 Task: Buy 4 Power Door Lock from Motors section under best seller category for shipping address: Kaylee Green, 1485 Vineyard Drive, Independence, Ohio 44131, Cell Number 4403901431. Pay from credit card ending with 7965, CVV 549
Action: Mouse moved to (42, 67)
Screenshot: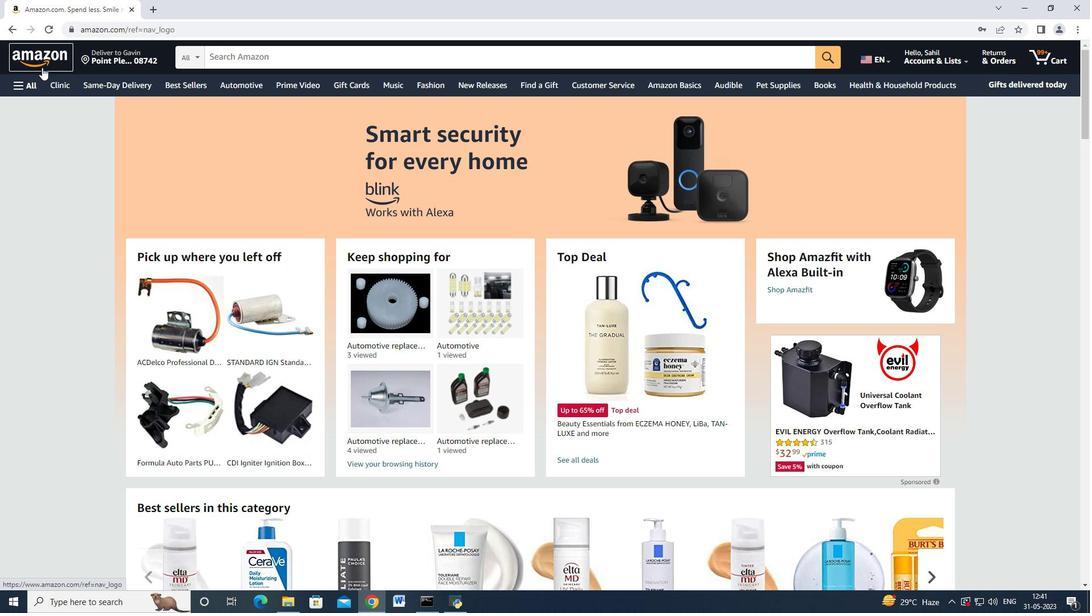 
Action: Mouse pressed left at (42, 67)
Screenshot: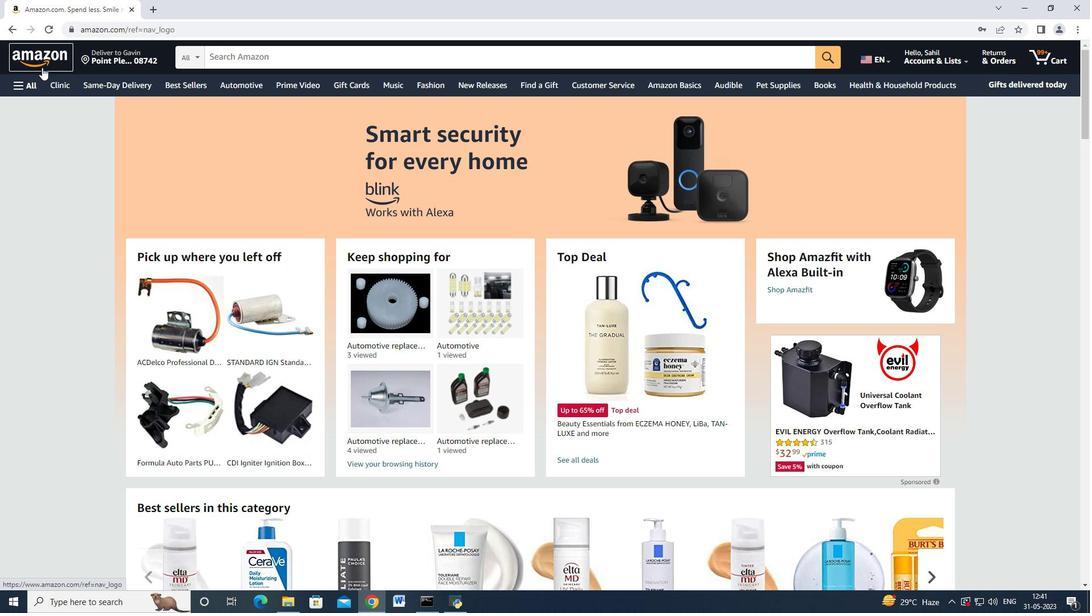 
Action: Mouse moved to (28, 88)
Screenshot: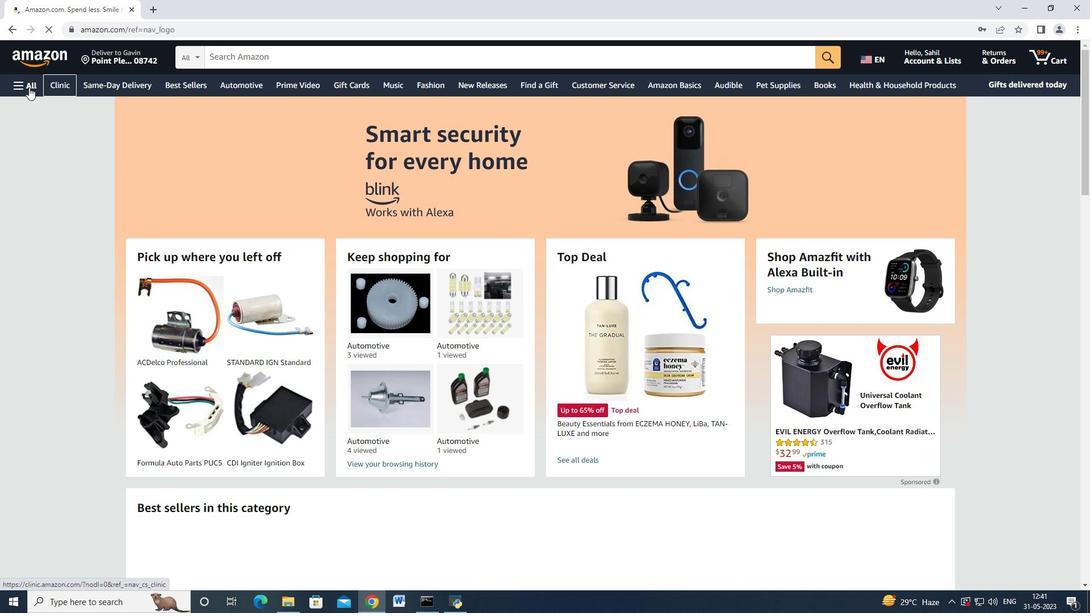 
Action: Mouse pressed left at (28, 88)
Screenshot: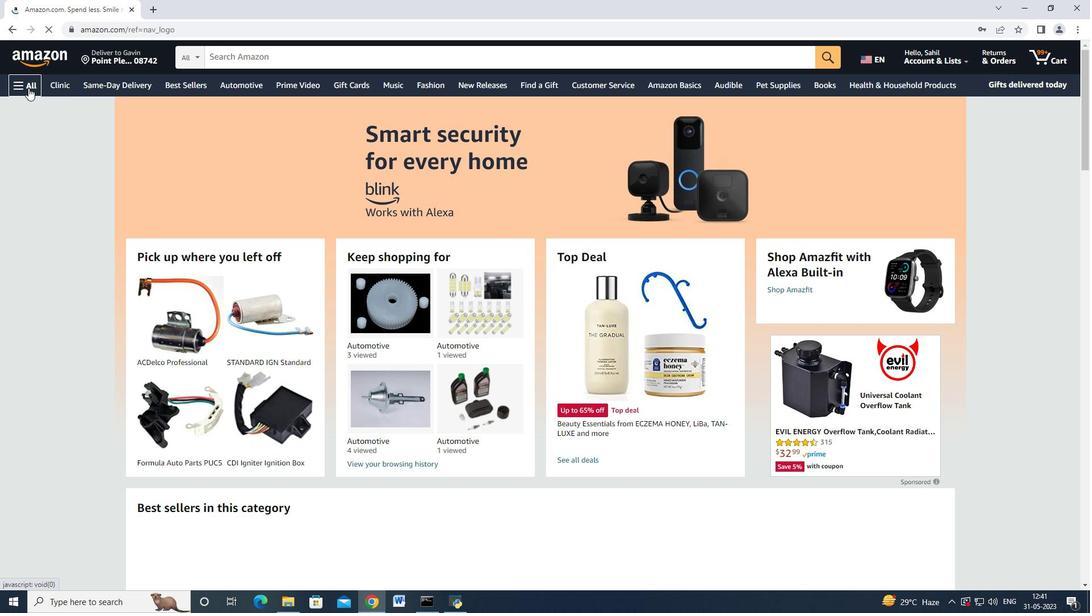 
Action: Mouse moved to (49, 158)
Screenshot: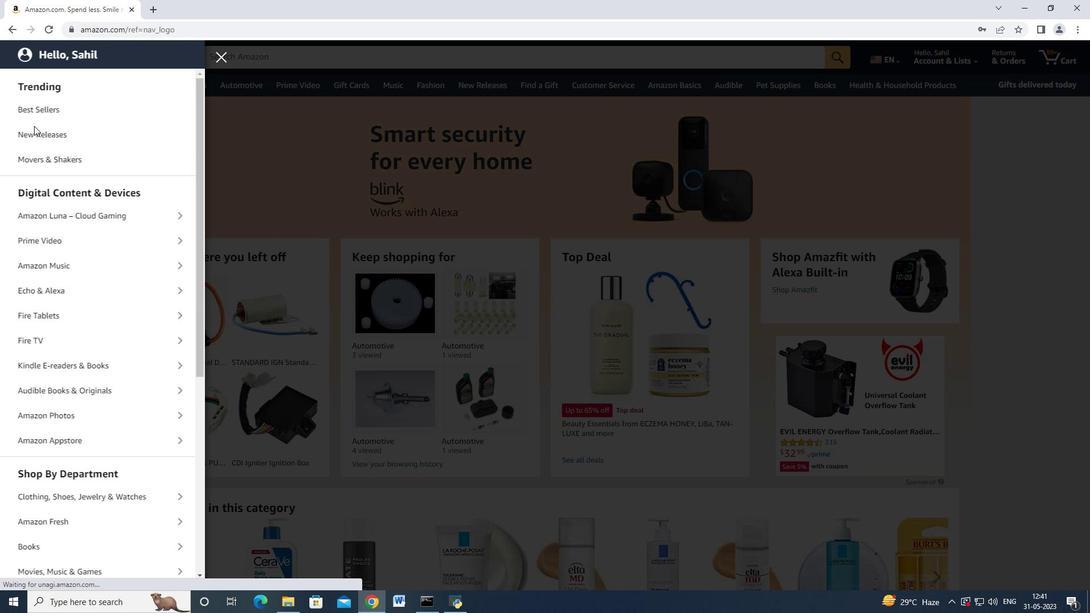 
Action: Mouse scrolled (49, 157) with delta (0, 0)
Screenshot: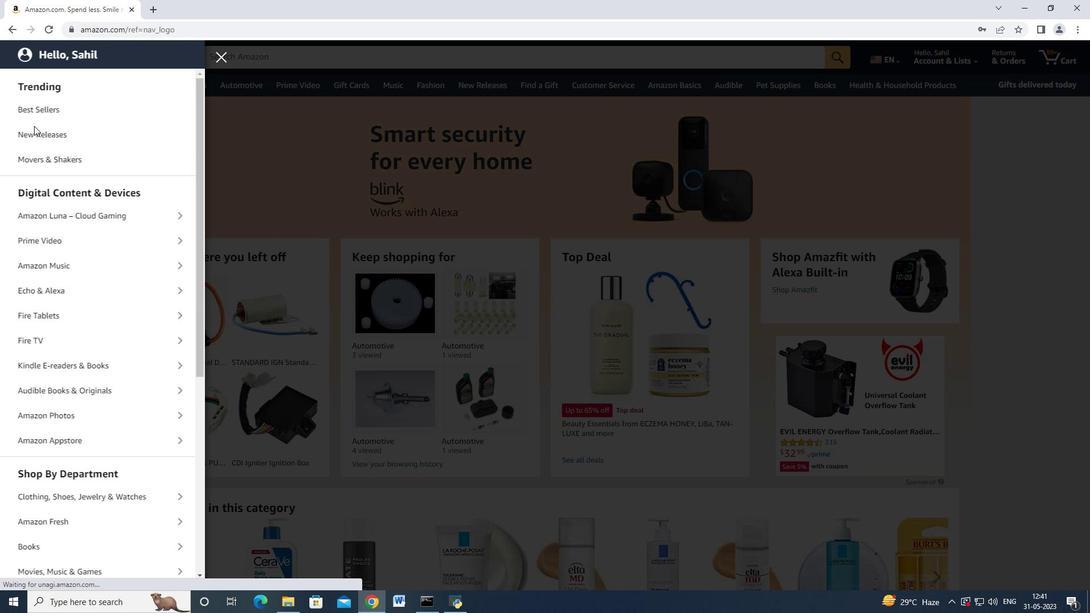 
Action: Mouse moved to (50, 159)
Screenshot: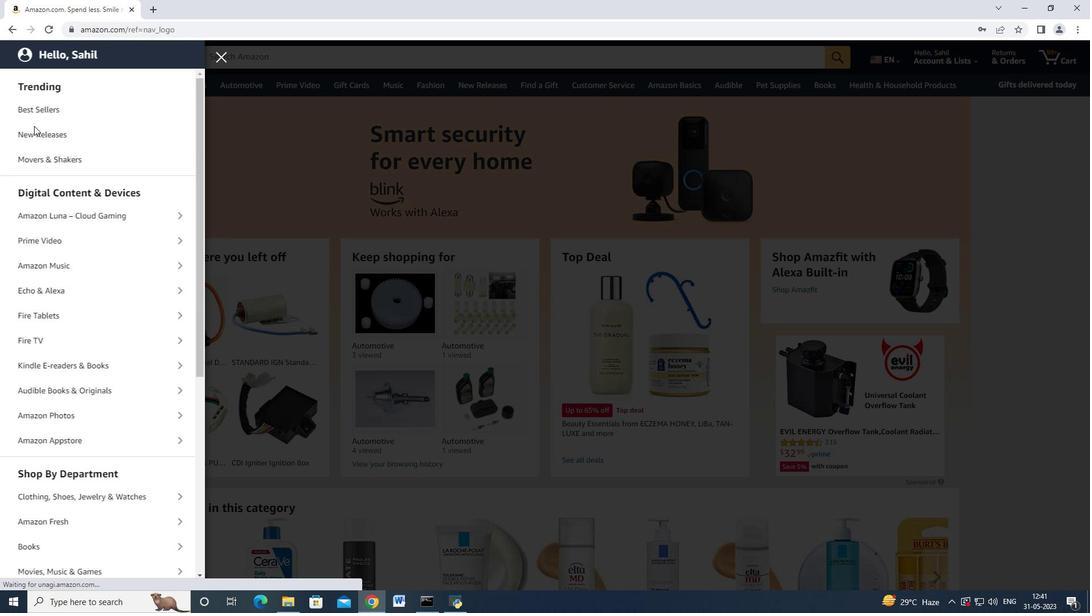 
Action: Mouse scrolled (50, 159) with delta (0, 0)
Screenshot: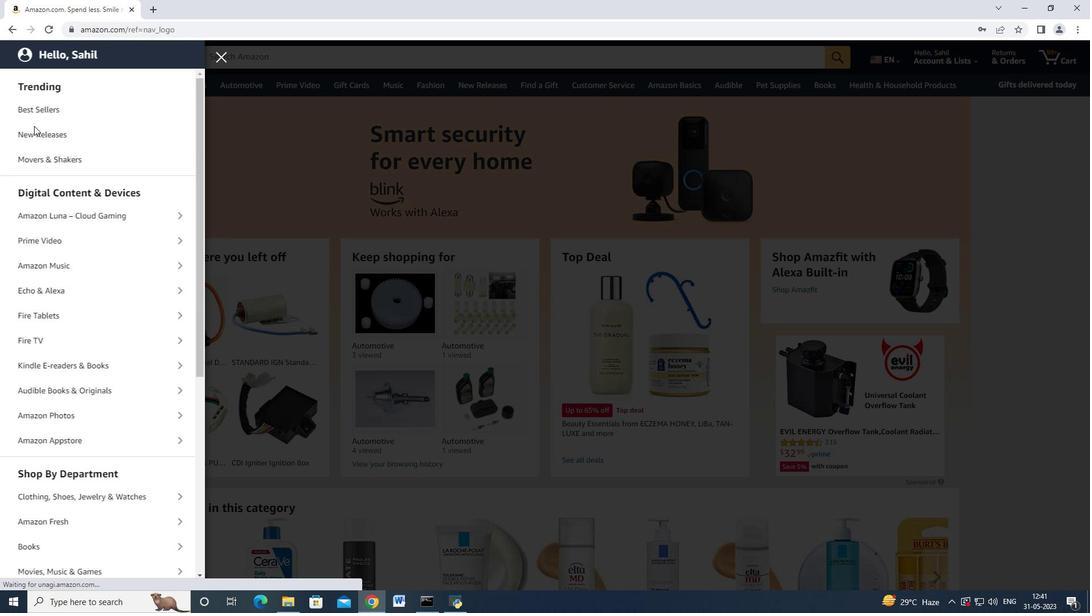 
Action: Mouse moved to (51, 161)
Screenshot: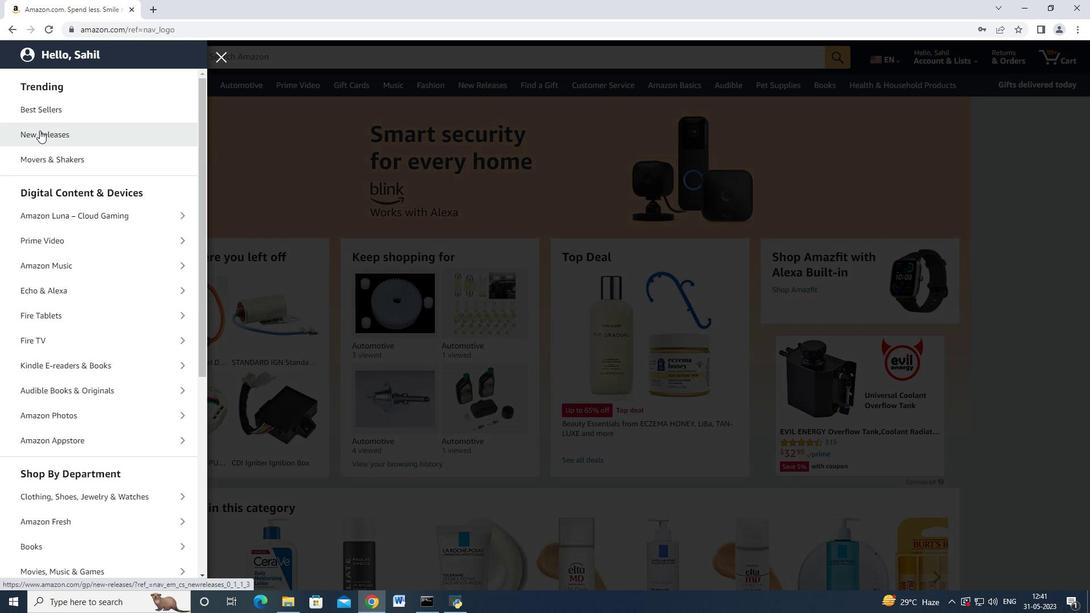 
Action: Mouse scrolled (51, 160) with delta (0, 0)
Screenshot: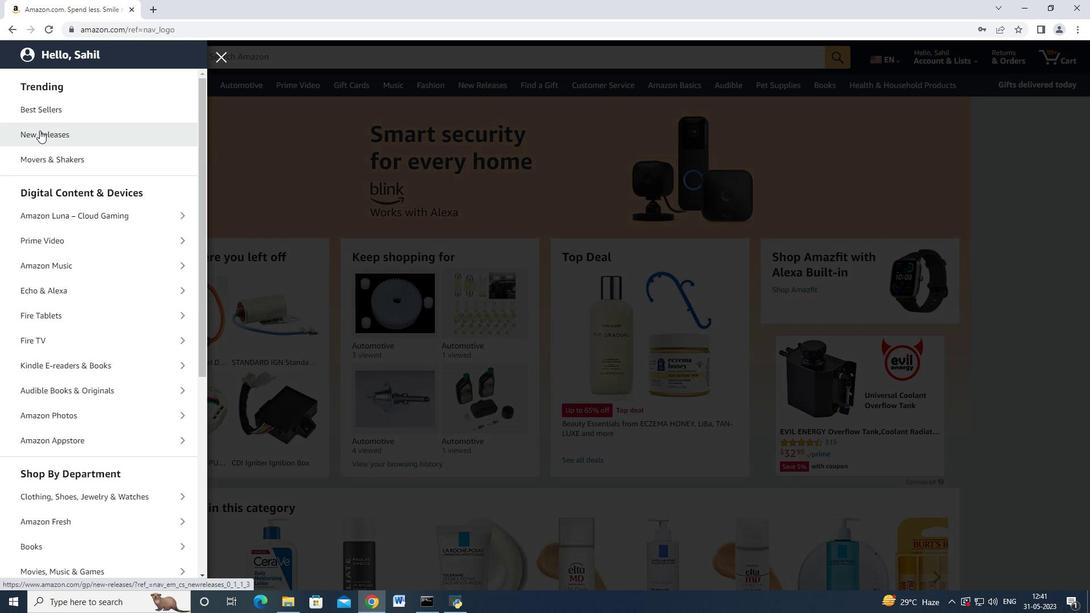 
Action: Mouse moved to (51, 161)
Screenshot: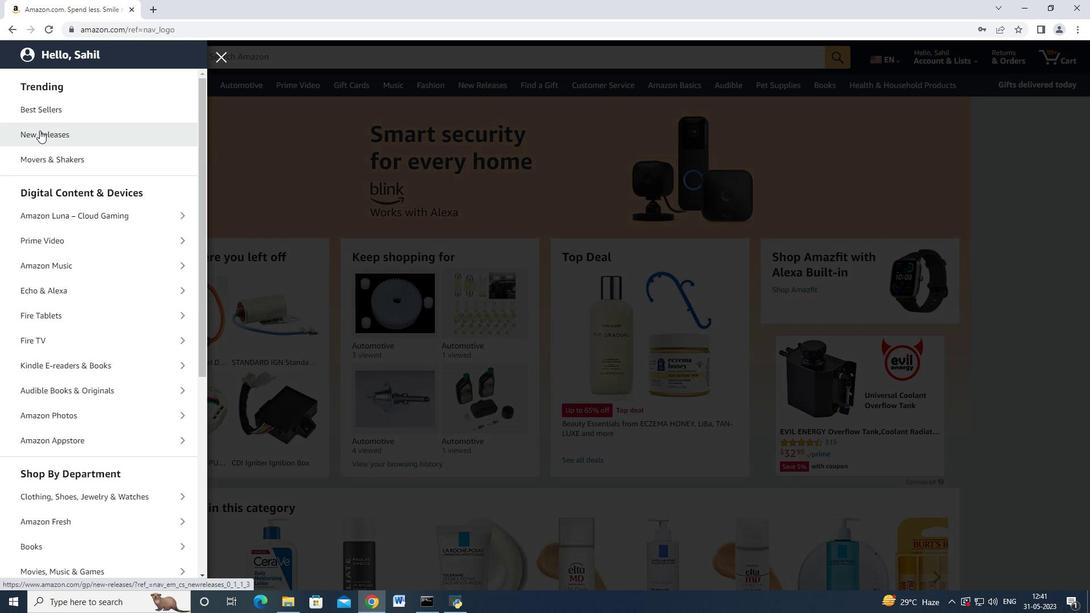 
Action: Mouse scrolled (51, 161) with delta (0, 0)
Screenshot: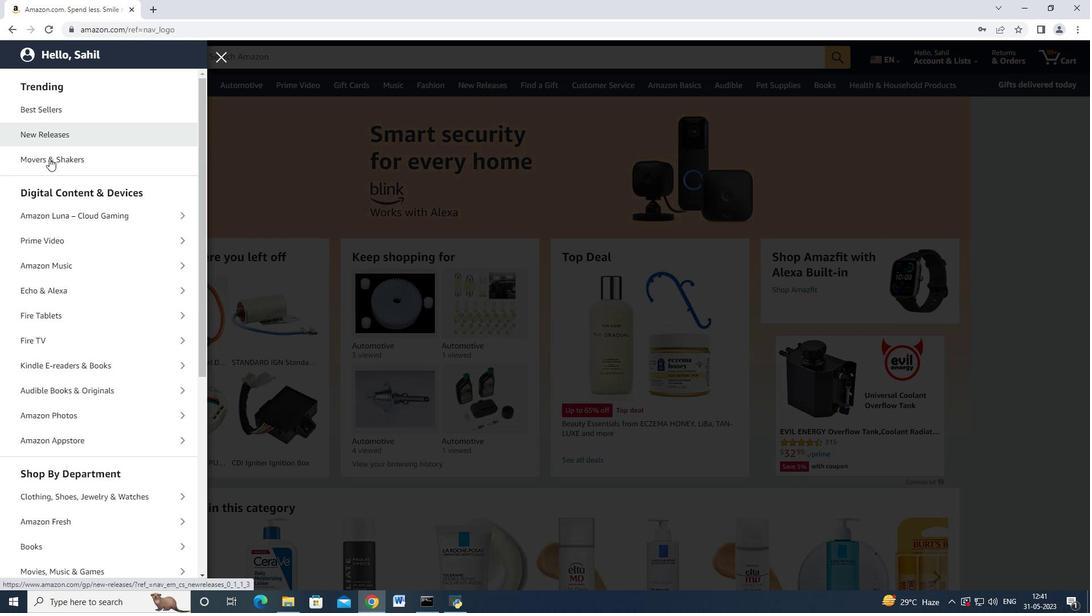 
Action: Mouse moved to (51, 161)
Screenshot: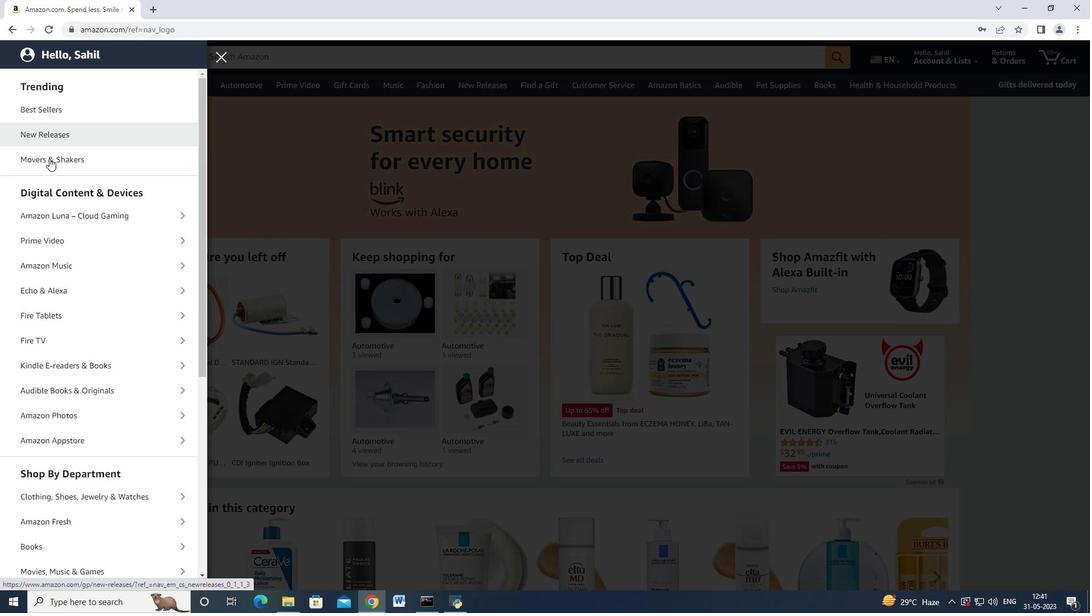 
Action: Mouse scrolled (51, 161) with delta (0, 0)
Screenshot: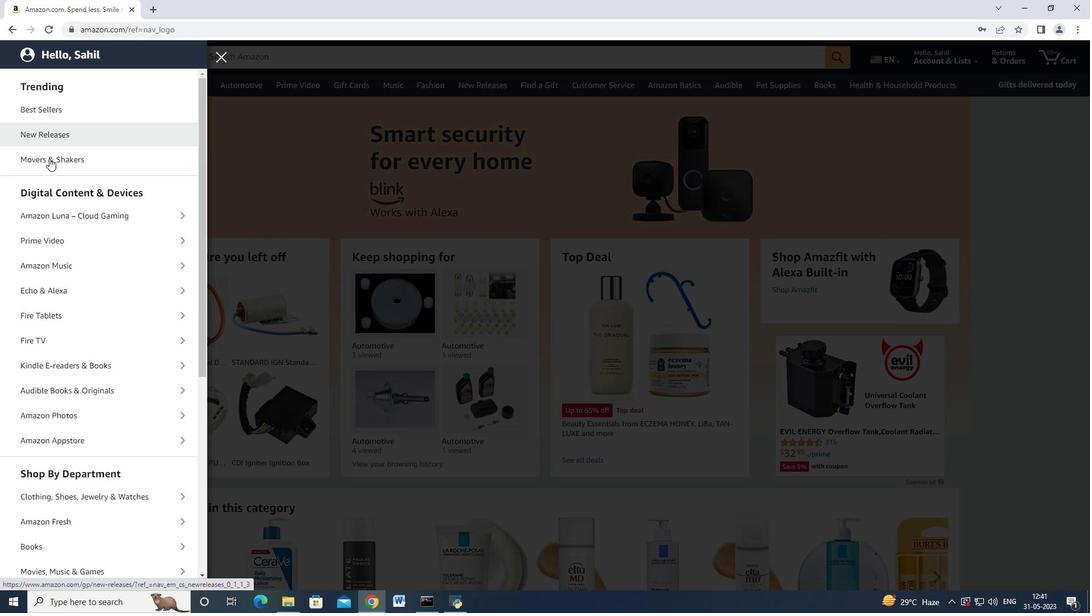 
Action: Mouse moved to (99, 338)
Screenshot: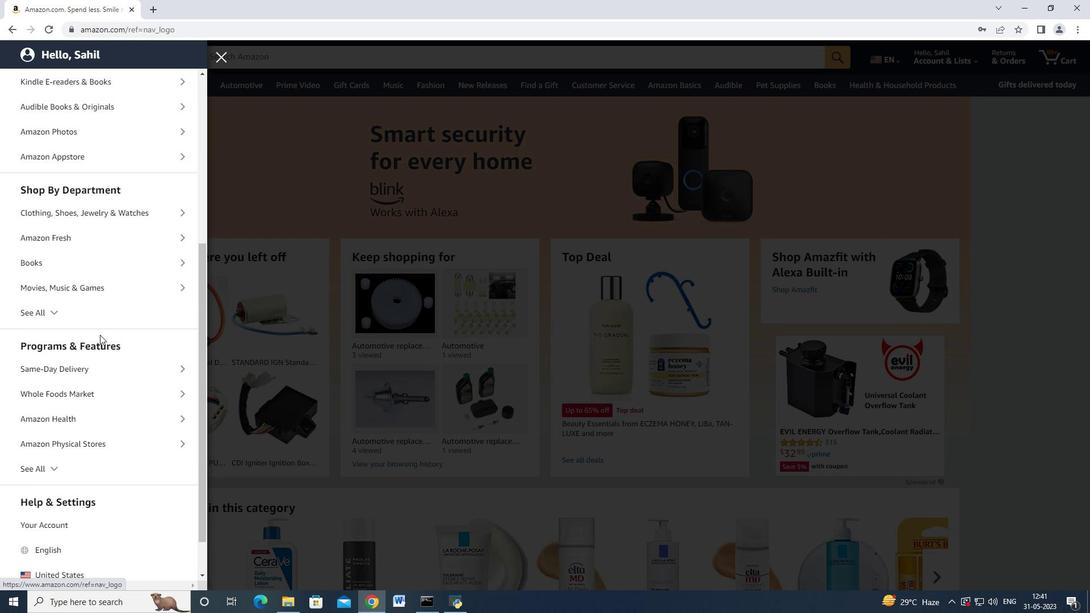 
Action: Mouse scrolled (99, 338) with delta (0, 0)
Screenshot: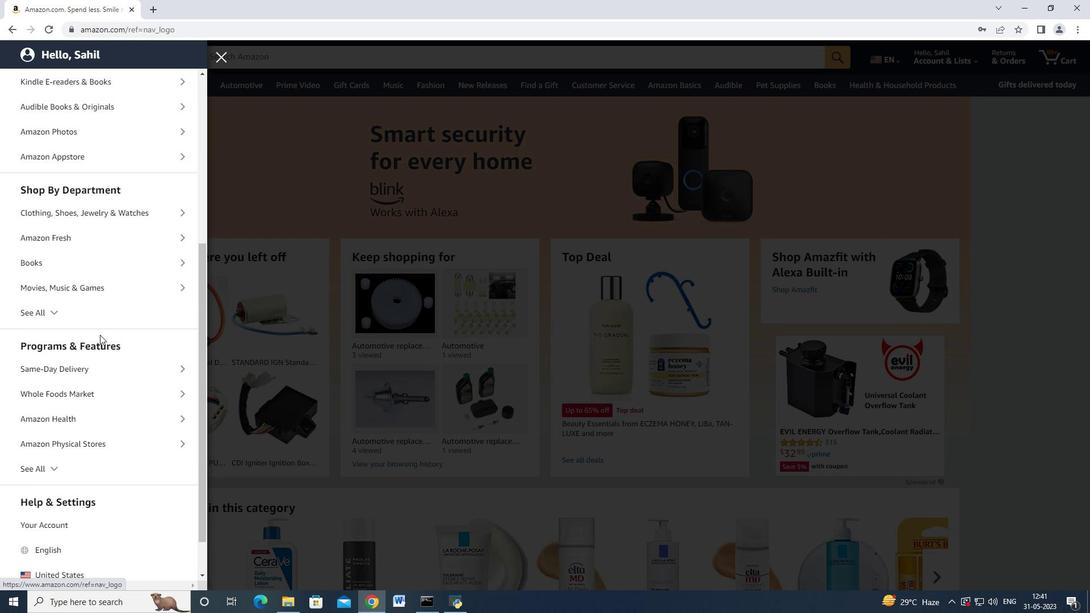 
Action: Mouse moved to (99, 339)
Screenshot: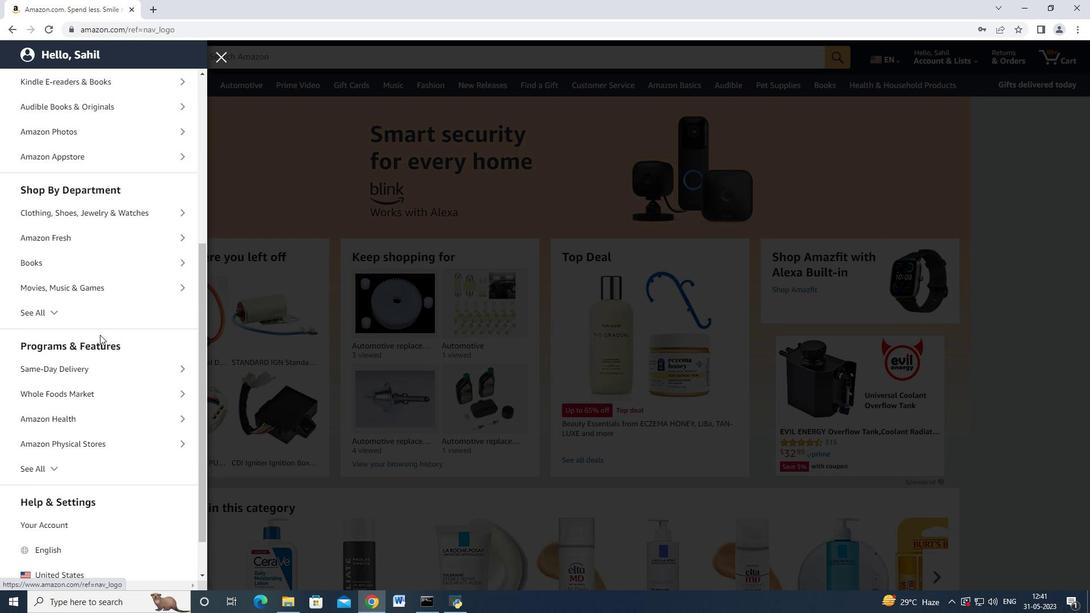 
Action: Mouse scrolled (99, 339) with delta (0, 0)
Screenshot: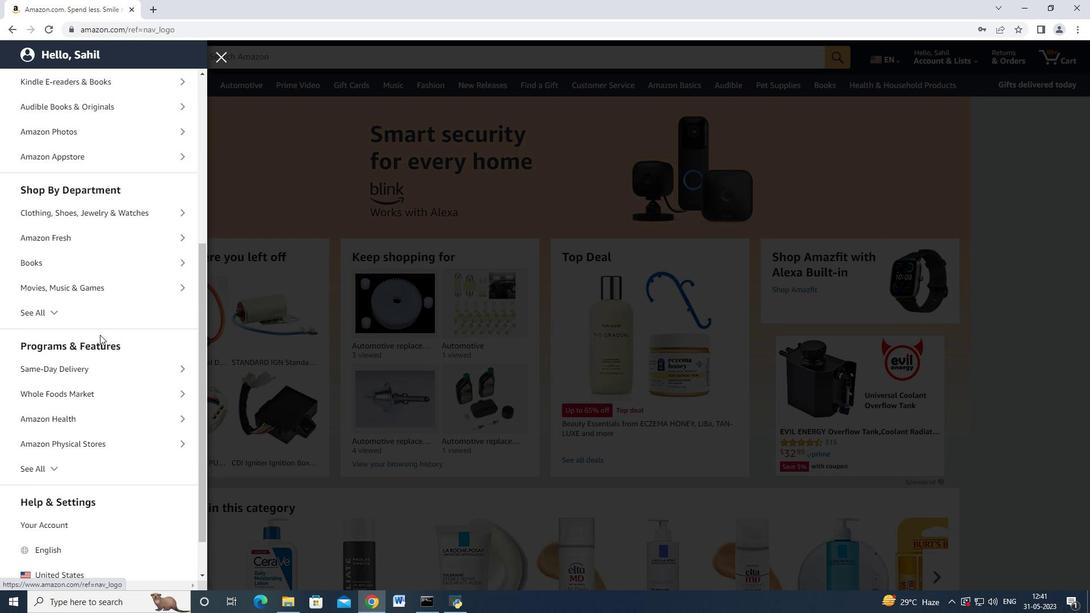 
Action: Mouse moved to (69, 255)
Screenshot: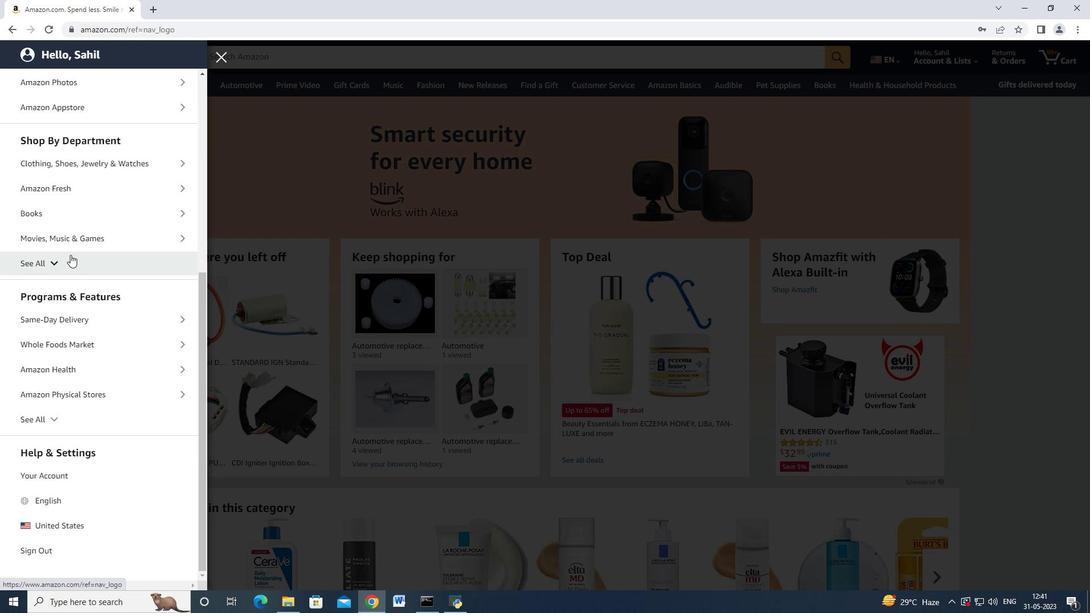 
Action: Mouse pressed left at (69, 255)
Screenshot: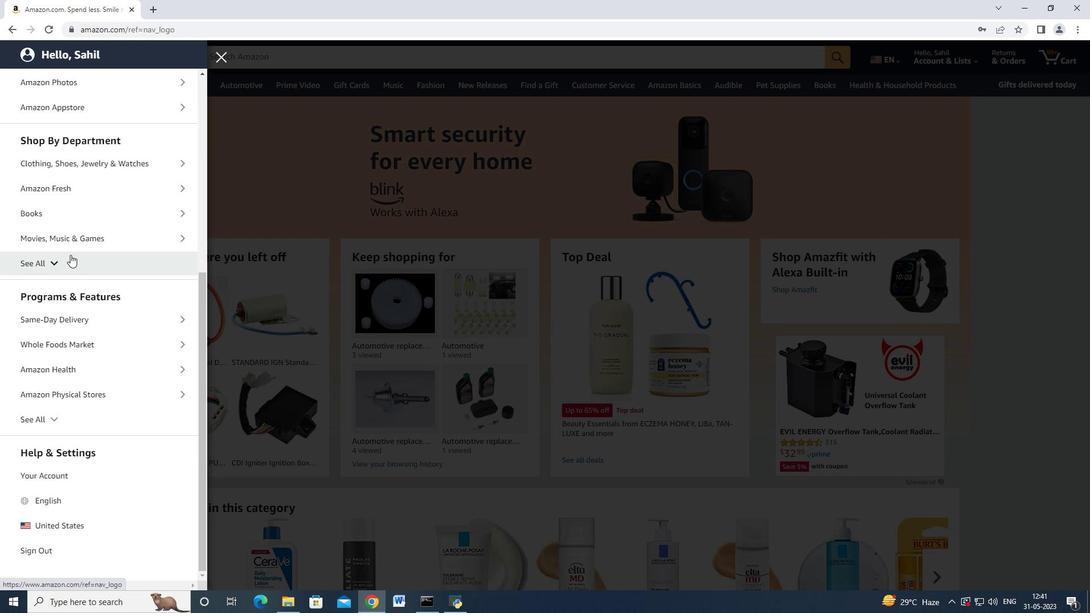 
Action: Mouse moved to (69, 256)
Screenshot: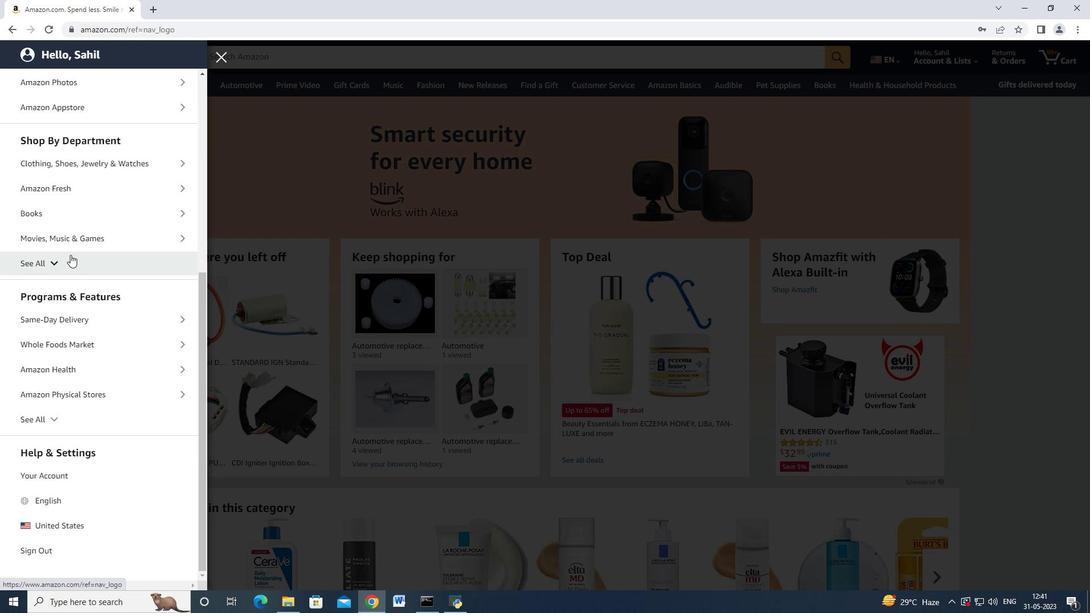 
Action: Mouse scrolled (69, 255) with delta (0, 0)
Screenshot: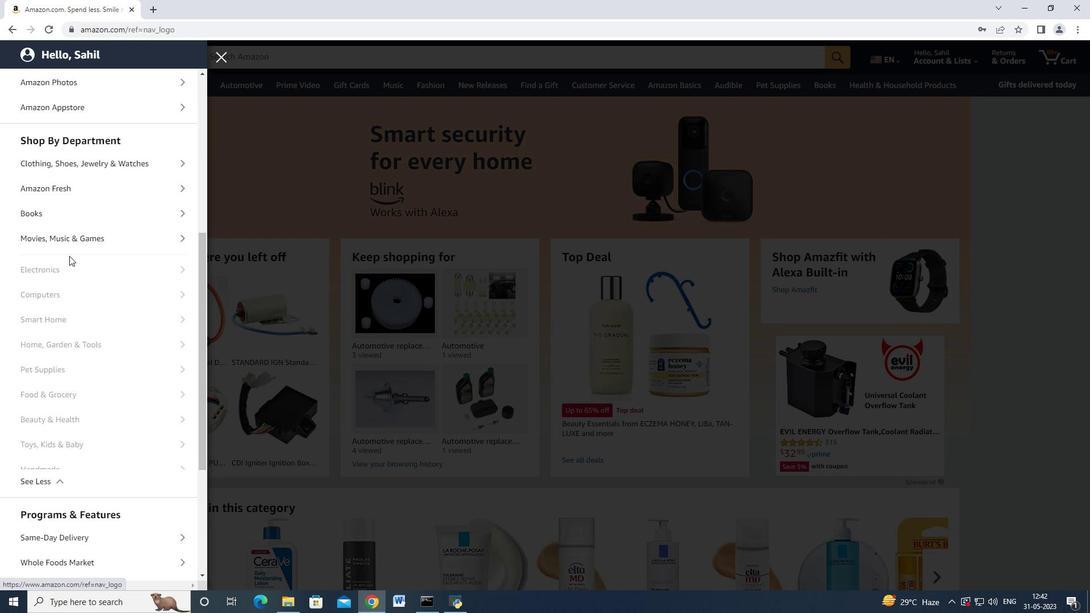 
Action: Mouse scrolled (69, 255) with delta (0, 0)
Screenshot: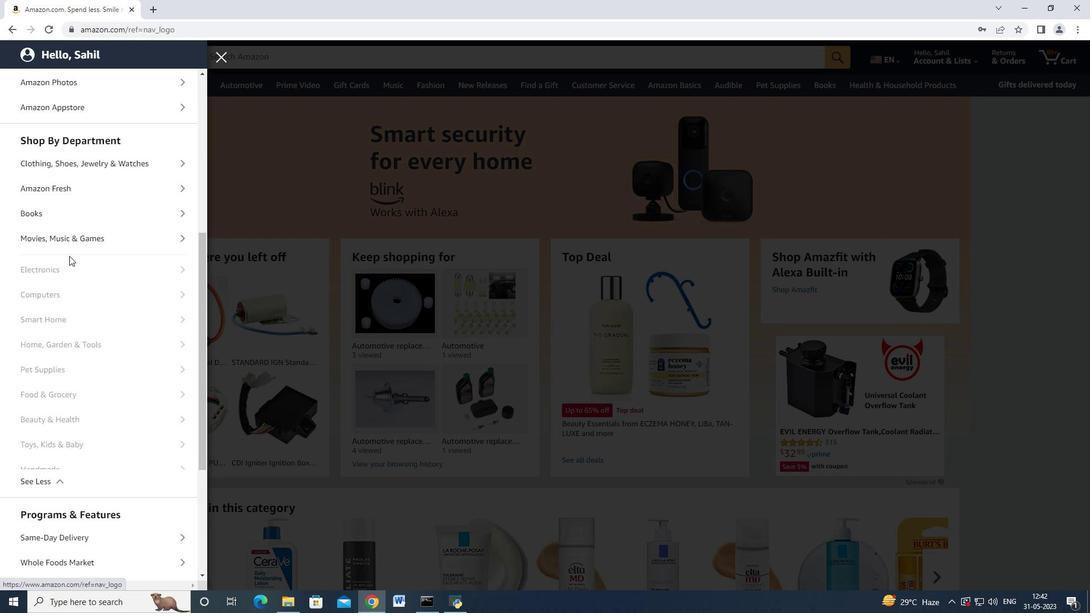 
Action: Mouse scrolled (69, 255) with delta (0, 0)
Screenshot: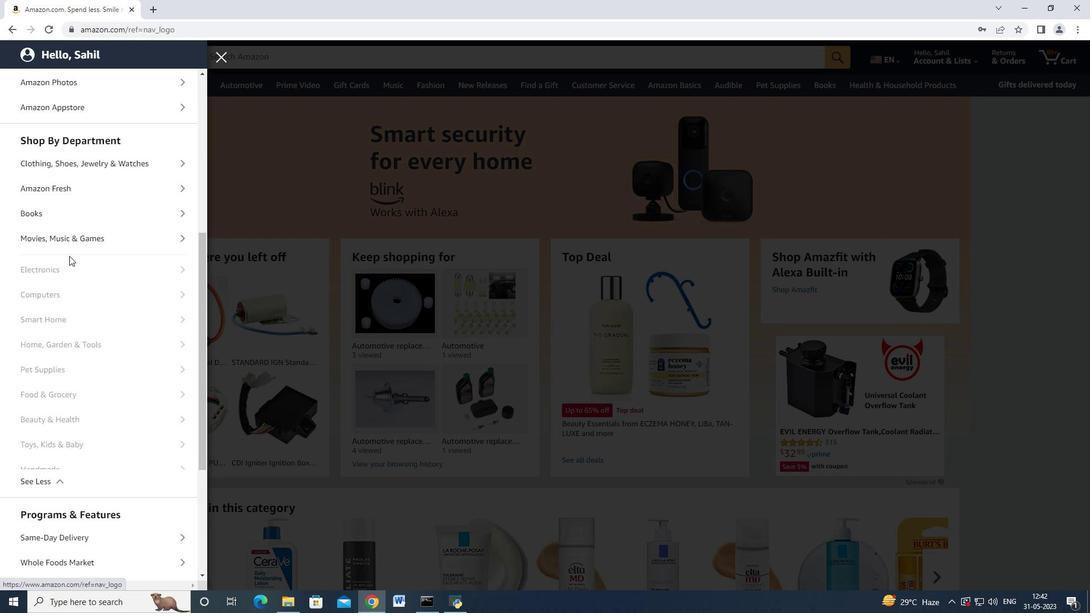 
Action: Mouse moved to (86, 385)
Screenshot: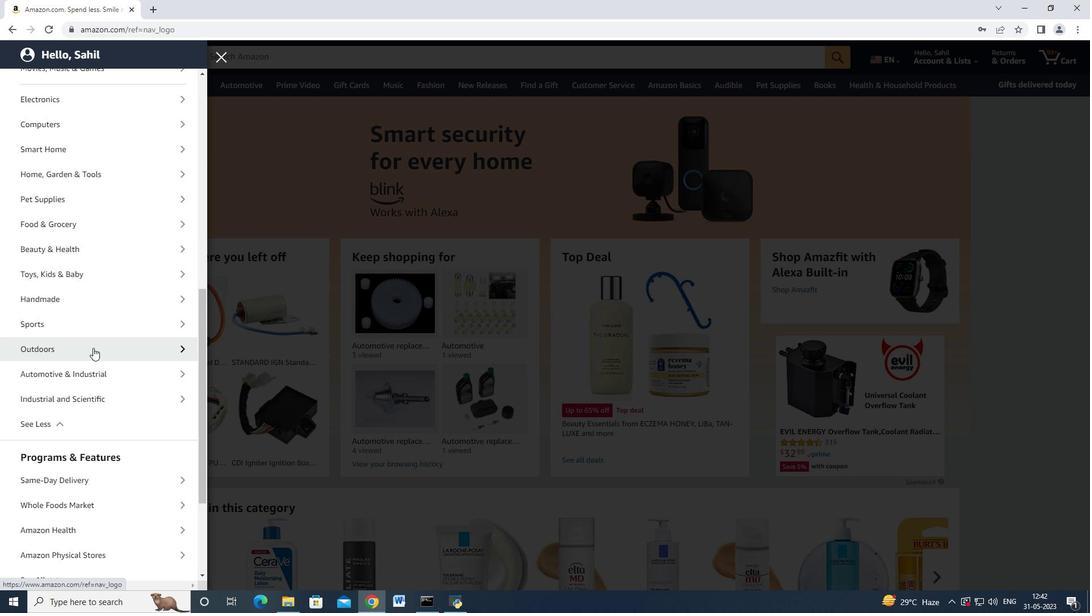 
Action: Mouse pressed left at (86, 385)
Screenshot: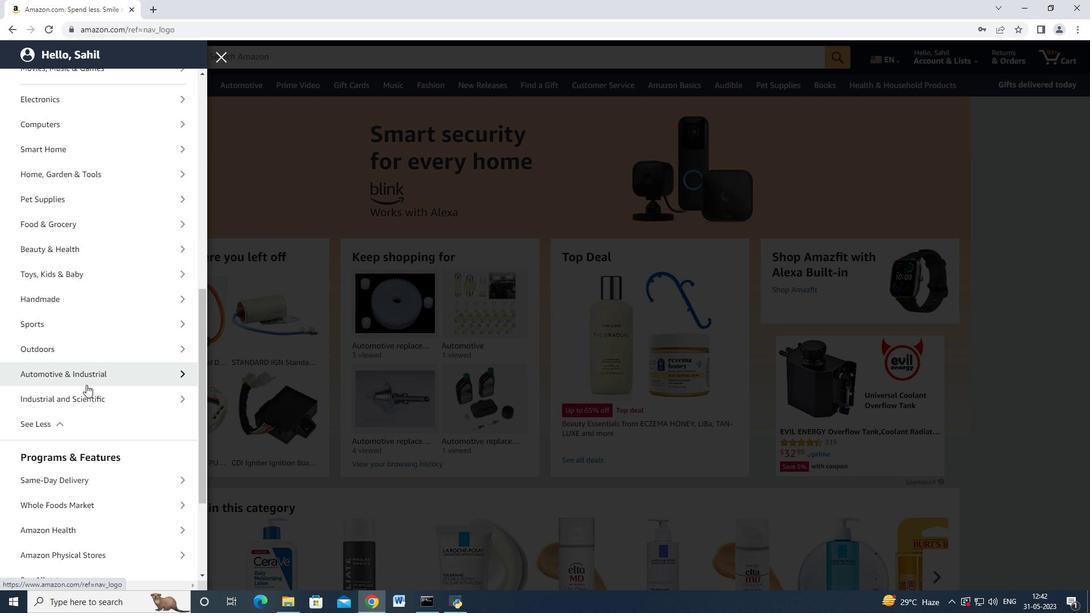
Action: Mouse moved to (88, 146)
Screenshot: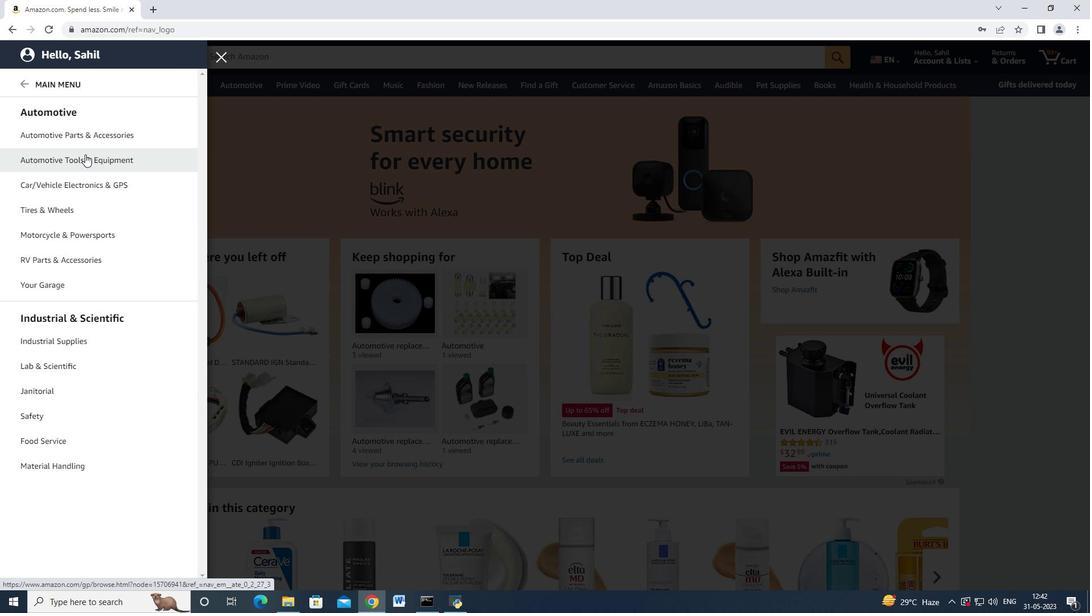 
Action: Mouse pressed left at (88, 146)
Screenshot: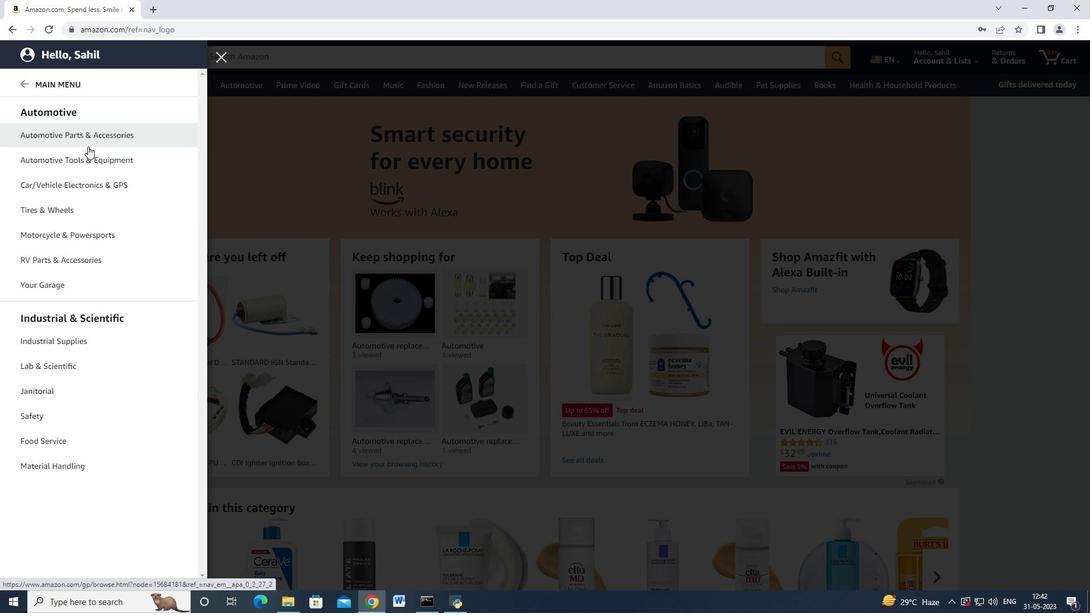 
Action: Mouse moved to (79, 148)
Screenshot: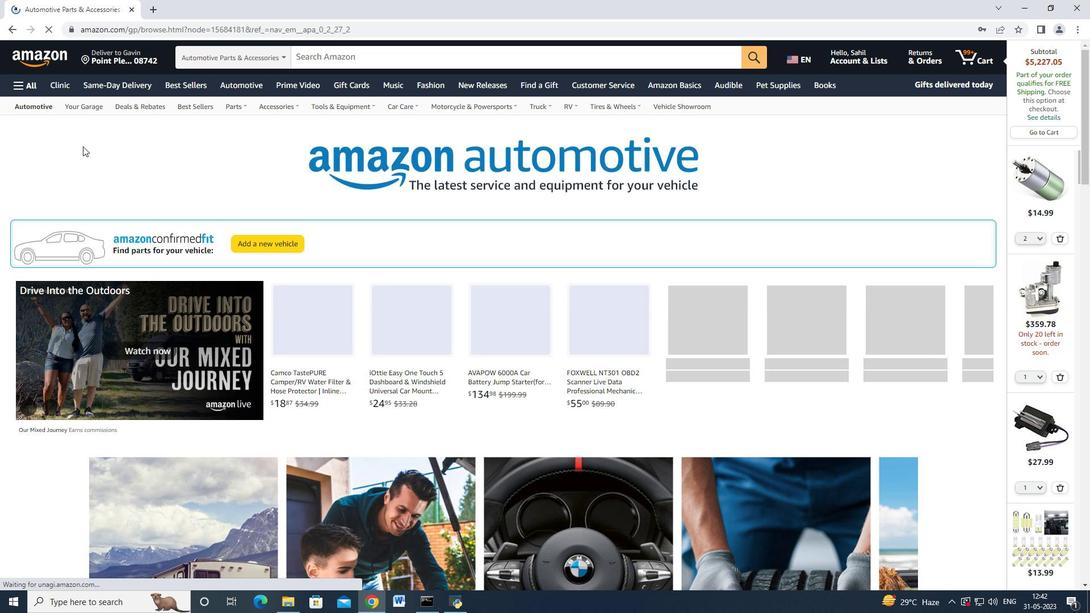 
Action: Mouse scrolled (79, 147) with delta (0, 0)
Screenshot: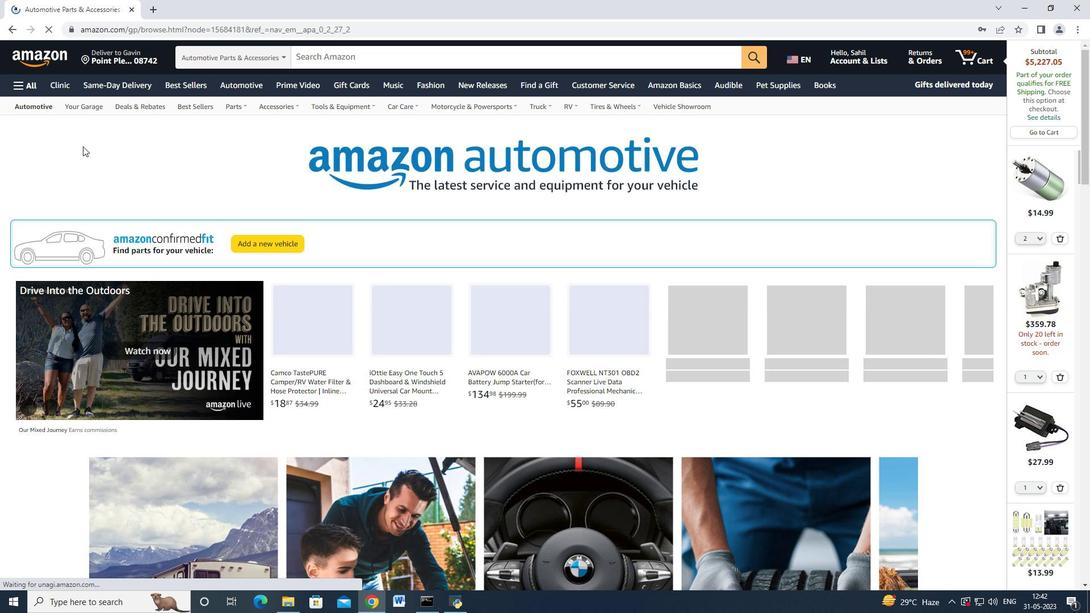 
Action: Mouse moved to (138, 136)
Screenshot: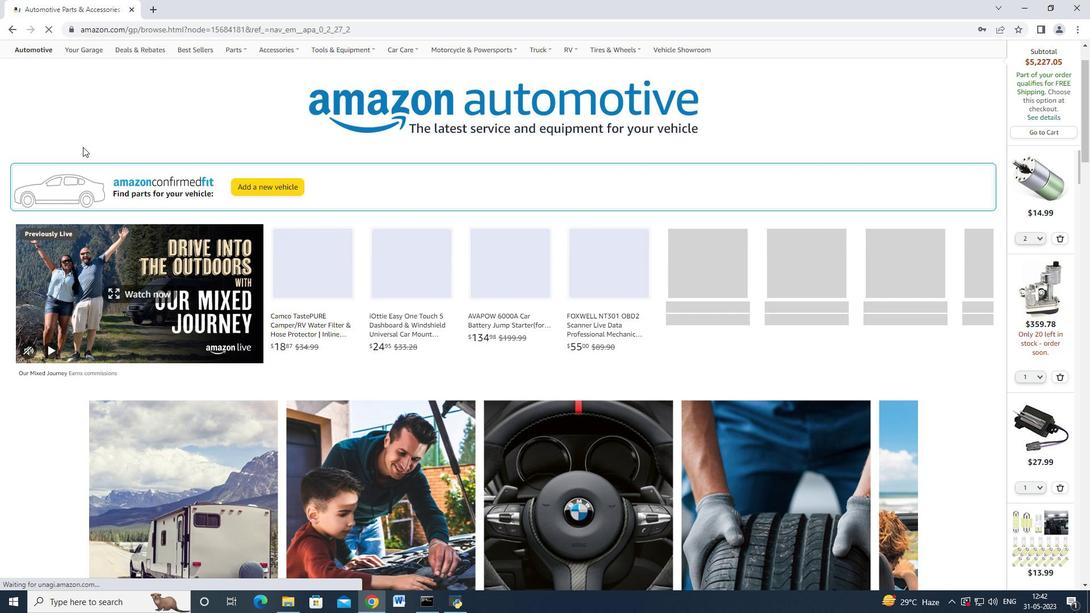 
Action: Mouse scrolled (138, 136) with delta (0, 0)
Screenshot: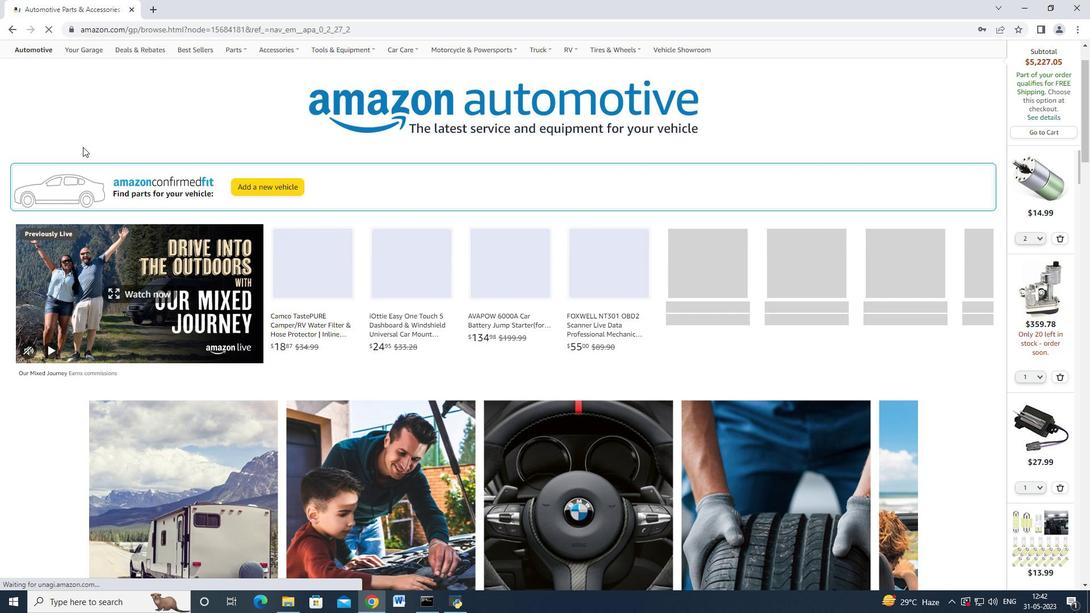 
Action: Mouse moved to (178, 103)
Screenshot: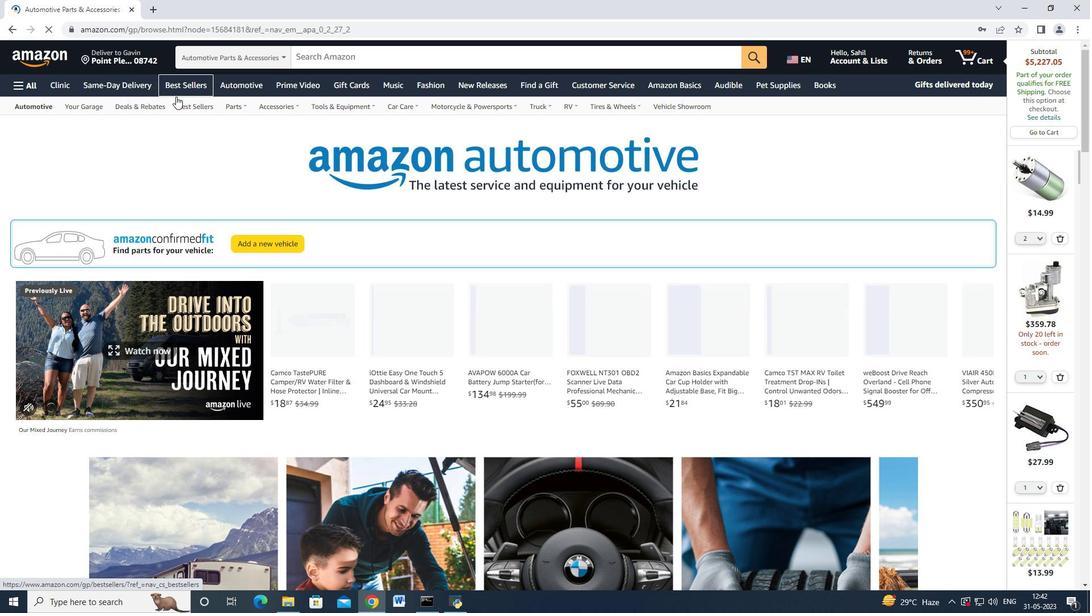 
Action: Mouse pressed left at (178, 103)
Screenshot: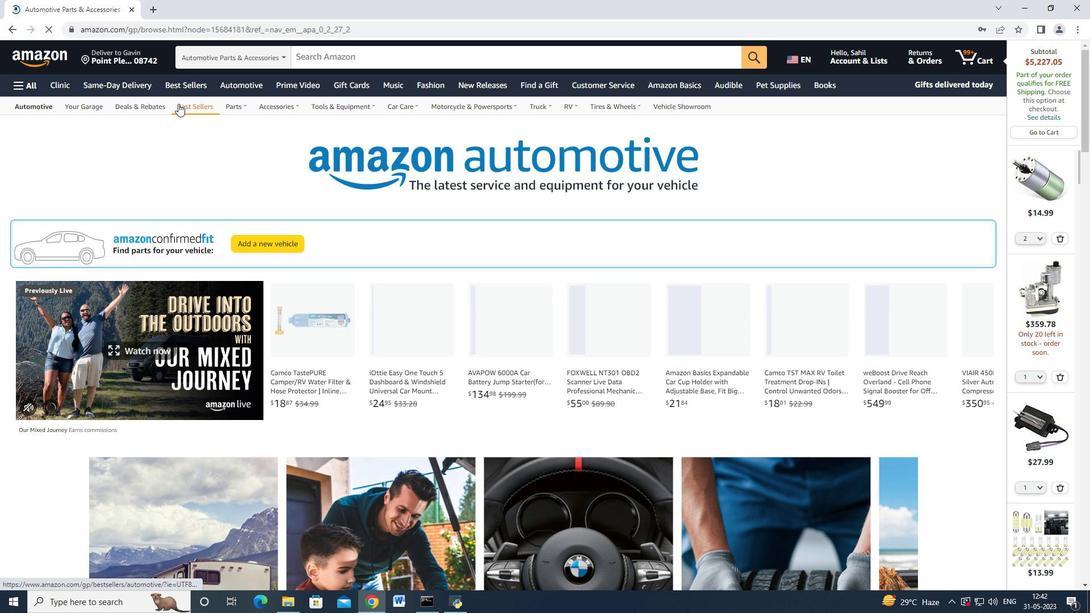 
Action: Mouse moved to (52, 360)
Screenshot: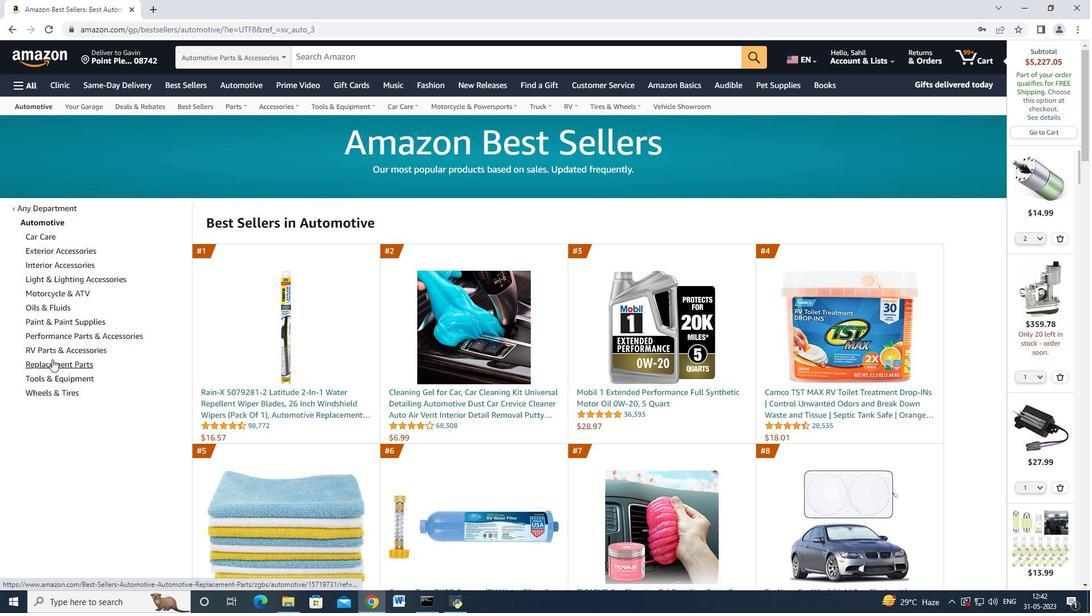 
Action: Mouse pressed left at (52, 360)
Screenshot: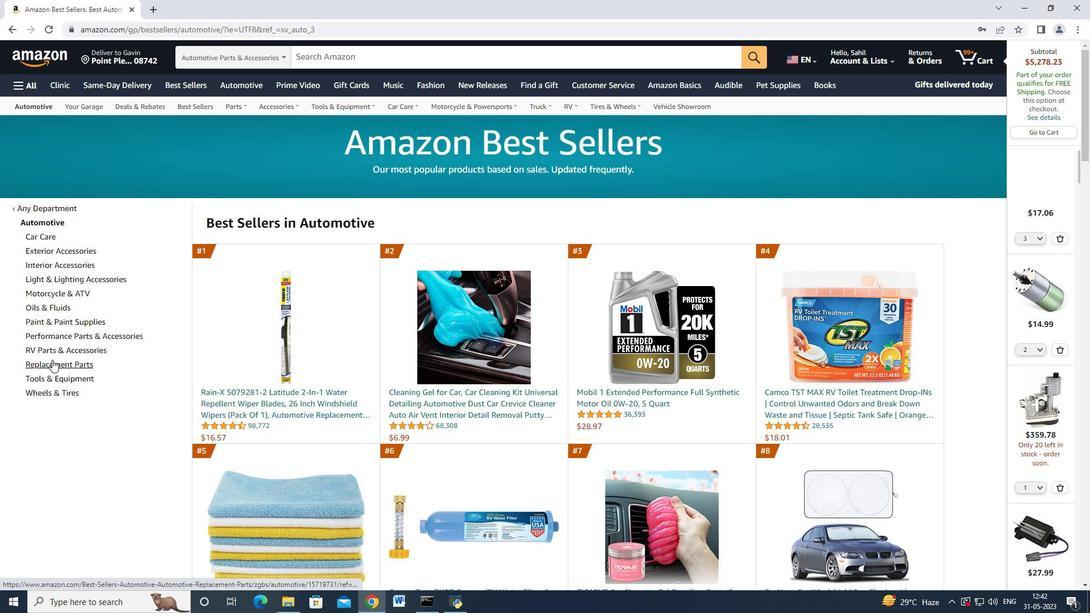
Action: Mouse moved to (114, 324)
Screenshot: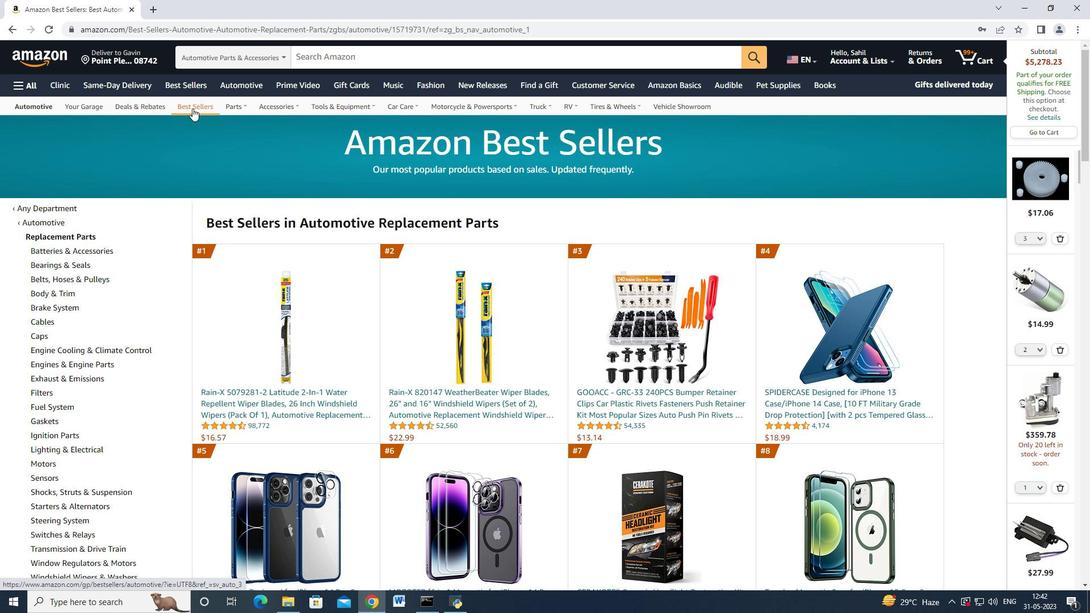 
Action: Mouse scrolled (114, 324) with delta (0, 0)
Screenshot: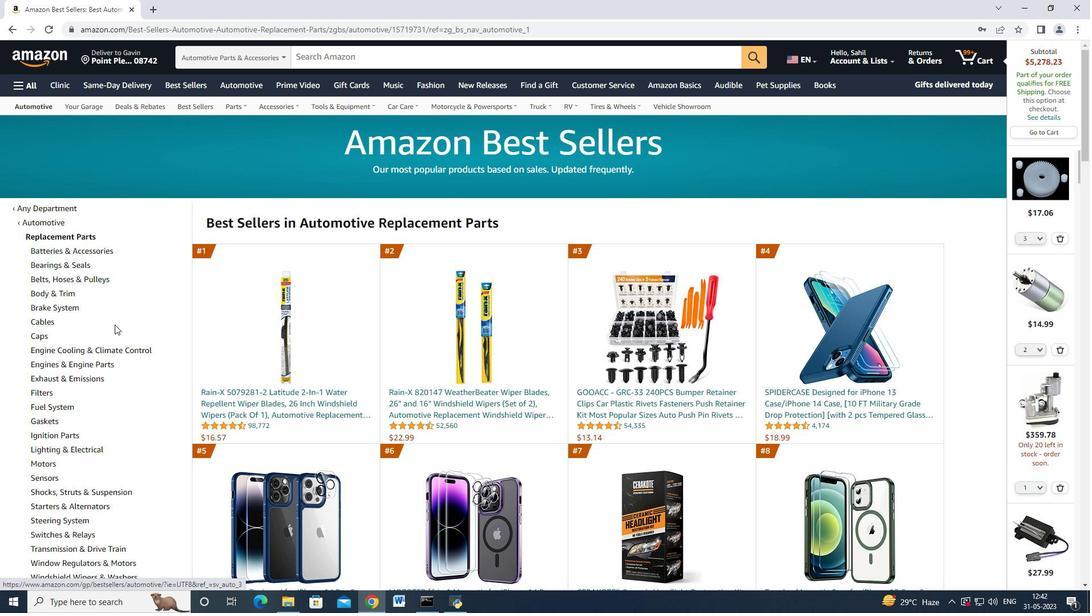 
Action: Mouse scrolled (114, 324) with delta (0, 0)
Screenshot: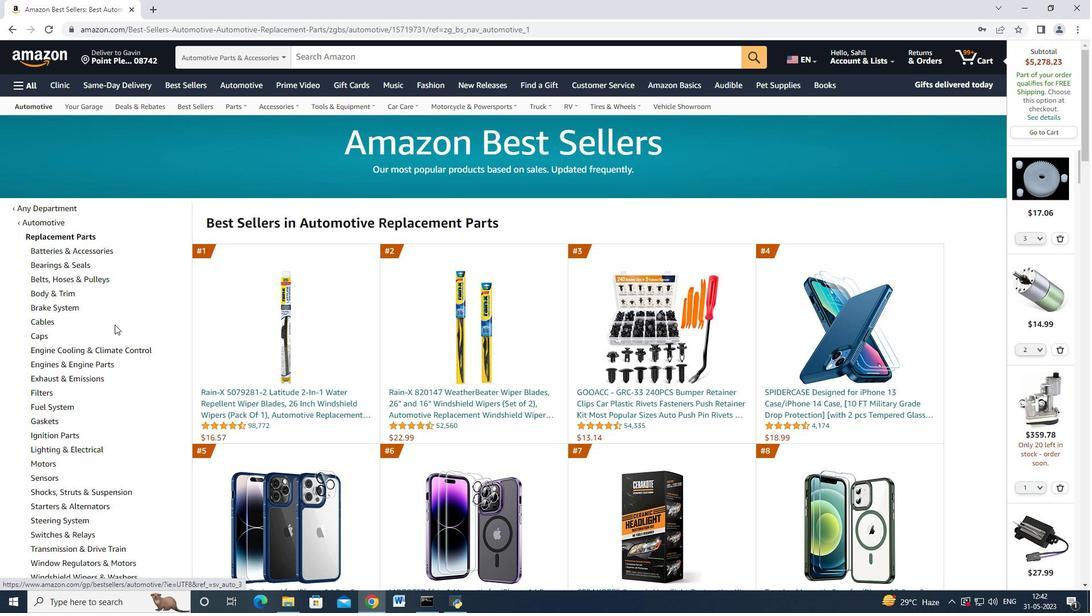 
Action: Mouse moved to (46, 348)
Screenshot: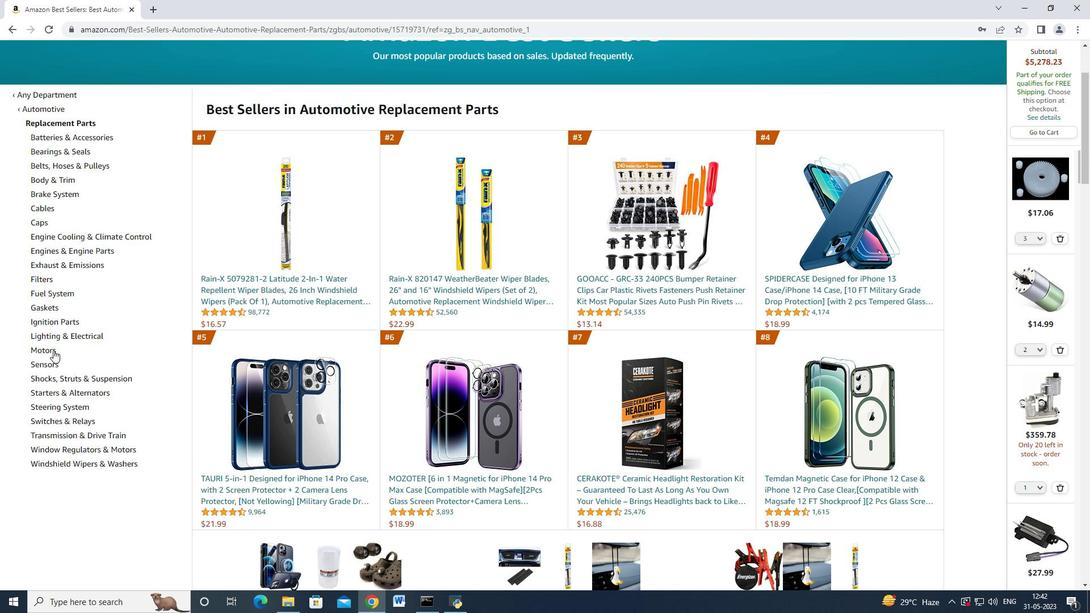
Action: Mouse pressed left at (46, 348)
Screenshot: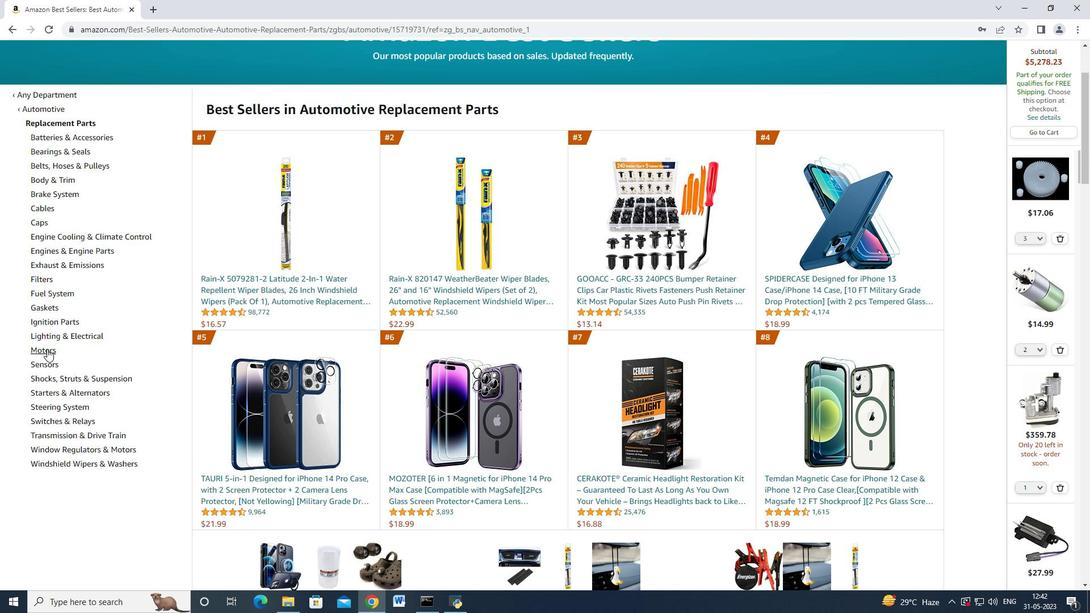 
Action: Mouse moved to (75, 324)
Screenshot: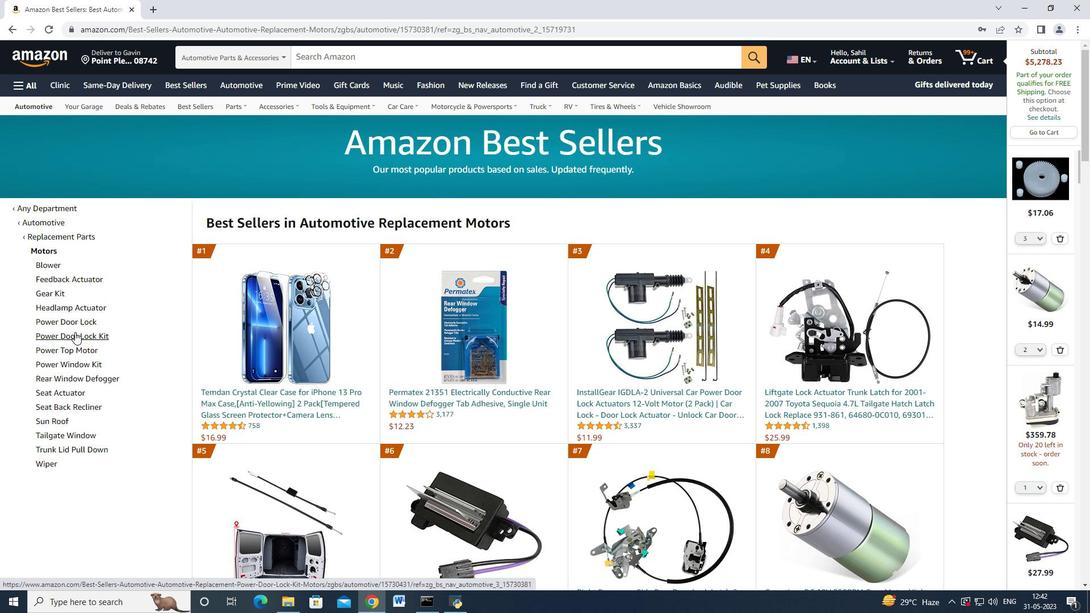 
Action: Mouse pressed left at (75, 324)
Screenshot: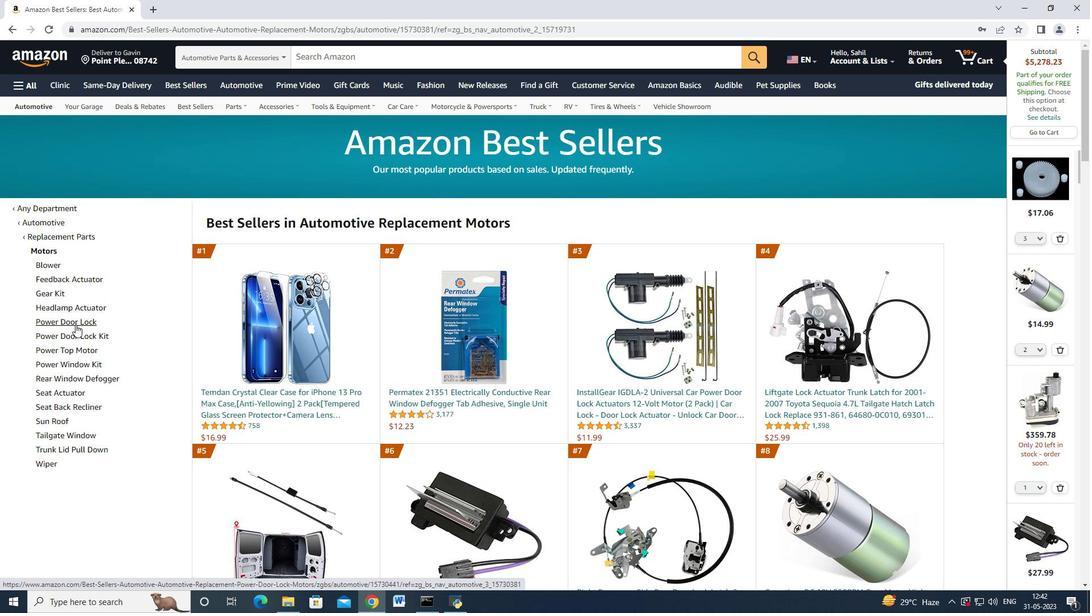 
Action: Mouse moved to (343, 393)
Screenshot: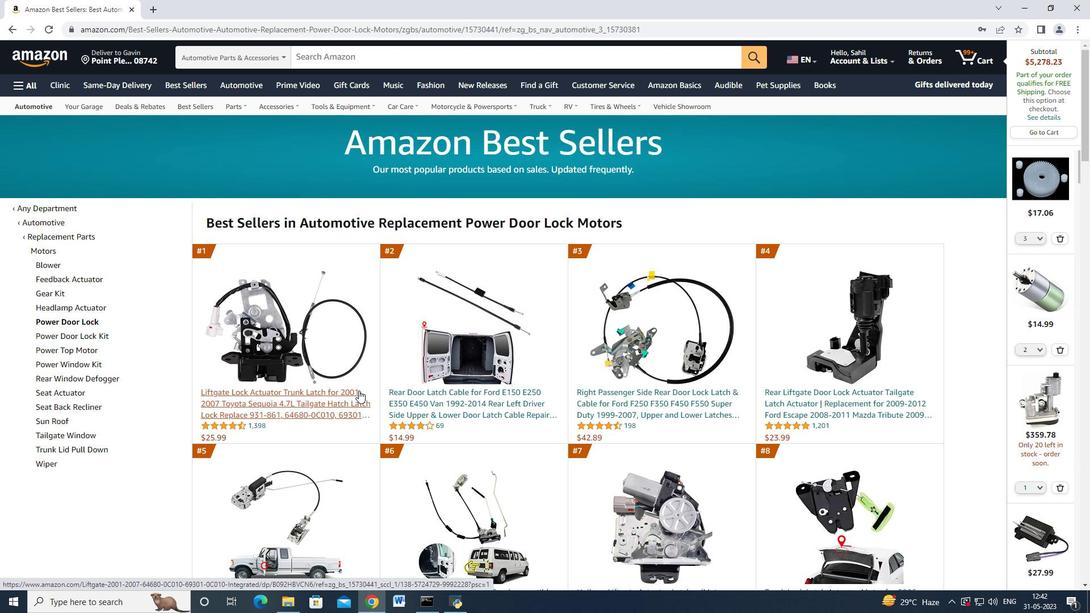 
Action: Mouse pressed left at (343, 393)
Screenshot: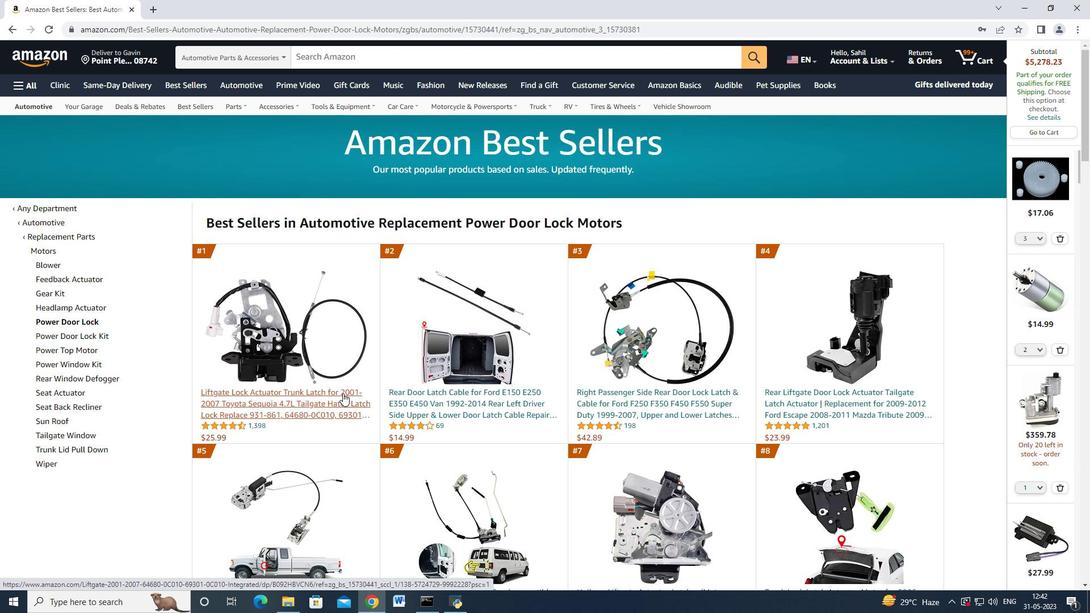 
Action: Mouse moved to (853, 328)
Screenshot: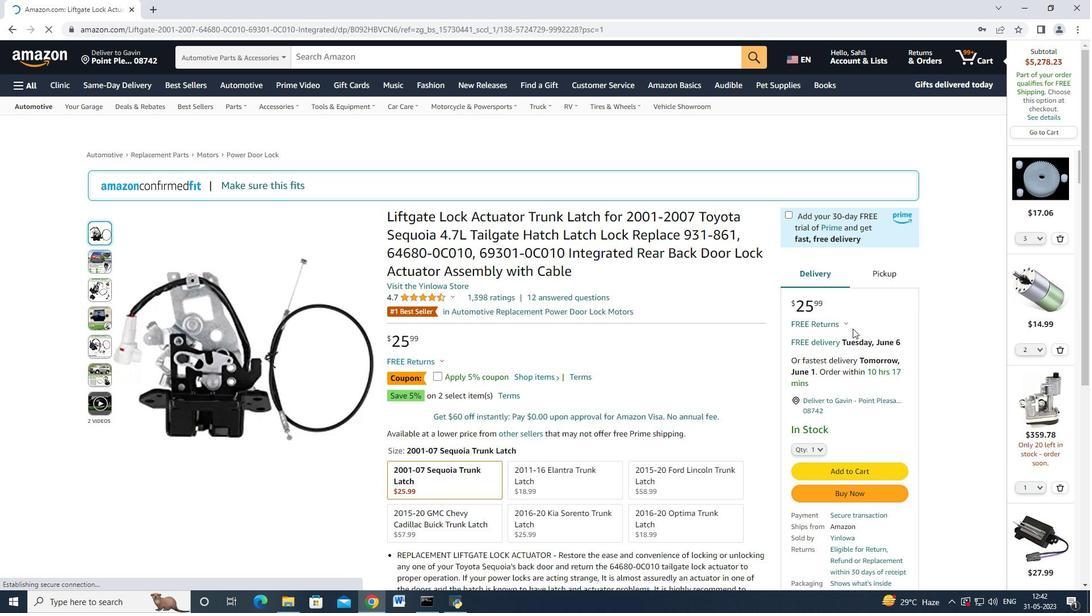 
Action: Mouse scrolled (853, 328) with delta (0, 0)
Screenshot: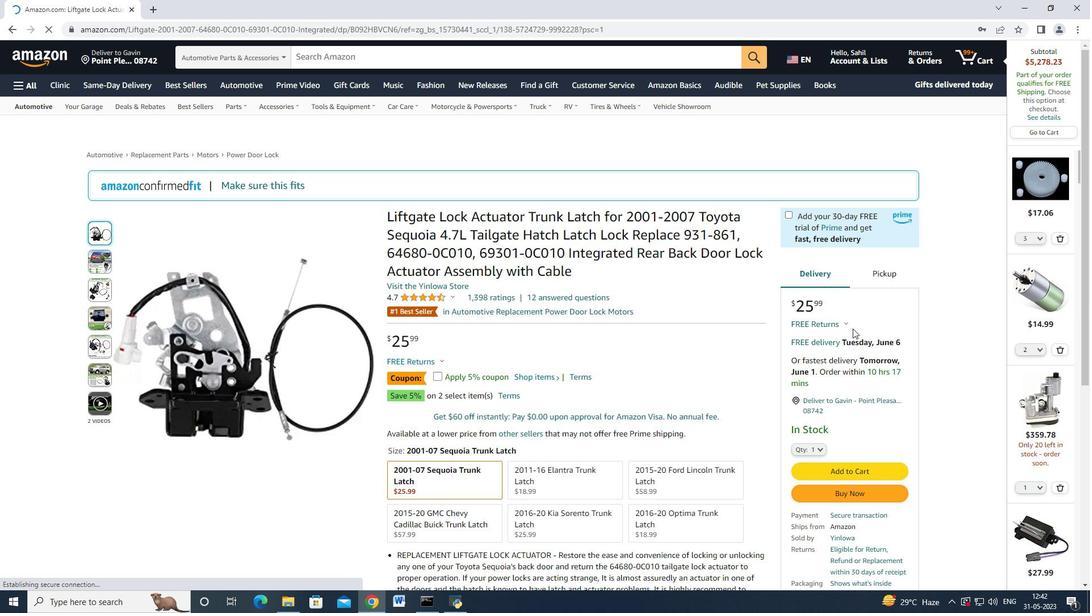 
Action: Mouse scrolled (853, 328) with delta (0, 0)
Screenshot: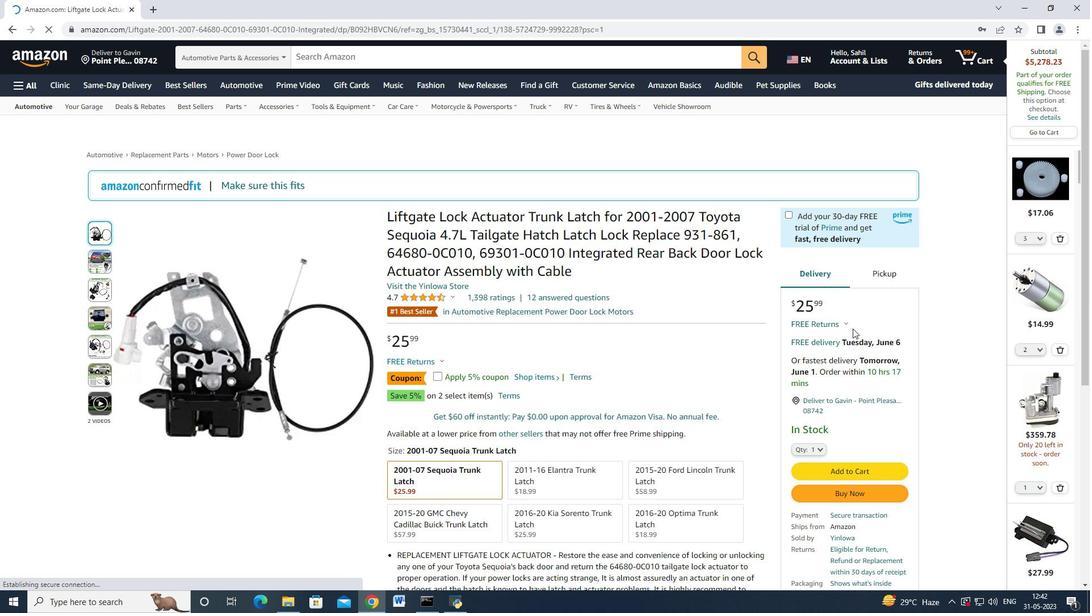 
Action: Mouse moved to (813, 334)
Screenshot: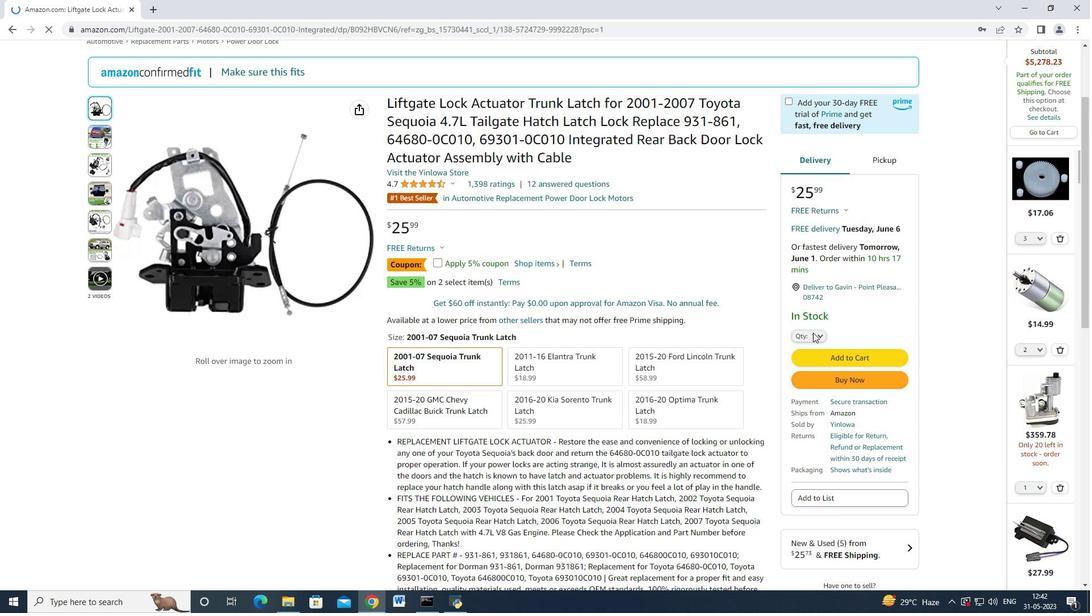 
Action: Mouse pressed left at (813, 334)
Screenshot: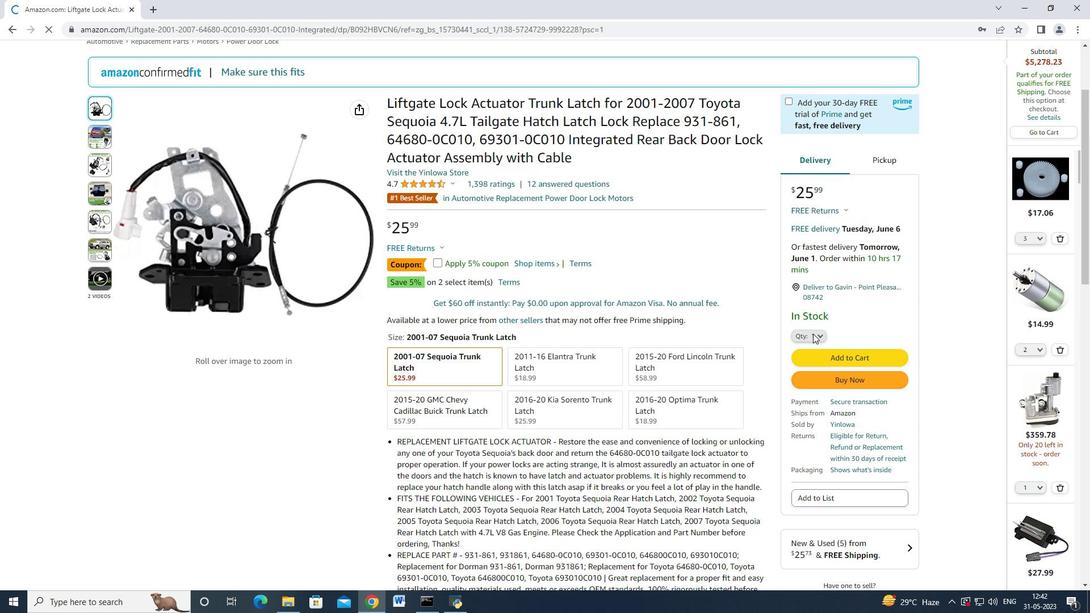 
Action: Mouse moved to (810, 110)
Screenshot: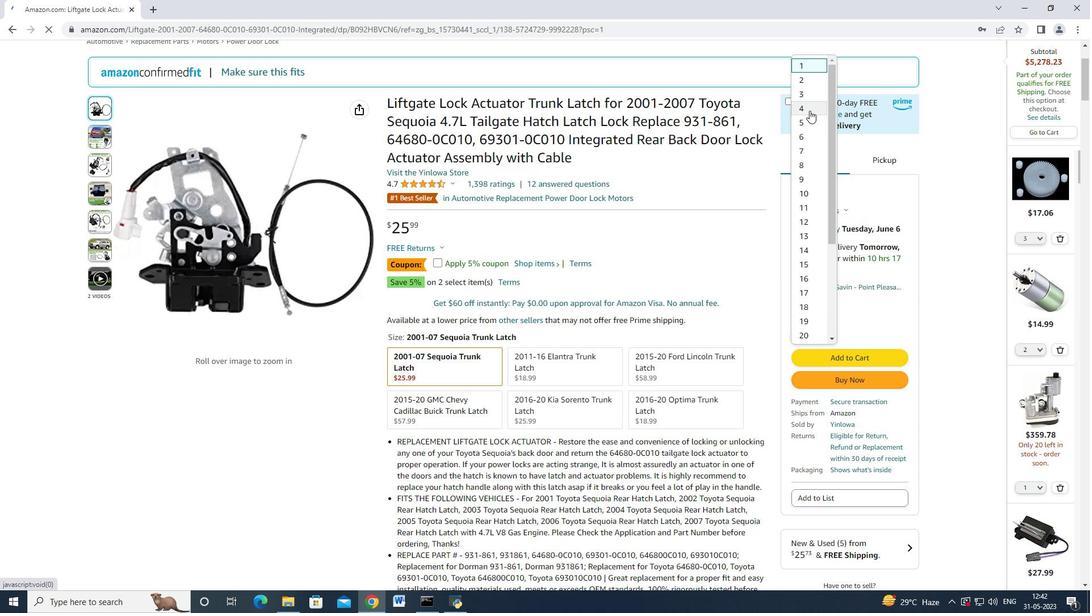 
Action: Mouse pressed left at (810, 110)
Screenshot: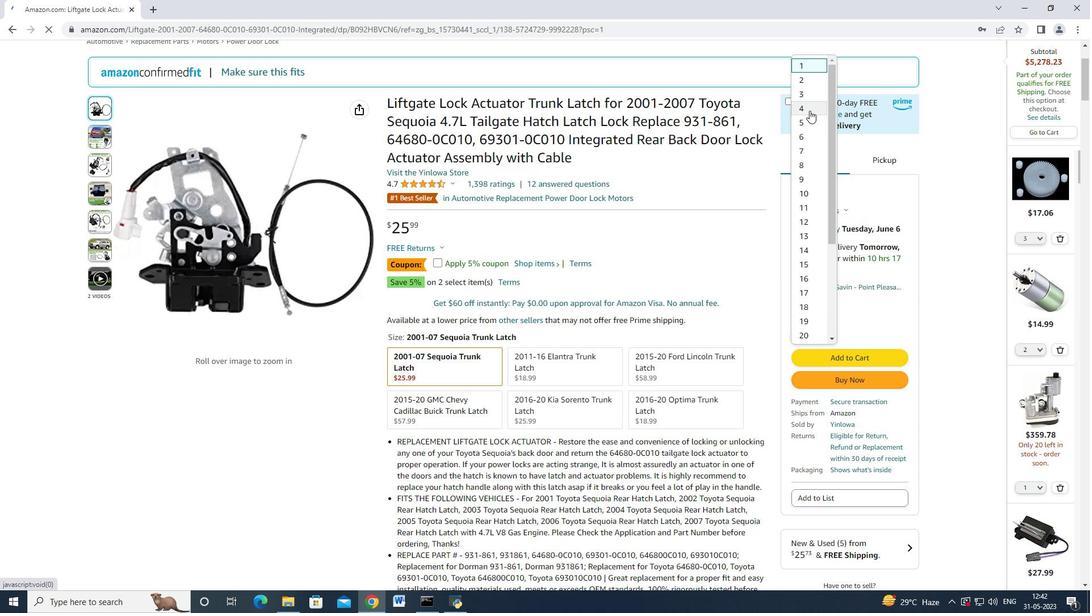 
Action: Mouse moved to (826, 381)
Screenshot: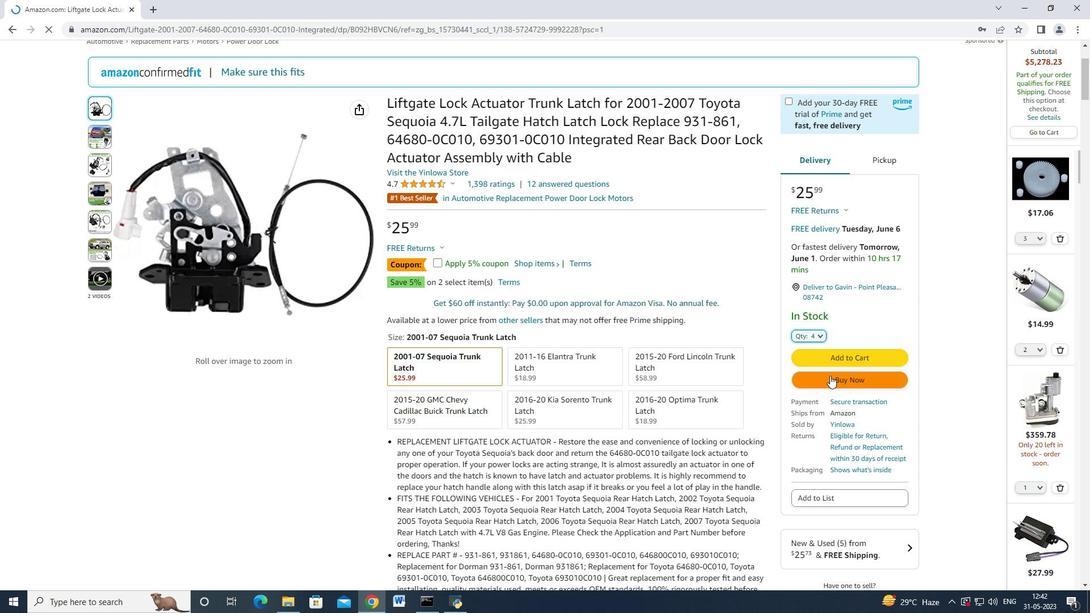 
Action: Mouse pressed left at (826, 381)
Screenshot: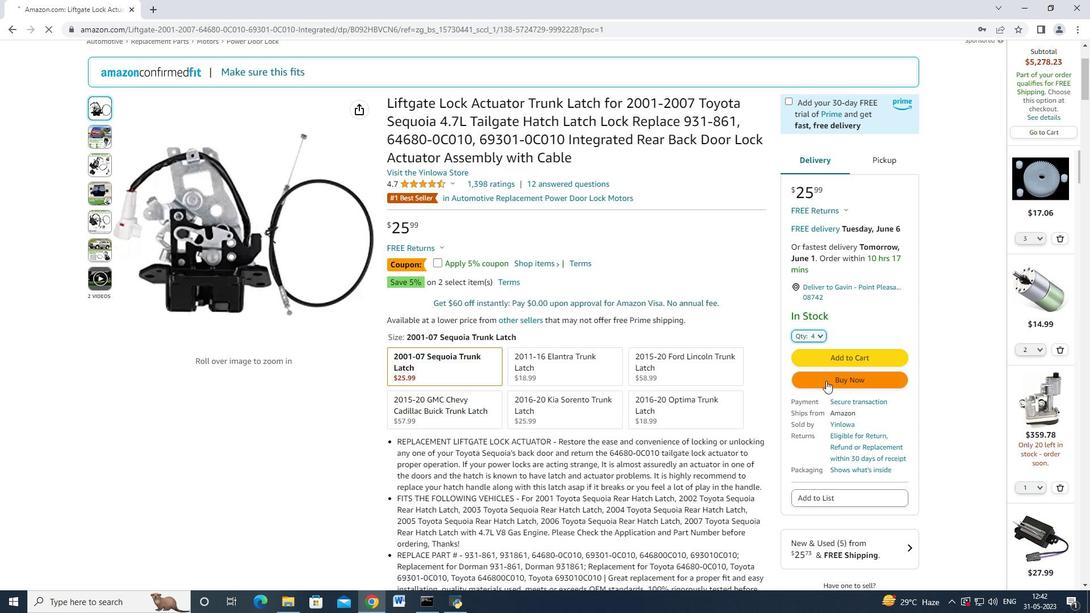 
Action: Mouse moved to (652, 97)
Screenshot: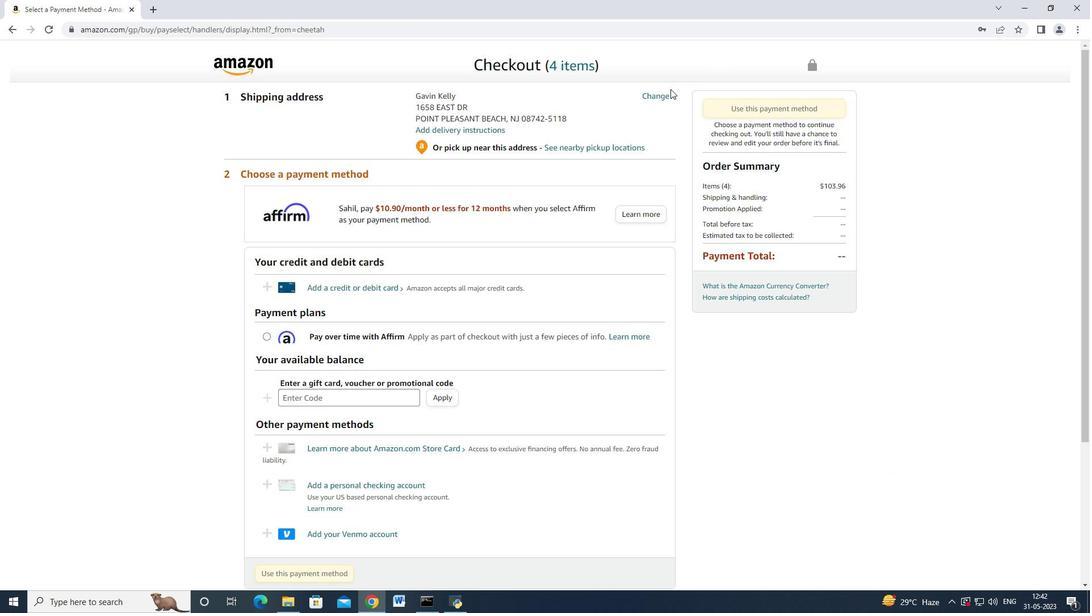 
Action: Mouse pressed left at (652, 97)
Screenshot: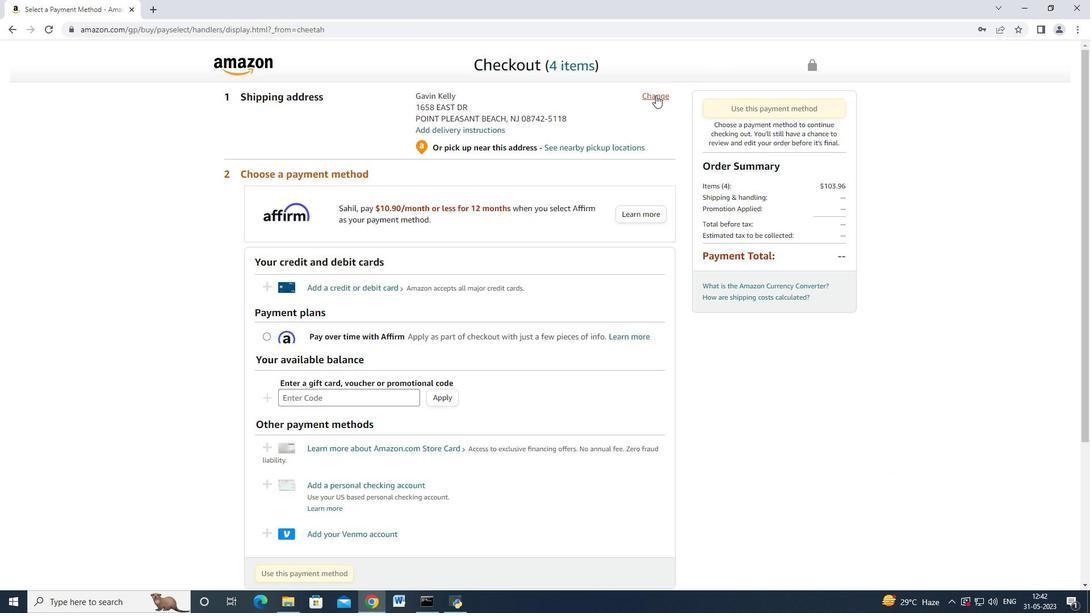
Action: Mouse moved to (547, 185)
Screenshot: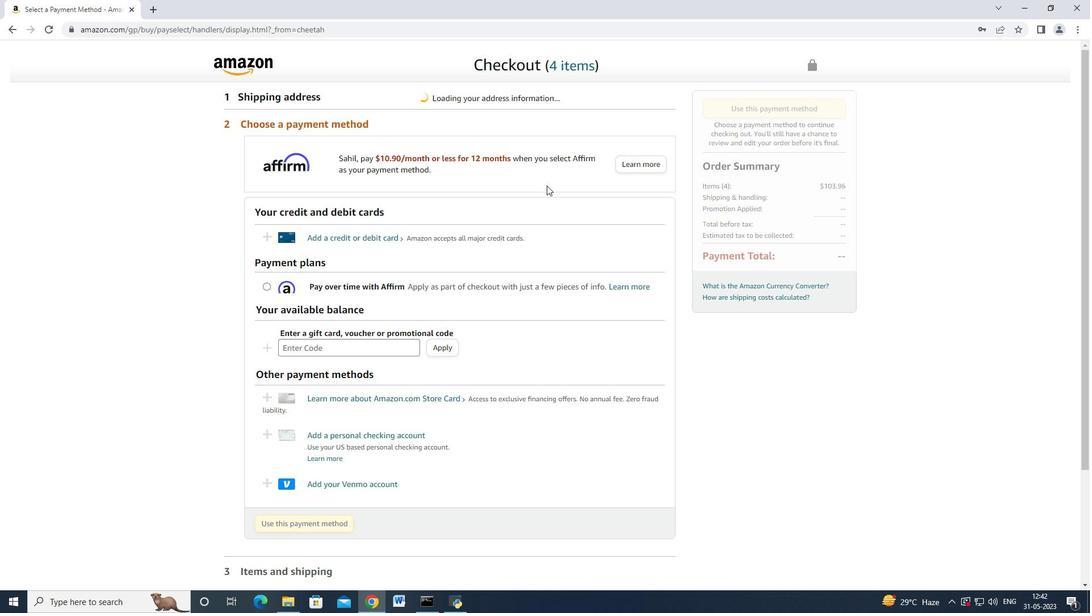 
Action: Mouse scrolled (547, 184) with delta (0, 0)
Screenshot: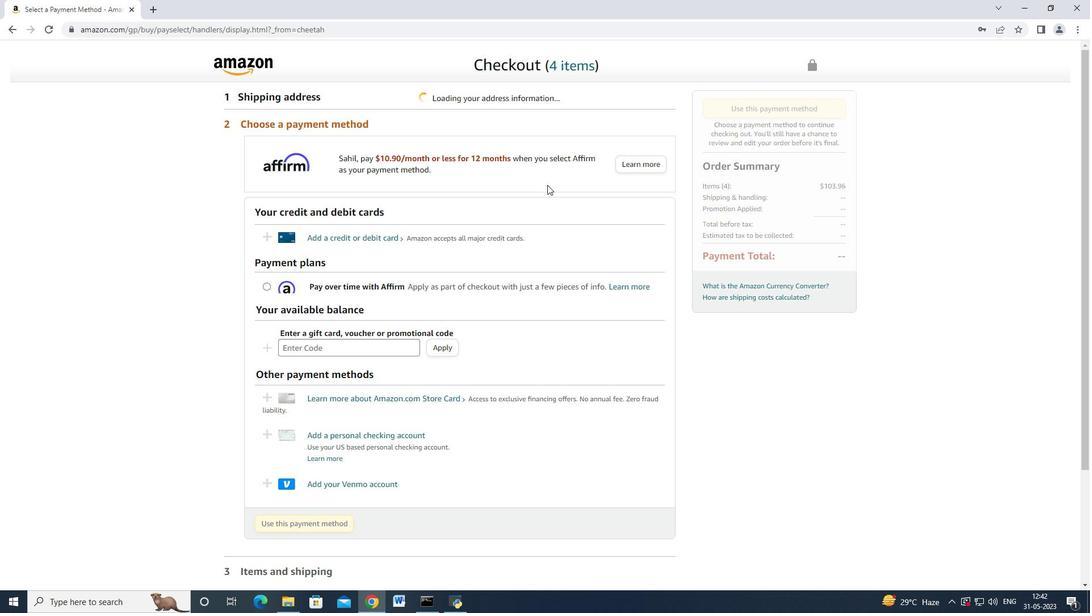 
Action: Mouse scrolled (547, 185) with delta (0, 0)
Screenshot: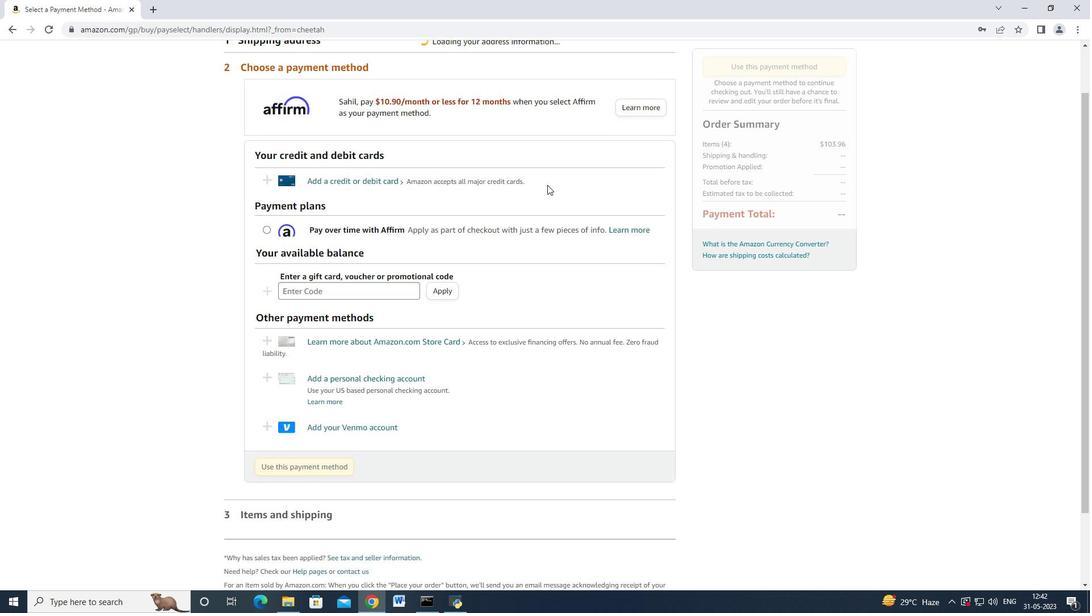 
Action: Mouse scrolled (547, 185) with delta (0, 0)
Screenshot: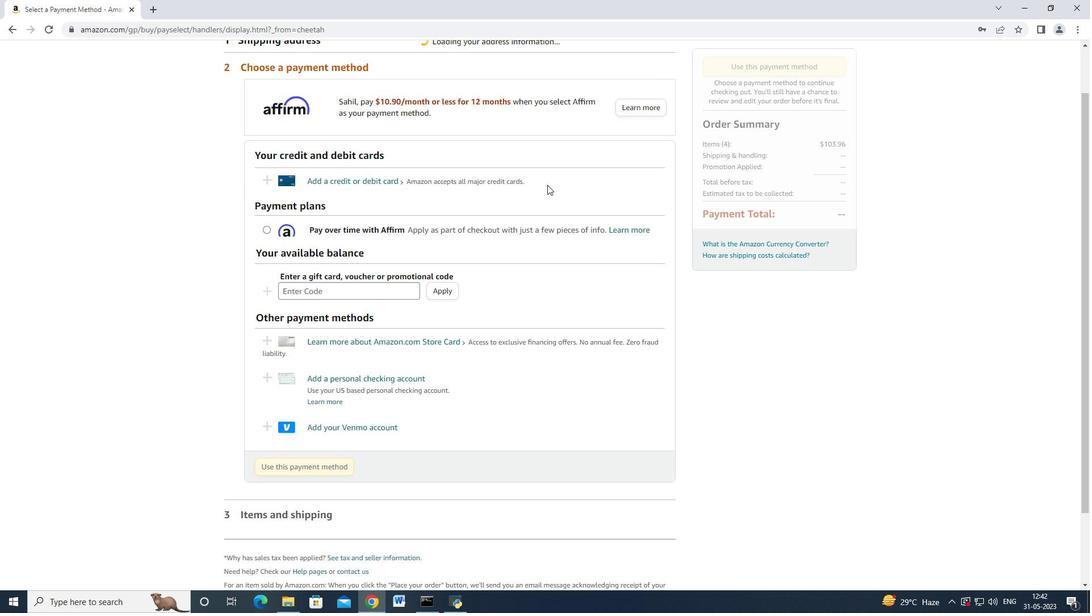 
Action: Mouse scrolled (547, 185) with delta (0, 0)
Screenshot: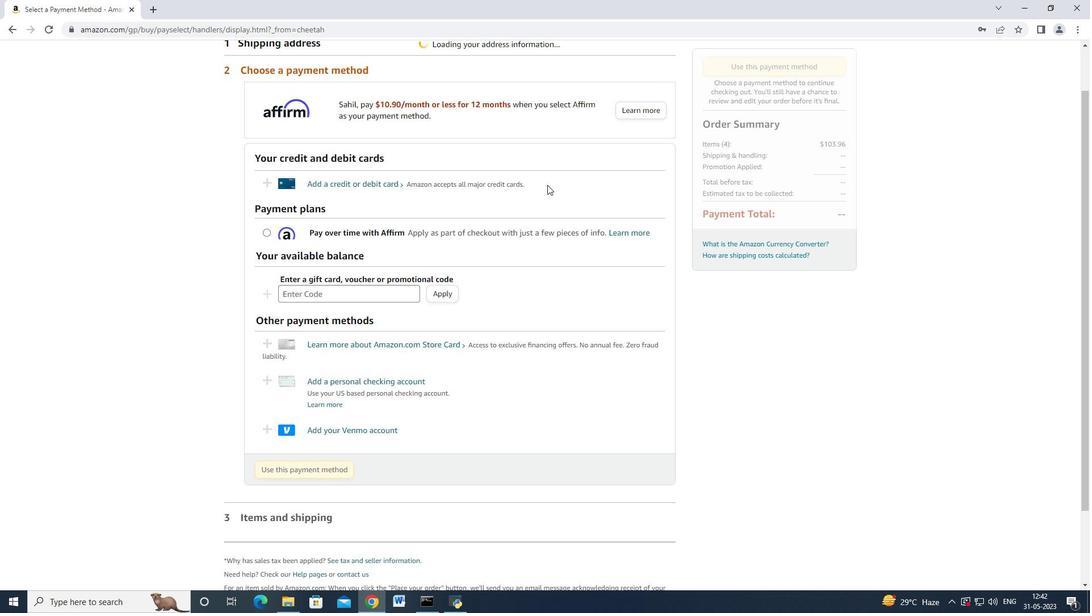 
Action: Mouse moved to (474, 220)
Screenshot: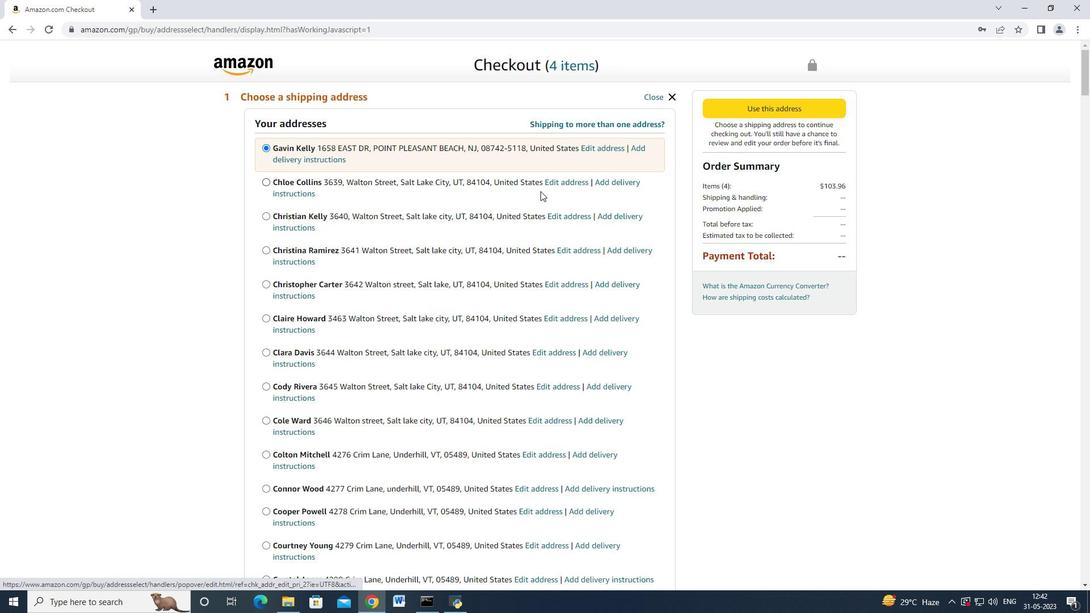 
Action: Mouse scrolled (517, 205) with delta (0, 0)
Screenshot: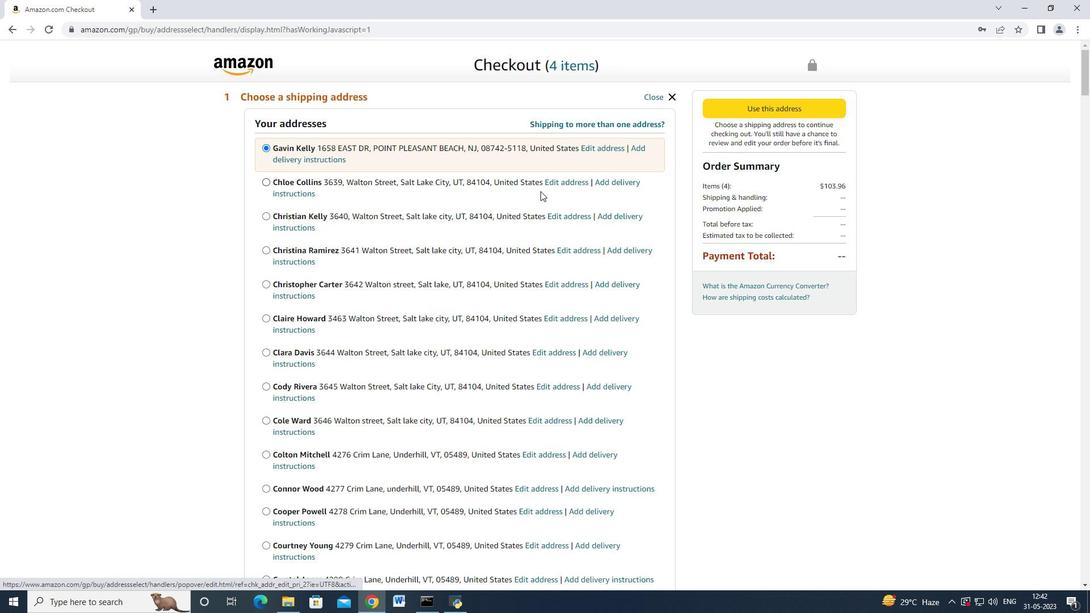 
Action: Mouse moved to (473, 220)
Screenshot: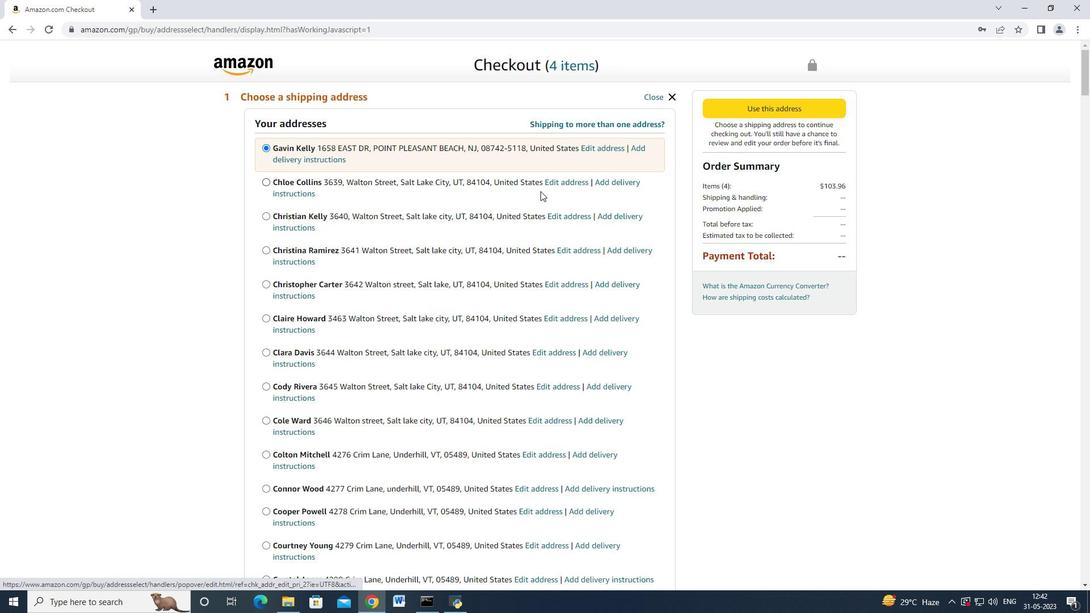 
Action: Mouse scrolled (493, 215) with delta (0, 0)
Screenshot: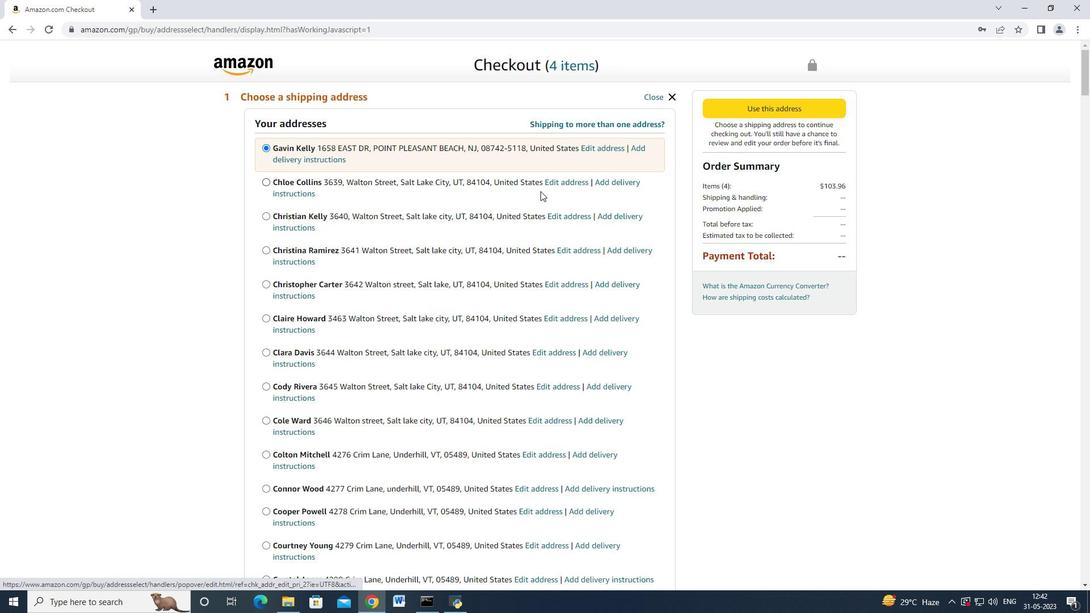 
Action: Mouse moved to (473, 220)
Screenshot: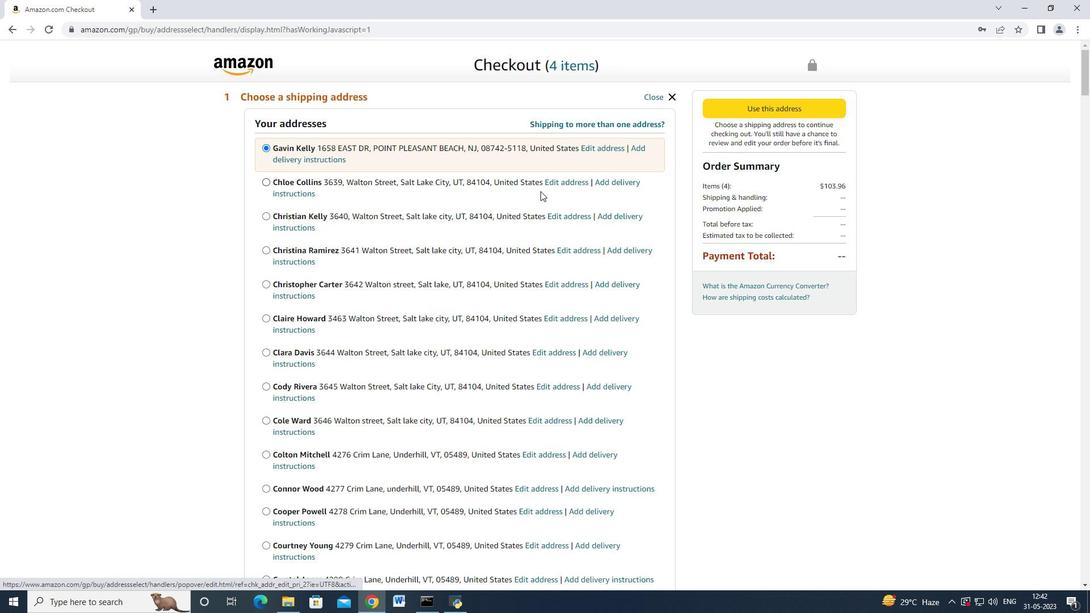 
Action: Mouse scrolled (485, 218) with delta (0, 0)
Screenshot: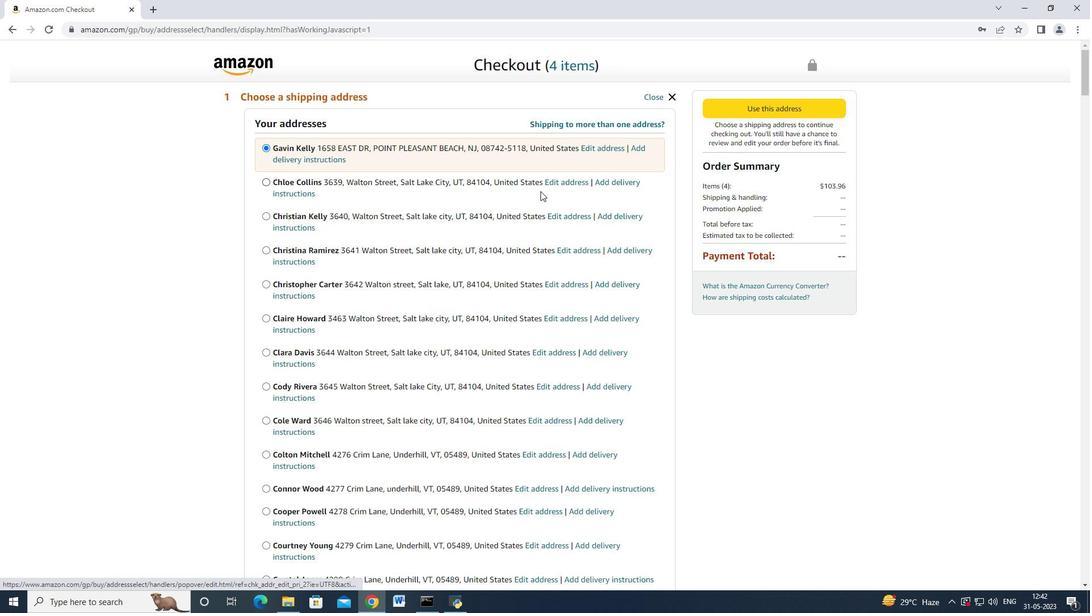 
Action: Mouse moved to (472, 219)
Screenshot: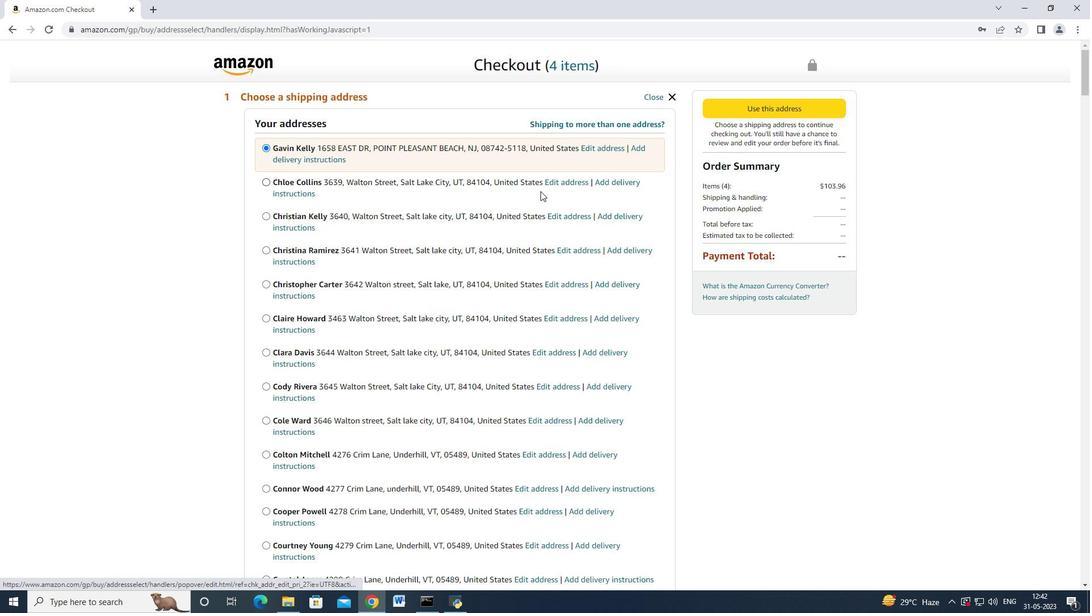 
Action: Mouse scrolled (476, 219) with delta (0, 0)
Screenshot: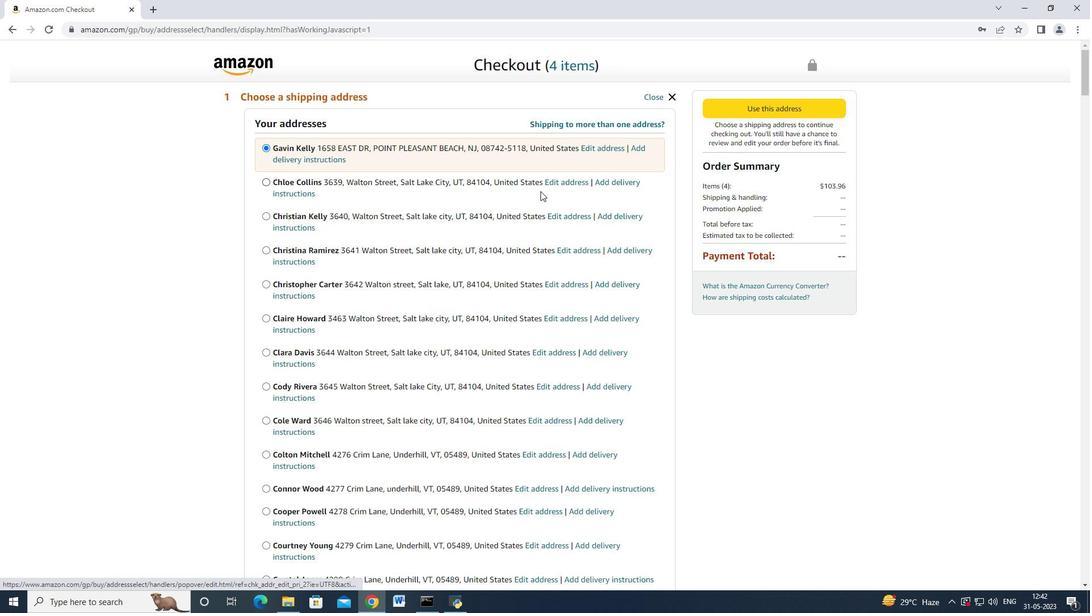 
Action: Mouse moved to (472, 219)
Screenshot: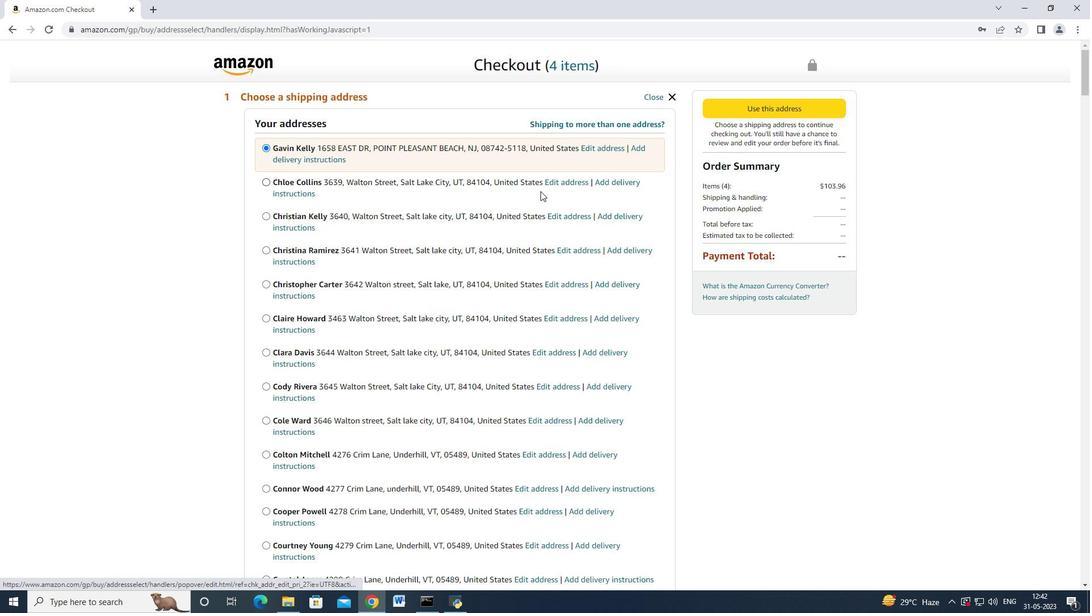 
Action: Mouse scrolled (474, 219) with delta (0, 0)
Screenshot: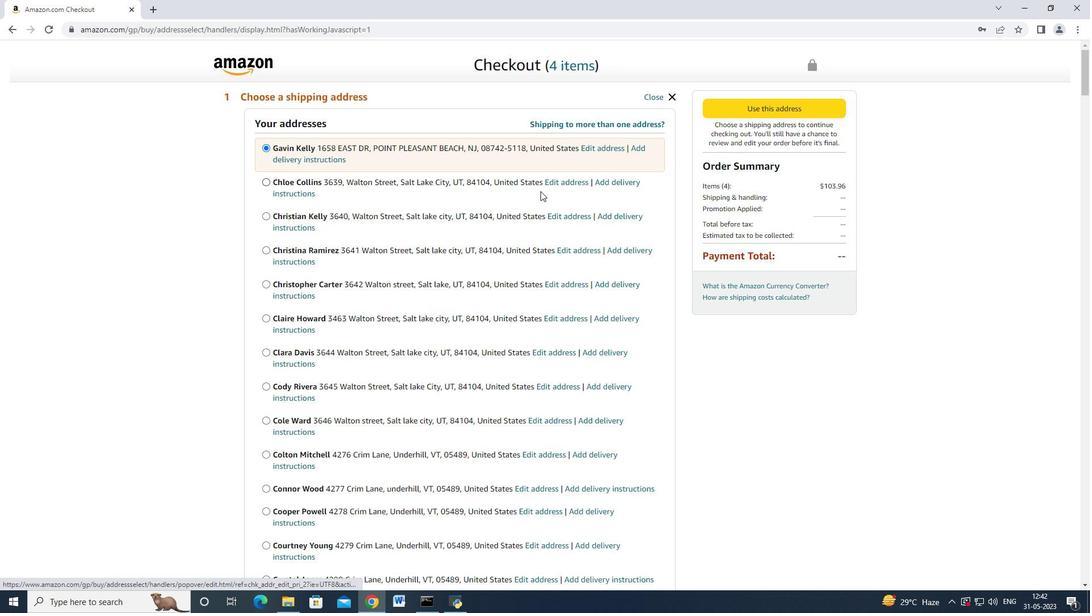 
Action: Mouse moved to (472, 218)
Screenshot: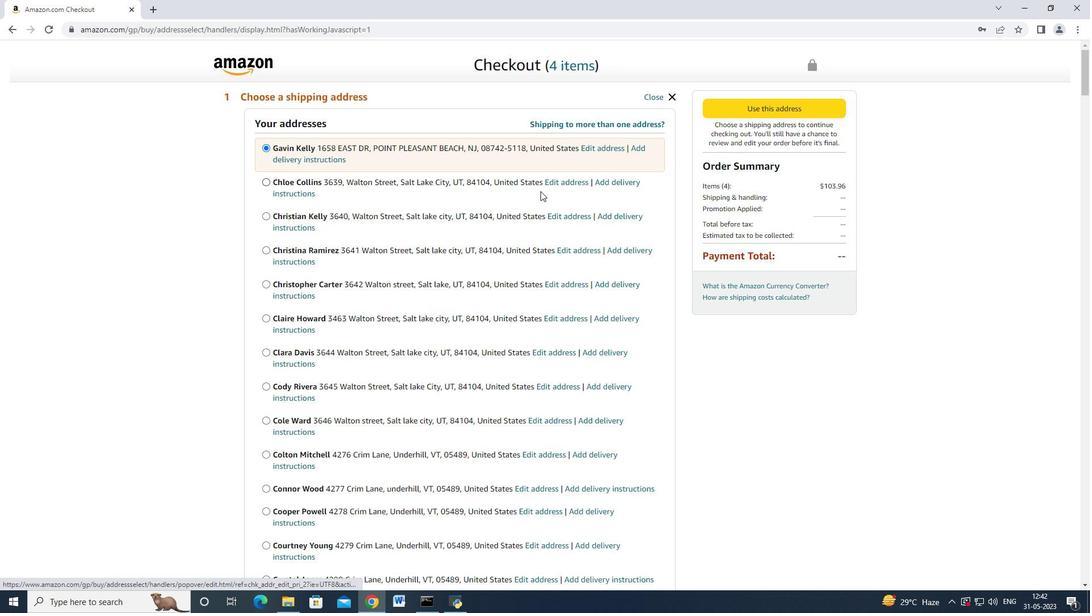 
Action: Mouse scrolled (473, 219) with delta (0, 0)
Screenshot: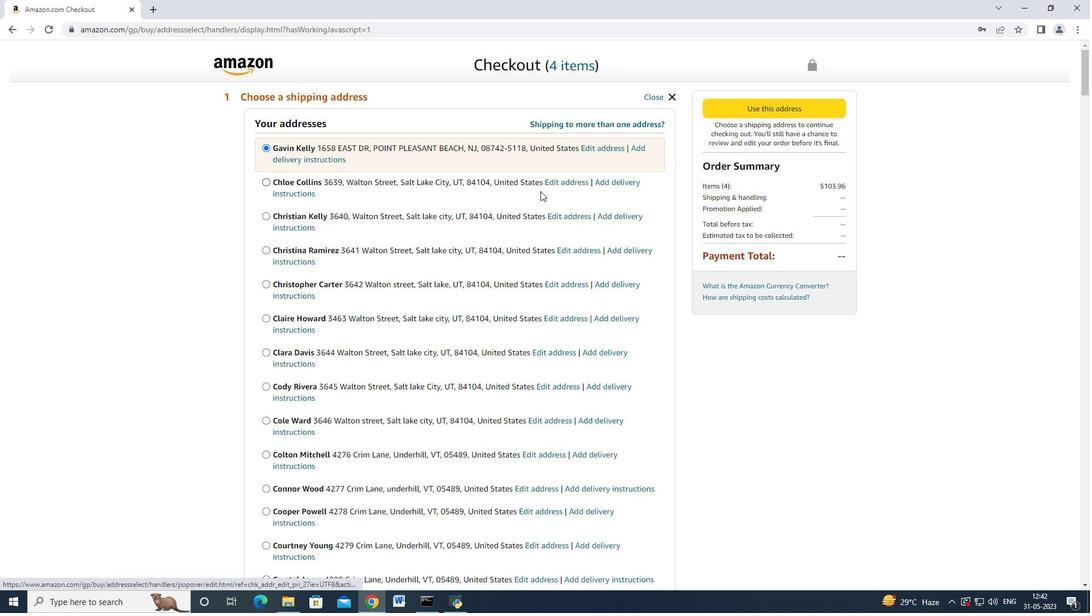
Action: Mouse scrolled (473, 219) with delta (0, 0)
Screenshot: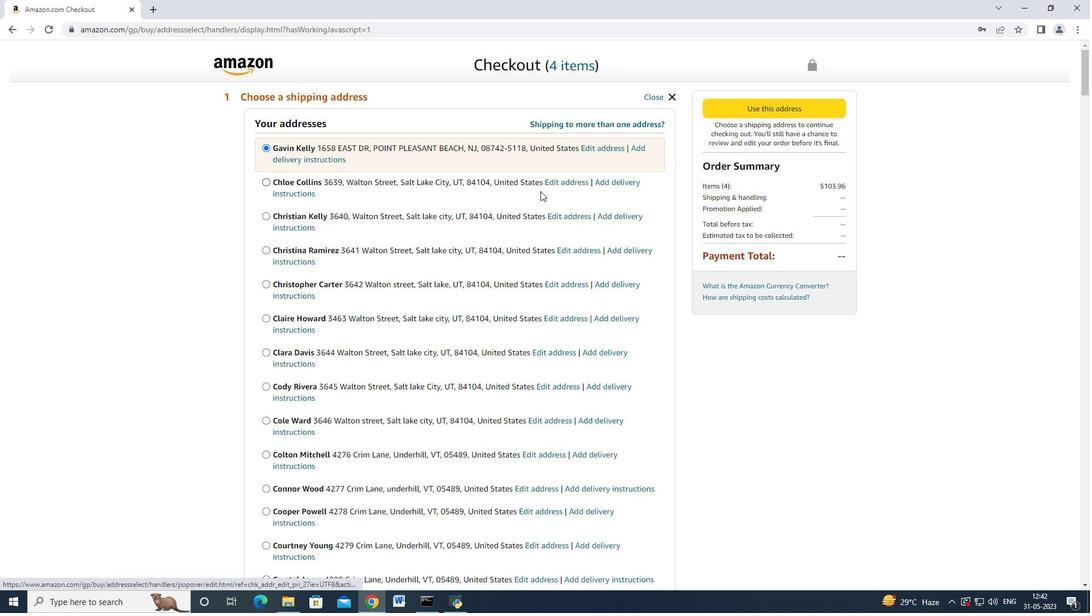 
Action: Mouse scrolled (472, 218) with delta (0, 0)
Screenshot: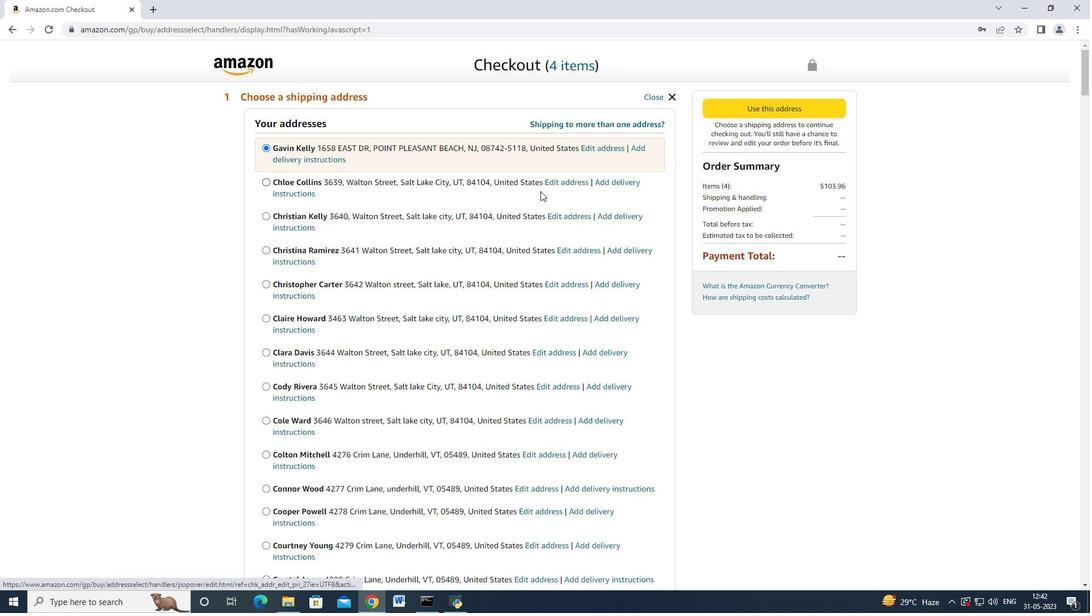 
Action: Mouse moved to (469, 221)
Screenshot: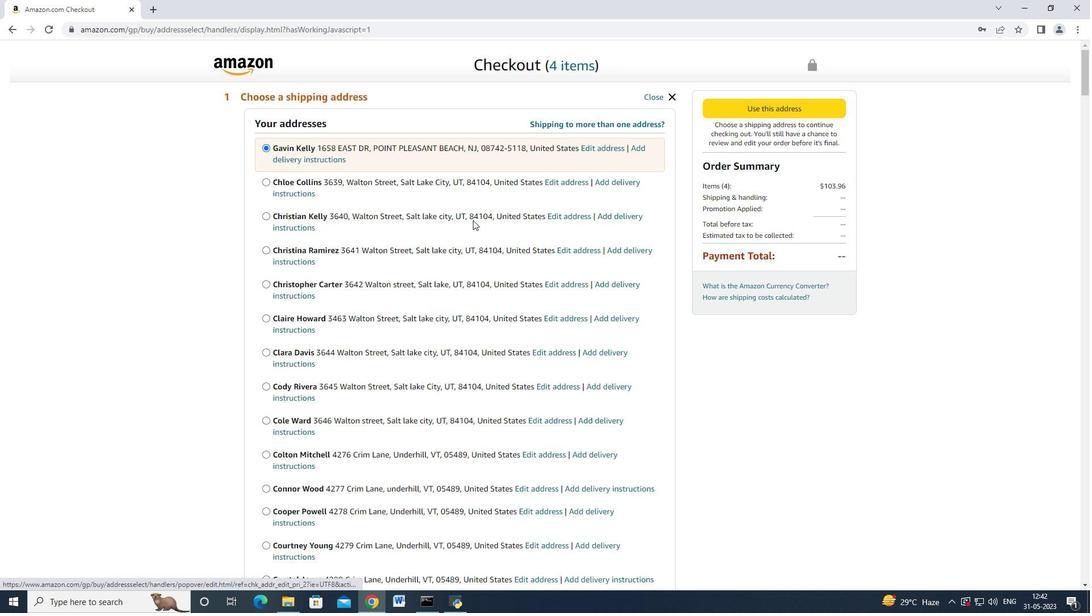
Action: Mouse scrolled (469, 220) with delta (0, 0)
Screenshot: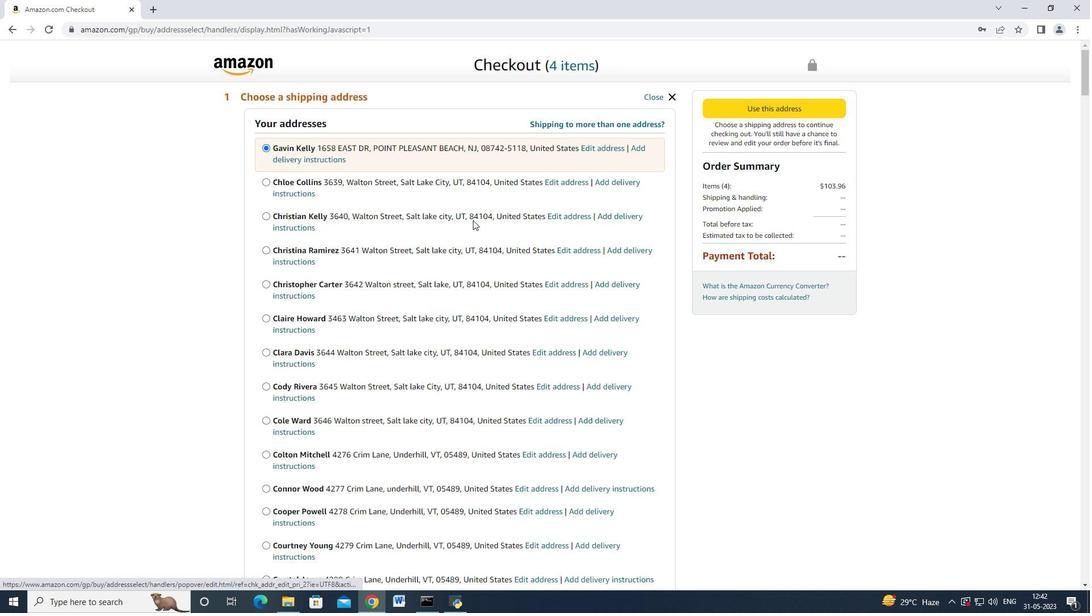 
Action: Mouse moved to (467, 222)
Screenshot: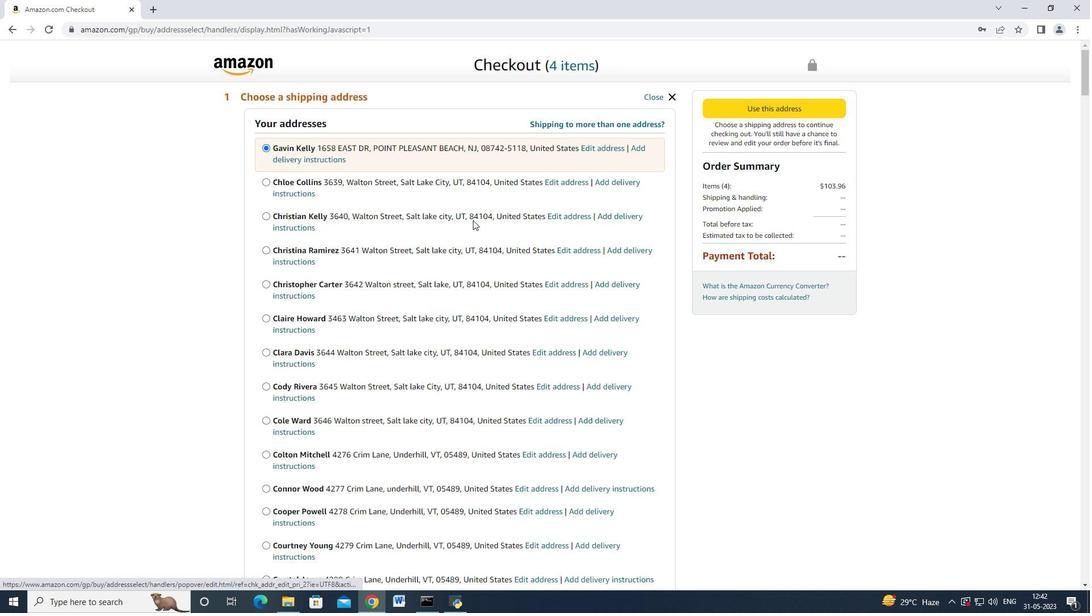 
Action: Mouse scrolled (467, 222) with delta (0, 0)
Screenshot: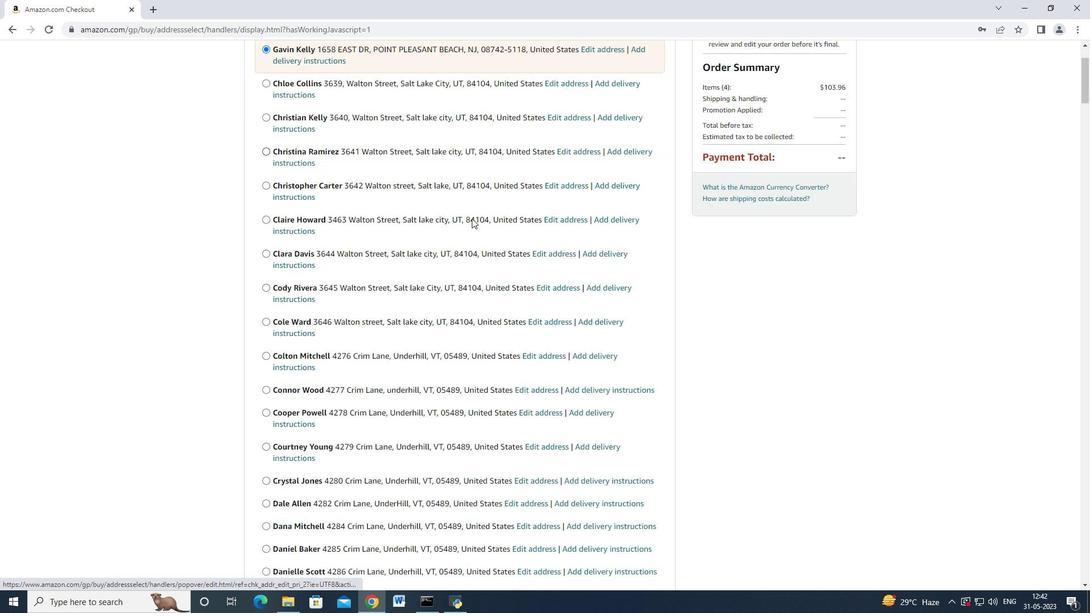 
Action: Mouse moved to (467, 222)
Screenshot: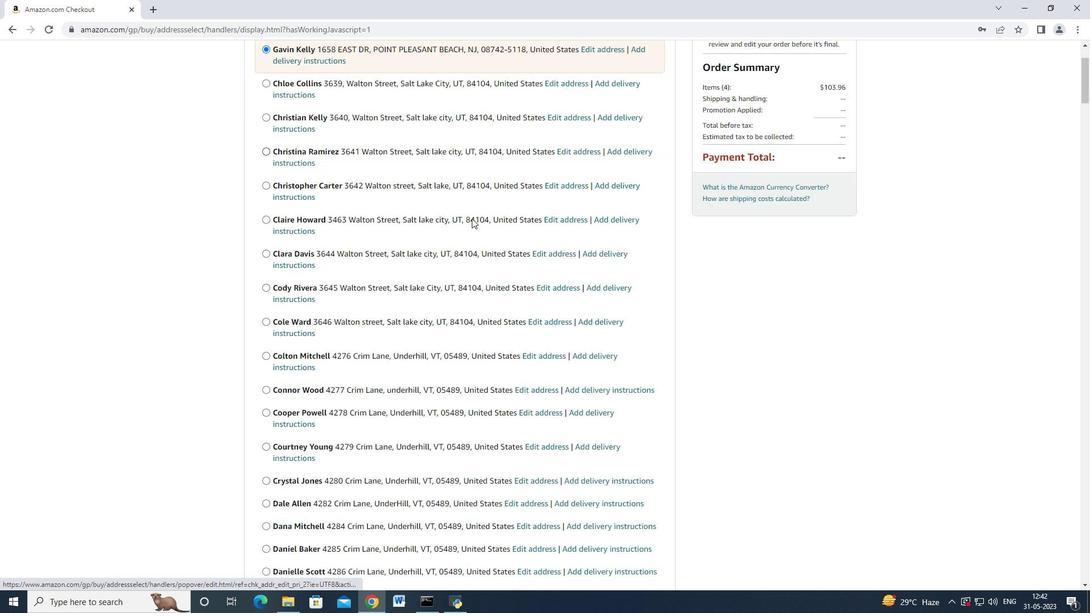 
Action: Mouse scrolled (467, 222) with delta (0, 0)
Screenshot: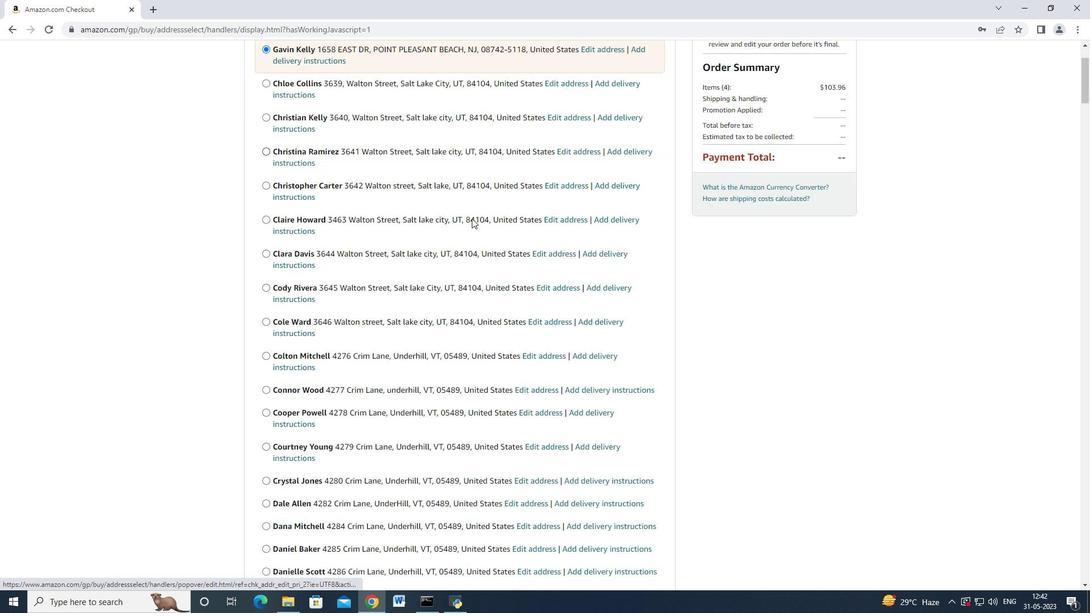 
Action: Mouse scrolled (467, 222) with delta (0, 0)
Screenshot: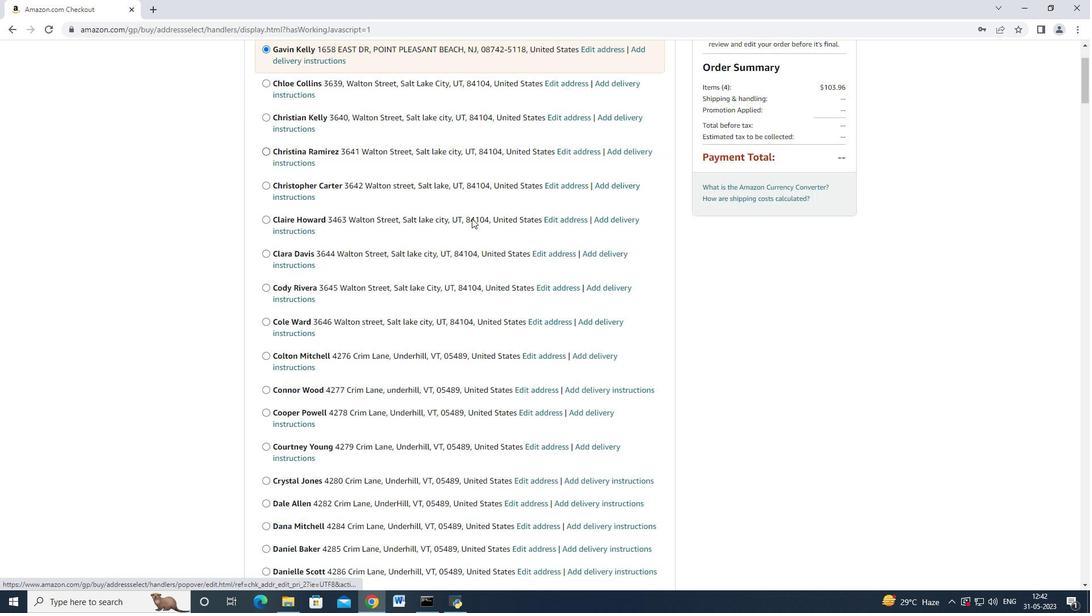 
Action: Mouse scrolled (467, 222) with delta (0, 0)
Screenshot: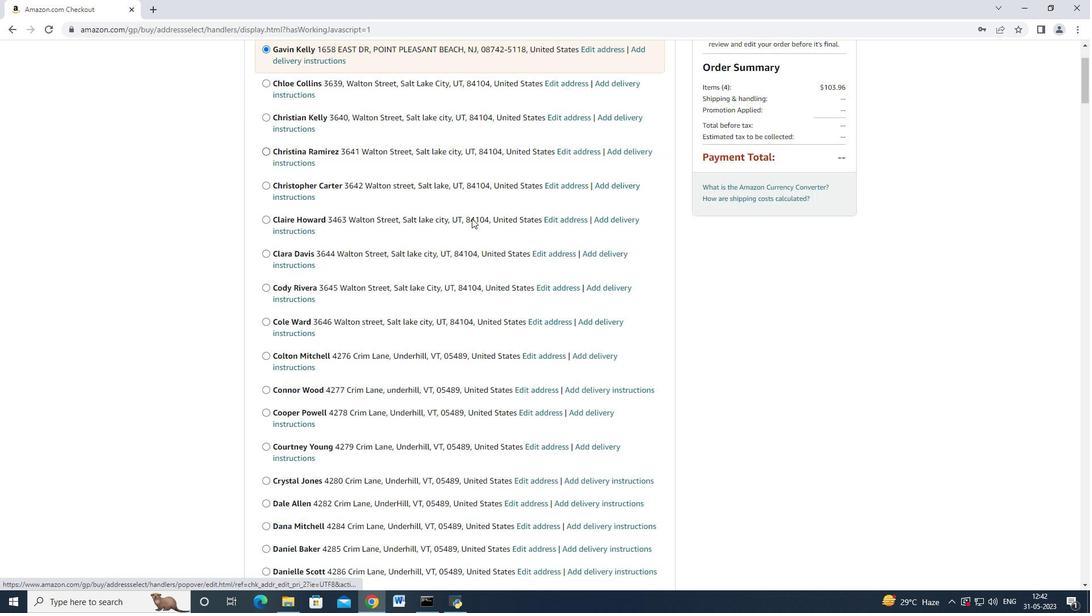 
Action: Mouse scrolled (467, 222) with delta (0, 0)
Screenshot: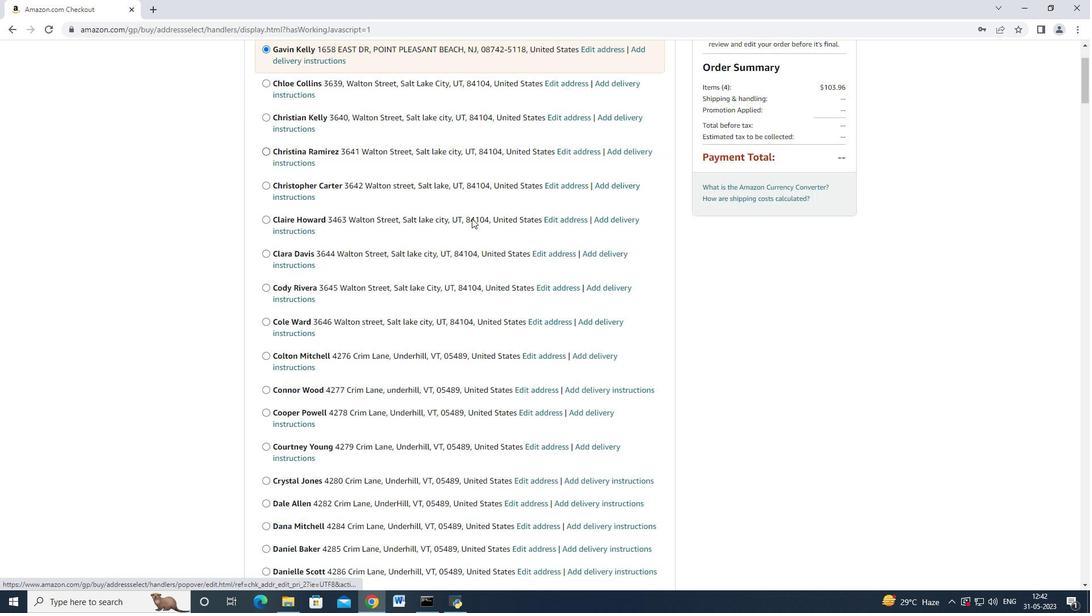 
Action: Mouse moved to (467, 222)
Screenshot: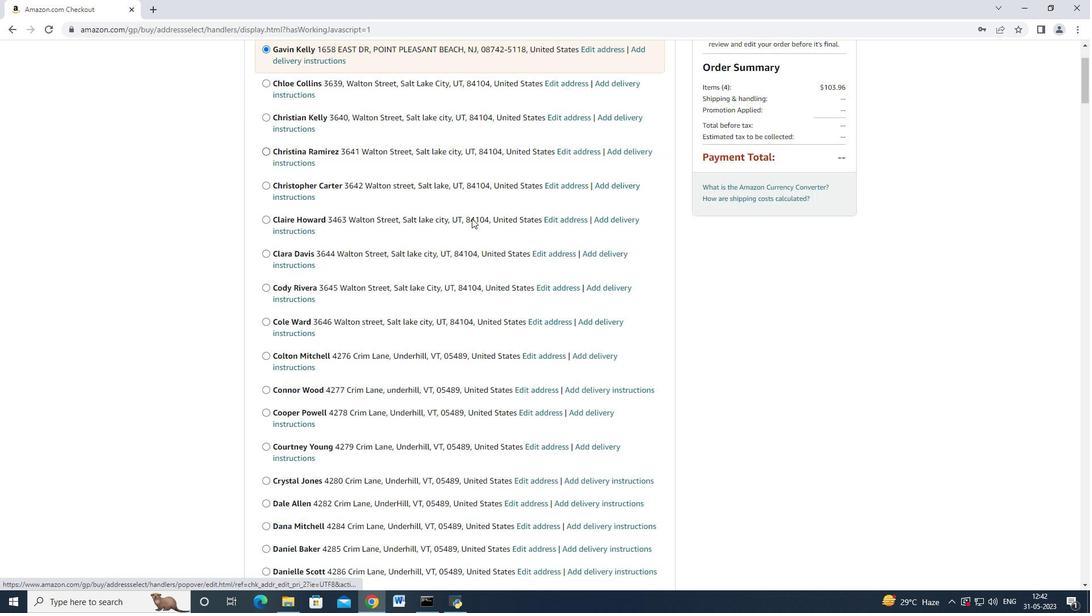 
Action: Mouse scrolled (467, 222) with delta (0, 0)
Screenshot: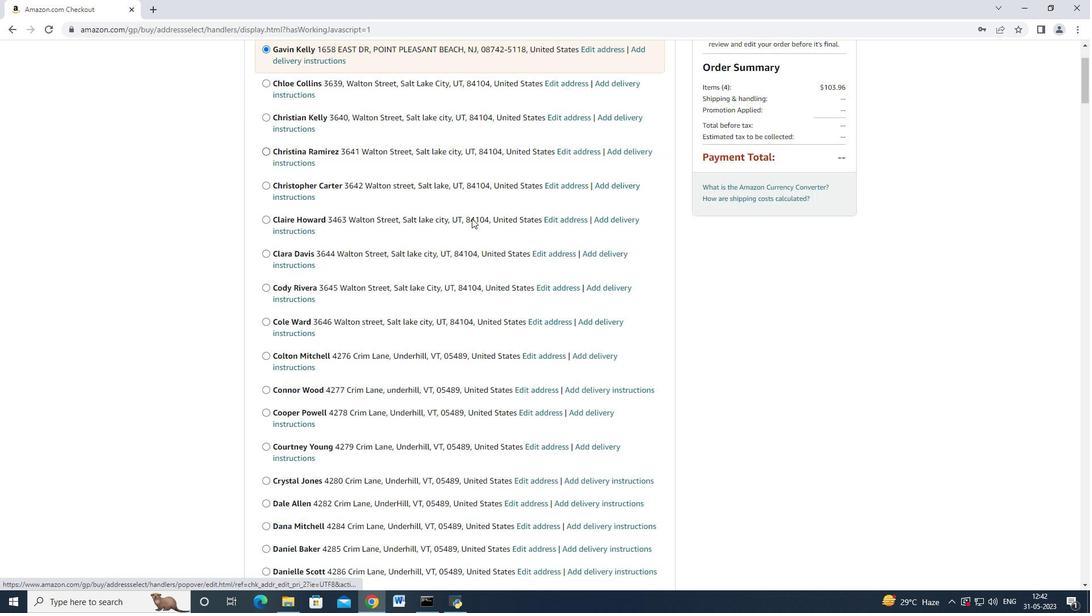 
Action: Mouse moved to (467, 222)
Screenshot: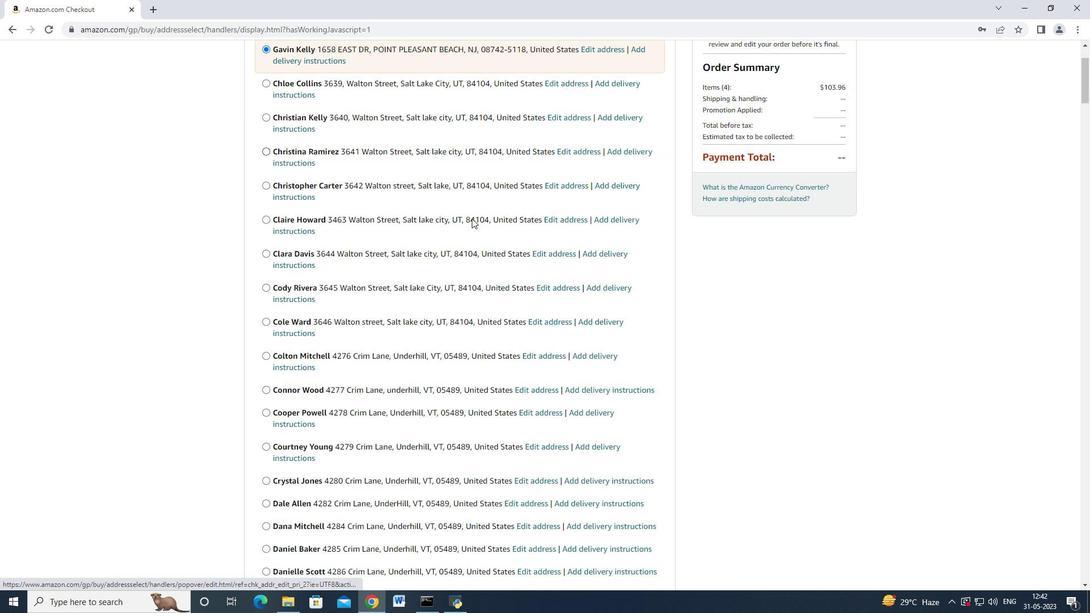 
Action: Mouse scrolled (467, 222) with delta (0, 0)
Screenshot: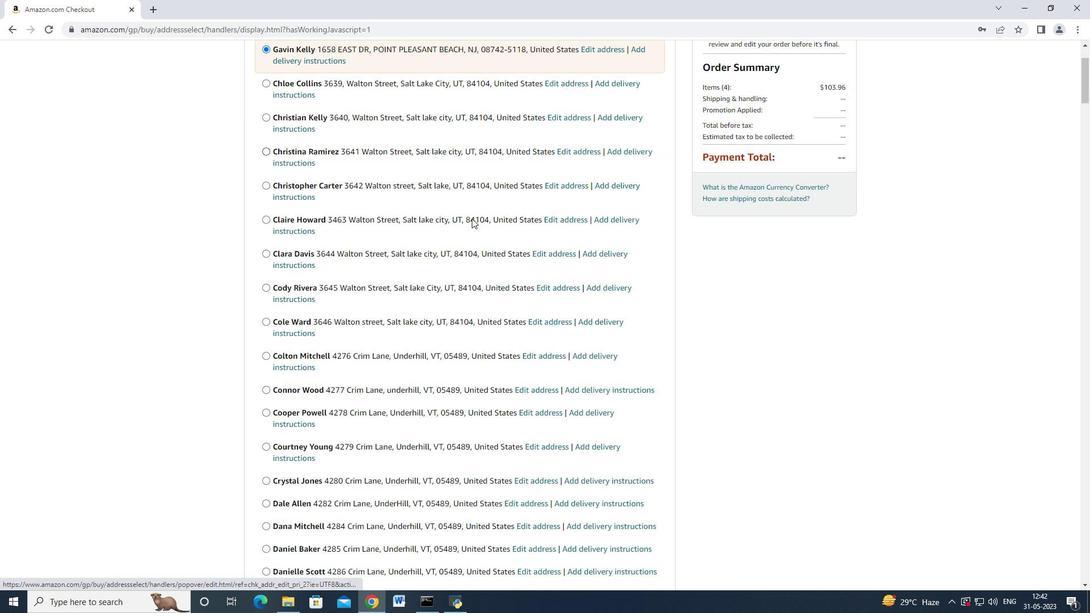 
Action: Mouse moved to (463, 223)
Screenshot: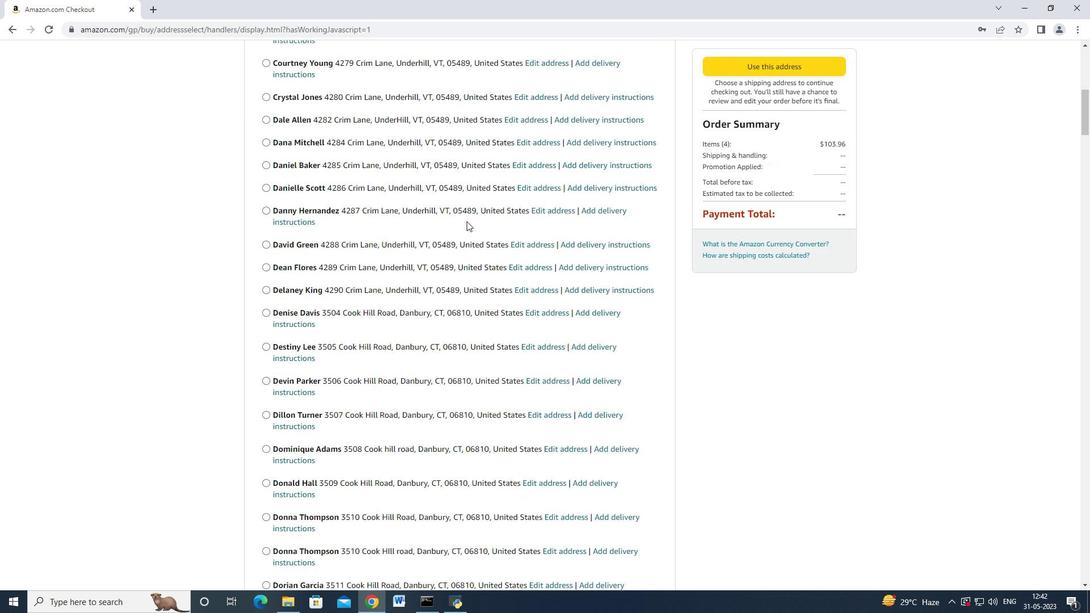 
Action: Mouse scrolled (463, 222) with delta (0, 0)
Screenshot: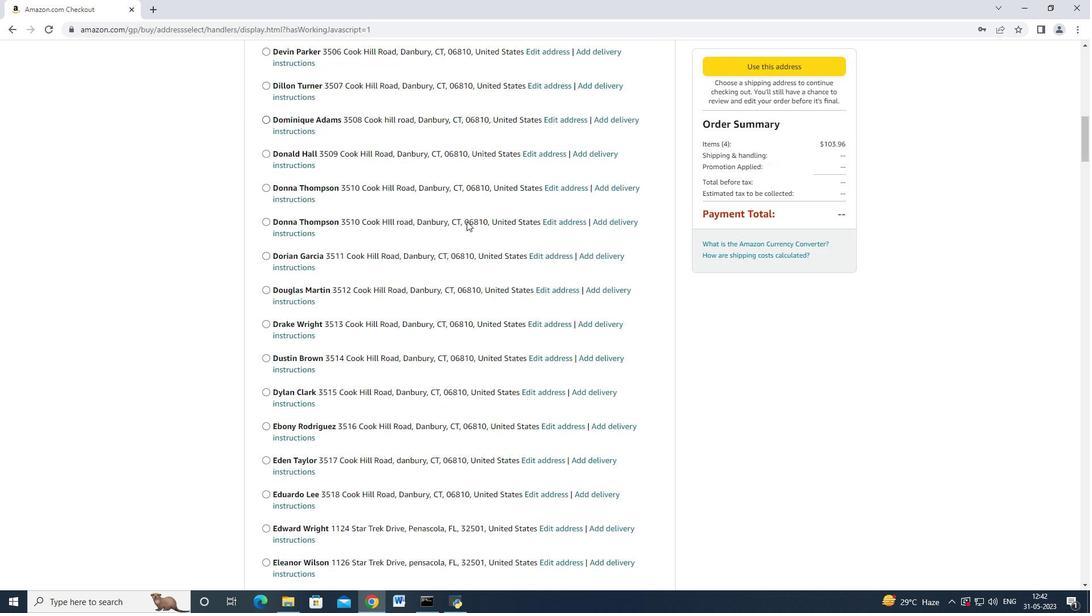 
Action: Mouse moved to (460, 224)
Screenshot: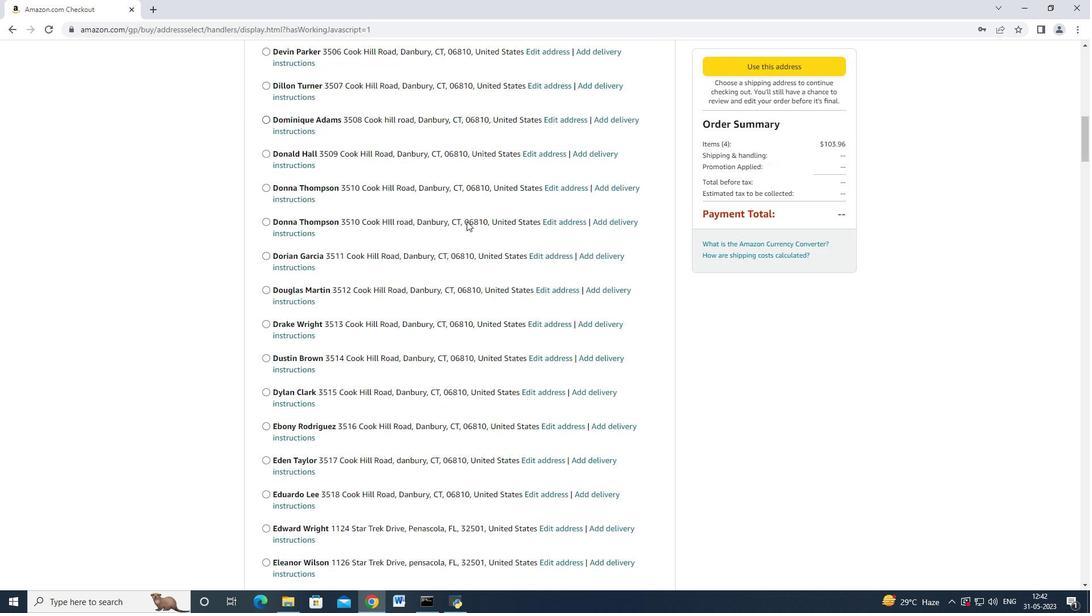
Action: Mouse scrolled (460, 223) with delta (0, 0)
Screenshot: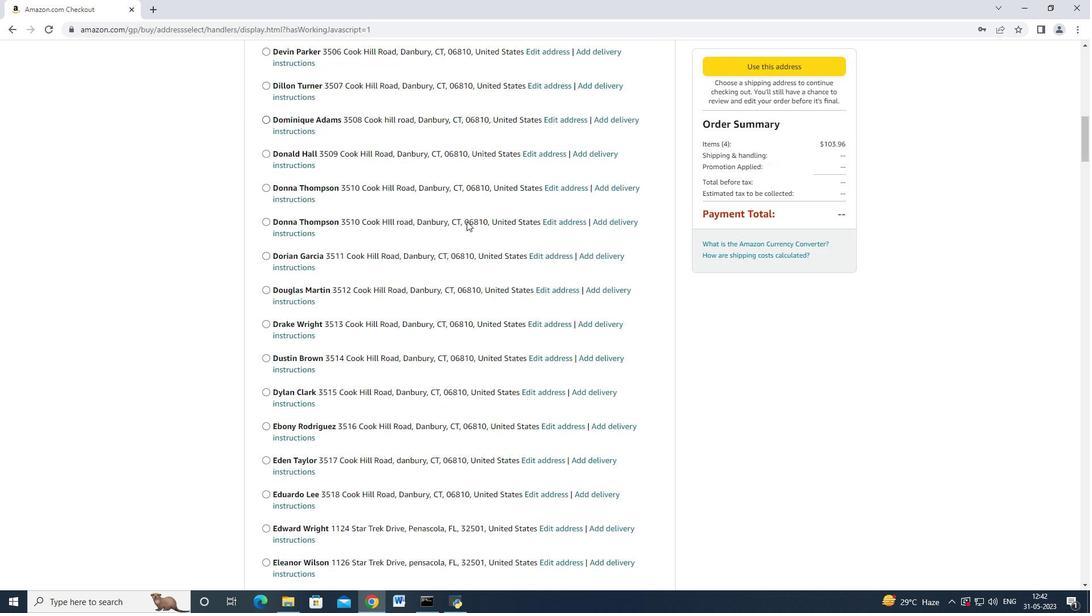 
Action: Mouse moved to (460, 224)
Screenshot: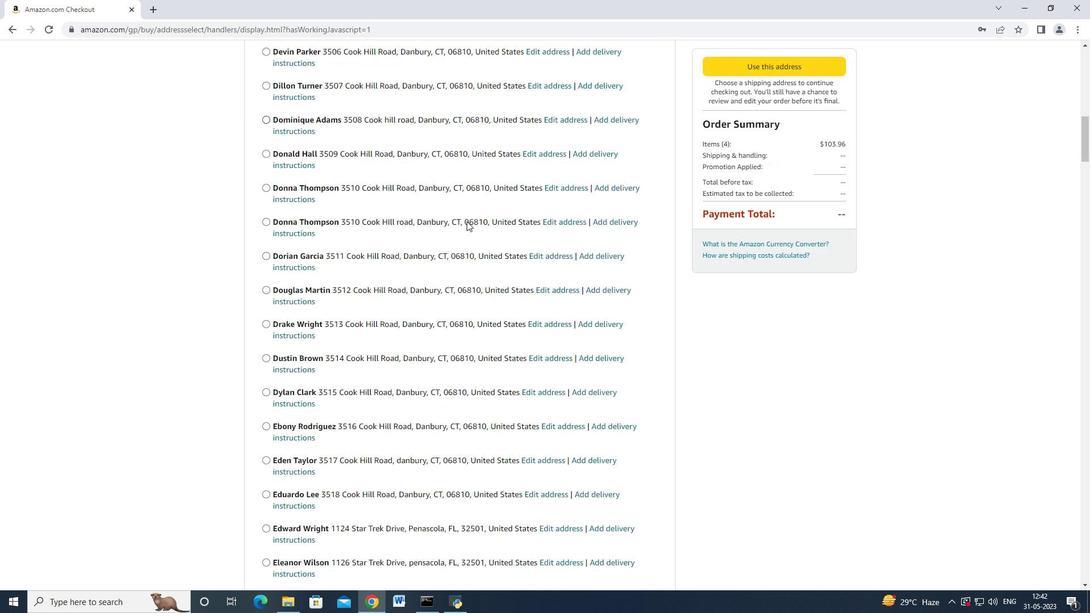 
Action: Mouse scrolled (460, 224) with delta (0, 0)
Screenshot: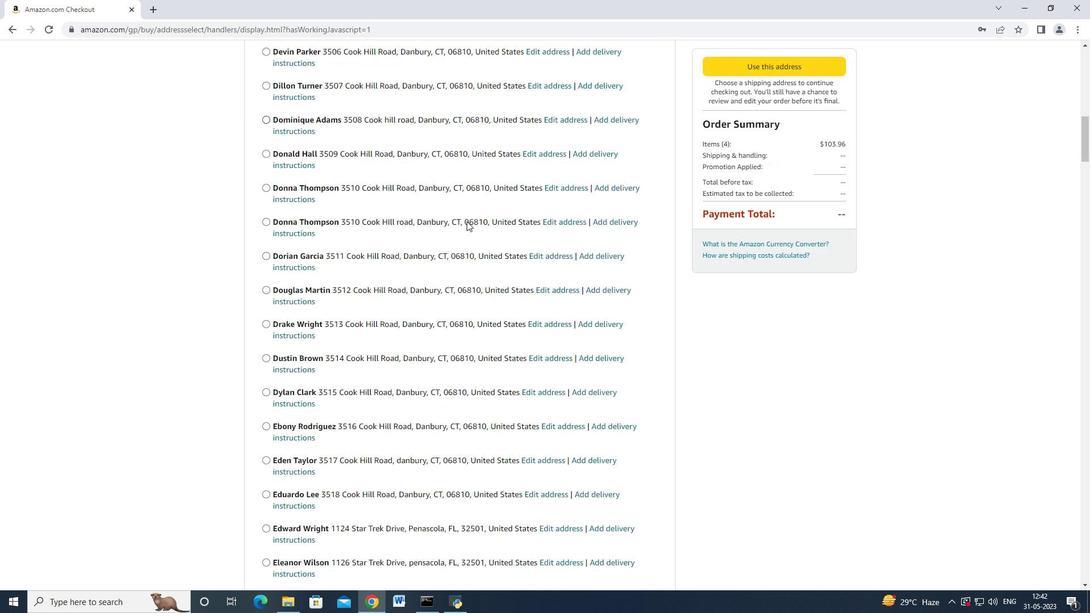 
Action: Mouse scrolled (460, 224) with delta (0, 0)
Screenshot: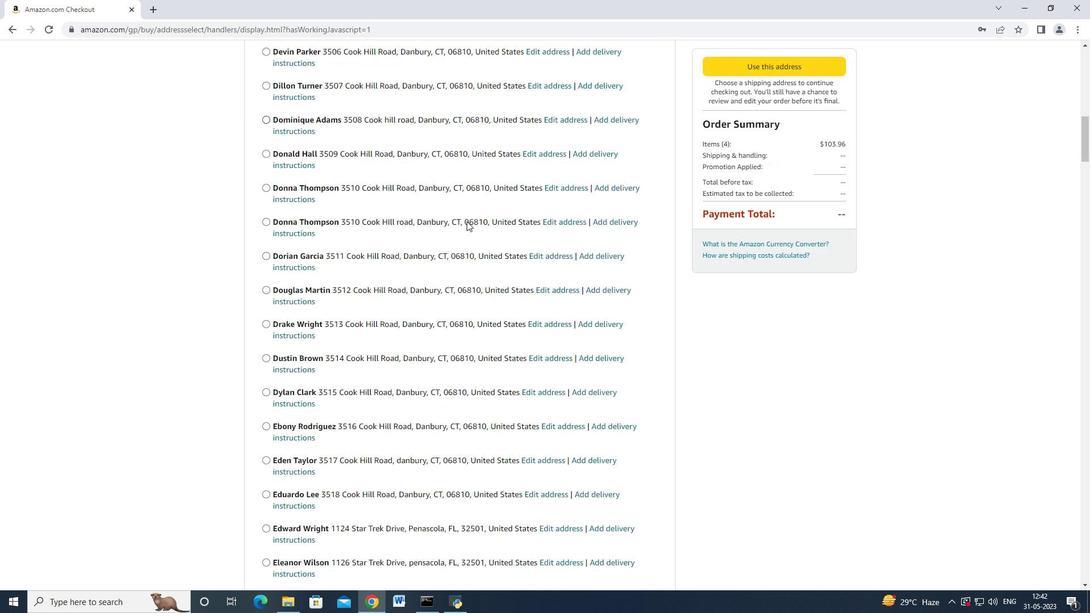 
Action: Mouse scrolled (460, 224) with delta (0, 0)
Screenshot: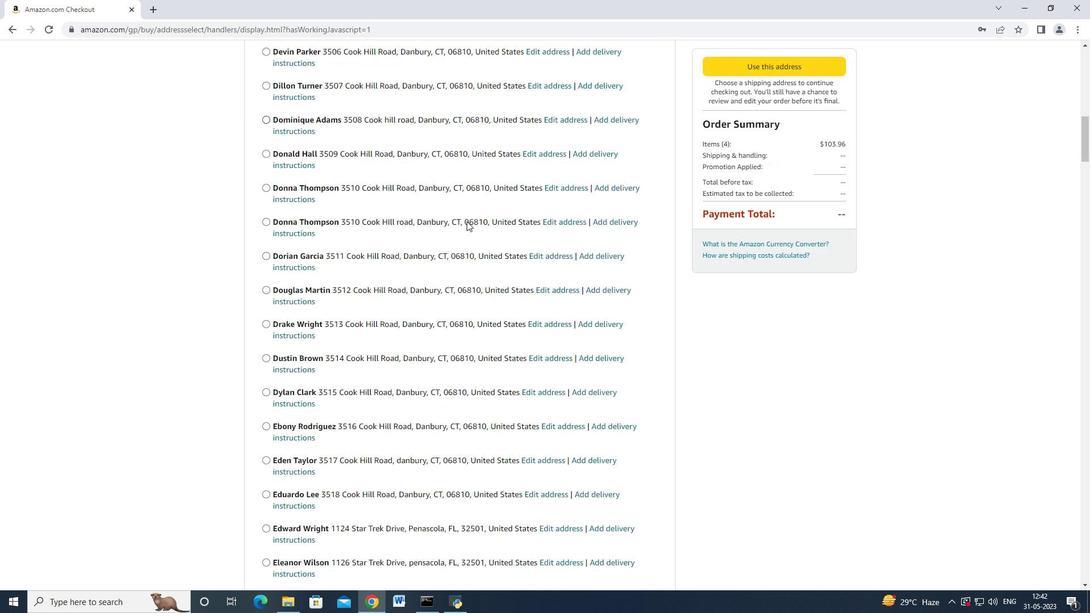 
Action: Mouse moved to (460, 223)
Screenshot: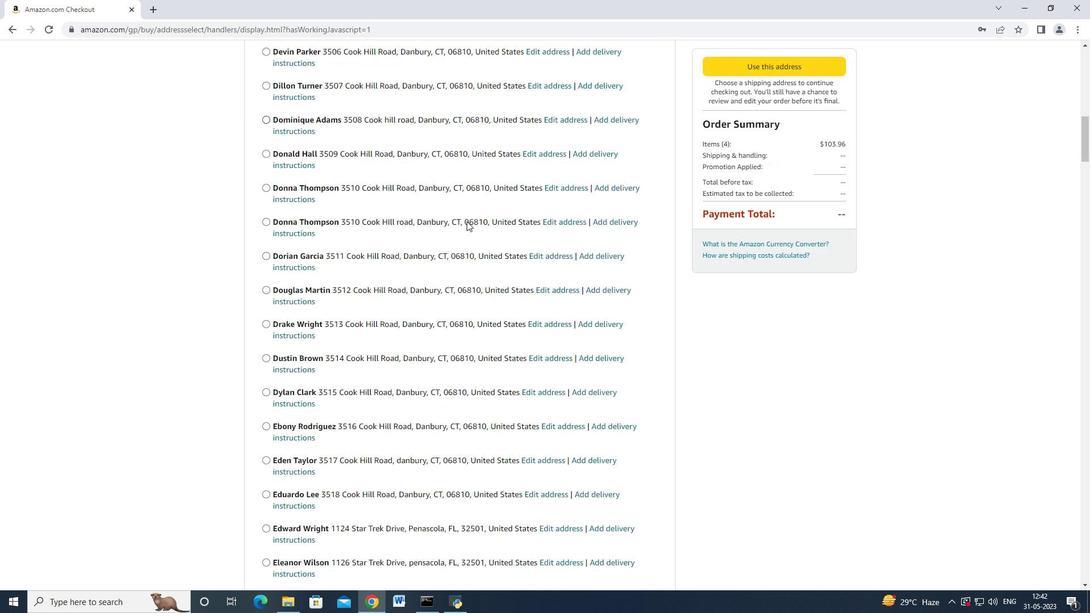 
Action: Mouse scrolled (460, 224) with delta (0, 0)
Screenshot: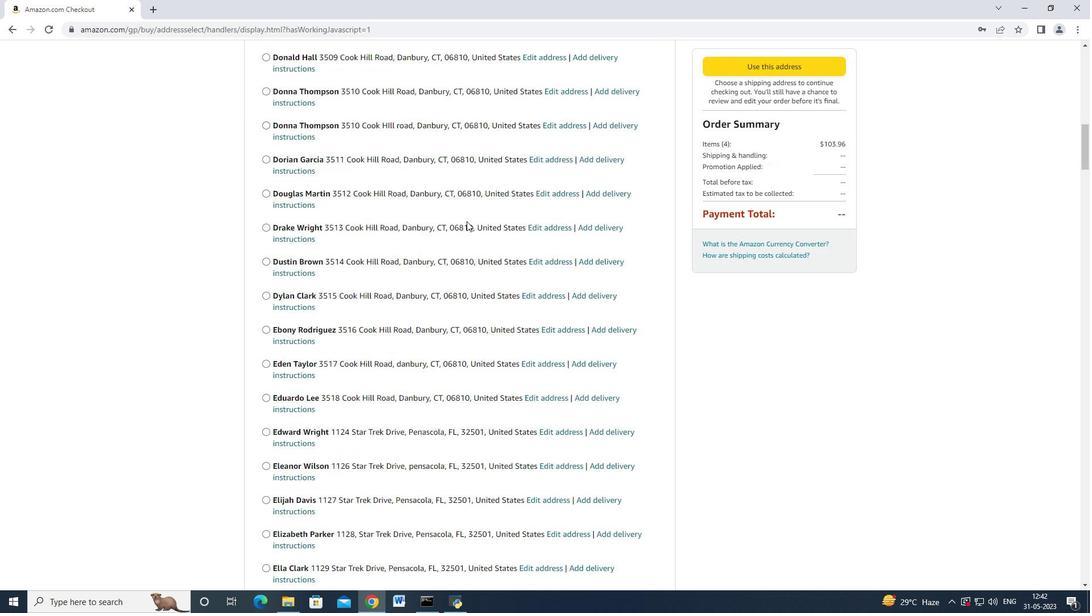 
Action: Mouse moved to (460, 223)
Screenshot: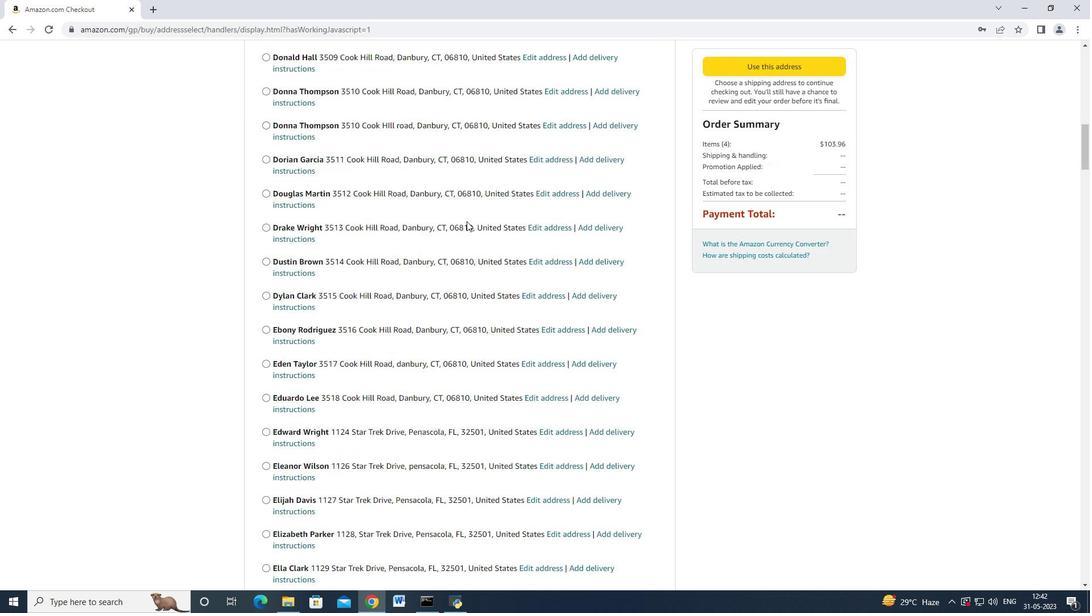 
Action: Mouse scrolled (460, 223) with delta (0, 0)
Screenshot: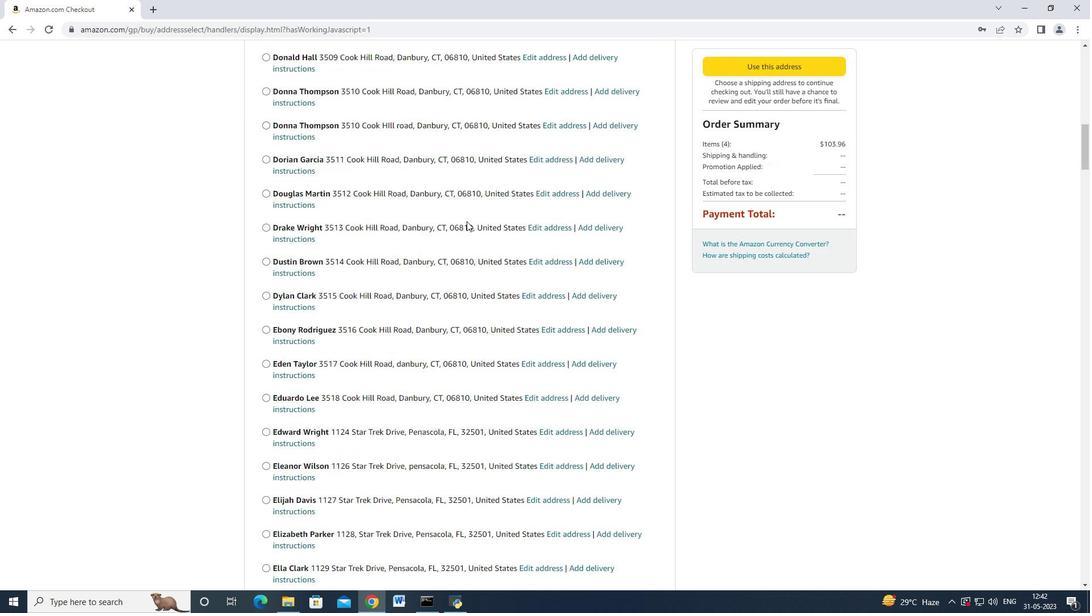 
Action: Mouse moved to (460, 222)
Screenshot: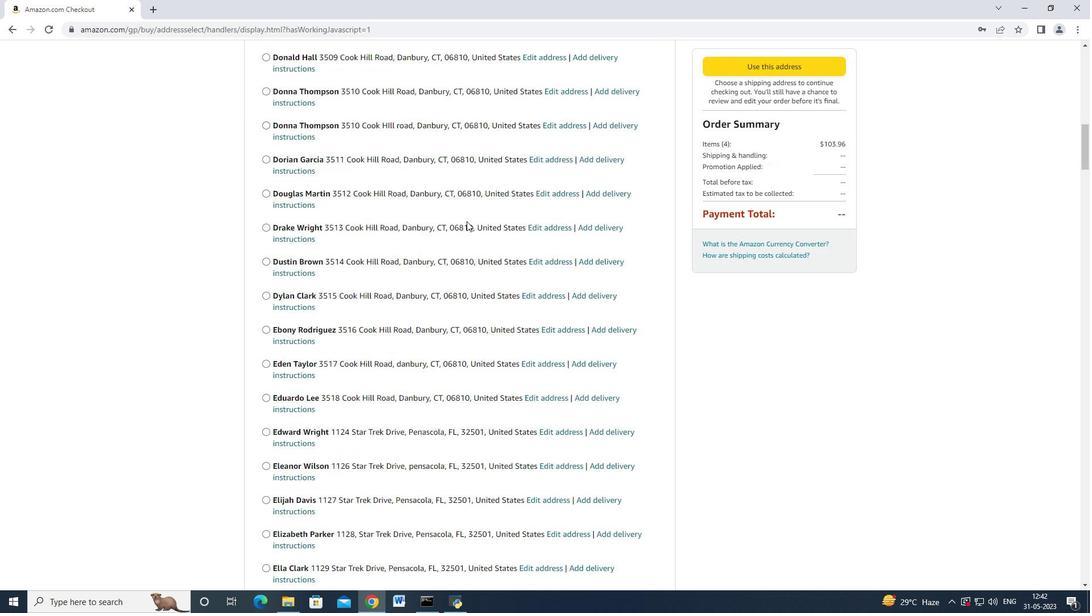 
Action: Mouse scrolled (460, 222) with delta (0, 0)
Screenshot: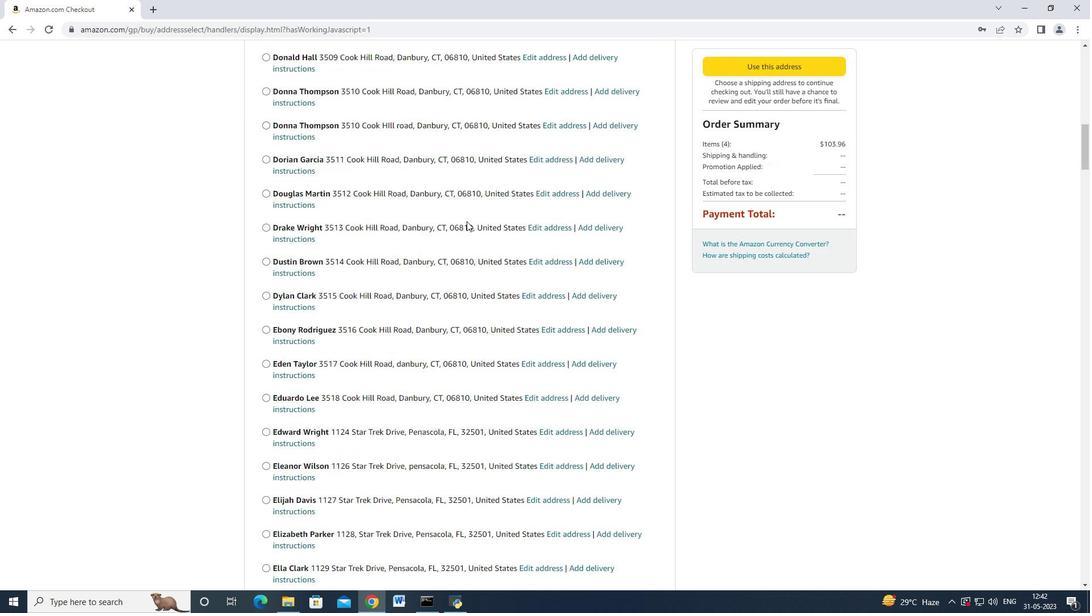 
Action: Mouse moved to (456, 226)
Screenshot: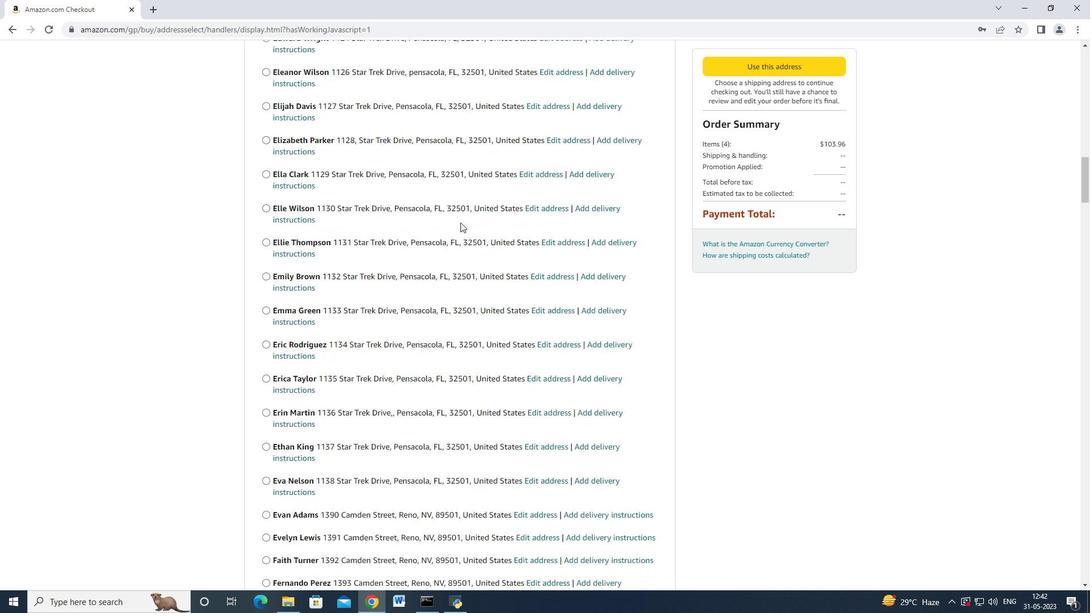 
Action: Mouse scrolled (457, 224) with delta (0, 0)
Screenshot: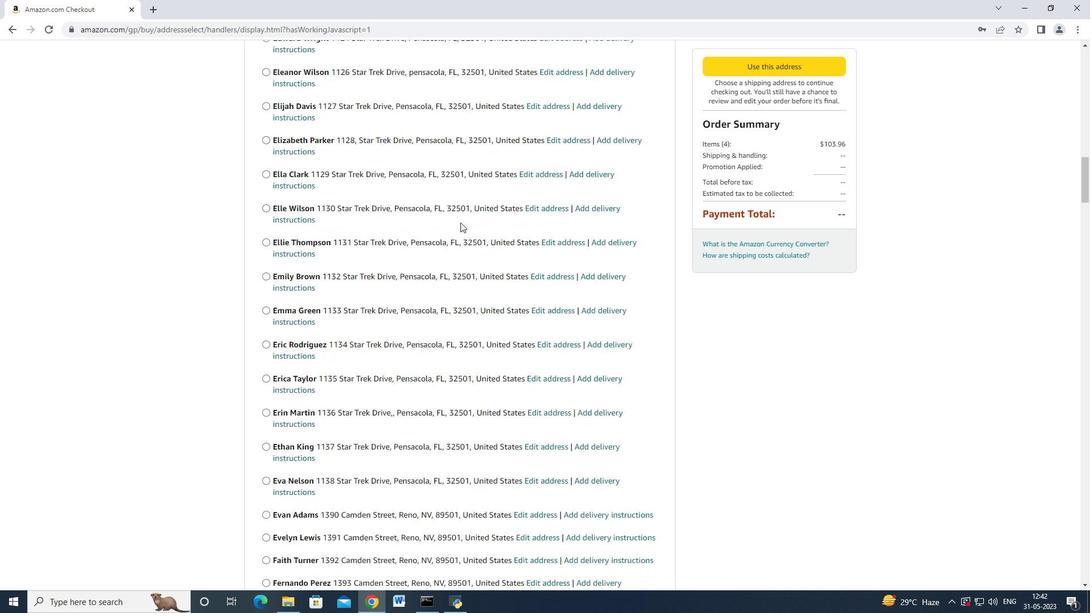 
Action: Mouse moved to (456, 226)
Screenshot: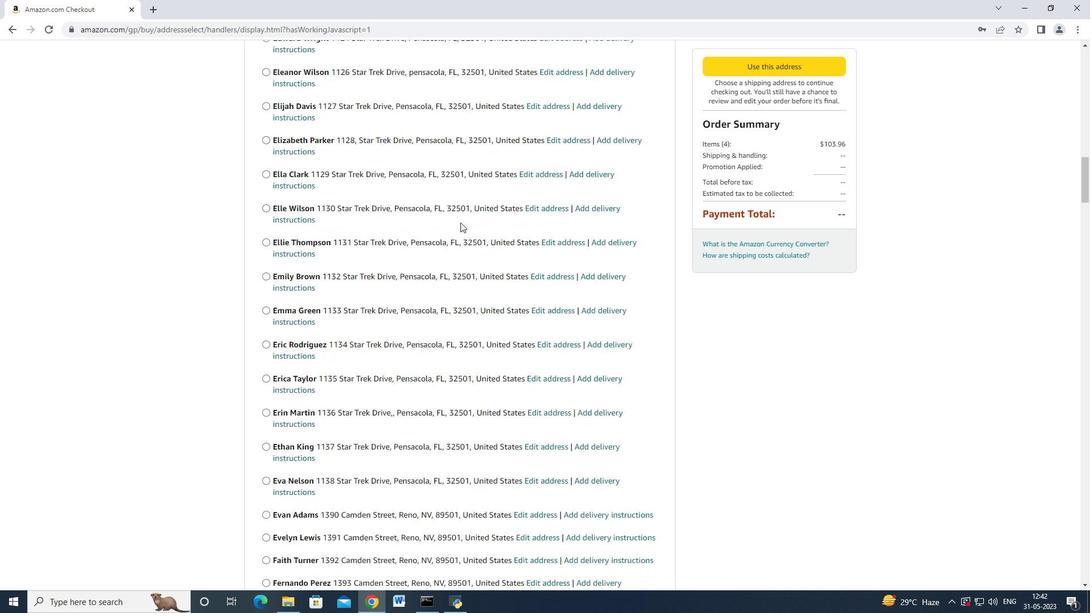 
Action: Mouse scrolled (456, 225) with delta (0, 0)
Screenshot: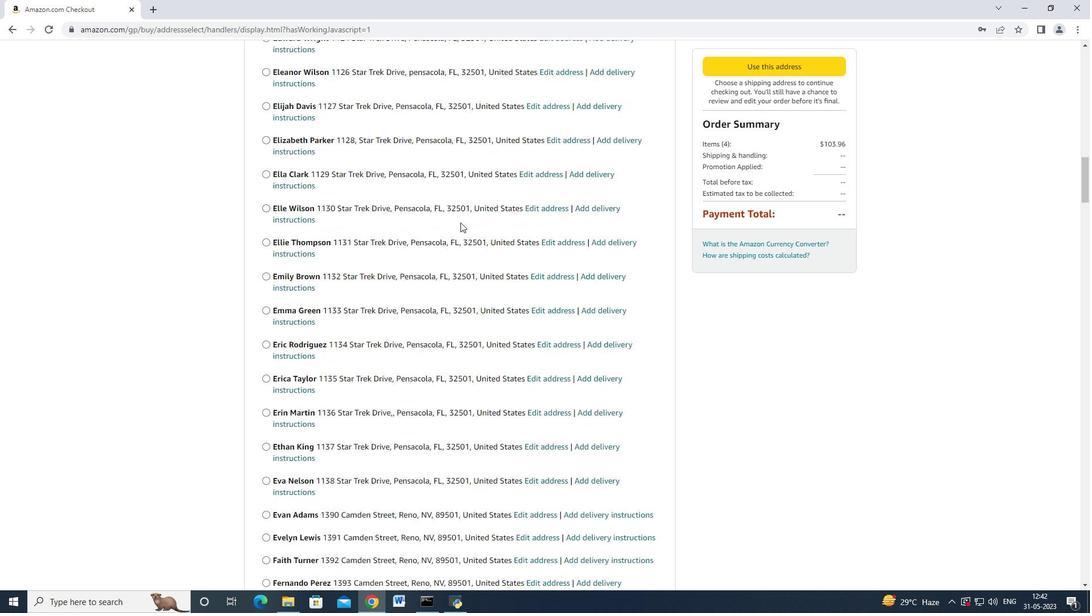 
Action: Mouse moved to (456, 226)
Screenshot: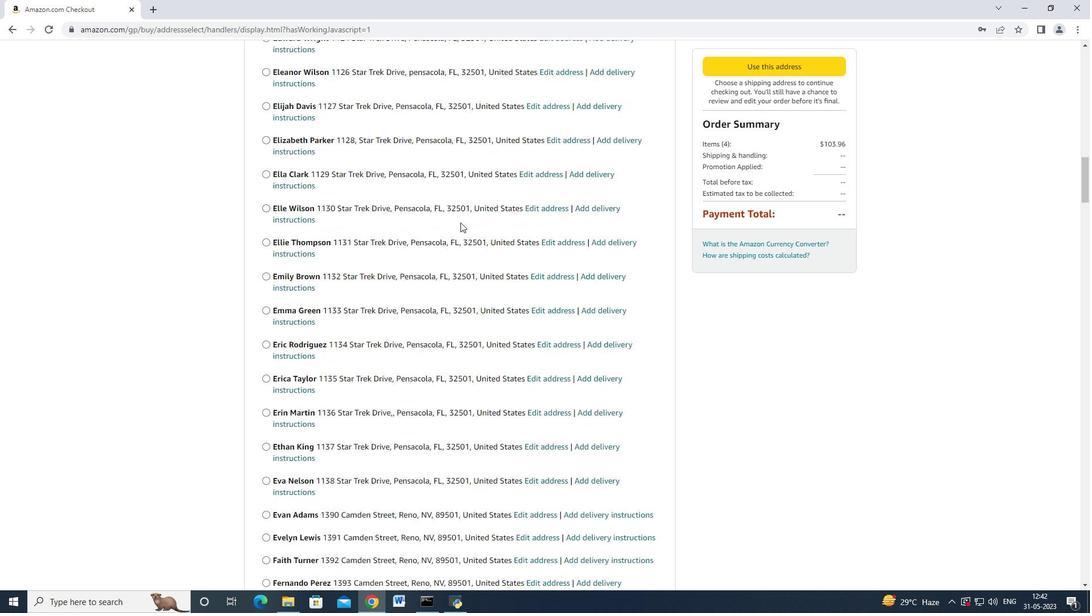 
Action: Mouse scrolled (456, 226) with delta (0, 0)
Screenshot: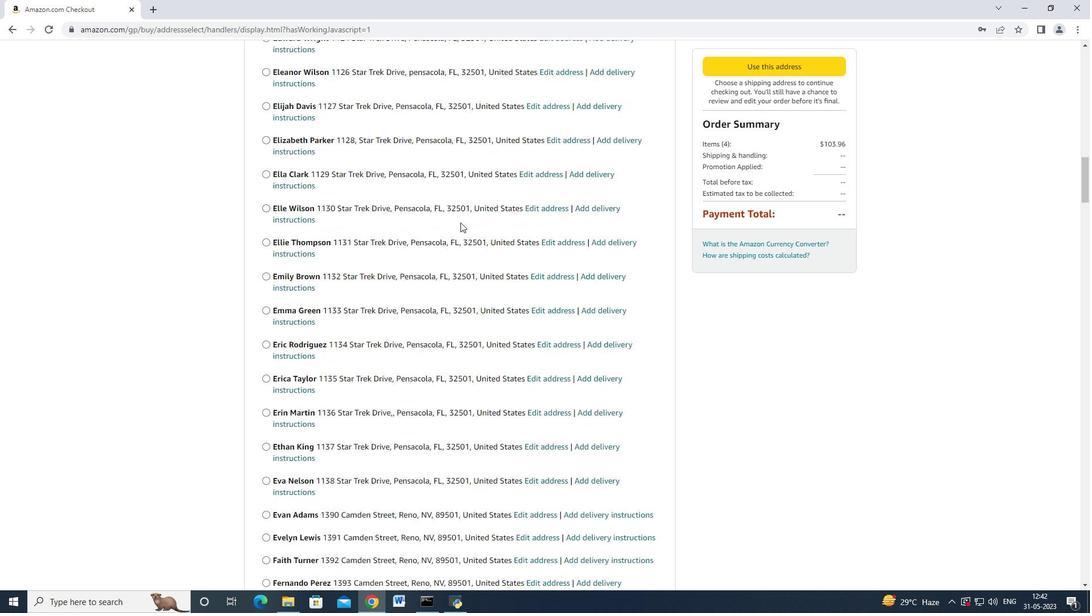 
Action: Mouse scrolled (456, 225) with delta (0, -1)
Screenshot: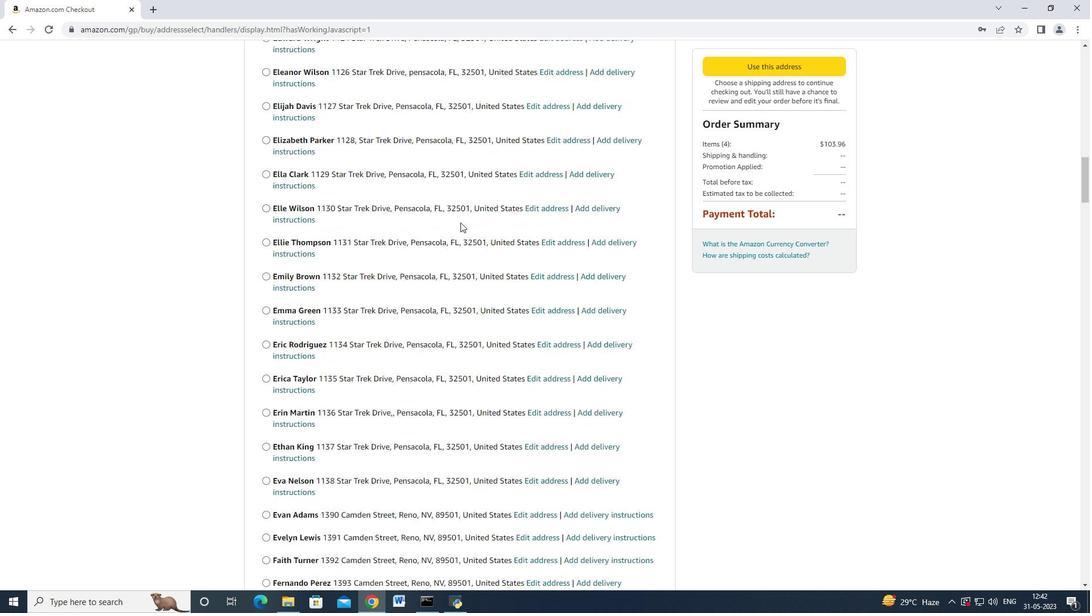 
Action: Mouse scrolled (456, 226) with delta (0, 0)
Screenshot: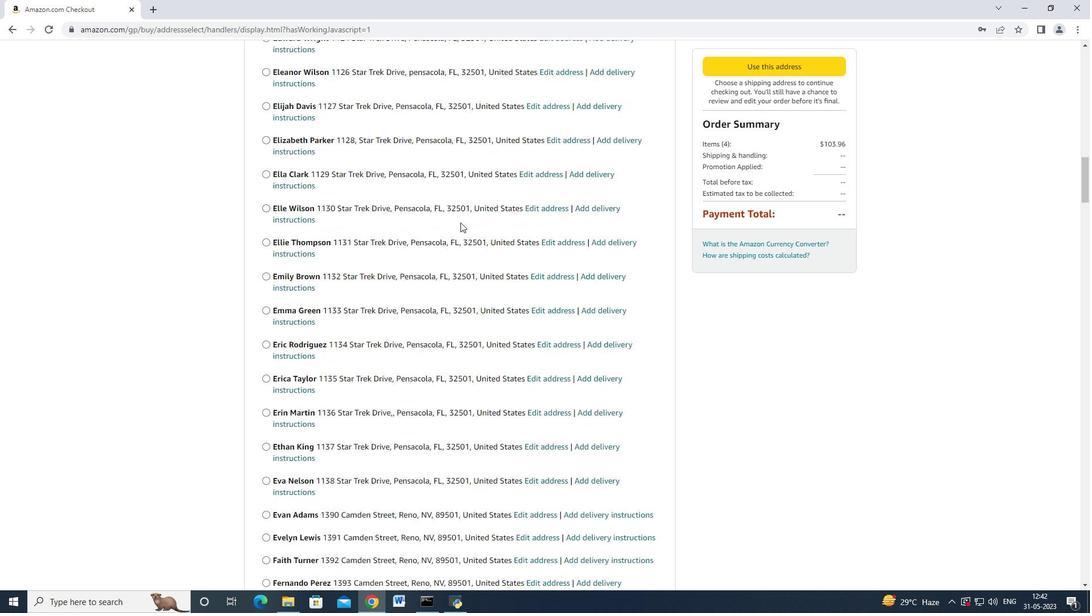 
Action: Mouse moved to (456, 223)
Screenshot: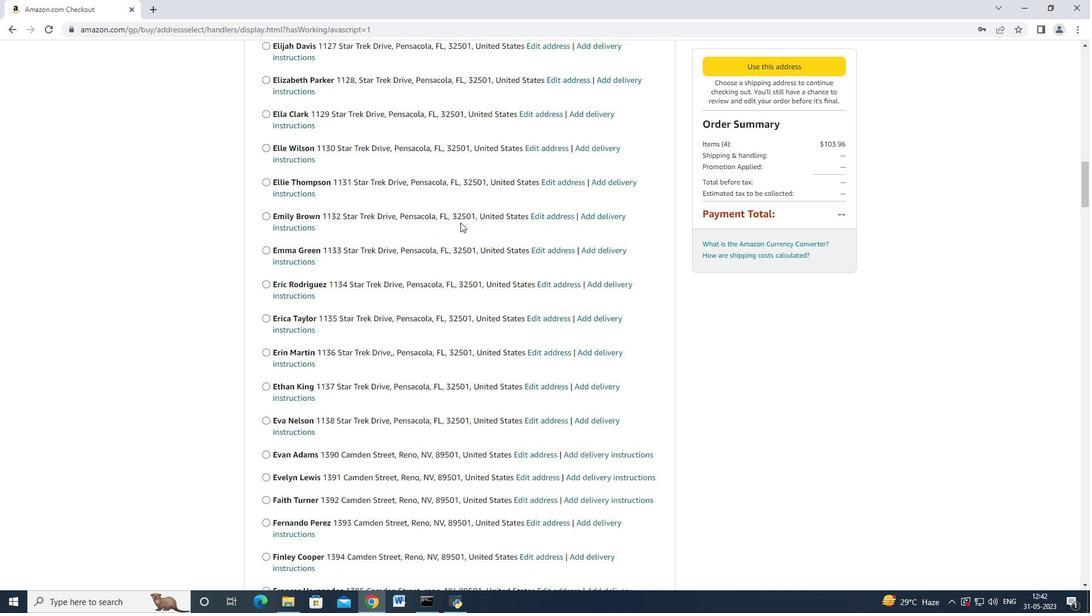 
Action: Mouse scrolled (456, 224) with delta (0, 0)
Screenshot: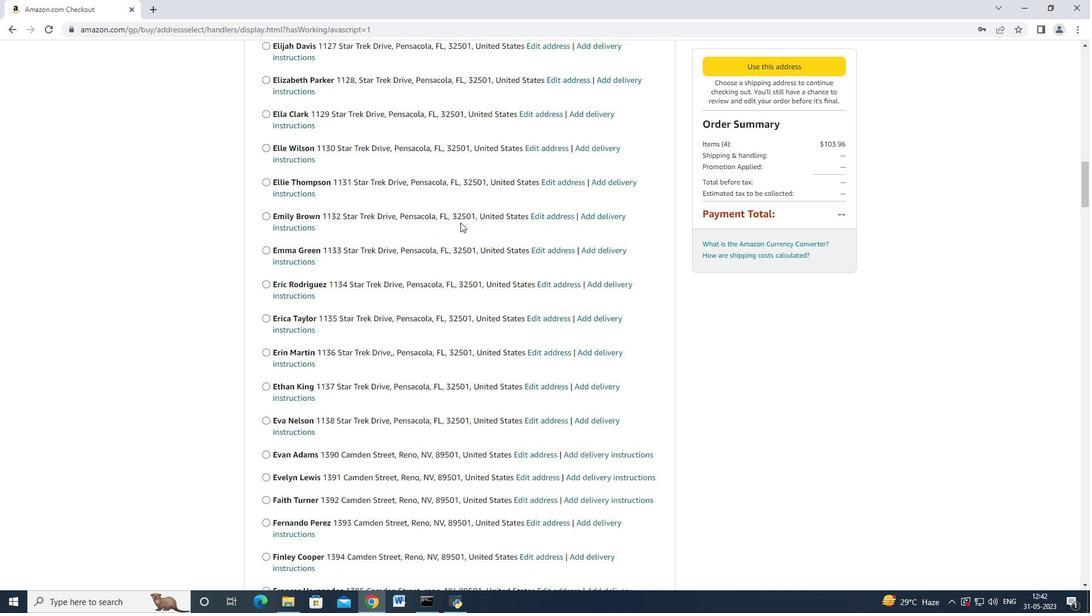 
Action: Mouse moved to (456, 222)
Screenshot: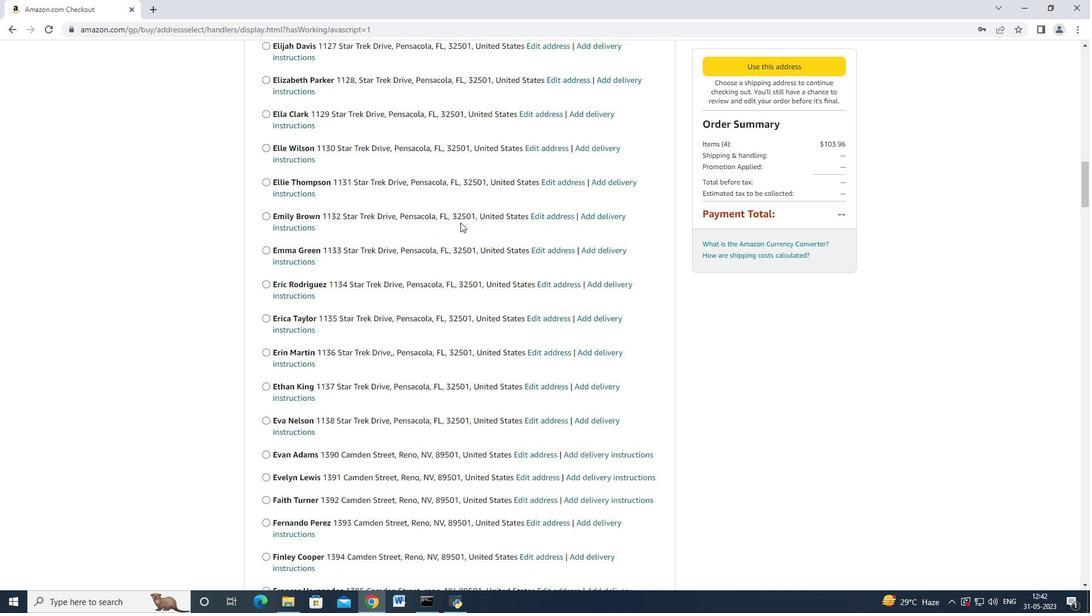 
Action: Mouse scrolled (456, 223) with delta (0, 0)
Screenshot: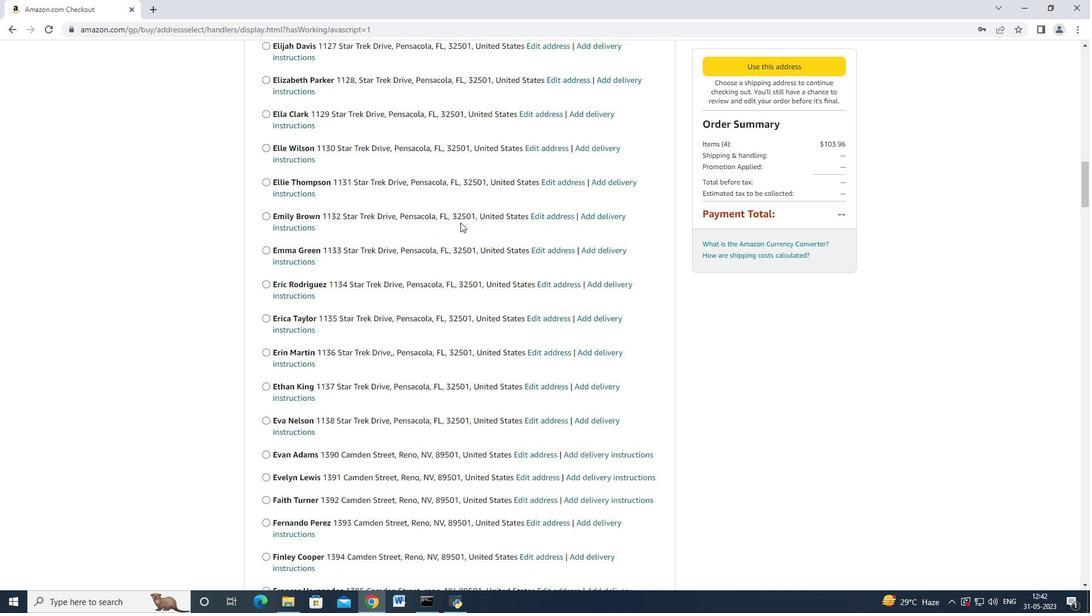 
Action: Mouse moved to (456, 222)
Screenshot: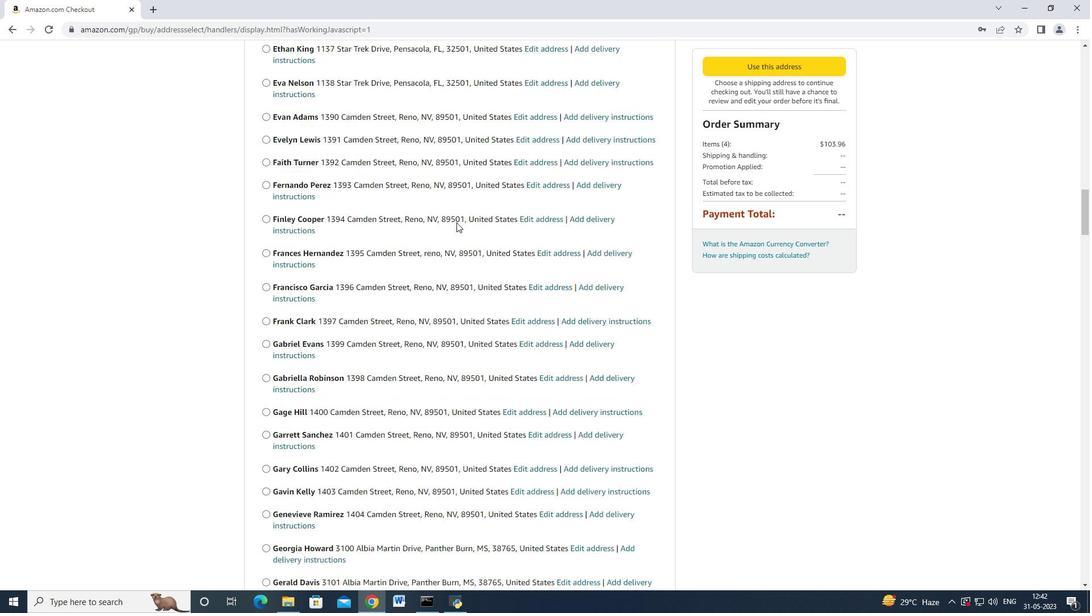 
Action: Mouse scrolled (456, 222) with delta (0, 0)
Screenshot: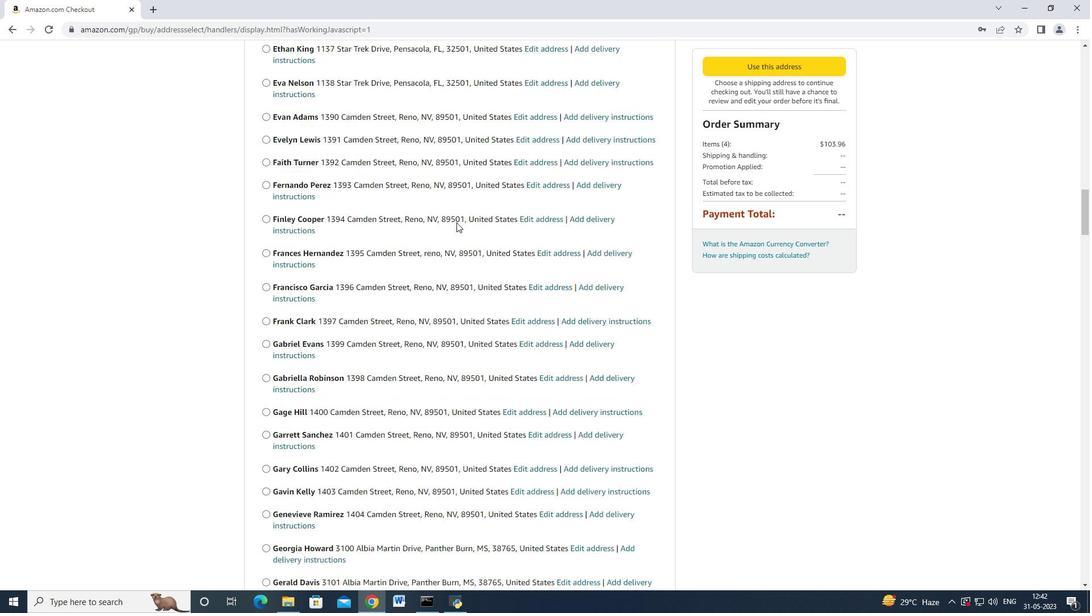 
Action: Mouse moved to (456, 223)
Screenshot: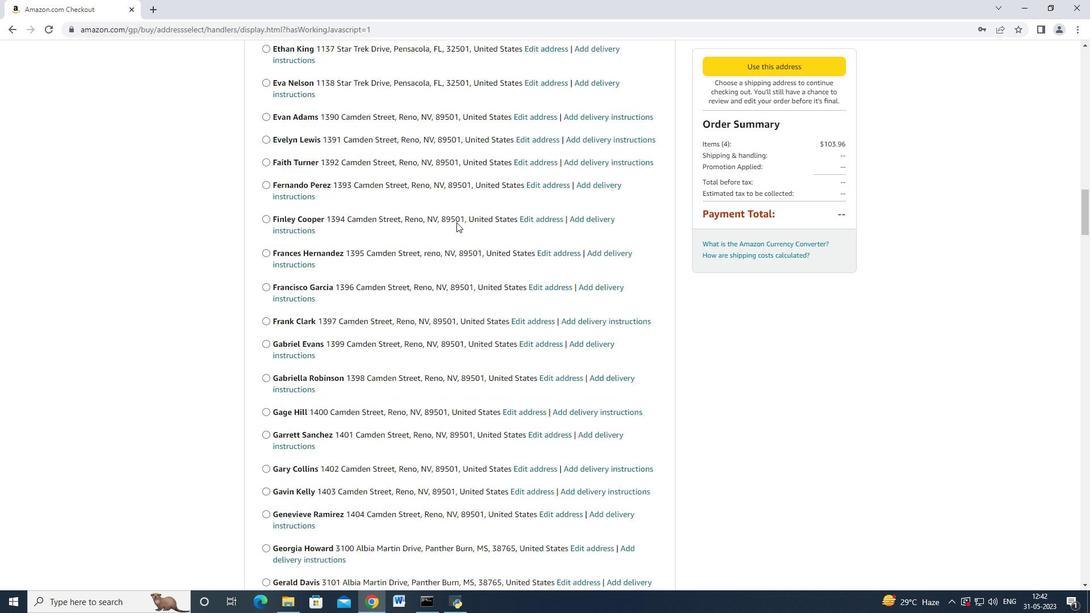 
Action: Mouse scrolled (456, 222) with delta (0, 0)
Screenshot: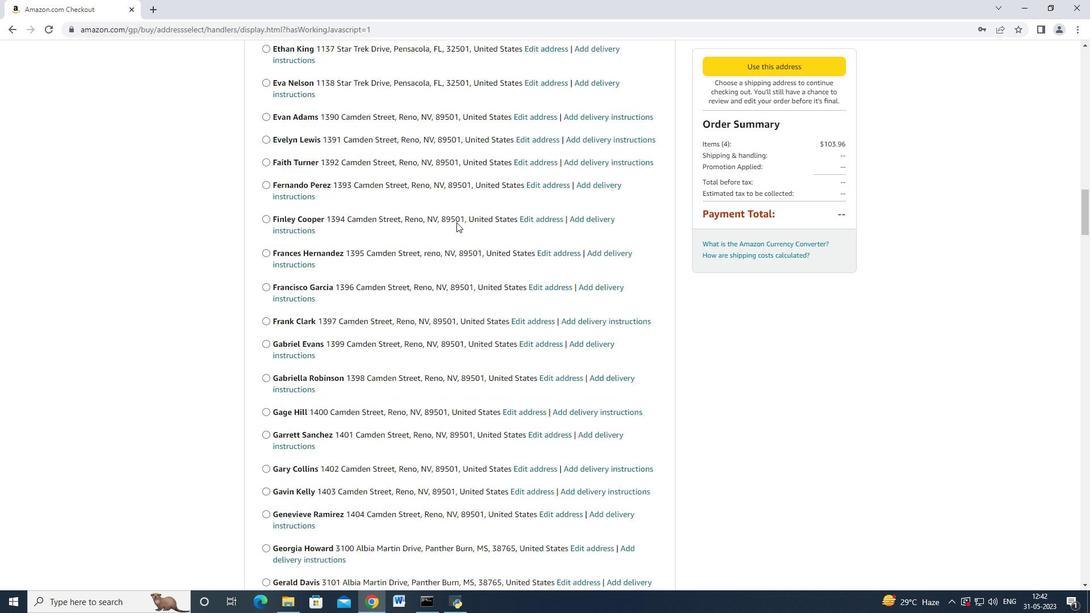 
Action: Mouse scrolled (456, 222) with delta (0, 0)
Screenshot: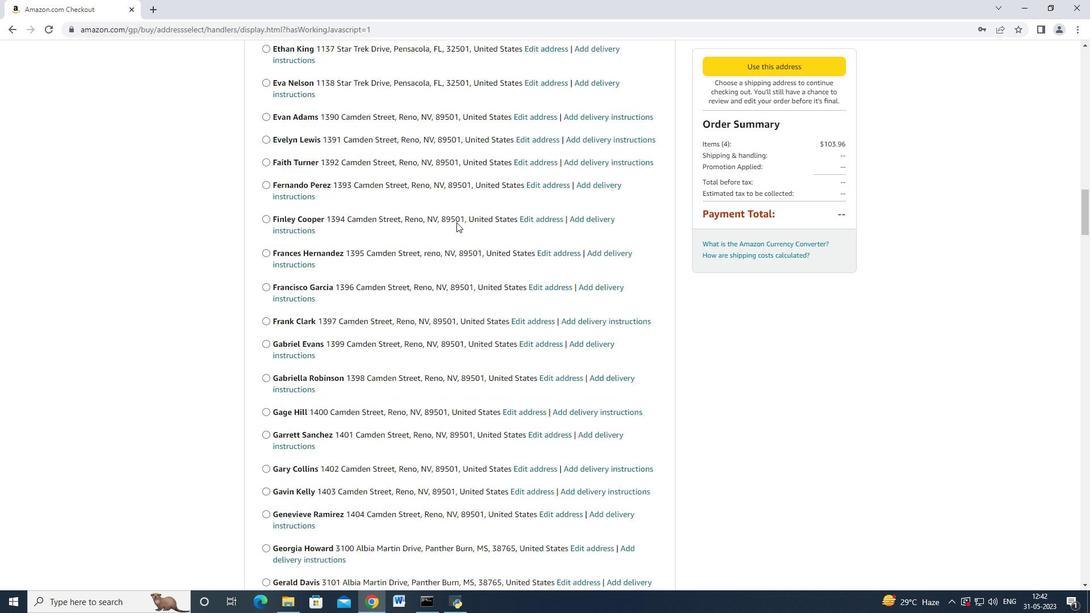 
Action: Mouse scrolled (456, 222) with delta (0, 0)
Screenshot: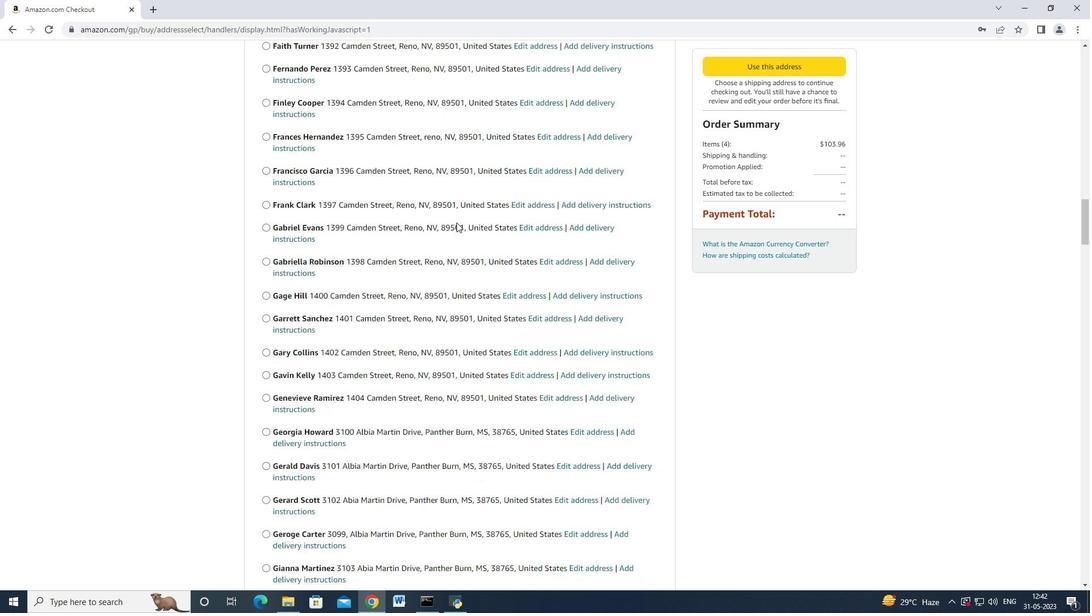 
Action: Mouse scrolled (456, 222) with delta (0, 0)
Screenshot: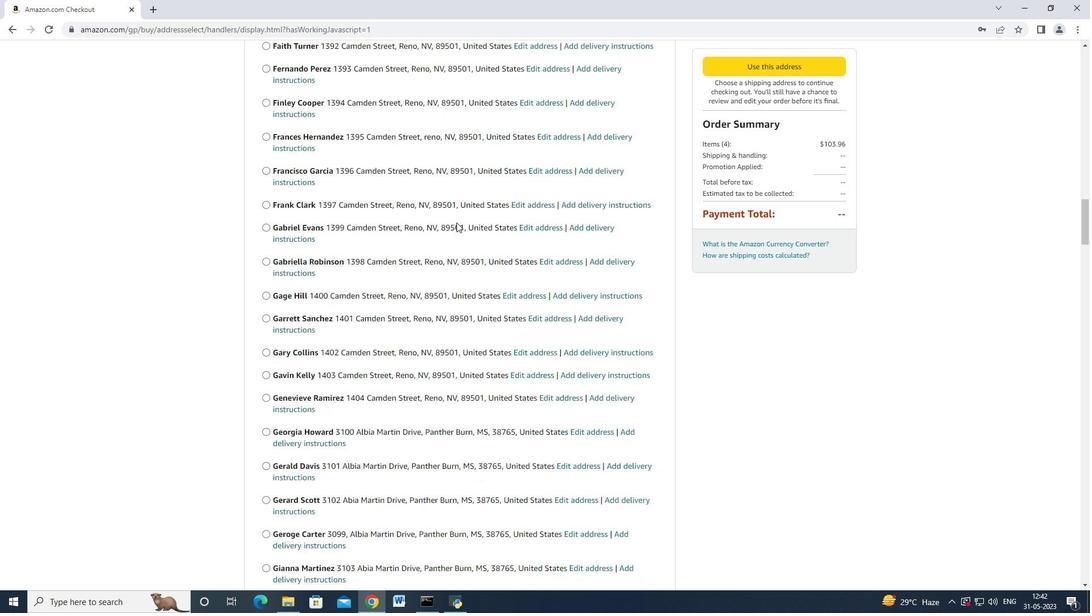 
Action: Mouse scrolled (456, 222) with delta (0, 0)
Screenshot: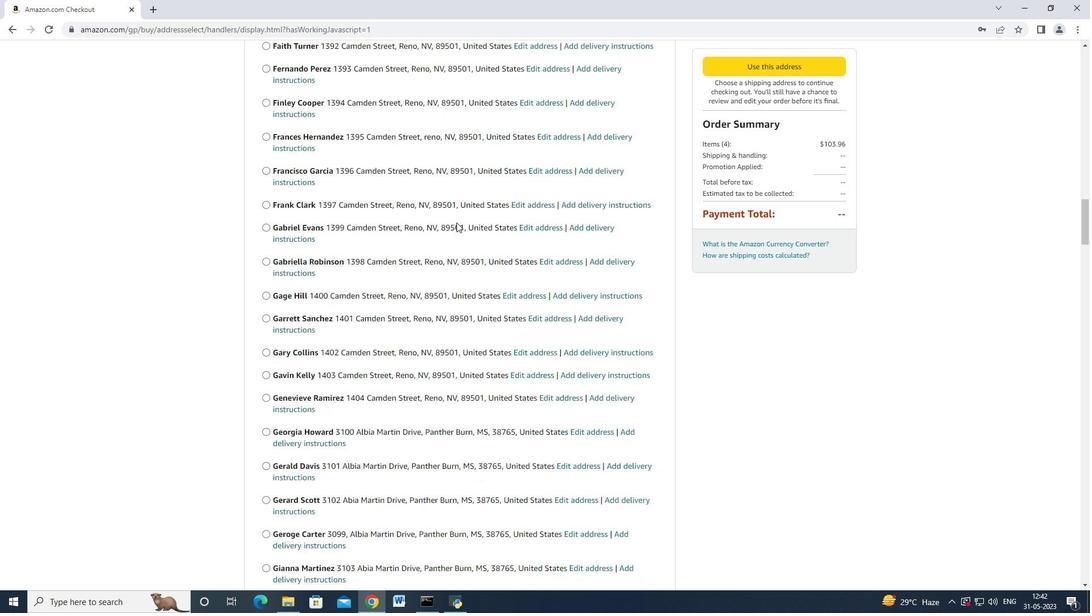 
Action: Mouse scrolled (456, 222) with delta (0, 0)
Screenshot: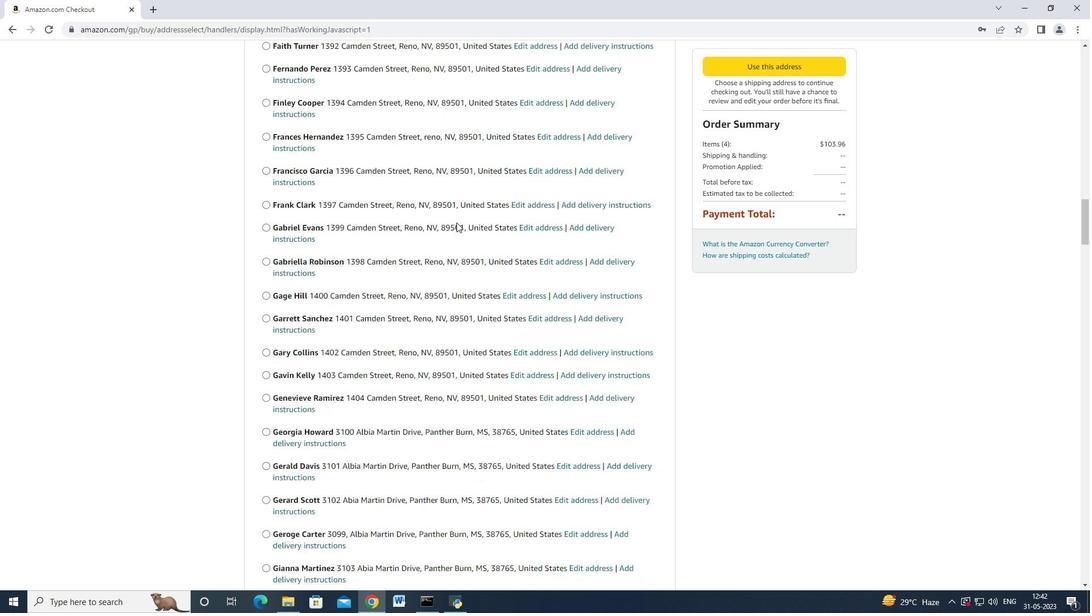 
Action: Mouse moved to (456, 222)
Screenshot: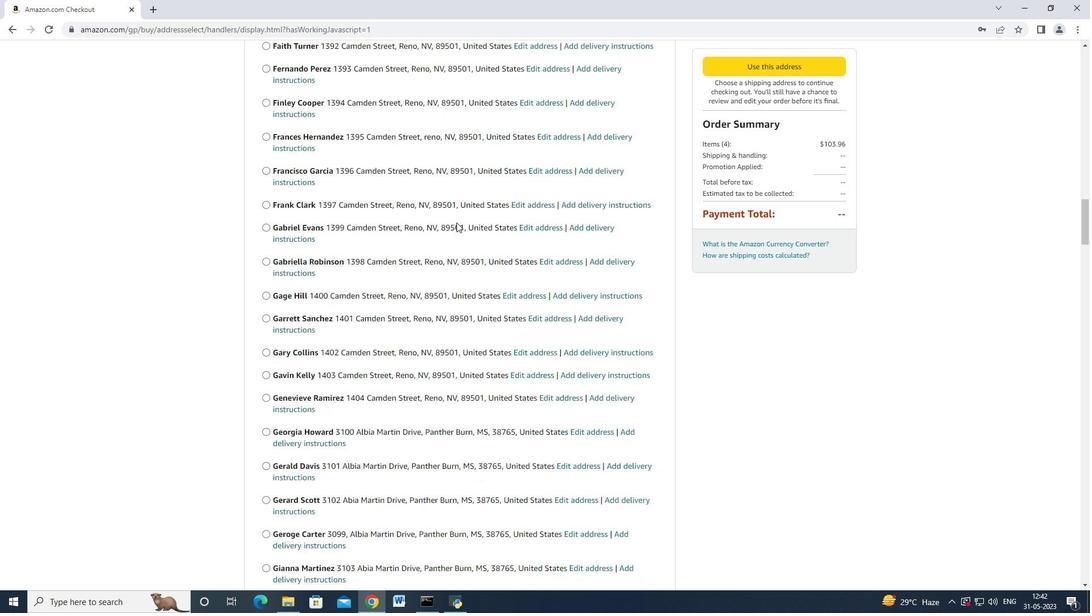 
Action: Mouse scrolled (456, 221) with delta (0, 0)
Screenshot: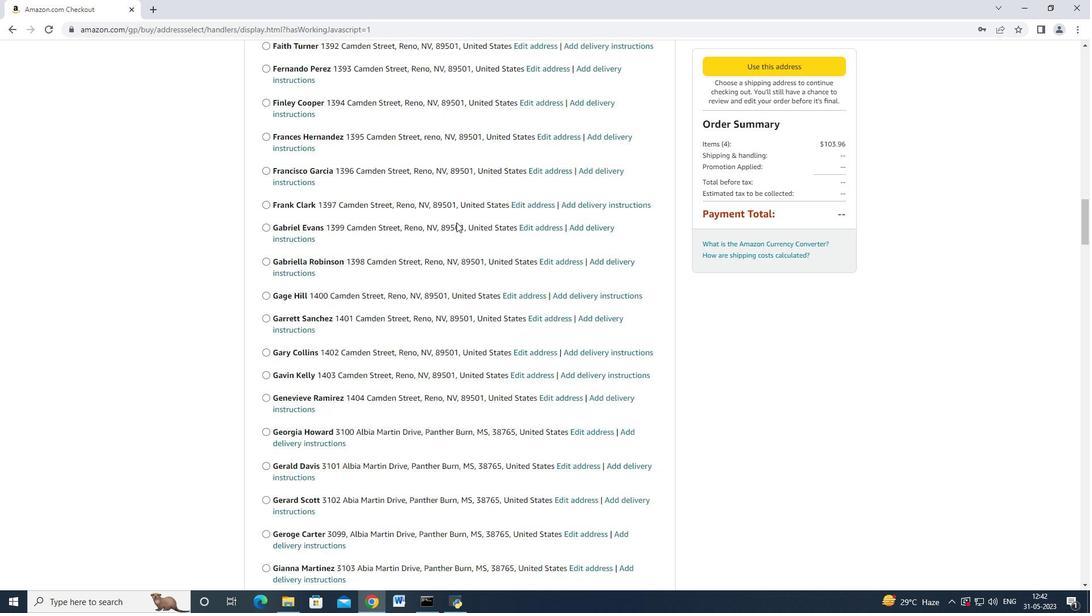 
Action: Mouse moved to (452, 223)
Screenshot: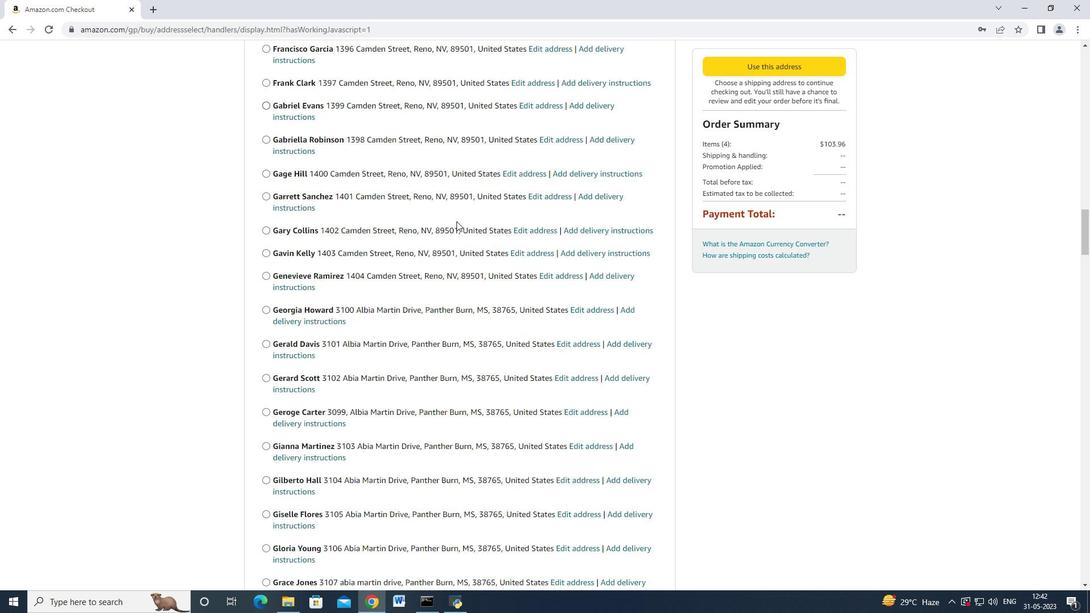 
Action: Mouse scrolled (453, 222) with delta (0, 0)
Screenshot: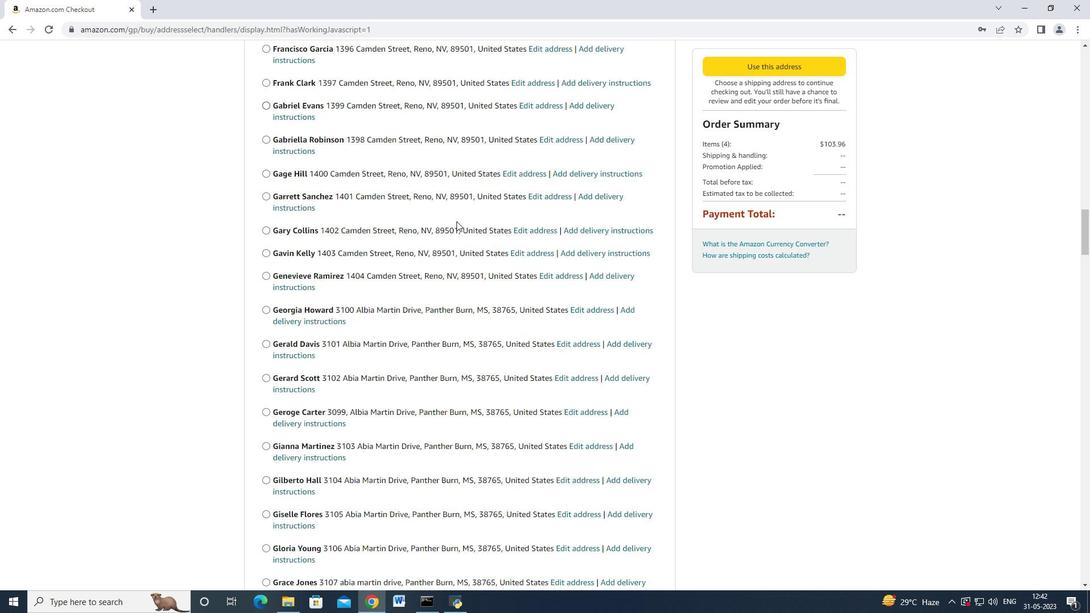 
Action: Mouse moved to (452, 223)
Screenshot: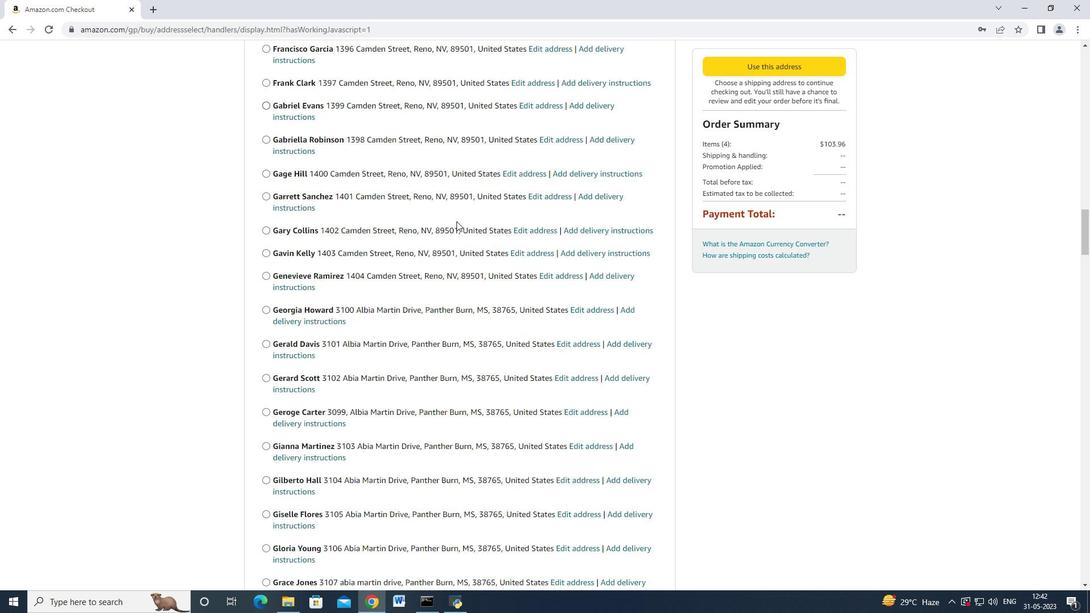 
Action: Mouse scrolled (452, 223) with delta (0, 0)
Screenshot: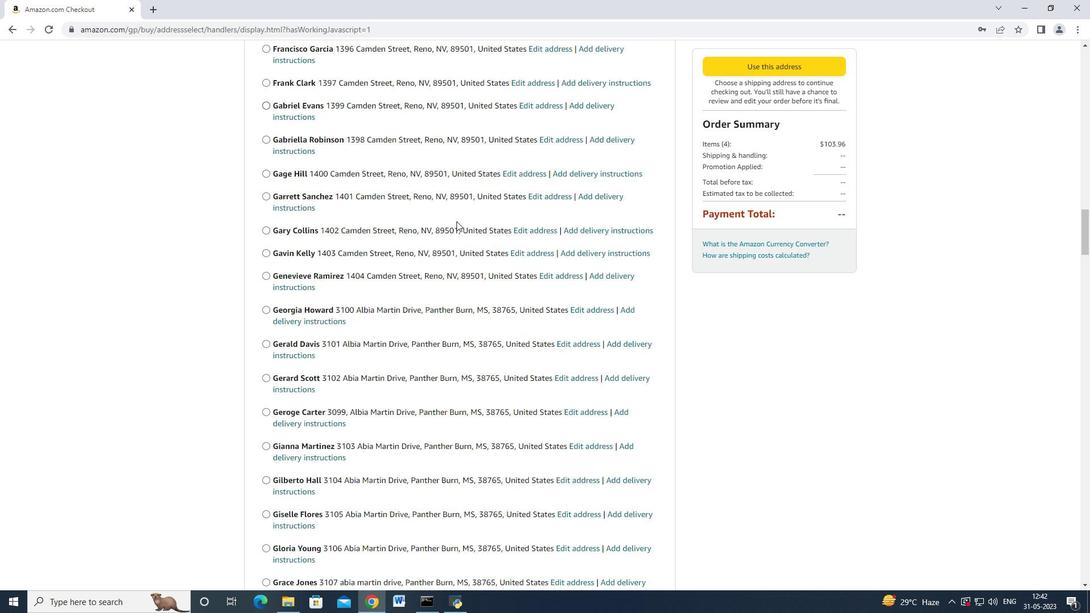 
Action: Mouse scrolled (452, 223) with delta (0, 0)
Screenshot: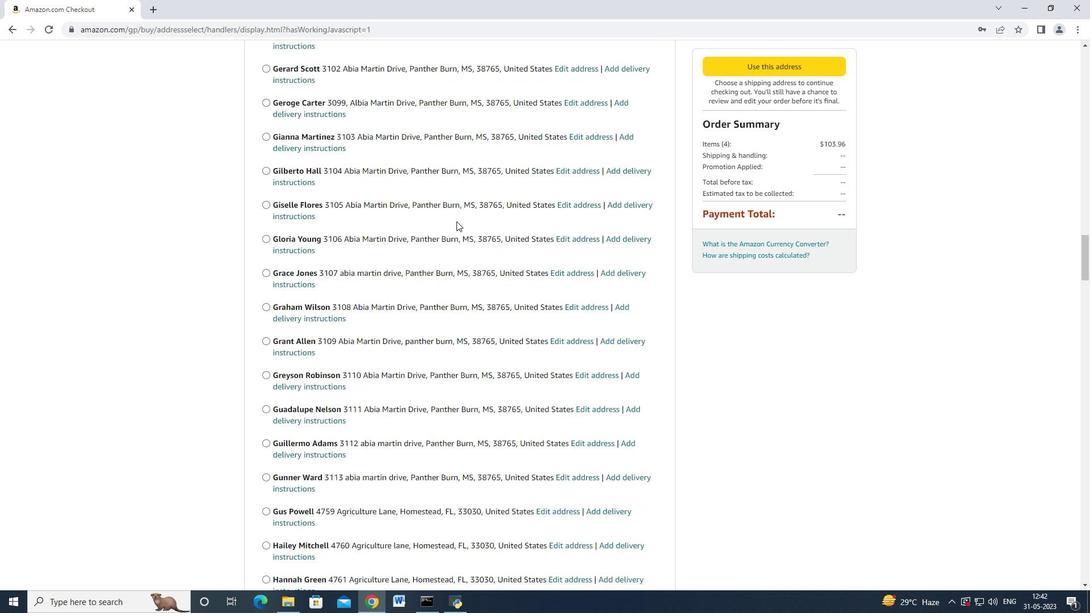 
Action: Mouse scrolled (452, 223) with delta (0, 0)
Screenshot: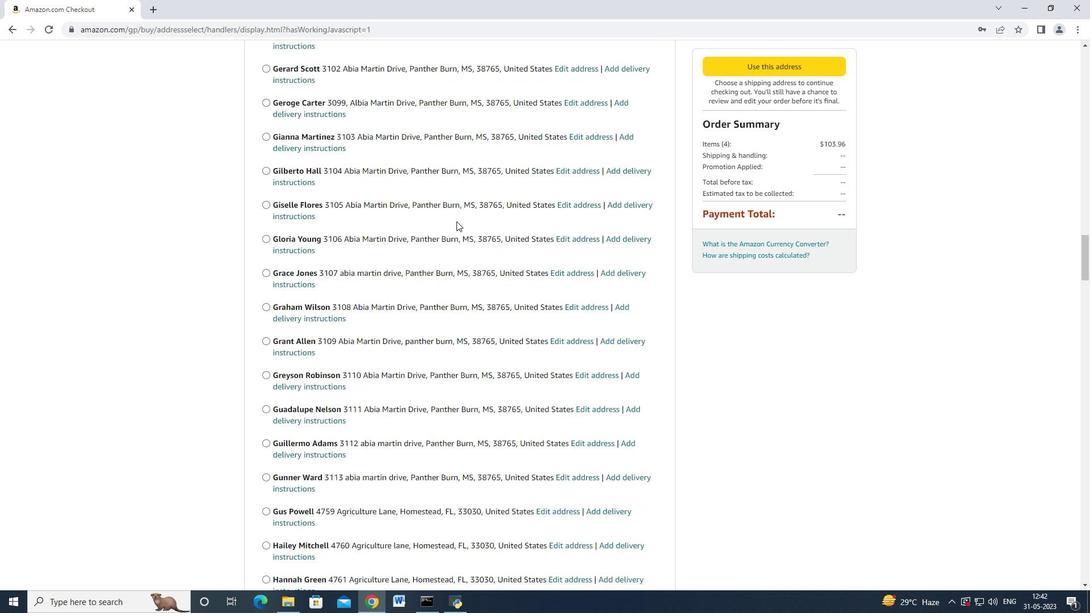 
Action: Mouse scrolled (452, 223) with delta (0, 0)
Screenshot: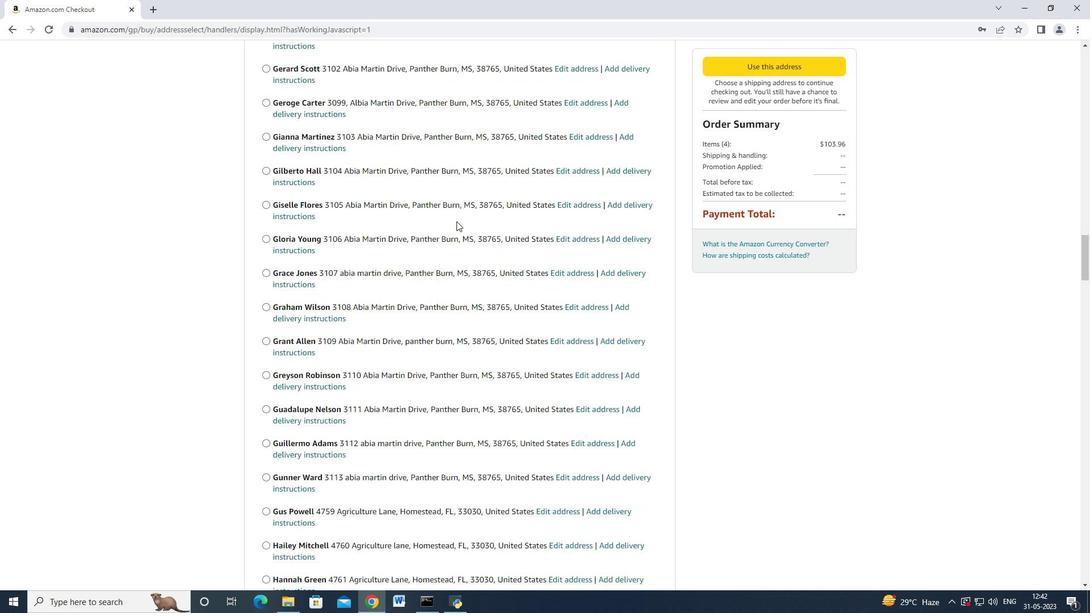 
Action: Mouse moved to (452, 223)
Screenshot: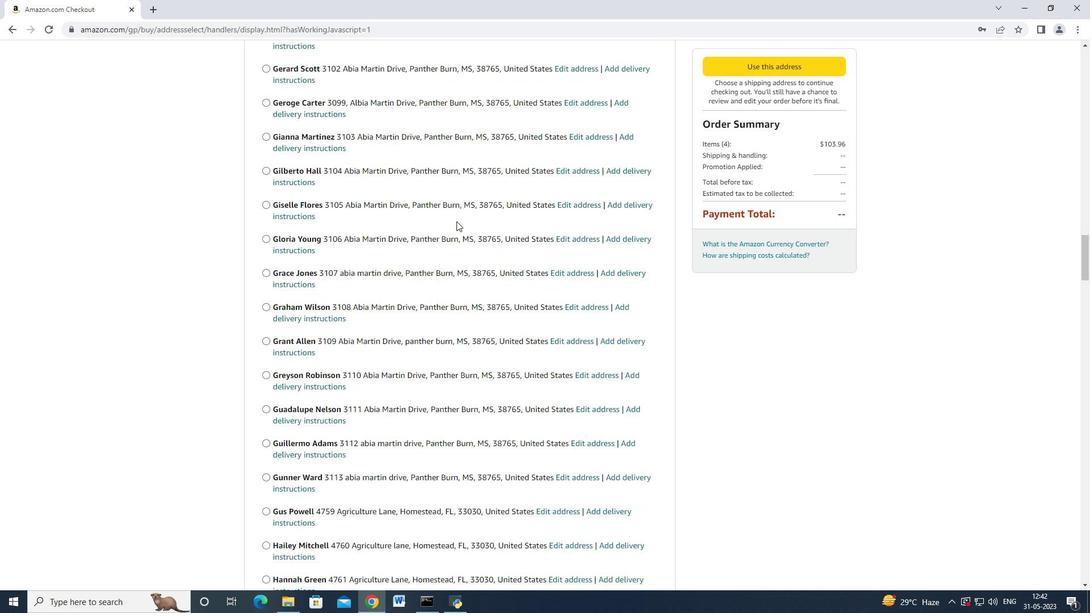 
Action: Mouse scrolled (452, 222) with delta (0, -1)
Screenshot: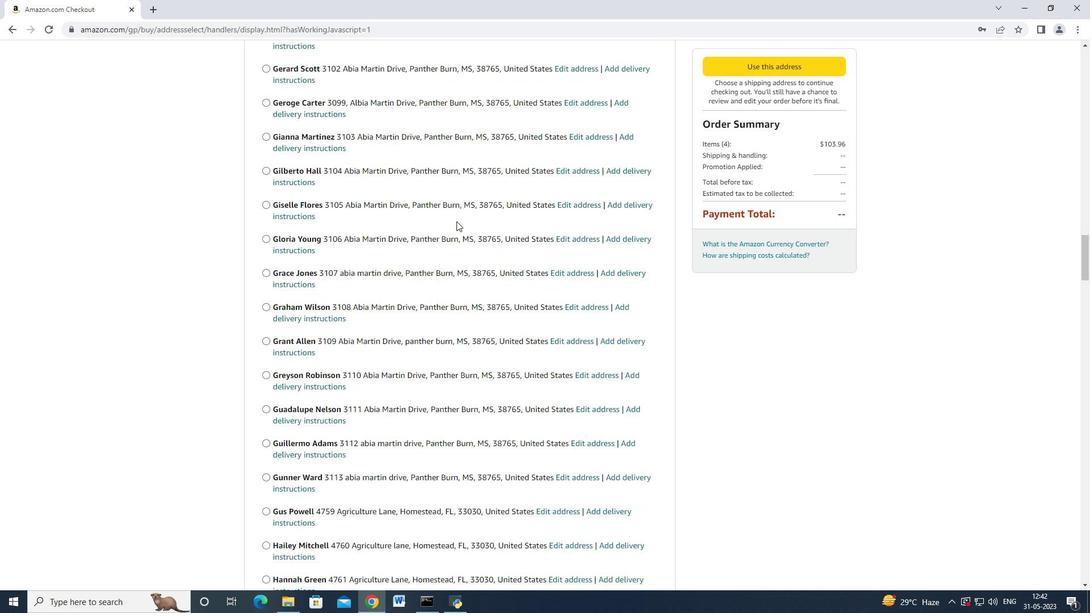 
Action: Mouse moved to (454, 221)
Screenshot: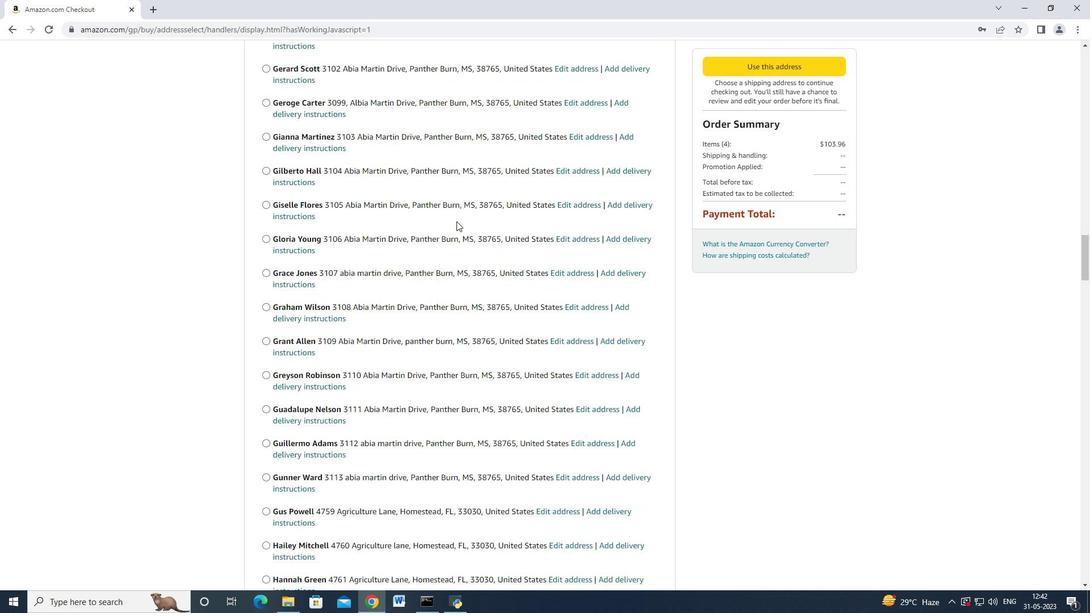 
Action: Mouse scrolled (454, 221) with delta (0, 0)
Screenshot: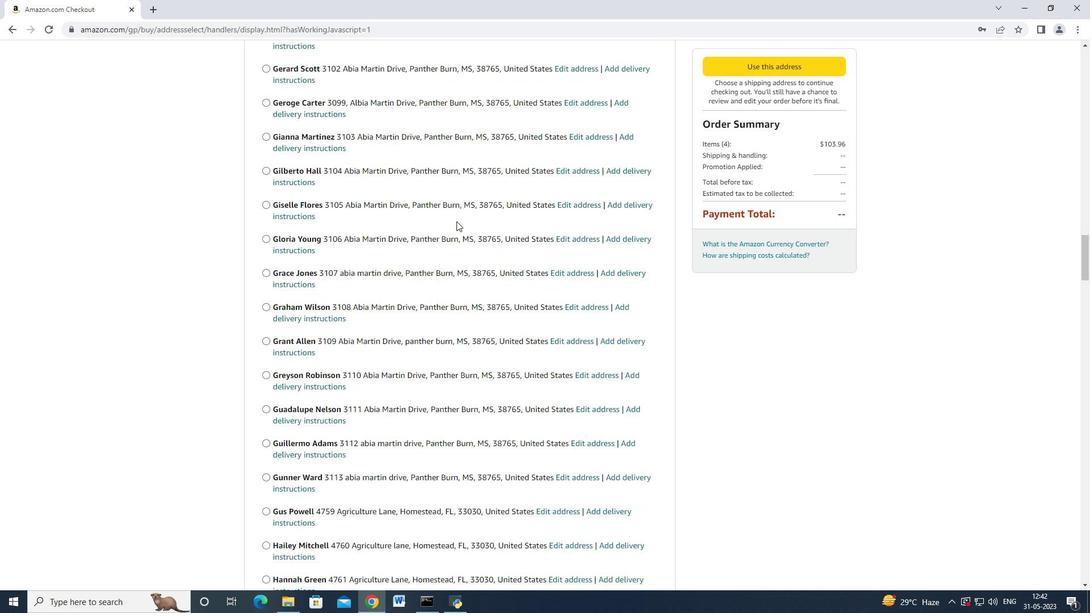 
Action: Mouse moved to (453, 222)
Screenshot: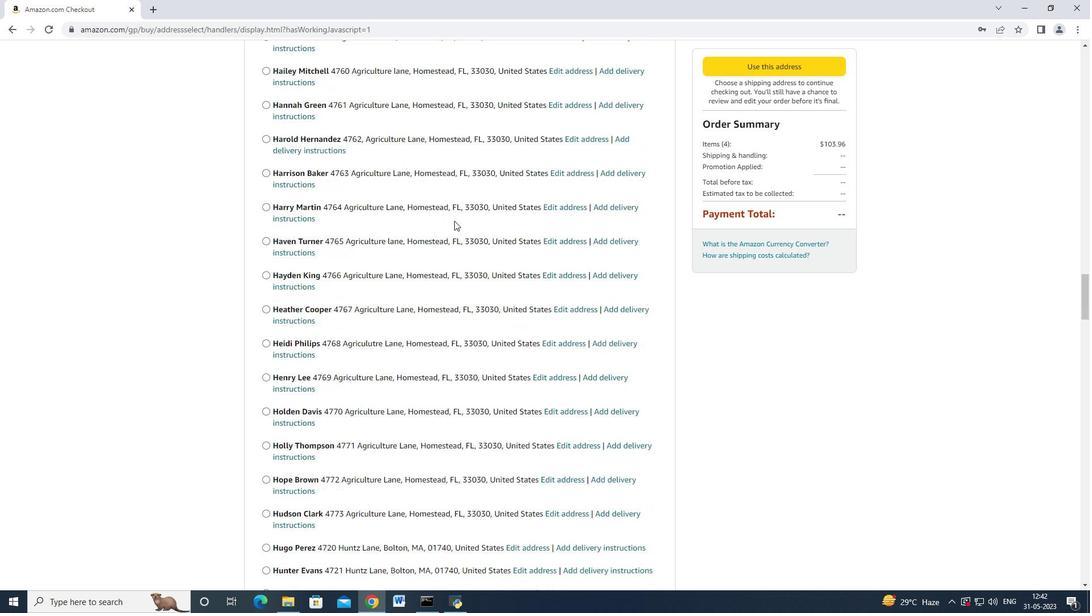 
Action: Mouse scrolled (453, 221) with delta (0, 0)
Screenshot: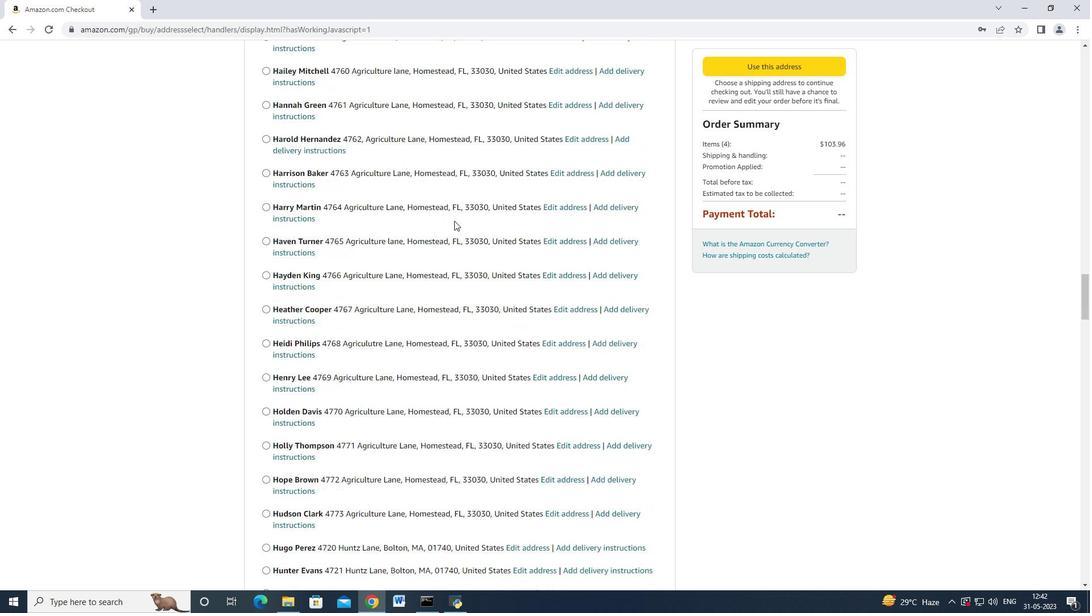 
Action: Mouse moved to (452, 223)
Screenshot: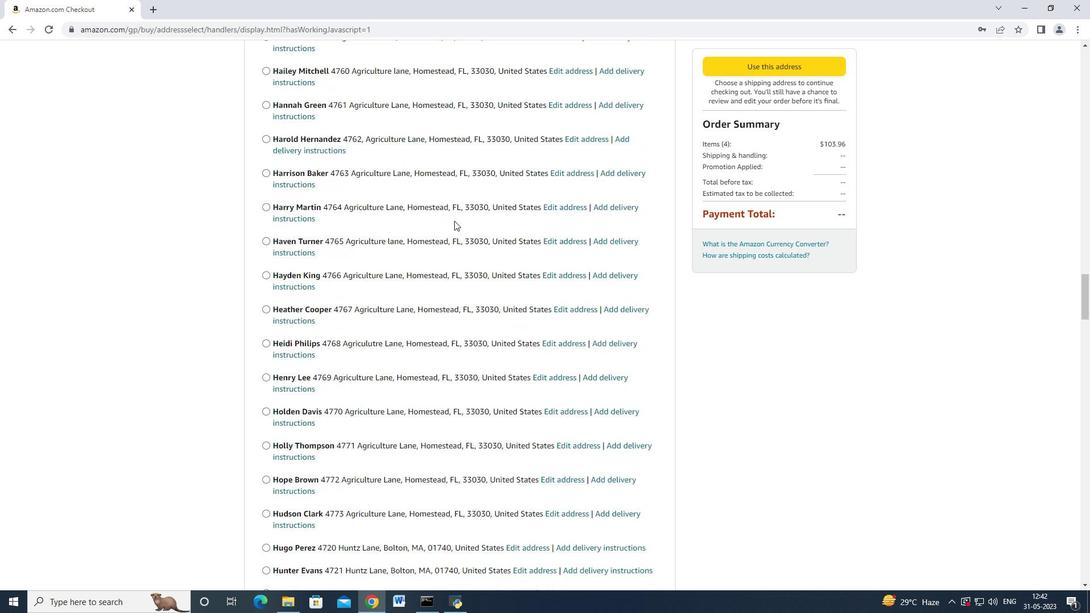 
Action: Mouse scrolled (452, 222) with delta (0, 0)
Screenshot: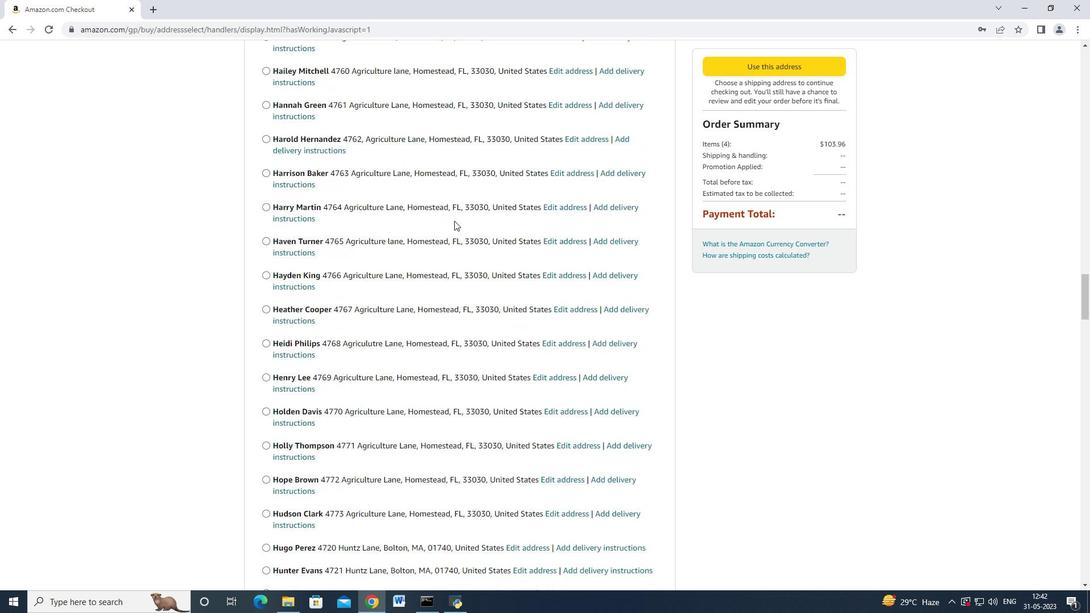 
Action: Mouse scrolled (452, 222) with delta (0, 0)
Screenshot: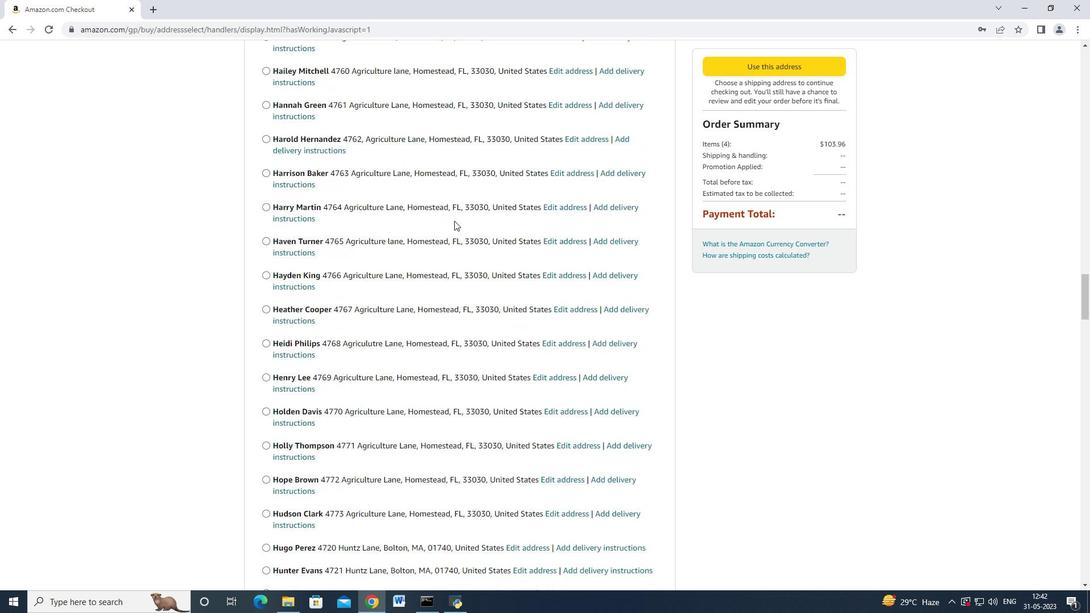 
Action: Mouse scrolled (452, 222) with delta (0, 0)
Screenshot: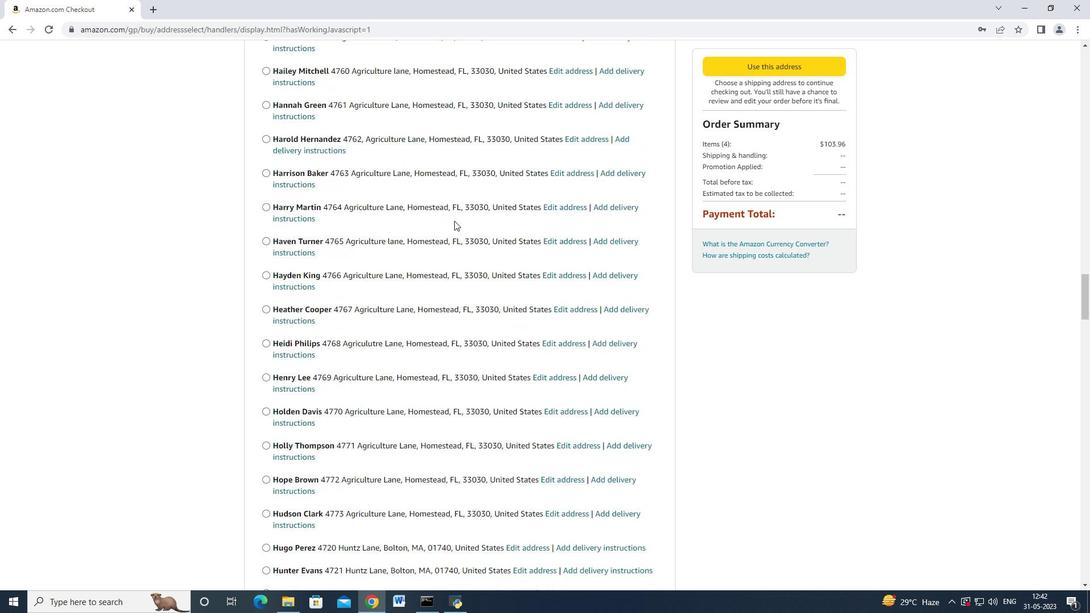 
Action: Mouse scrolled (452, 222) with delta (0, -1)
Screenshot: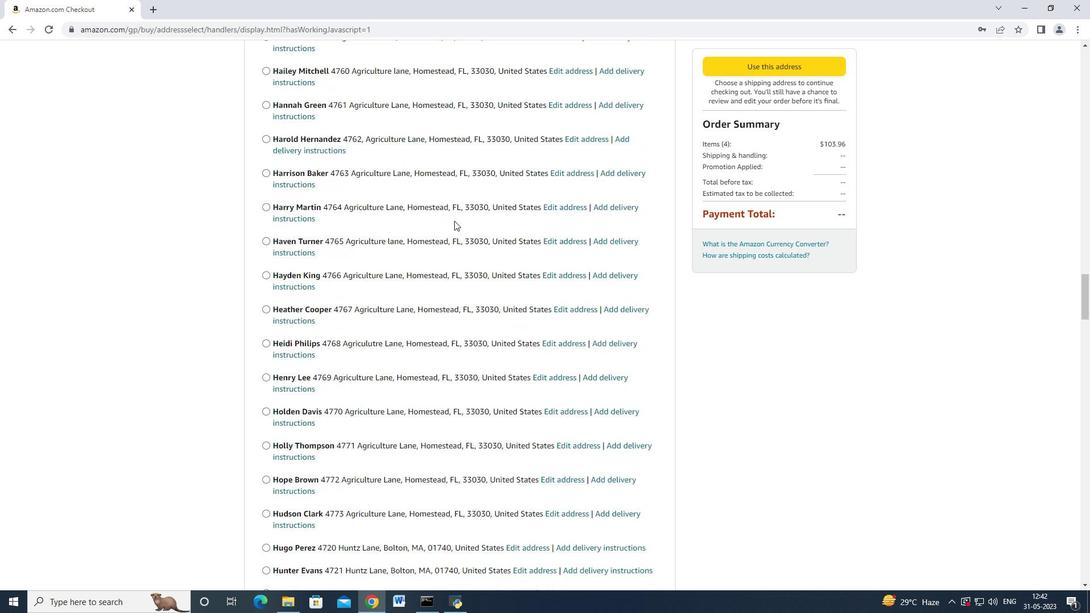 
Action: Mouse moved to (455, 219)
Screenshot: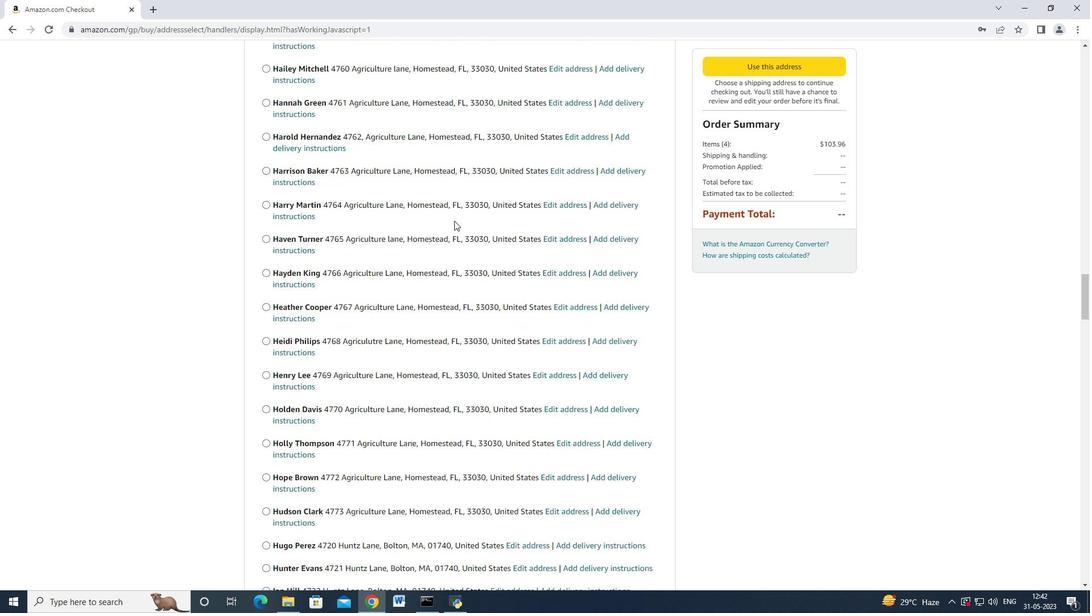
Action: Mouse scrolled (452, 221) with delta (0, 0)
Screenshot: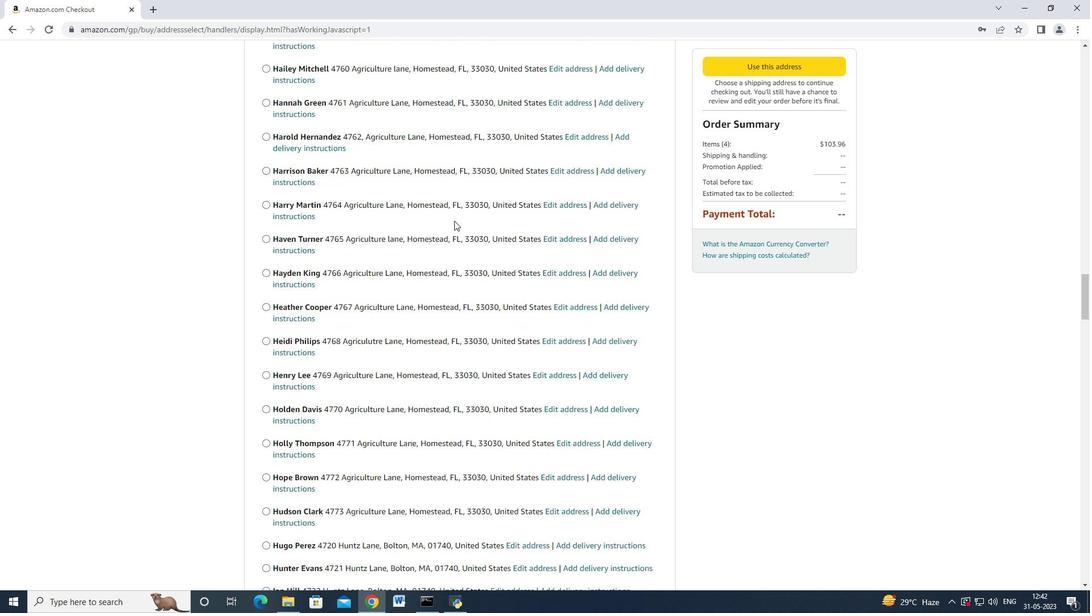 
Action: Mouse moved to (455, 218)
Screenshot: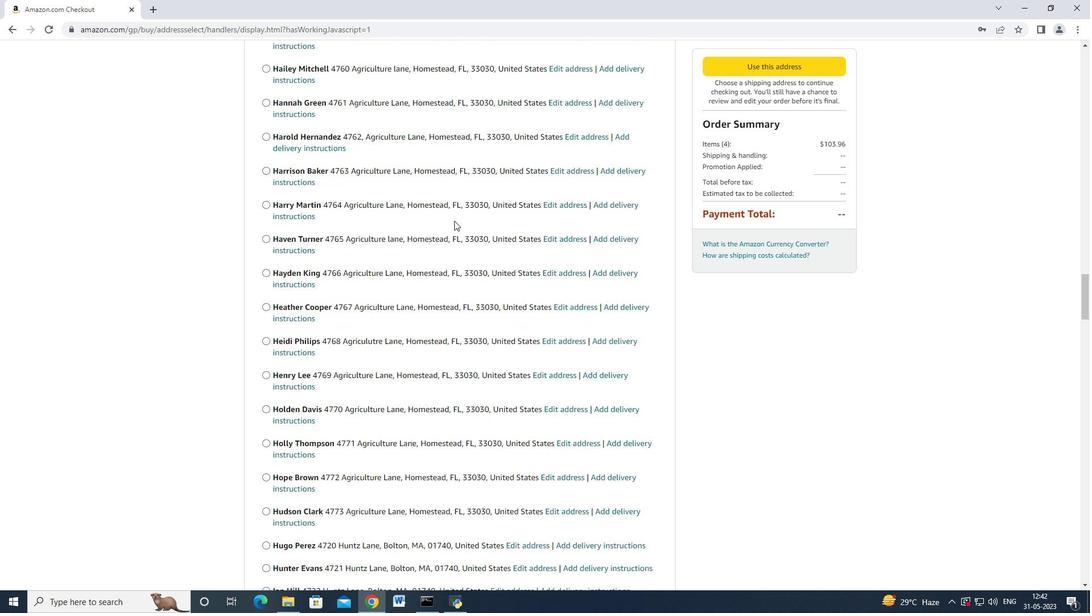 
Action: Mouse scrolled (455, 218) with delta (0, 0)
Screenshot: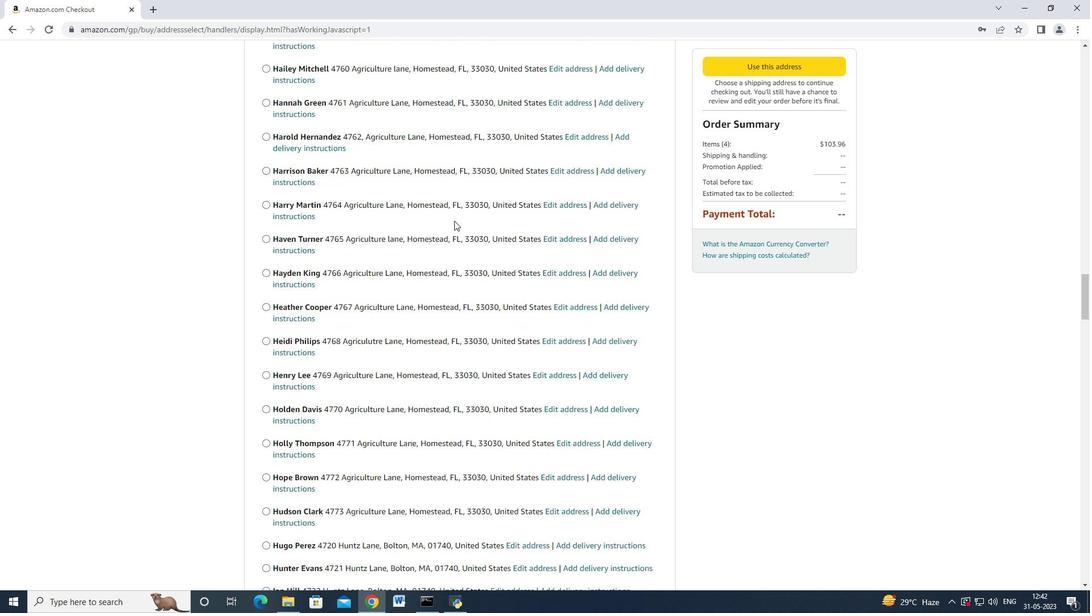 
Action: Mouse moved to (452, 220)
Screenshot: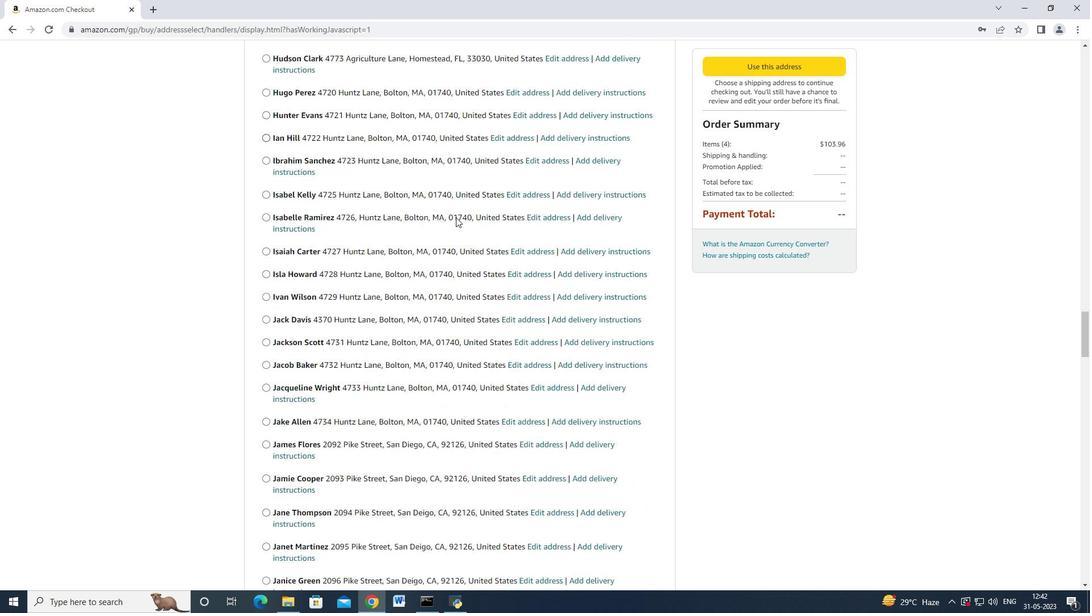 
Action: Mouse scrolled (452, 219) with delta (0, 0)
Screenshot: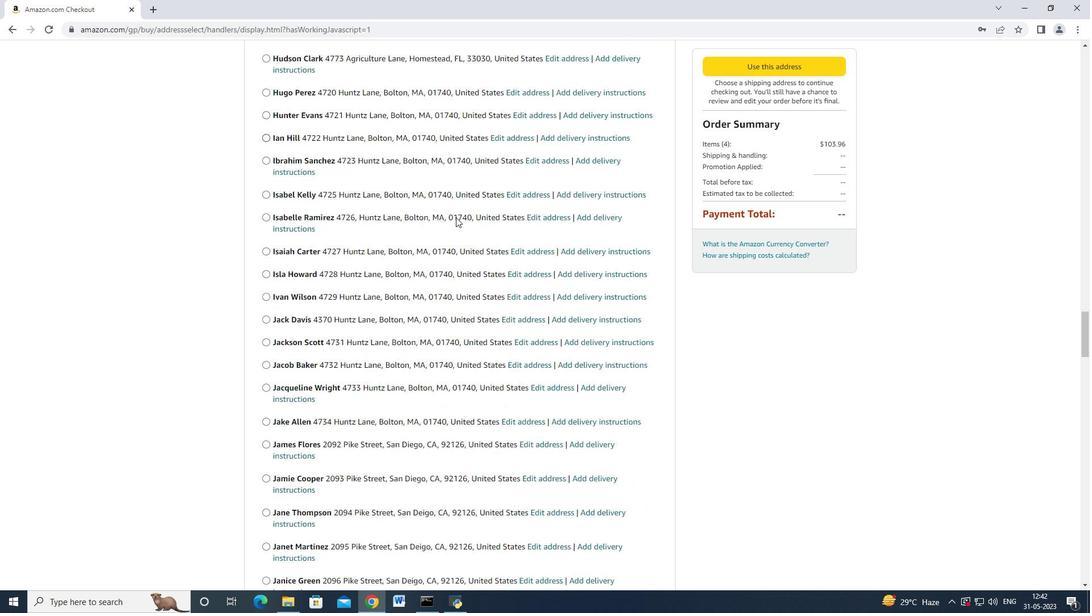 
Action: Mouse moved to (452, 221)
Screenshot: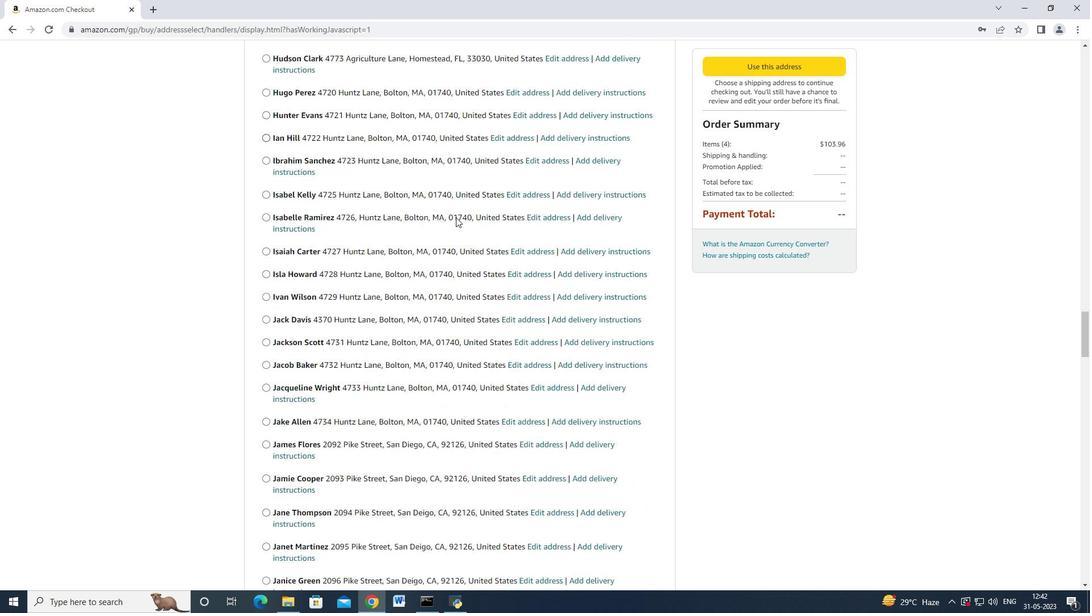 
Action: Mouse scrolled (452, 220) with delta (0, 0)
Screenshot: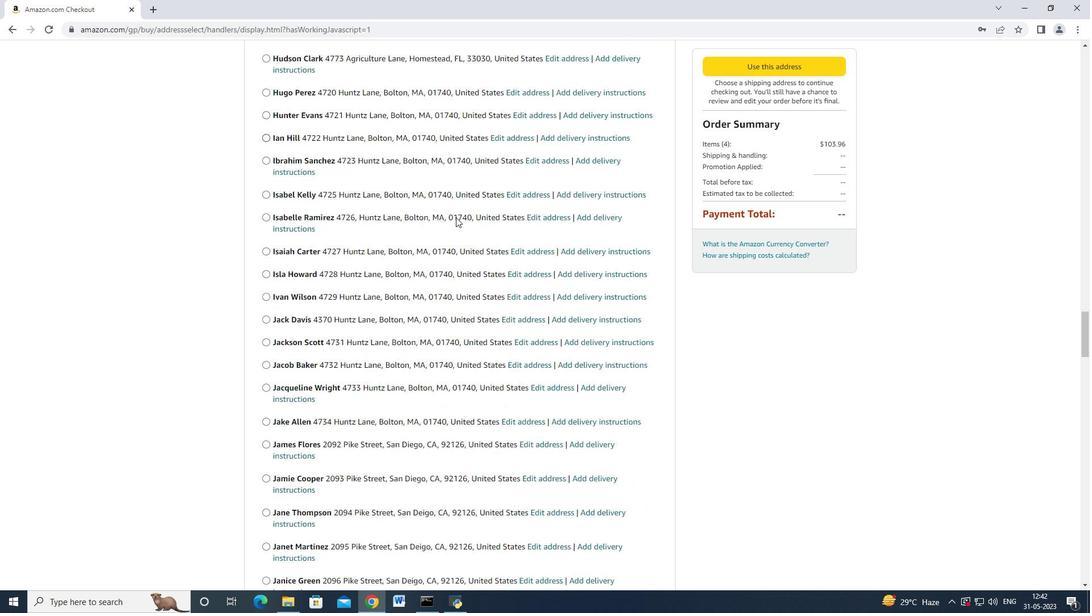 
Action: Mouse scrolled (452, 220) with delta (0, 0)
Screenshot: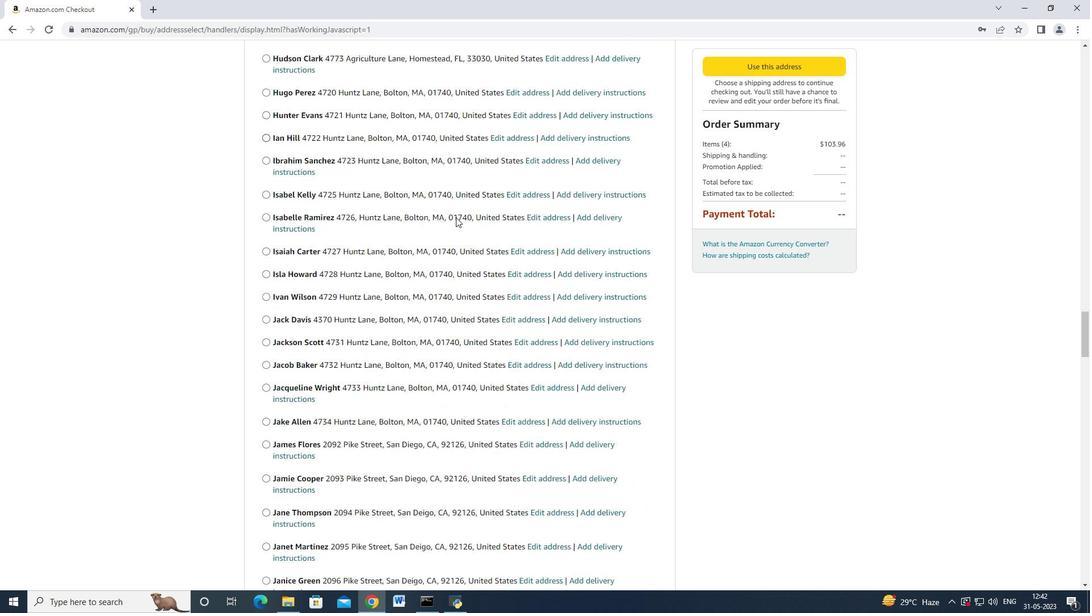 
Action: Mouse scrolled (452, 220) with delta (0, 0)
Screenshot: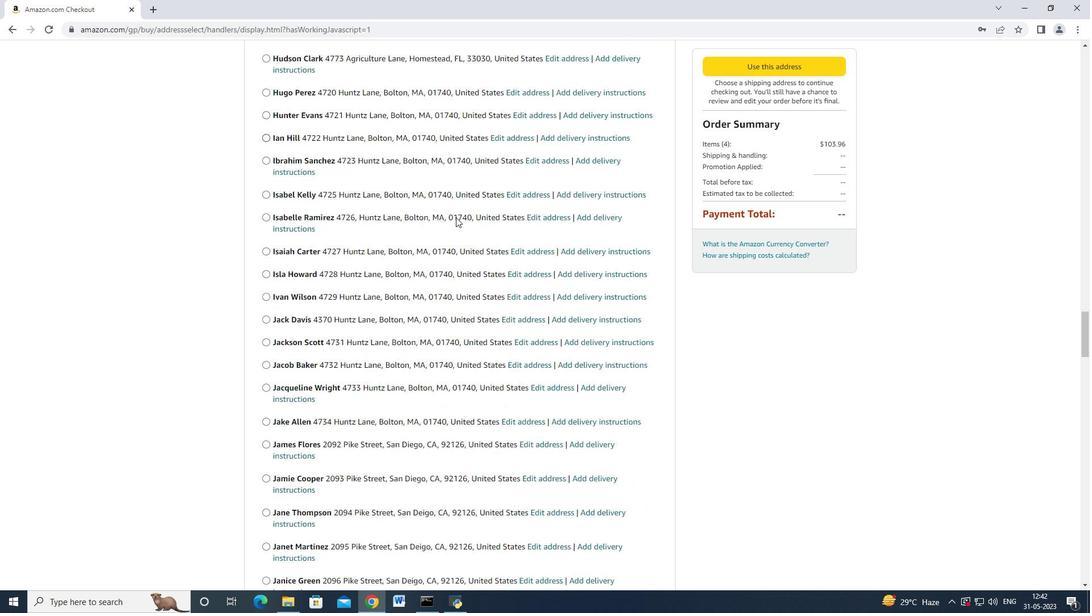 
Action: Mouse scrolled (452, 220) with delta (0, 0)
Screenshot: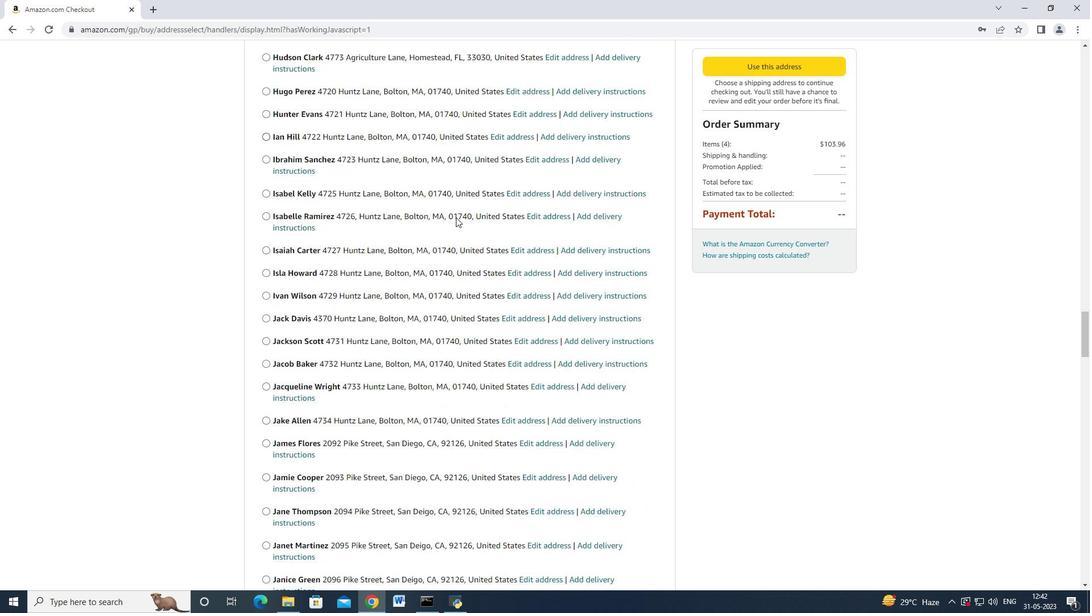 
Action: Mouse scrolled (452, 219) with delta (0, -1)
Screenshot: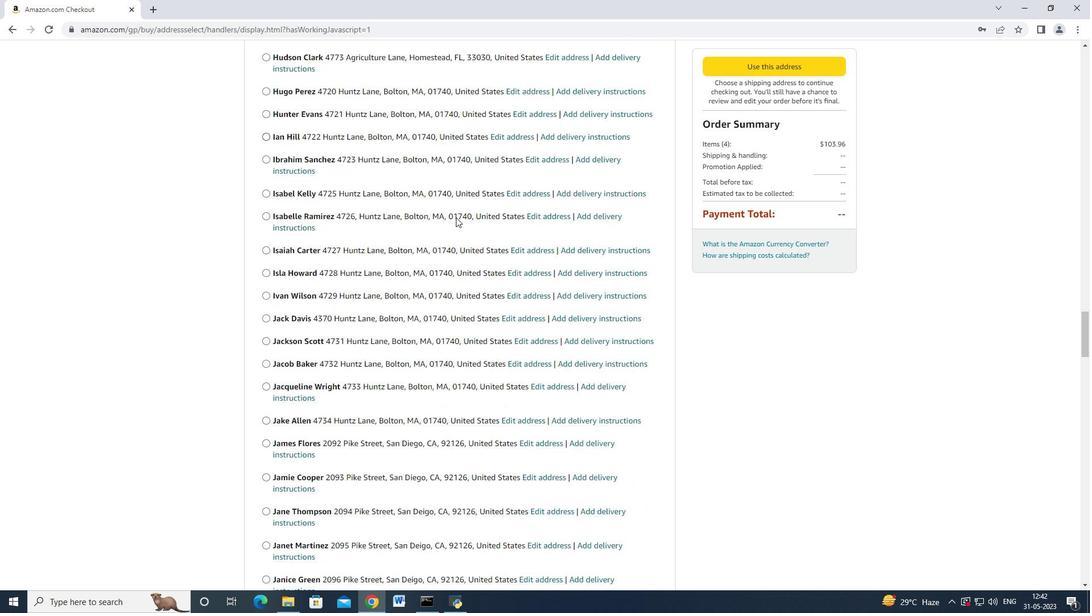 
Action: Mouse moved to (453, 219)
Screenshot: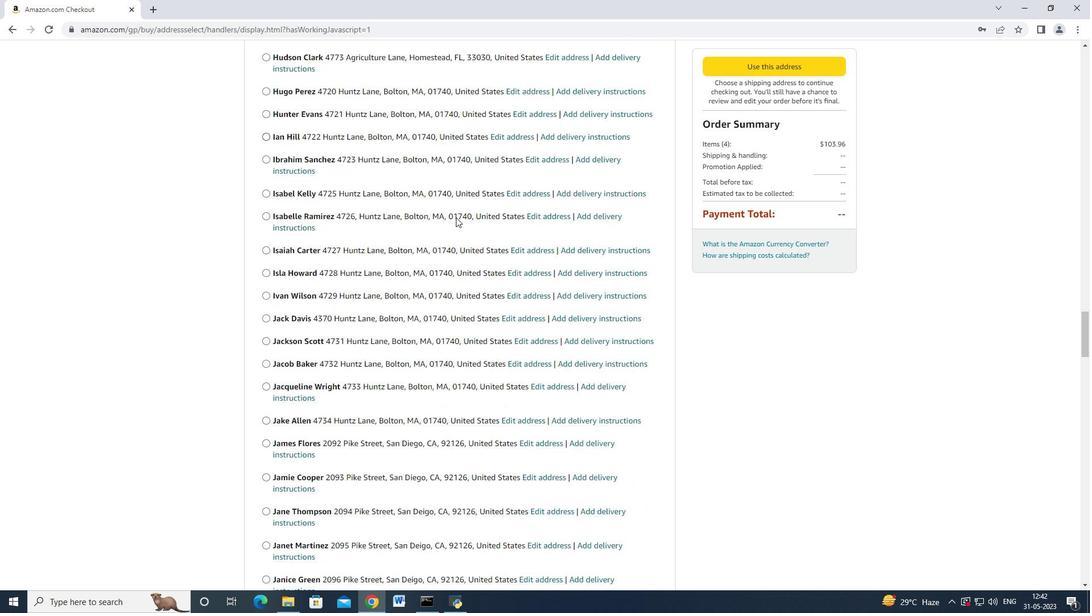 
Action: Mouse scrolled (453, 218) with delta (0, 0)
Screenshot: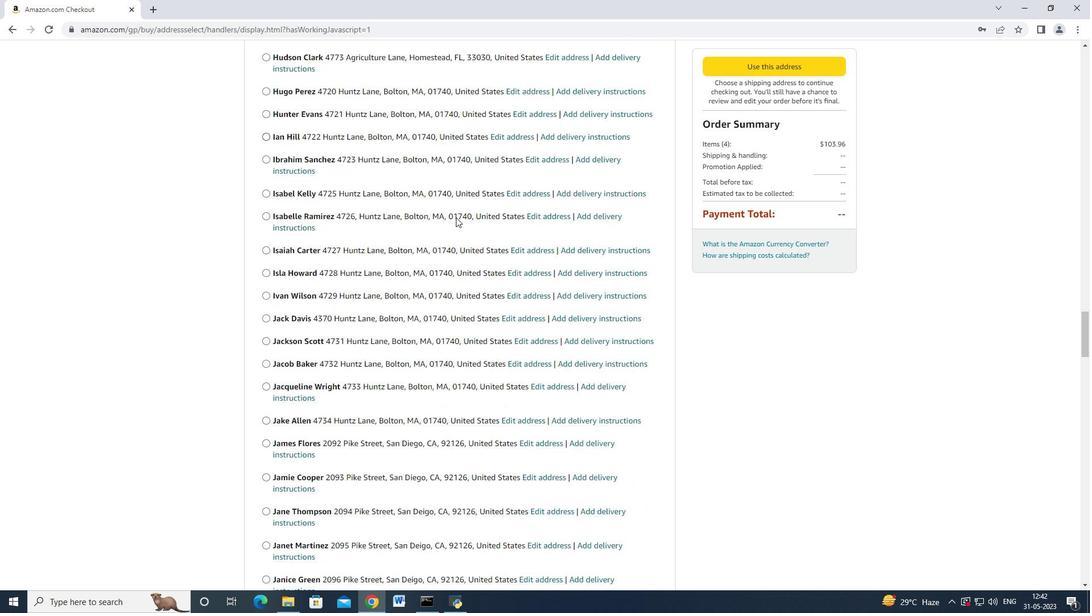
Action: Mouse moved to (452, 221)
Screenshot: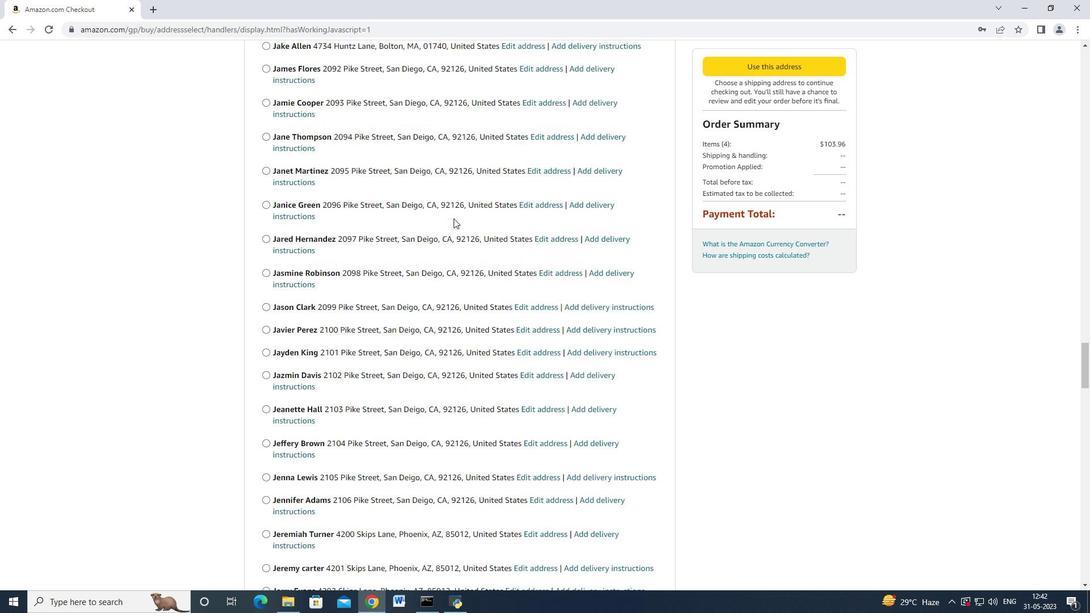 
Action: Mouse scrolled (452, 220) with delta (0, 0)
Screenshot: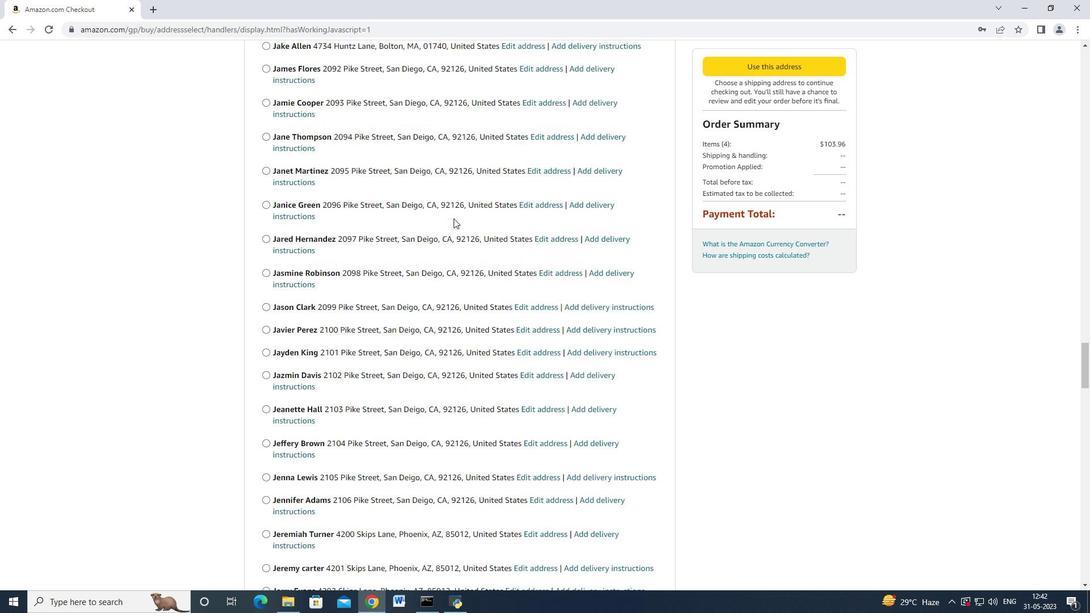 
Action: Mouse moved to (451, 221)
Screenshot: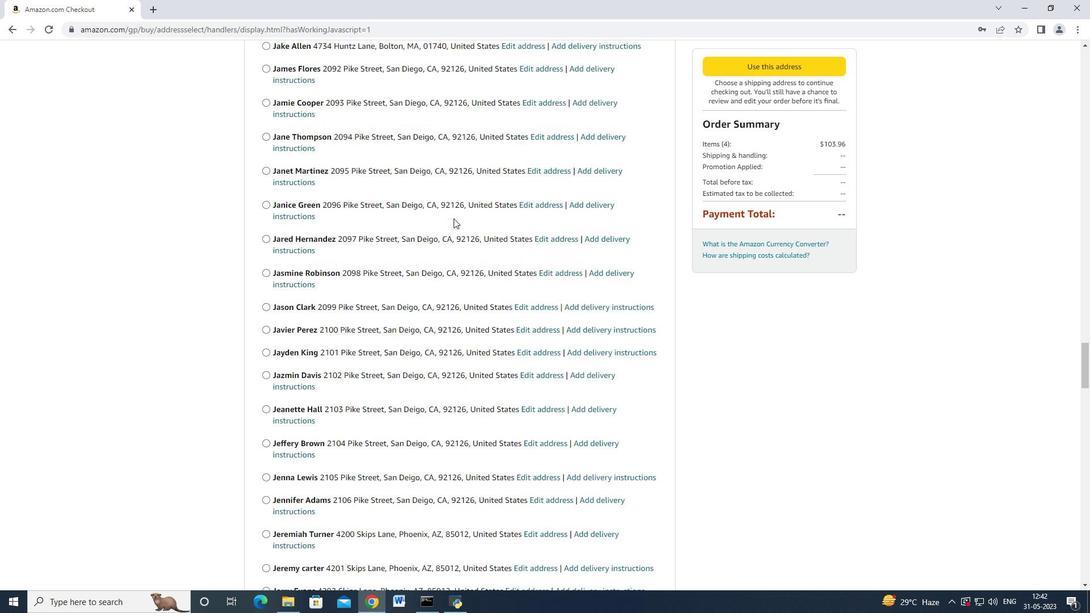 
Action: Mouse scrolled (451, 220) with delta (0, 0)
Screenshot: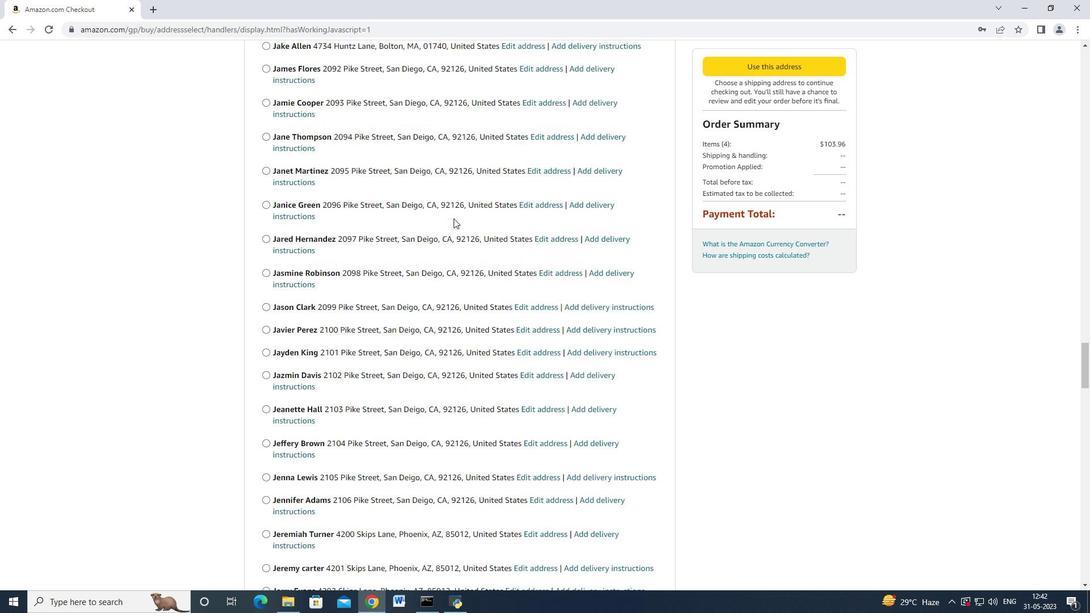 
Action: Mouse scrolled (451, 220) with delta (0, 0)
Screenshot: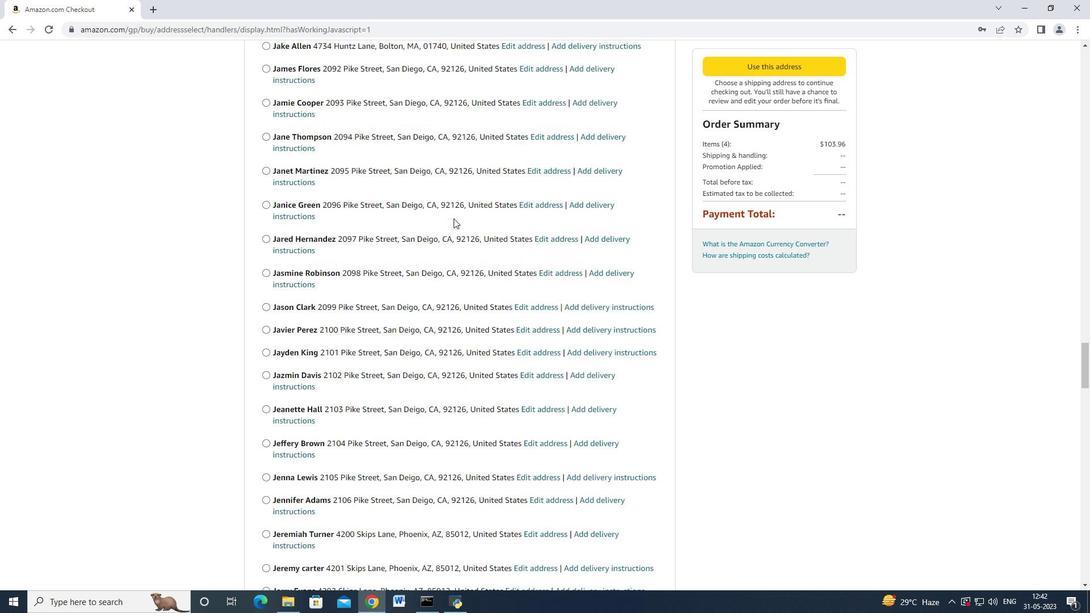 
Action: Mouse moved to (451, 221)
Screenshot: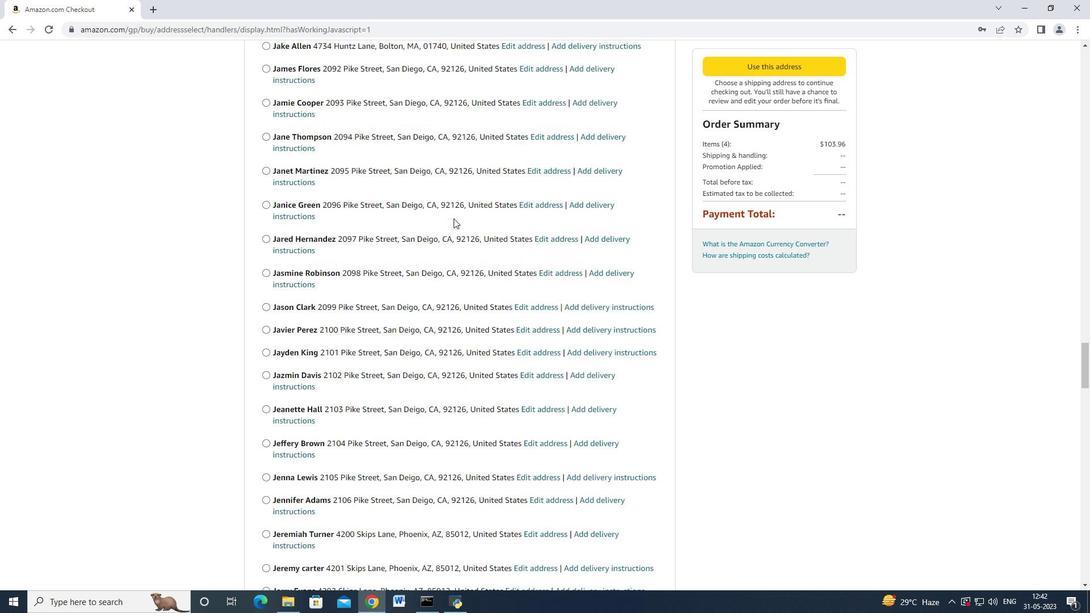 
Action: Mouse scrolled (451, 219) with delta (0, -1)
Screenshot: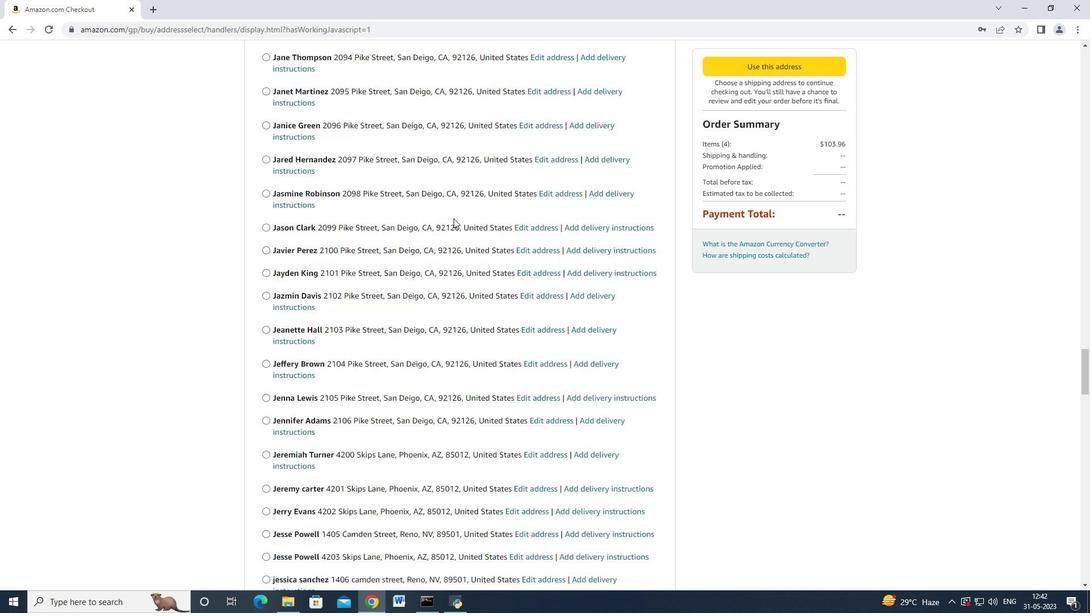 
Action: Mouse scrolled (451, 220) with delta (0, 0)
Screenshot: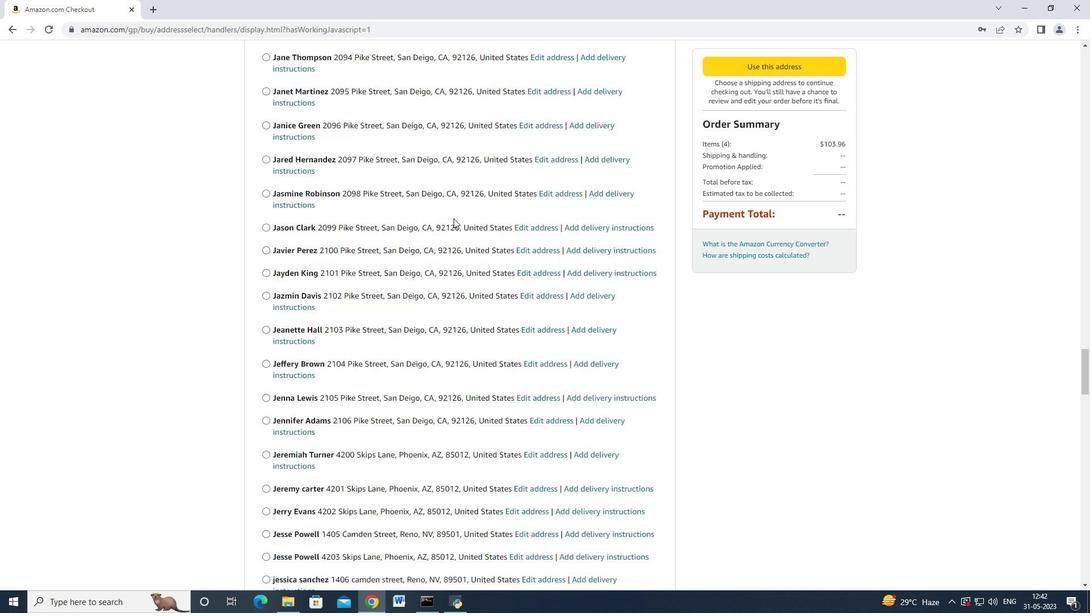 
Action: Mouse moved to (451, 221)
Screenshot: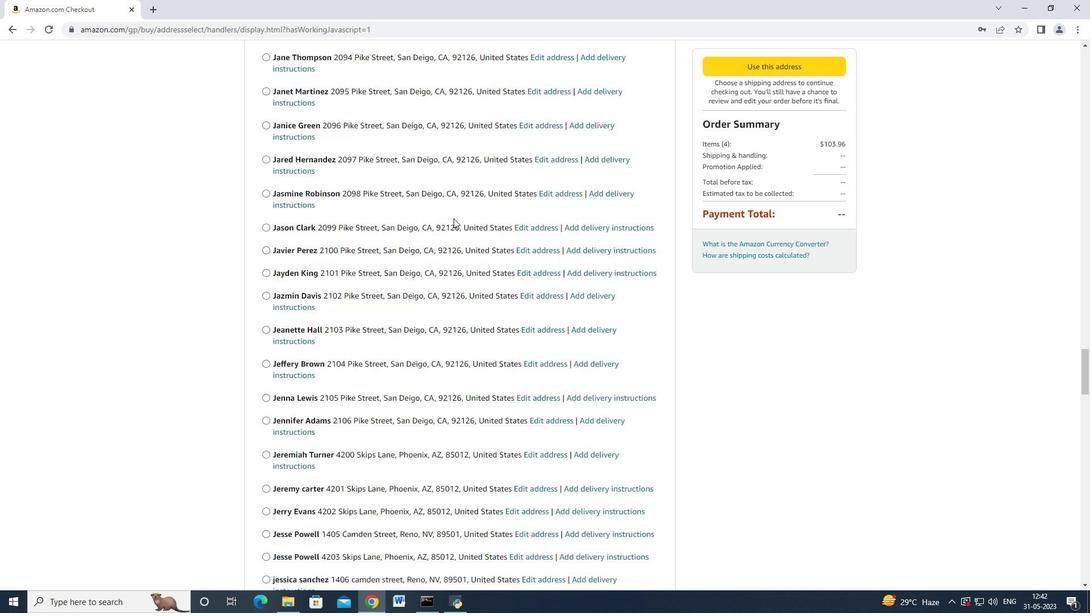 
Action: Mouse scrolled (451, 220) with delta (0, 0)
Screenshot: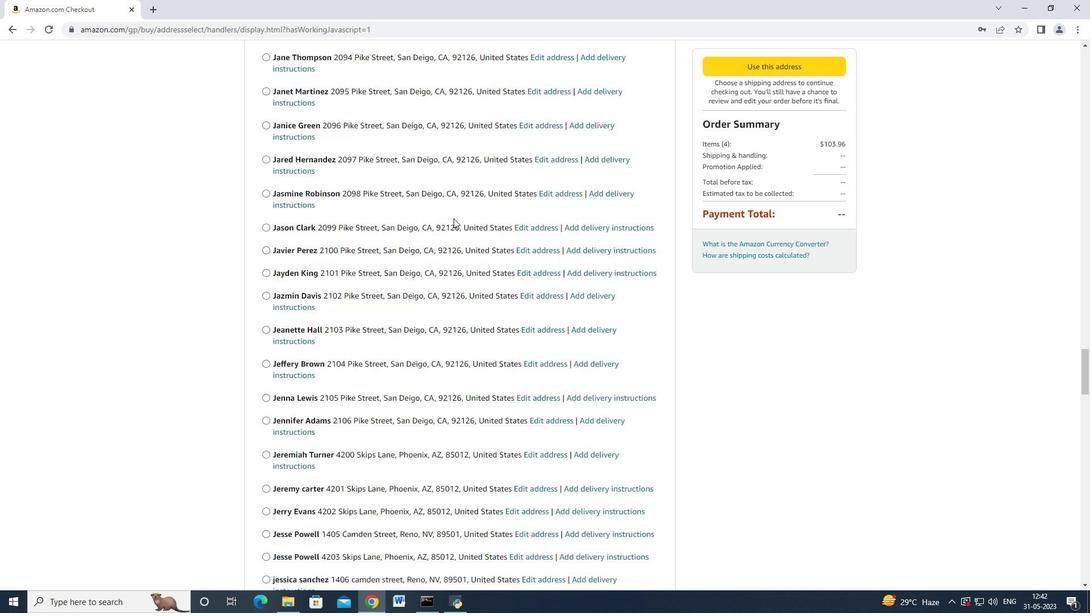
Action: Mouse moved to (453, 218)
Screenshot: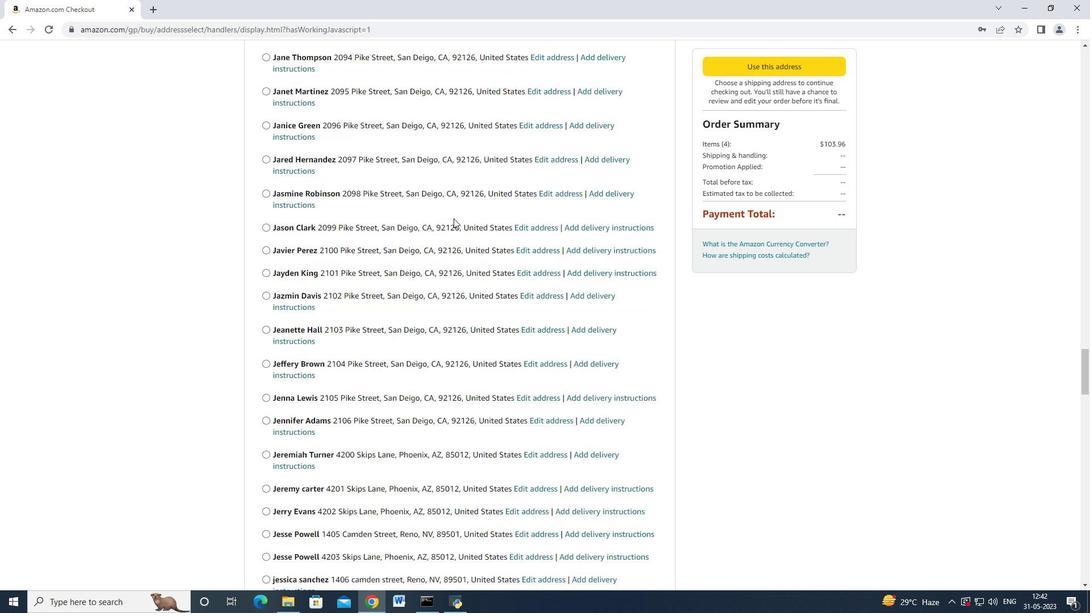 
Action: Mouse scrolled (453, 218) with delta (0, 0)
Screenshot: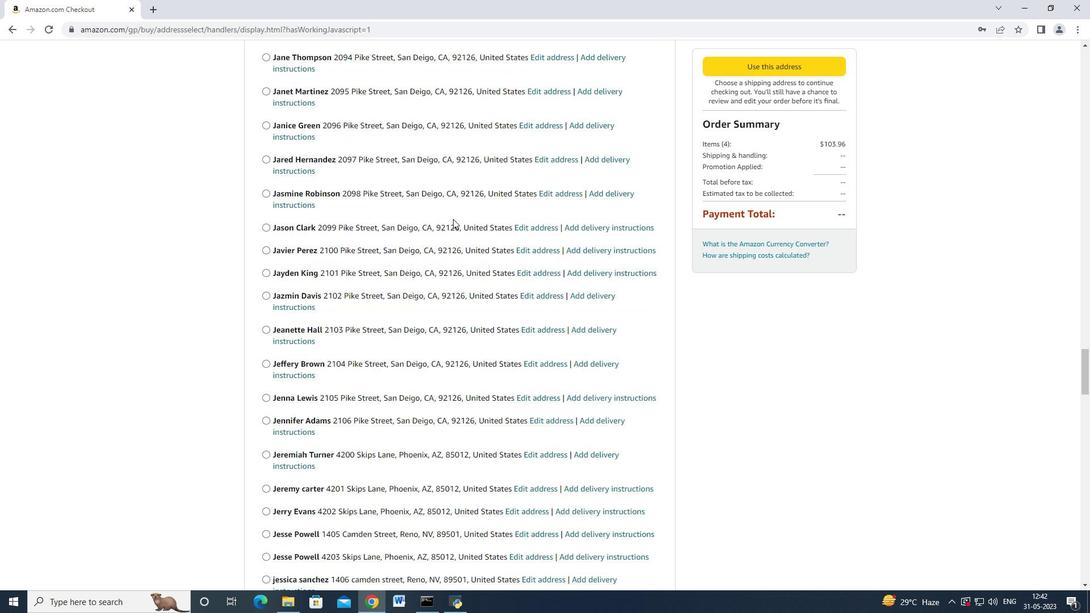 
Action: Mouse moved to (453, 218)
Screenshot: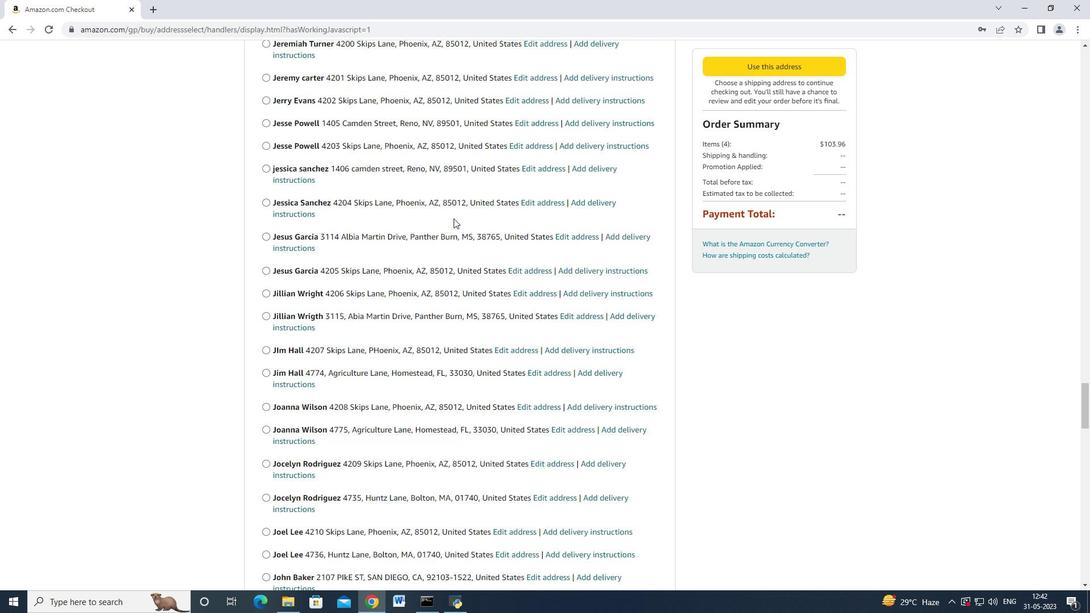 
Action: Mouse scrolled (452, 218) with delta (0, 0)
Screenshot: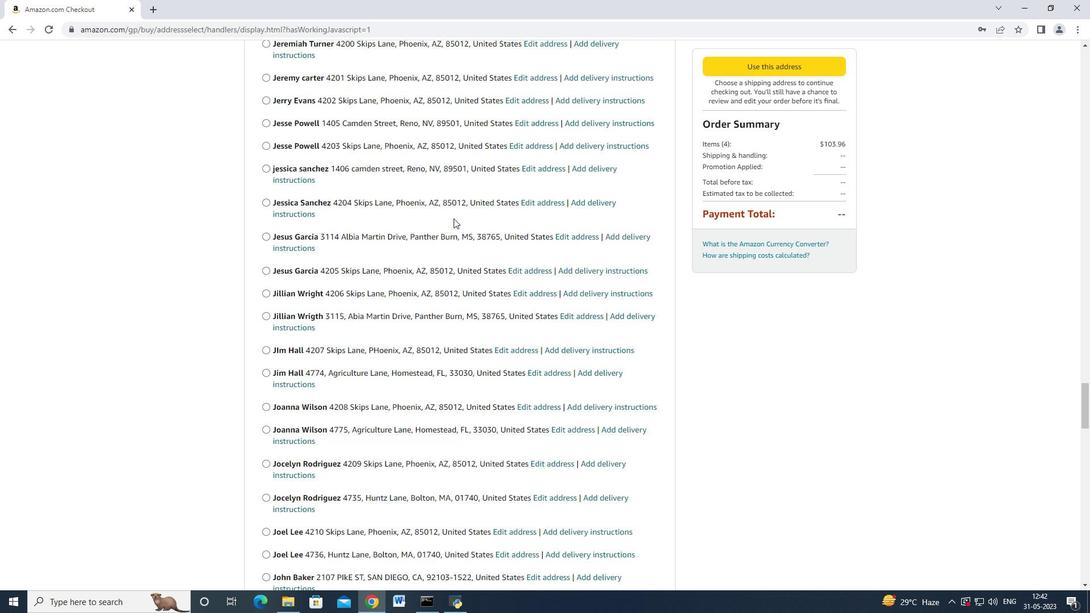 
Action: Mouse scrolled (452, 219) with delta (0, 0)
Screenshot: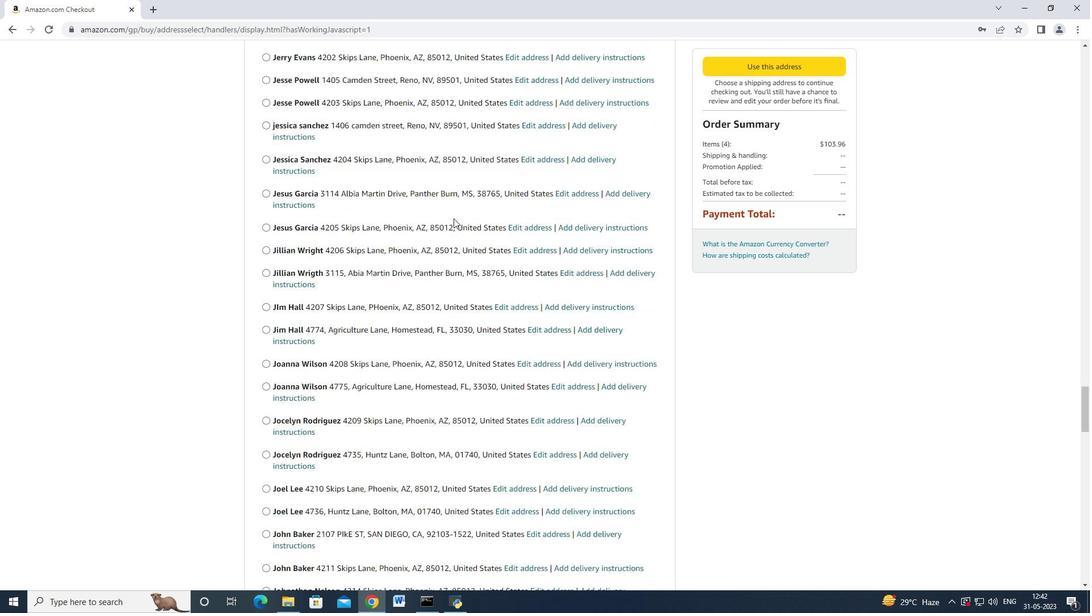
Action: Mouse scrolled (452, 219) with delta (0, 0)
Screenshot: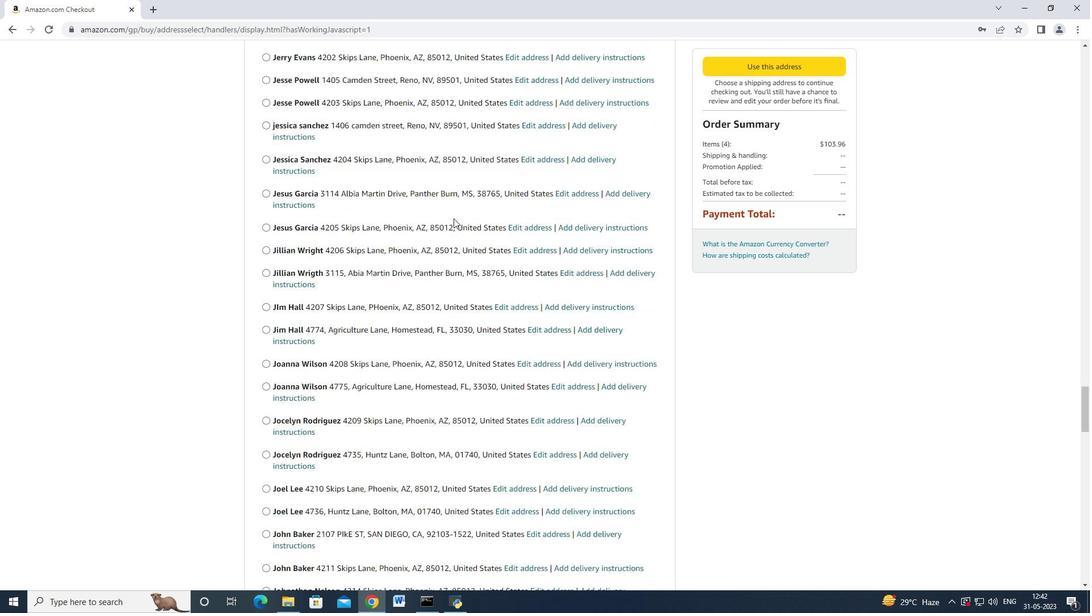 
Action: Mouse scrolled (452, 219) with delta (0, 0)
Screenshot: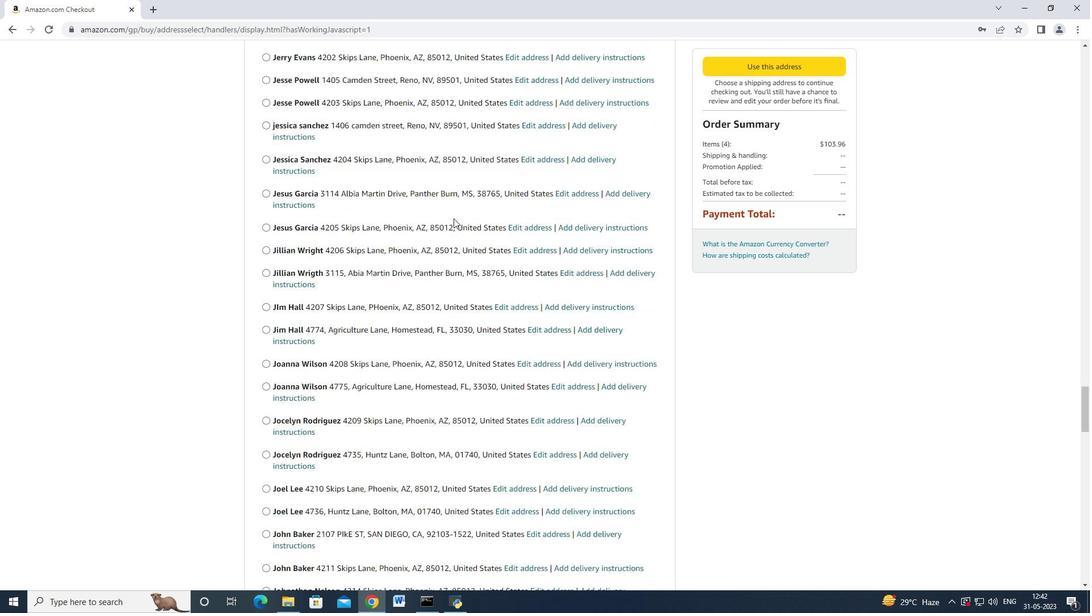 
Action: Mouse scrolled (452, 219) with delta (0, 0)
Screenshot: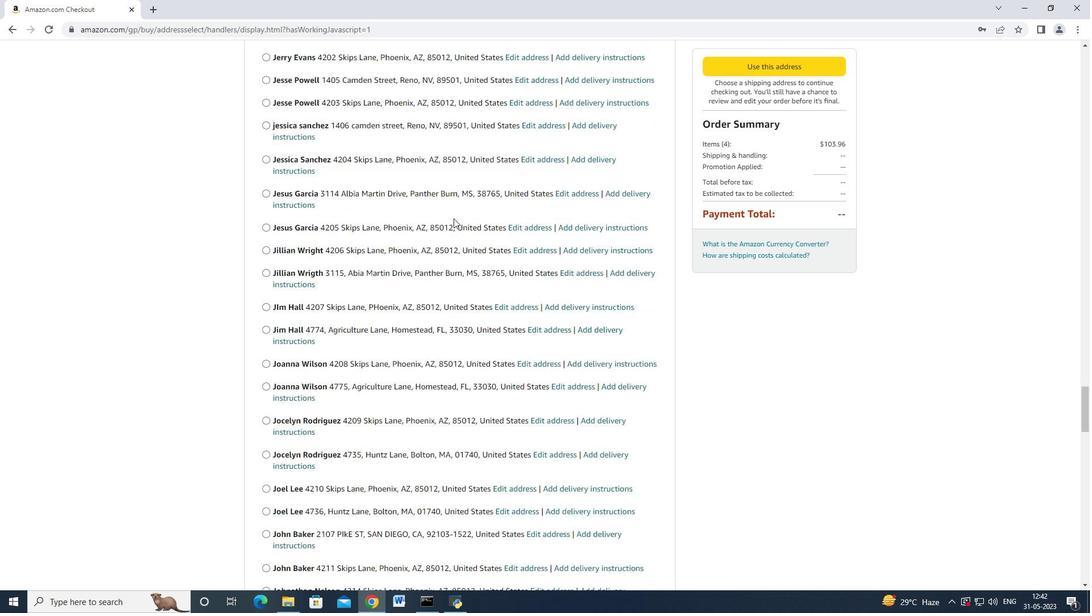 
Action: Mouse scrolled (452, 219) with delta (0, 0)
Screenshot: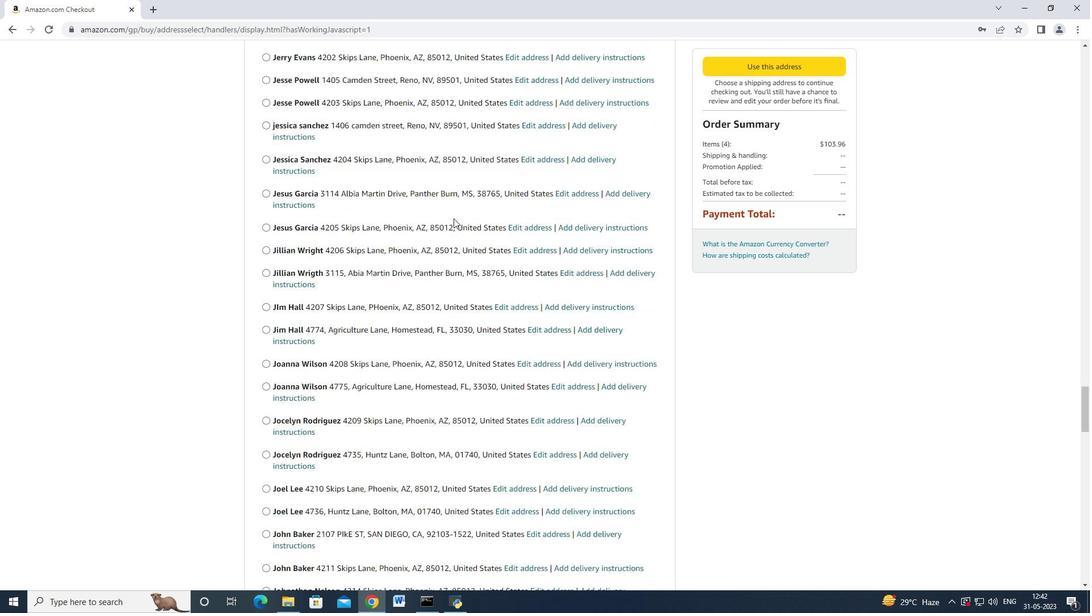 
Action: Mouse scrolled (452, 219) with delta (0, 0)
Screenshot: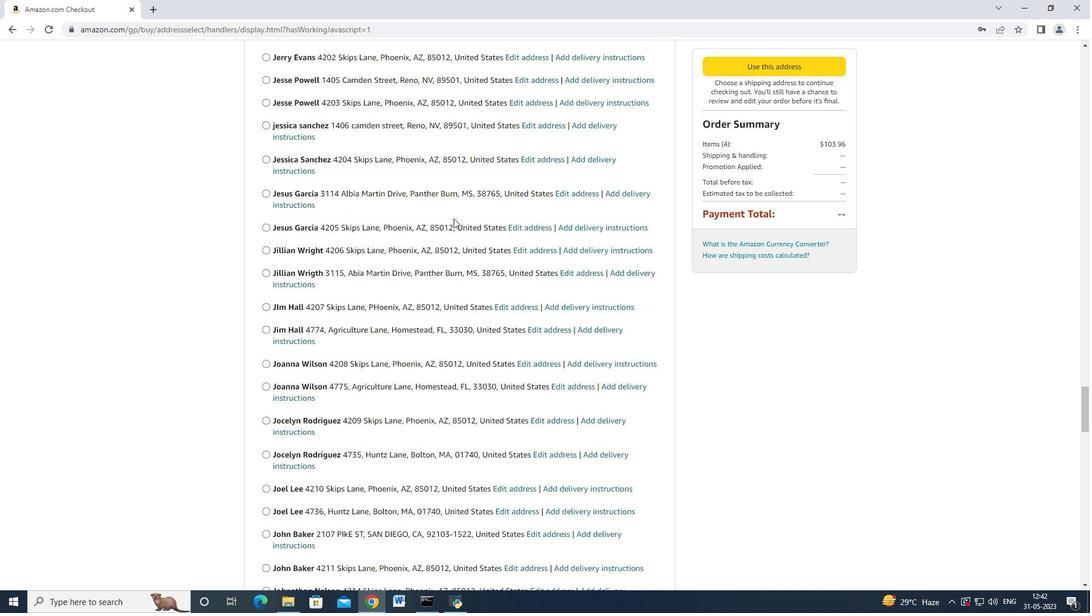 
Action: Mouse moved to (452, 219)
Screenshot: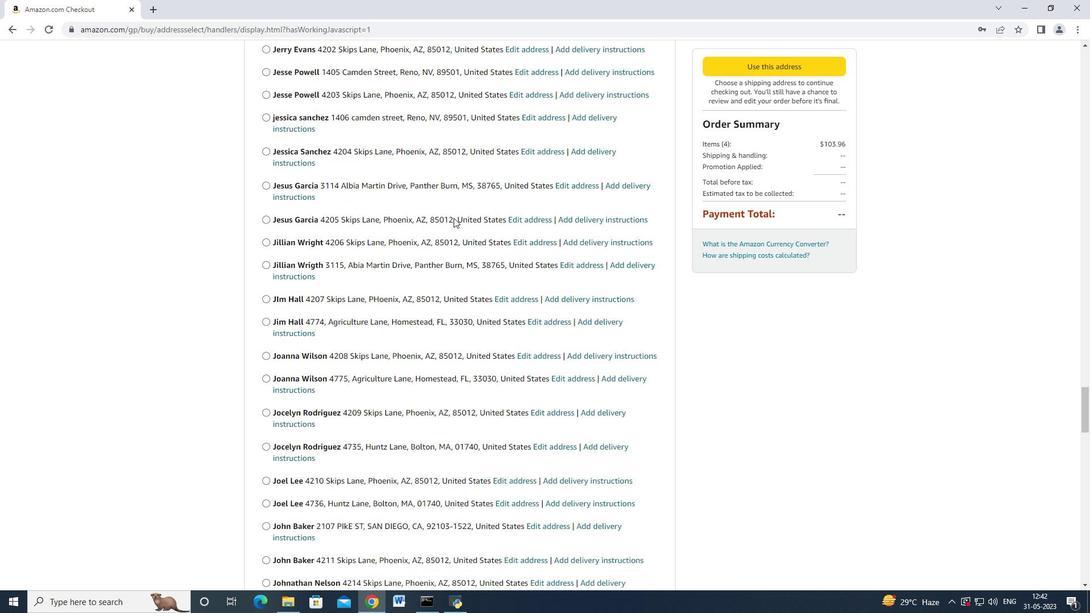 
Action: Mouse scrolled (452, 219) with delta (0, 0)
Screenshot: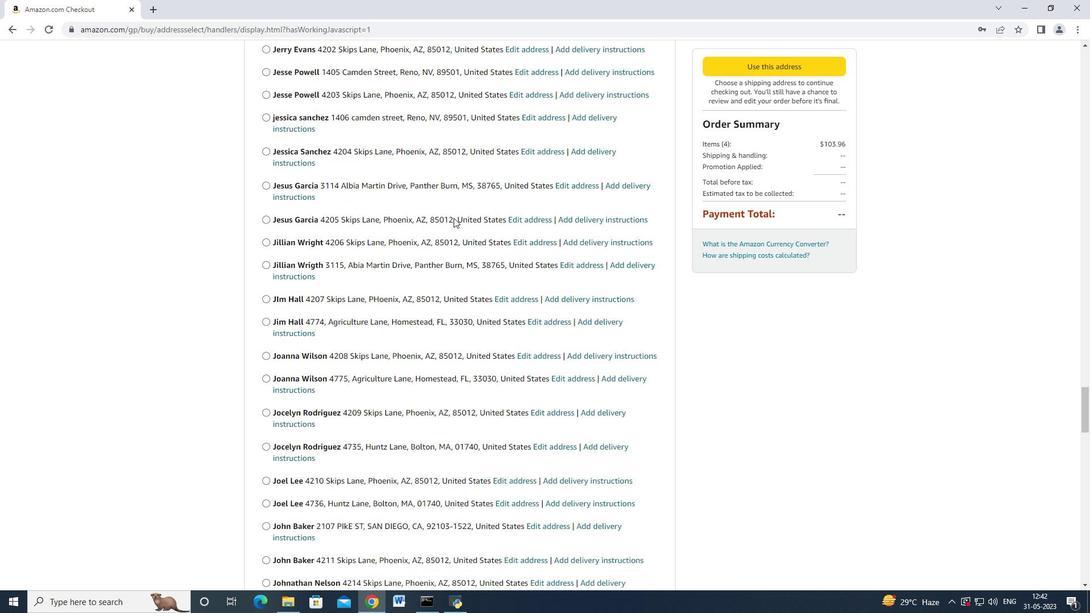 
Action: Mouse moved to (452, 219)
Screenshot: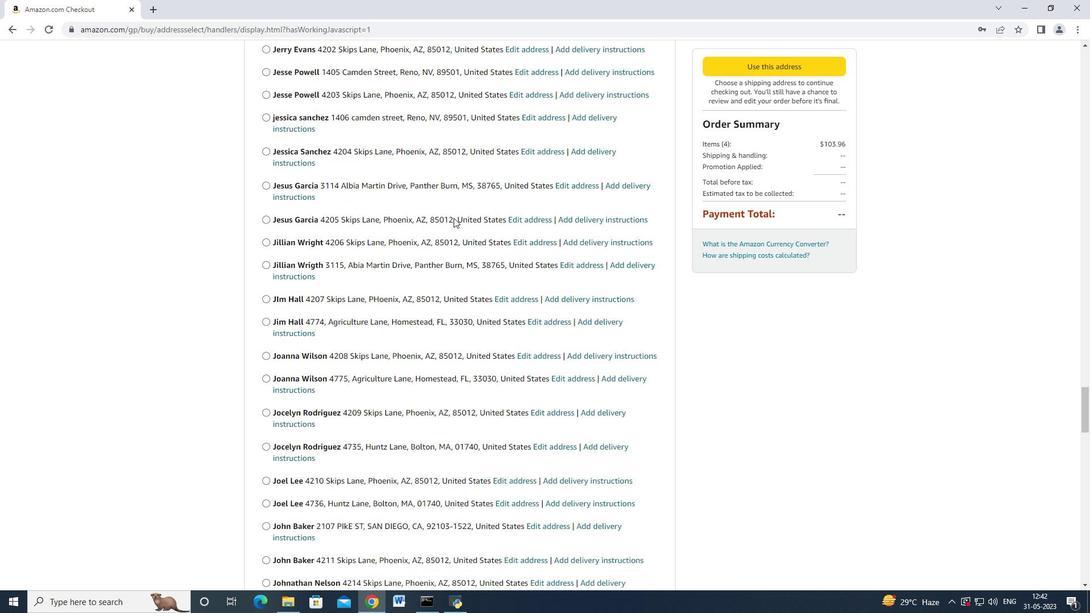 
Action: Mouse scrolled (452, 219) with delta (0, 0)
Screenshot: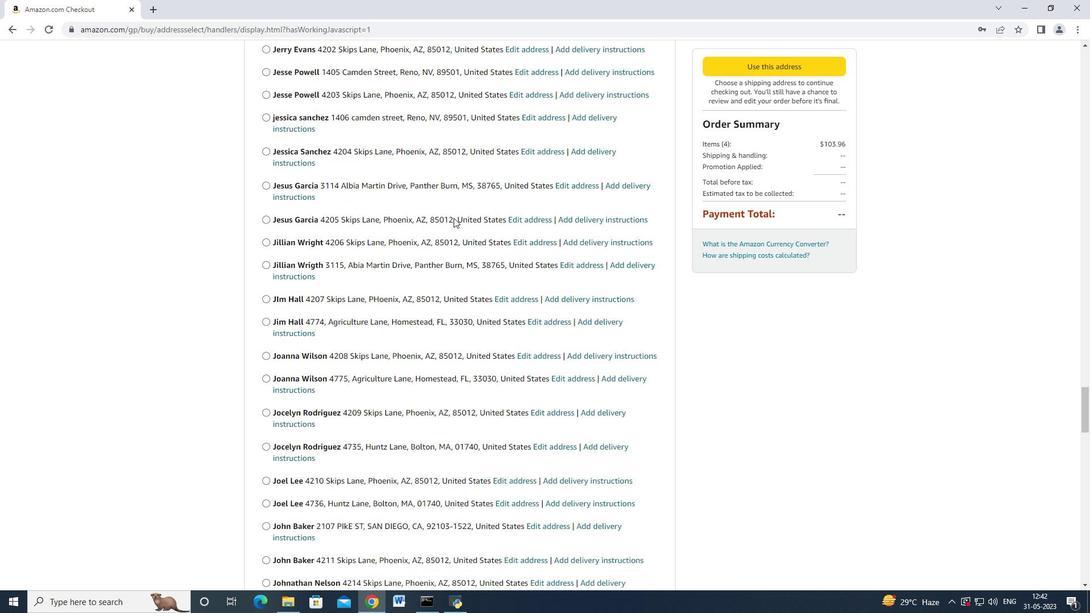 
Action: Mouse scrolled (452, 219) with delta (0, 0)
Screenshot: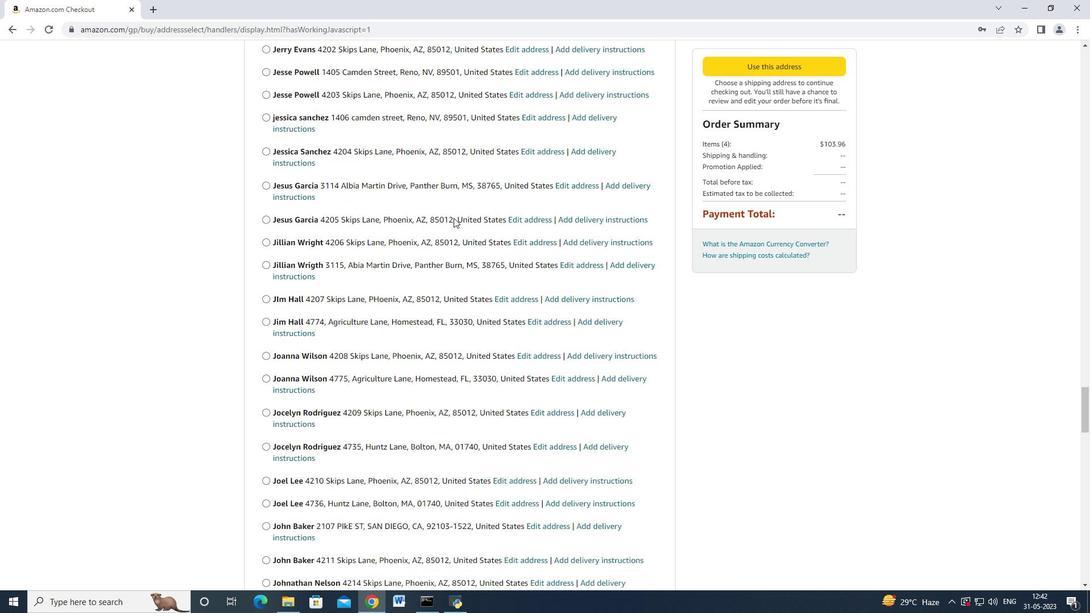 
Action: Mouse scrolled (452, 219) with delta (0, 0)
Screenshot: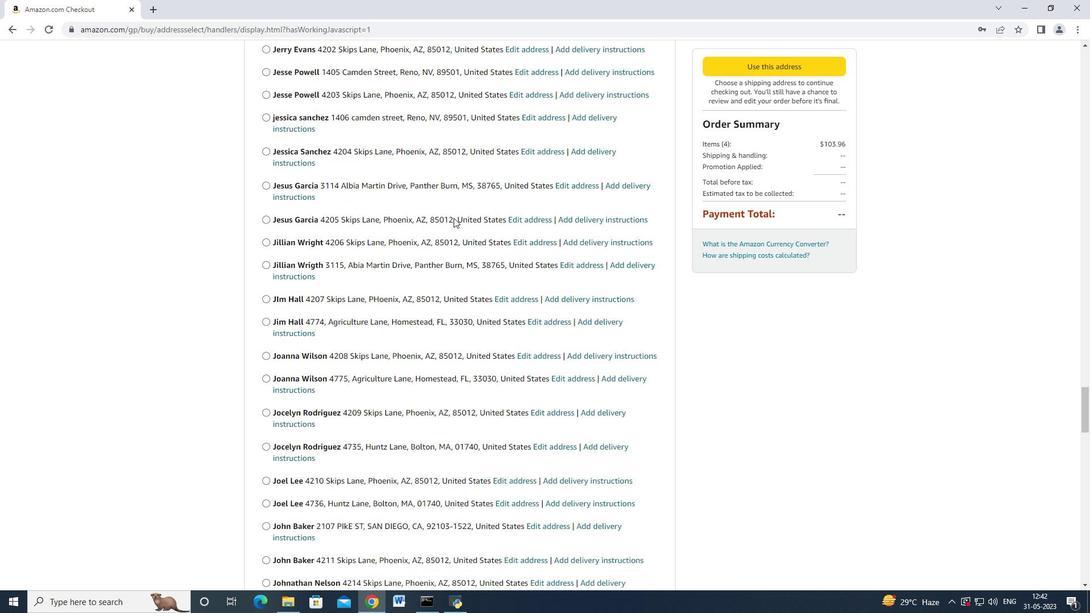 
Action: Mouse scrolled (452, 219) with delta (0, 0)
Screenshot: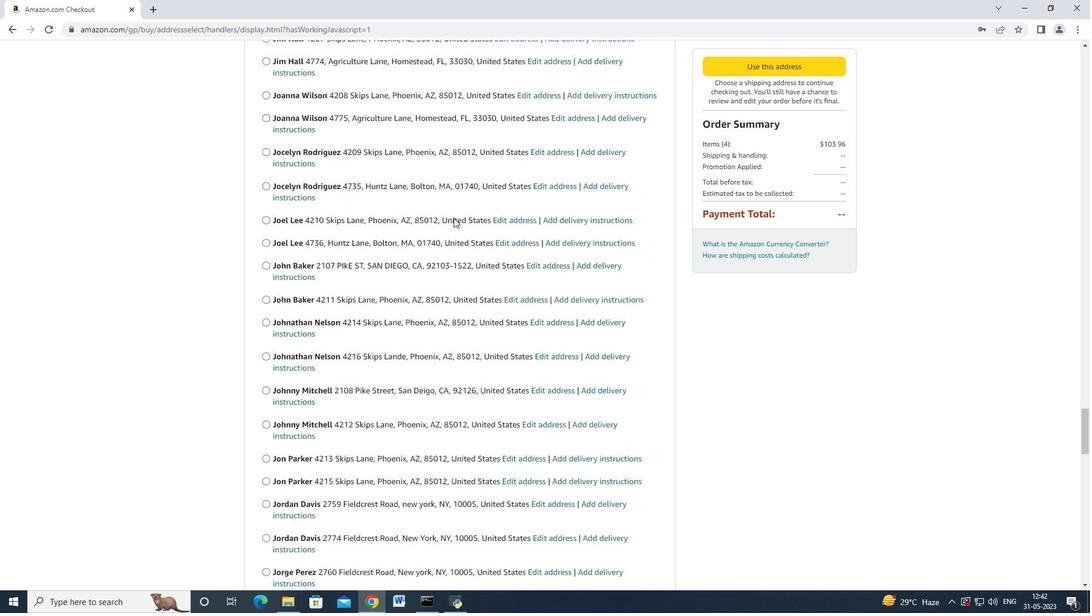 
Action: Mouse scrolled (452, 219) with delta (0, 0)
Screenshot: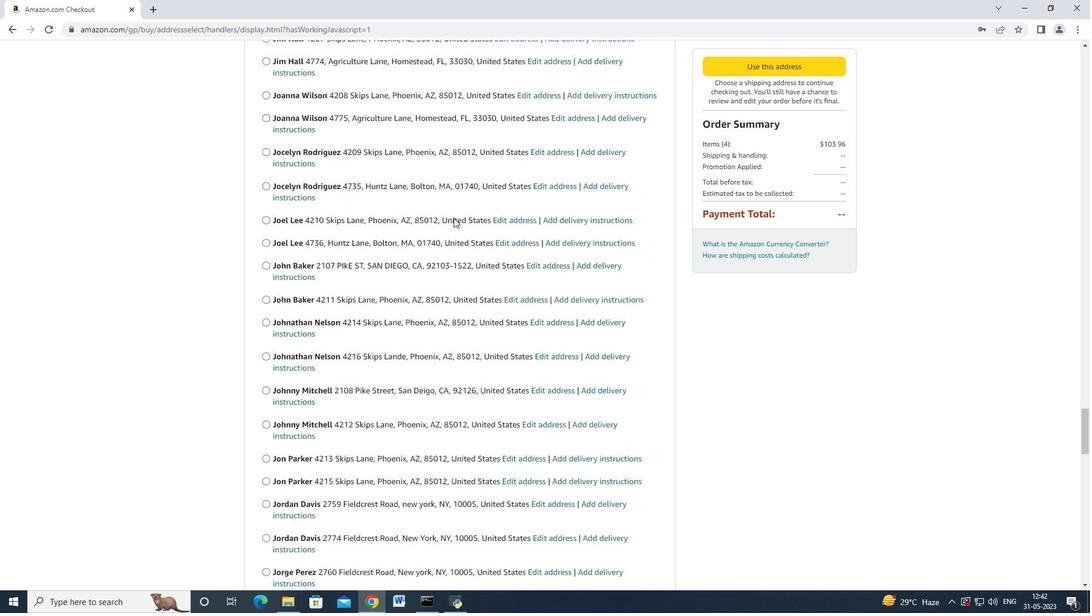 
Action: Mouse moved to (452, 219)
Screenshot: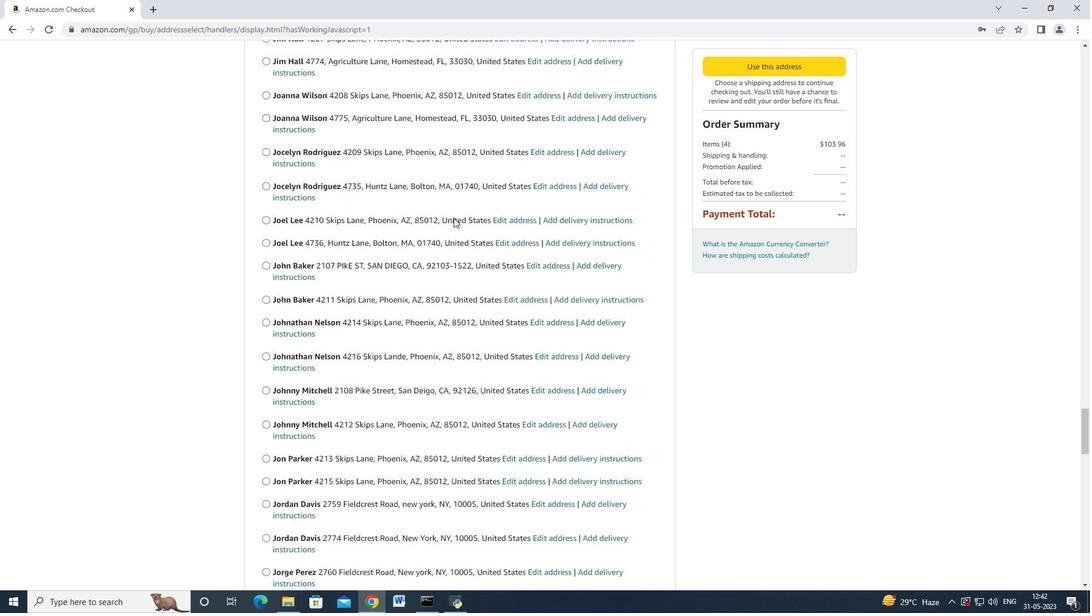 
Action: Mouse scrolled (452, 219) with delta (0, 0)
Screenshot: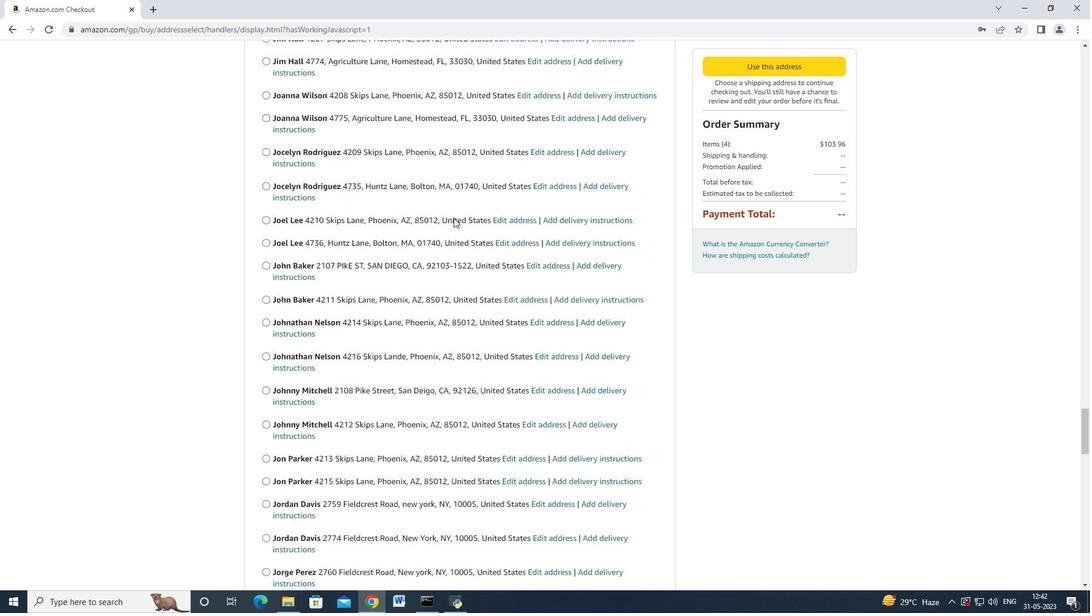 
Action: Mouse moved to (451, 219)
Screenshot: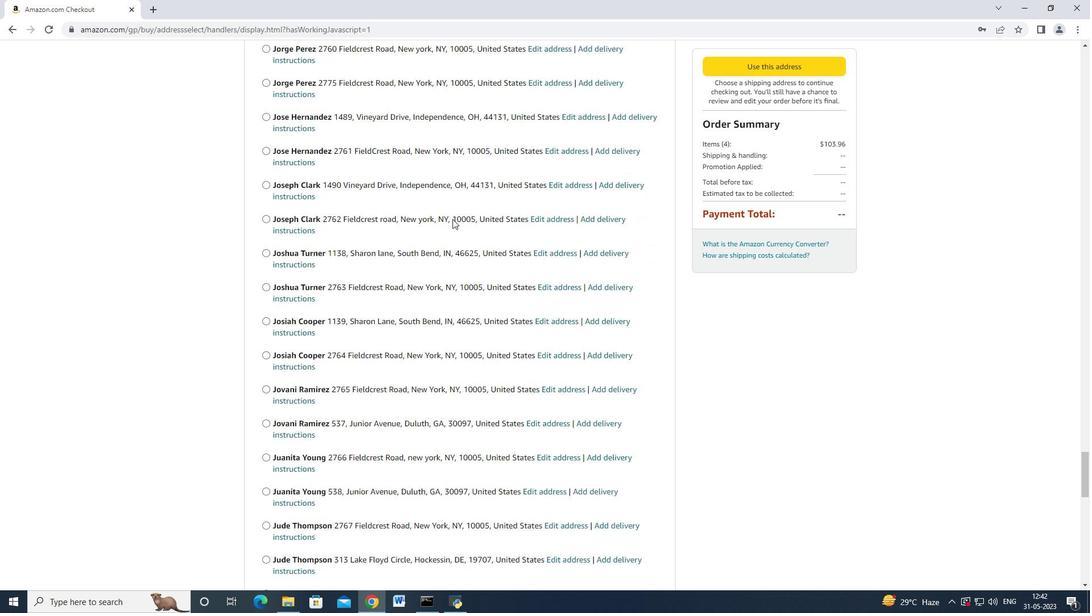 
Action: Mouse scrolled (451, 219) with delta (0, 0)
Screenshot: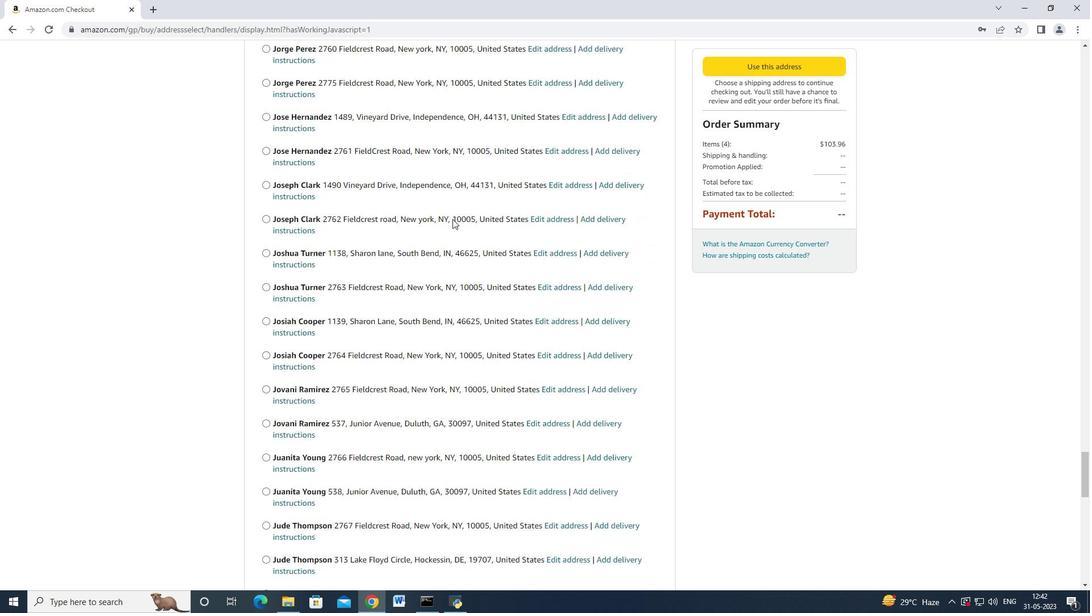 
Action: Mouse moved to (451, 220)
Screenshot: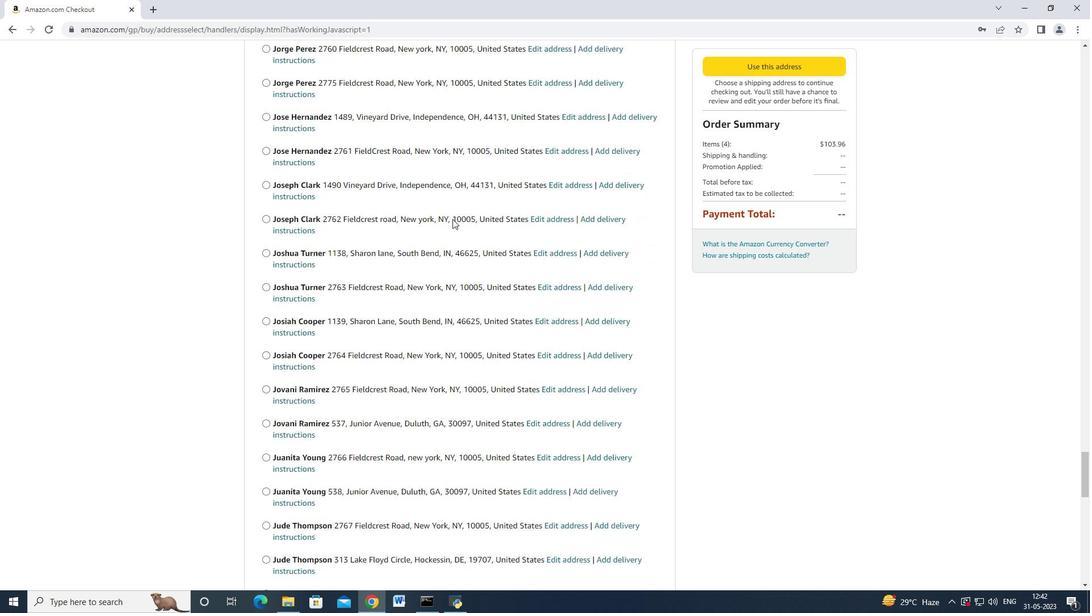 
Action: Mouse scrolled (451, 219) with delta (0, 0)
Screenshot: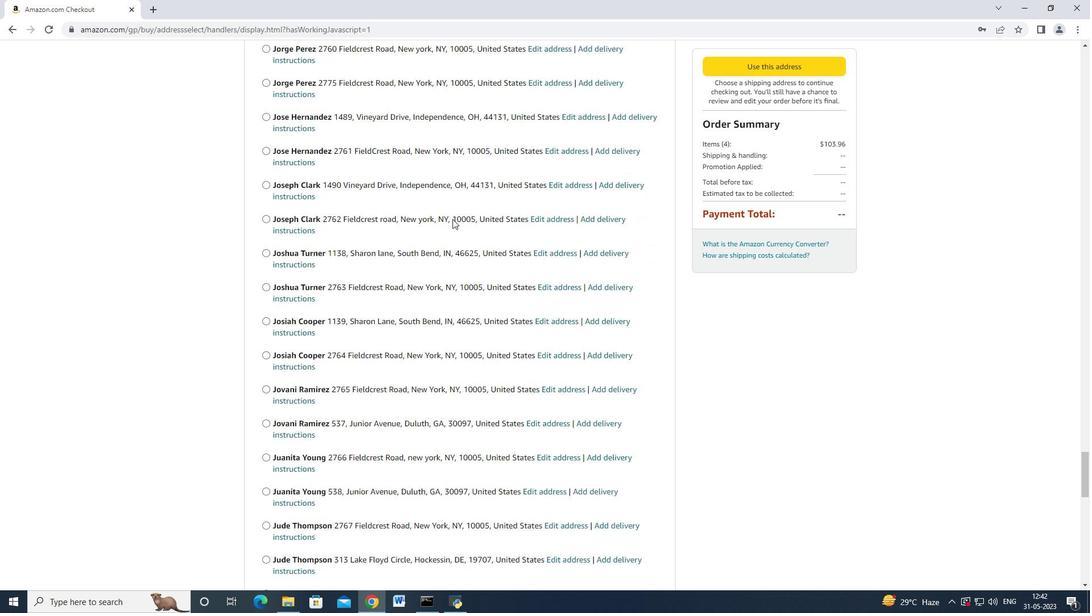 
Action: Mouse scrolled (451, 219) with delta (0, 0)
Screenshot: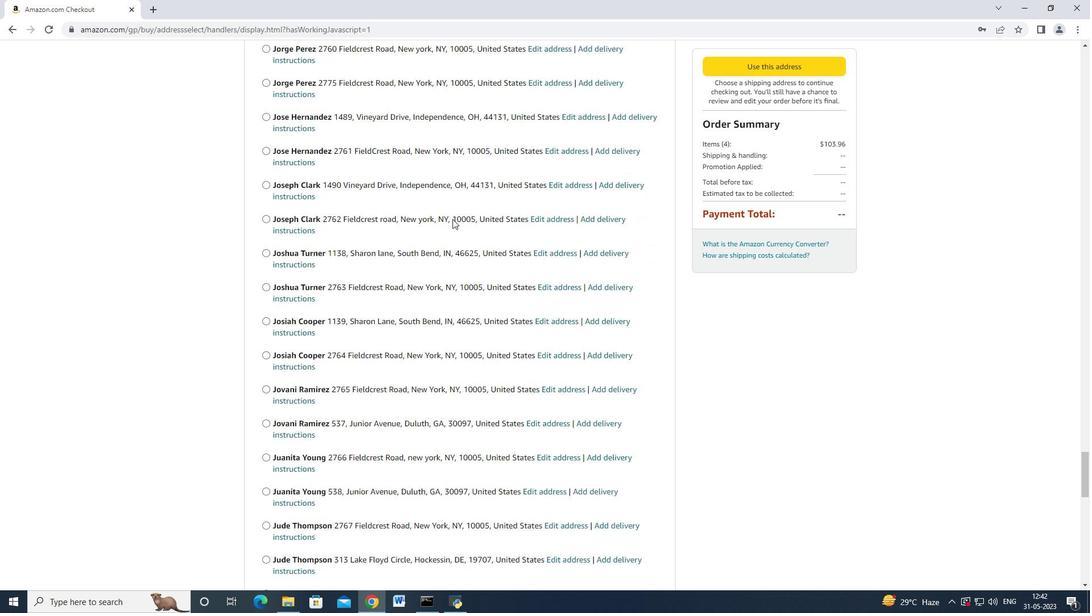
Action: Mouse scrolled (451, 219) with delta (0, 0)
Screenshot: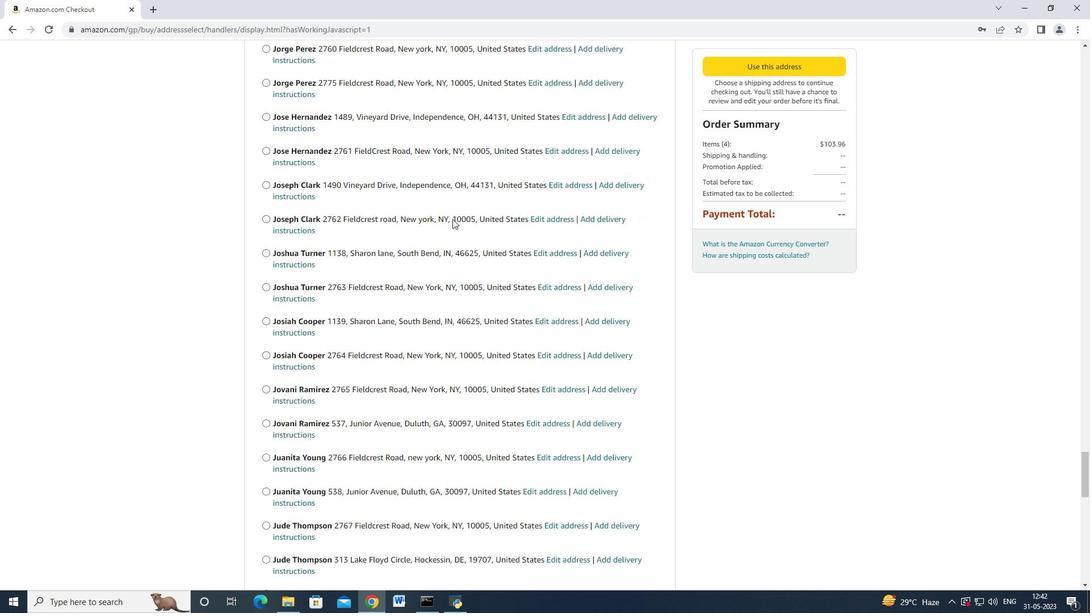 
Action: Mouse scrolled (451, 219) with delta (0, 0)
Screenshot: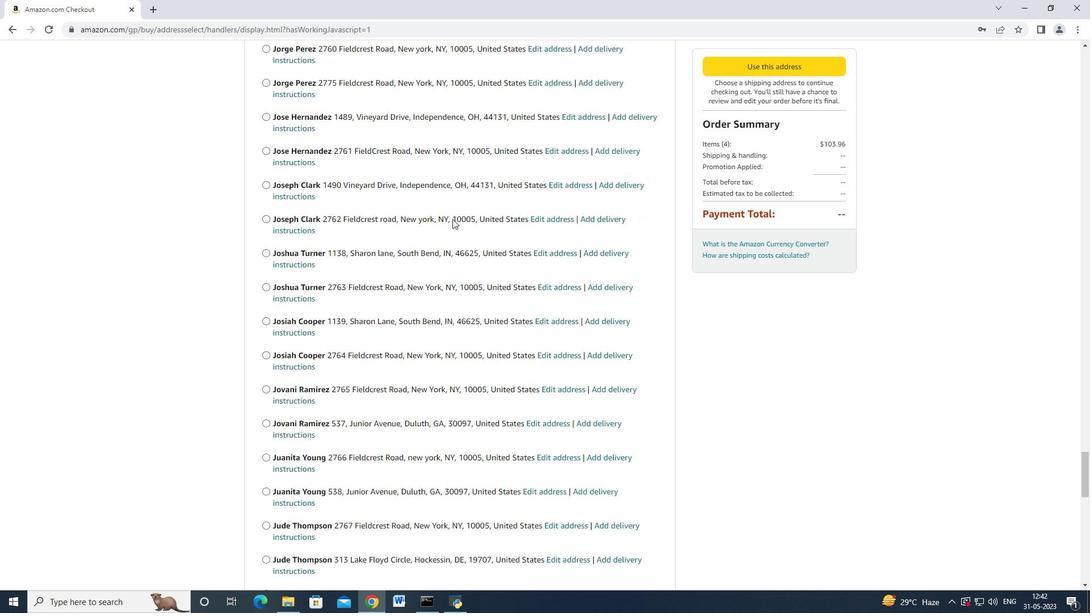 
Action: Mouse scrolled (451, 219) with delta (0, 0)
Screenshot: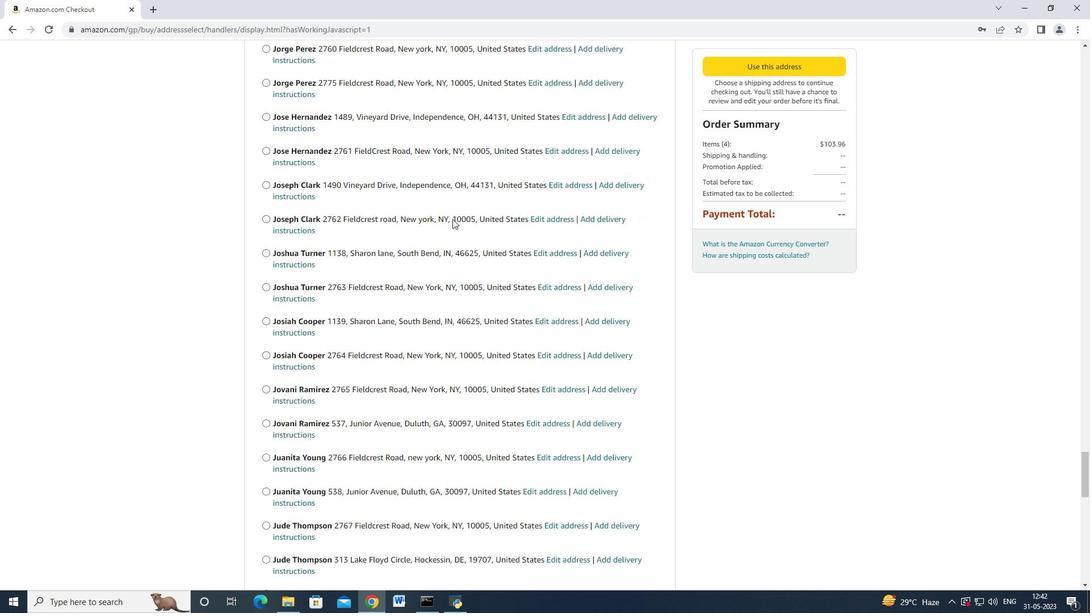 
Action: Mouse moved to (451, 219)
Screenshot: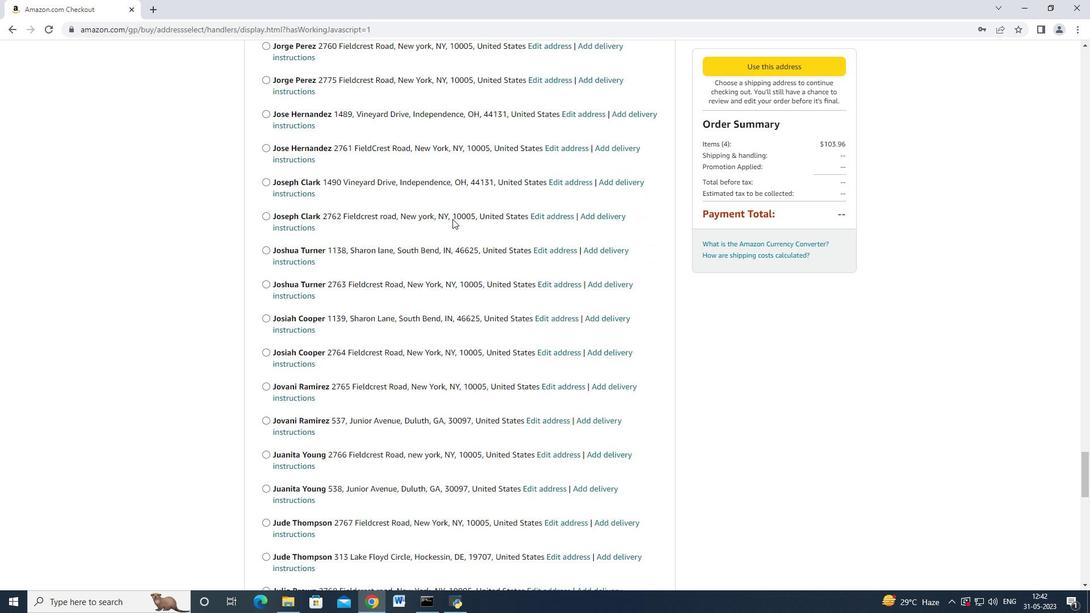 
Action: Mouse scrolled (451, 219) with delta (0, 0)
Screenshot: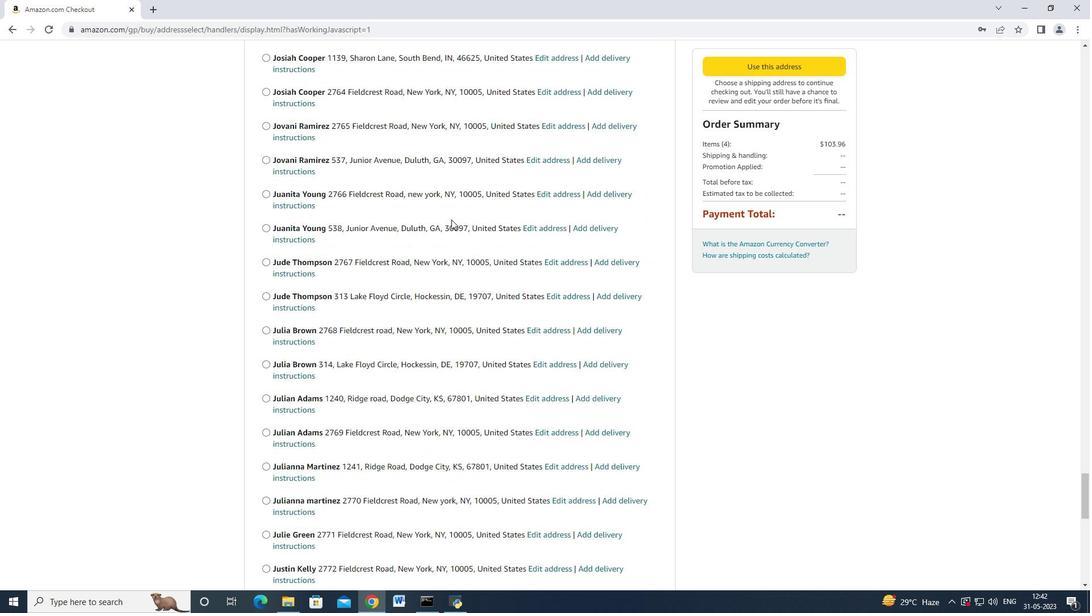 
Action: Mouse scrolled (451, 219) with delta (0, 0)
Screenshot: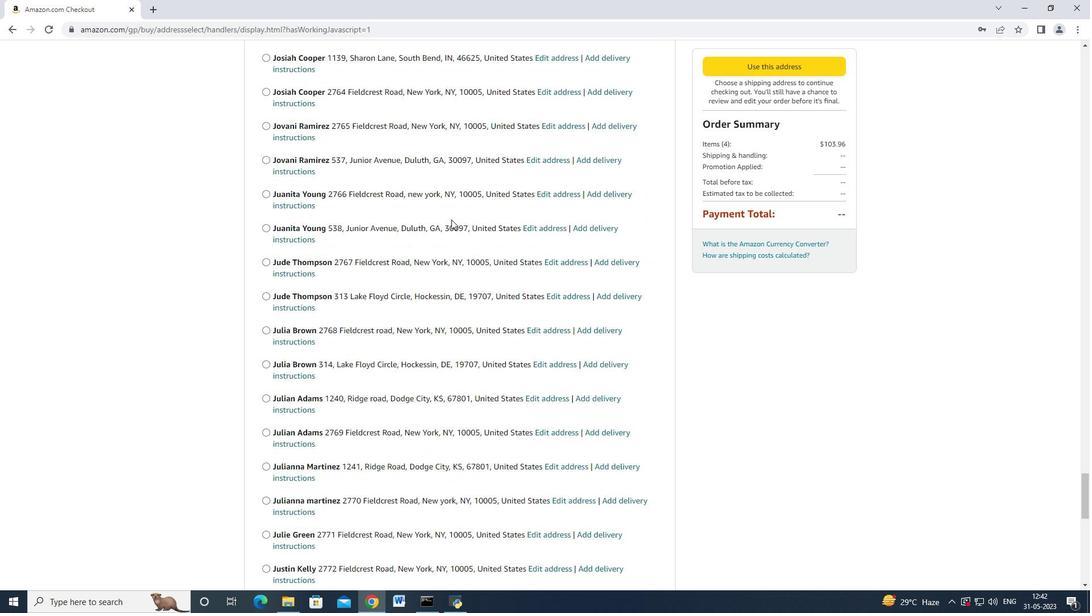 
Action: Mouse scrolled (451, 219) with delta (0, 0)
Screenshot: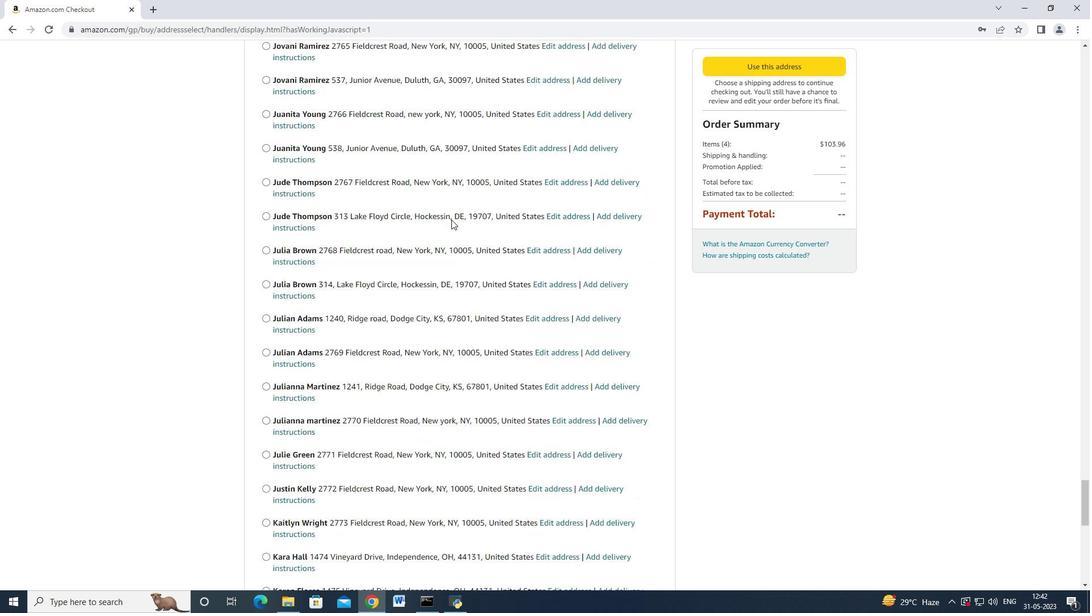 
Action: Mouse scrolled (451, 219) with delta (0, 0)
Screenshot: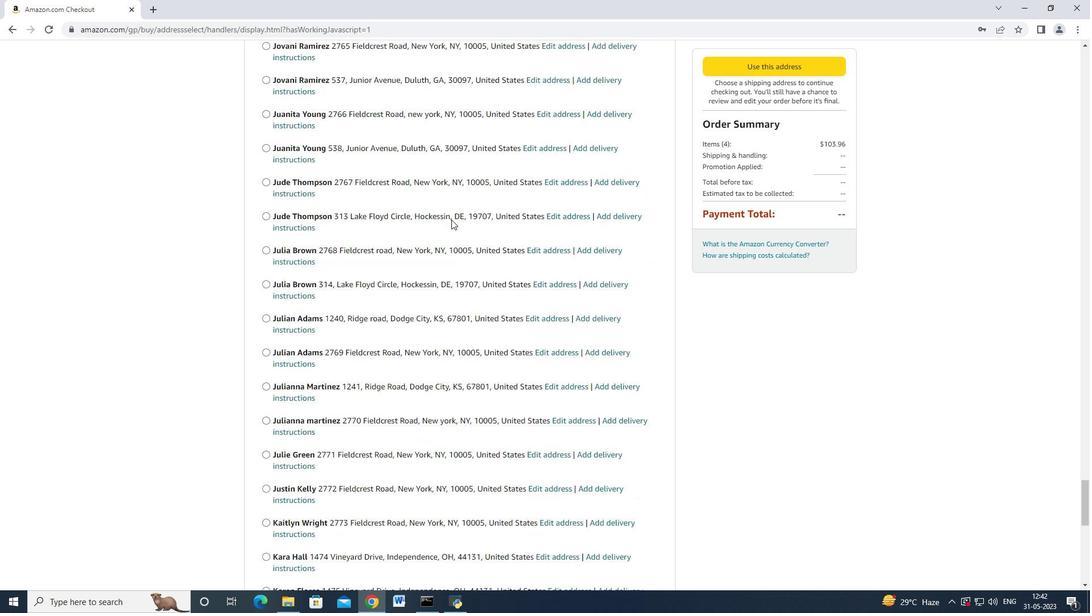 
Action: Mouse scrolled (451, 219) with delta (0, 0)
Screenshot: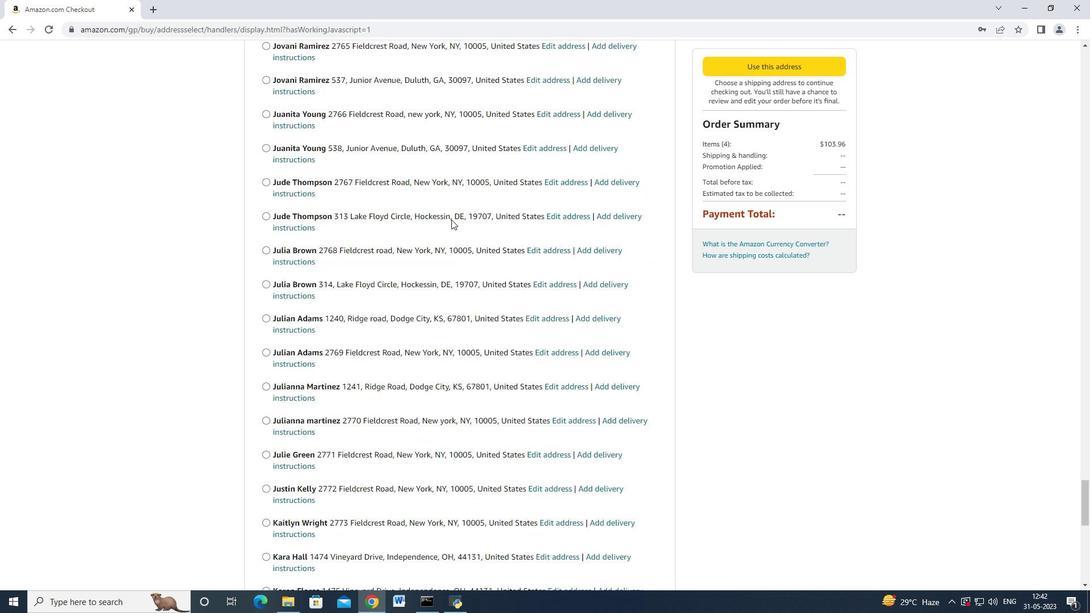 
Action: Mouse moved to (451, 219)
Screenshot: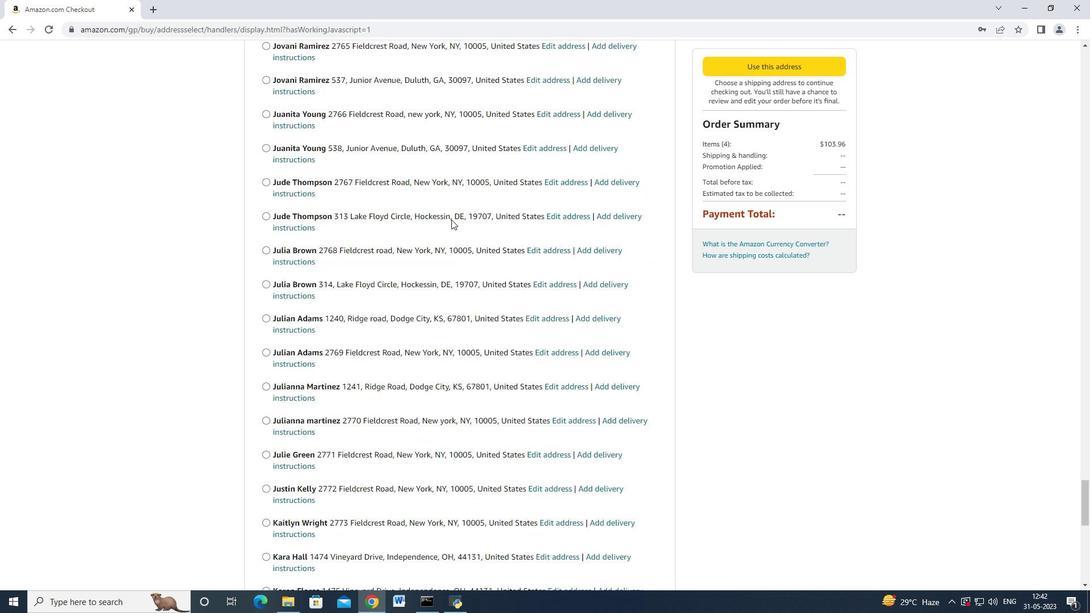 
Action: Mouse scrolled (451, 219) with delta (0, 0)
Screenshot: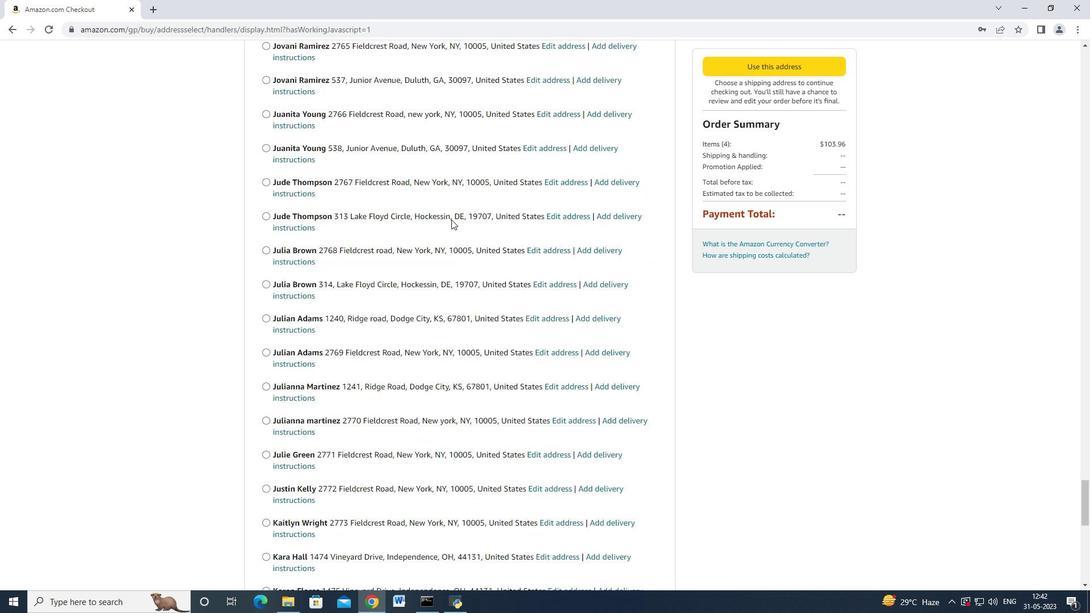 
Action: Mouse scrolled (451, 219) with delta (0, 0)
Screenshot: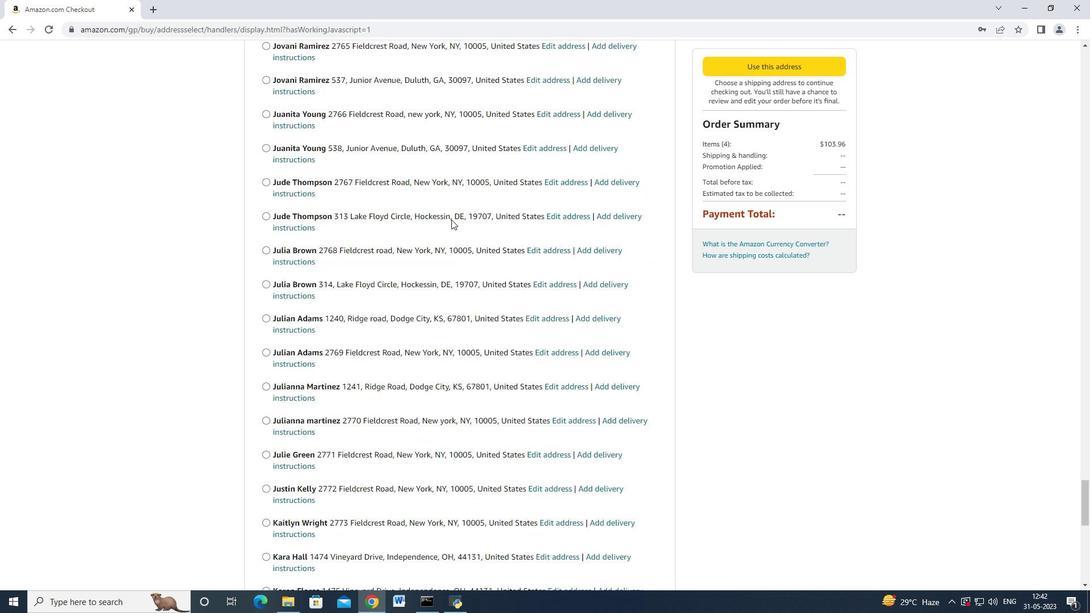 
Action: Mouse moved to (451, 219)
Screenshot: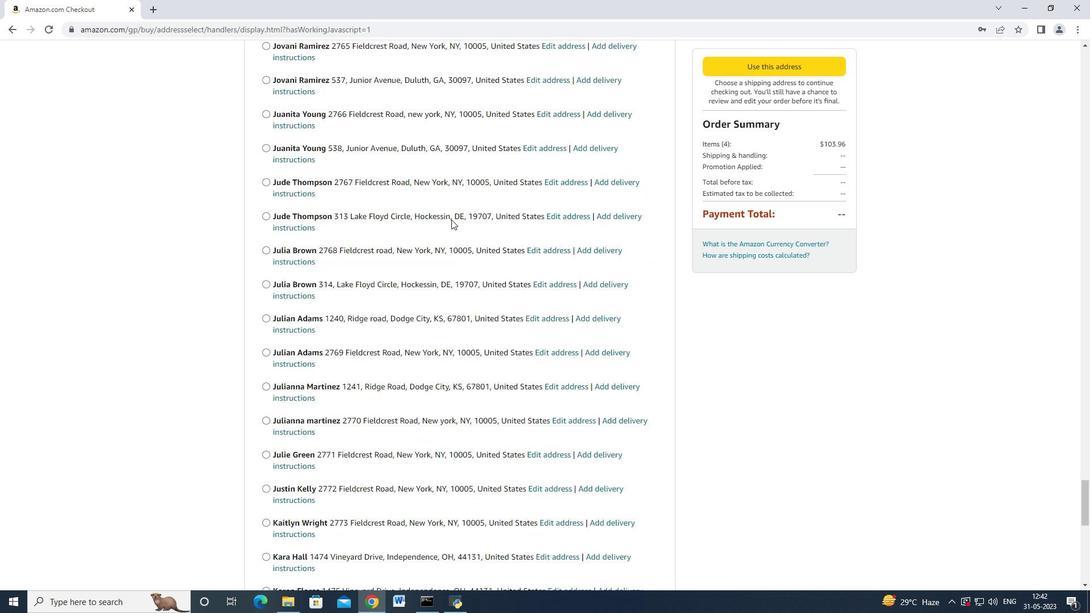 
Action: Mouse scrolled (451, 219) with delta (0, 0)
Screenshot: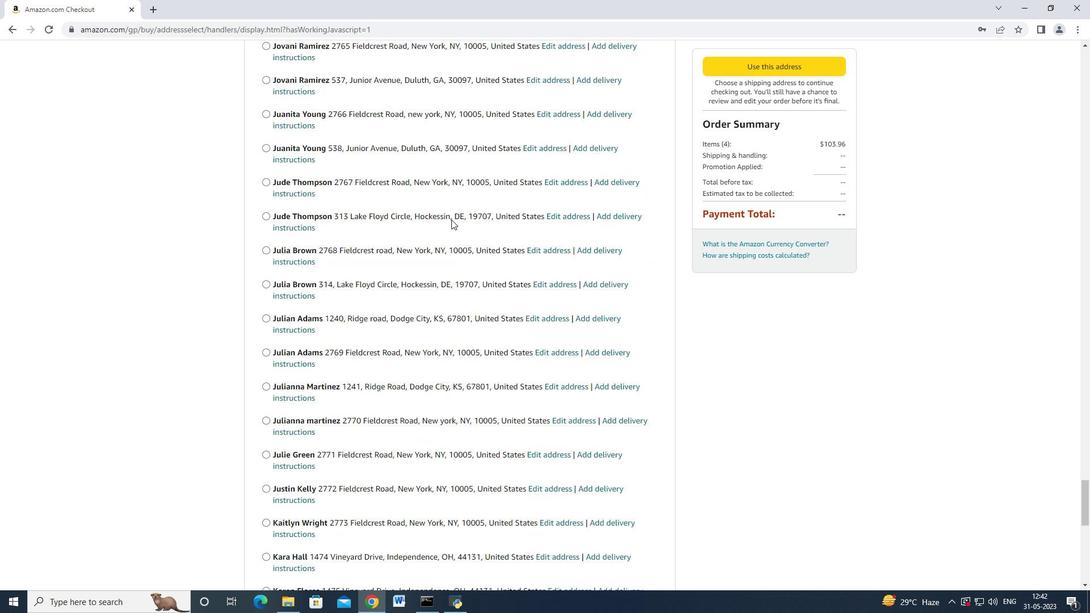 
Action: Mouse moved to (451, 219)
Screenshot: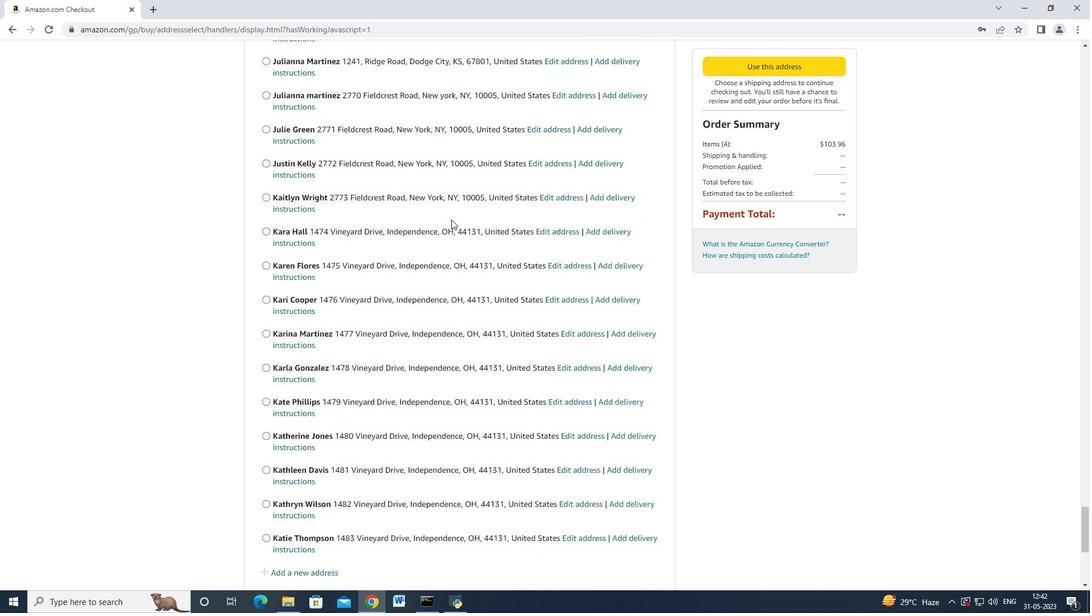 
Action: Mouse scrolled (451, 219) with delta (0, 0)
Screenshot: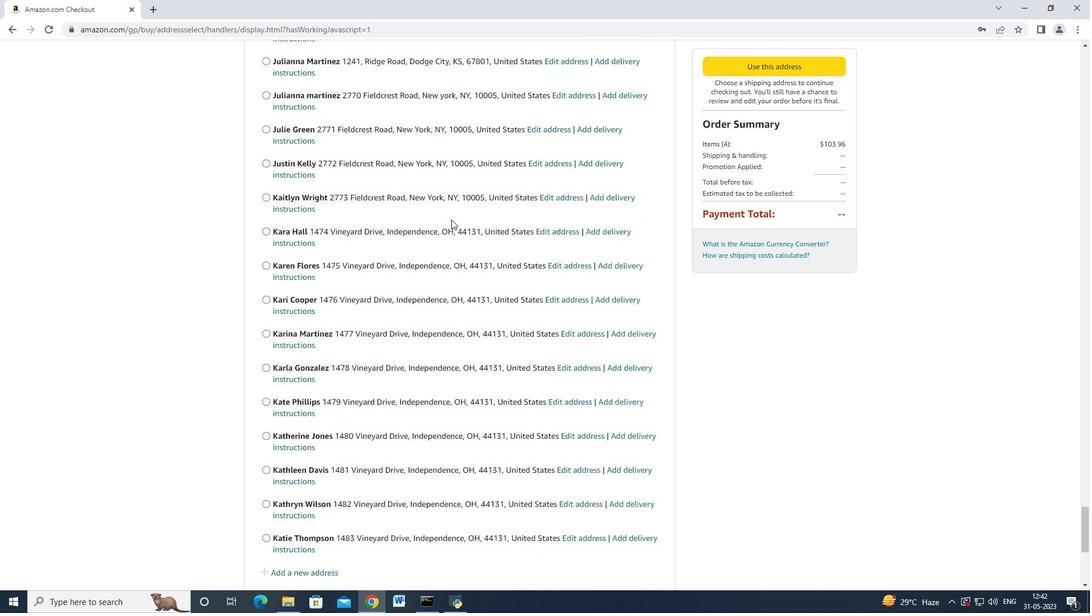 
Action: Mouse moved to (451, 219)
Screenshot: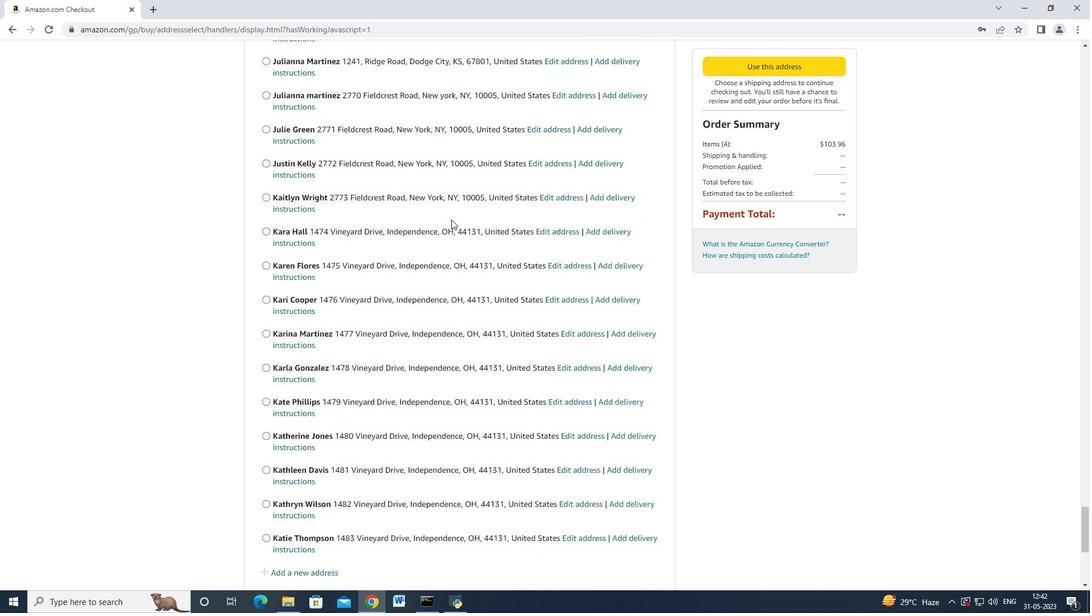 
Action: Mouse scrolled (451, 219) with delta (0, 0)
Screenshot: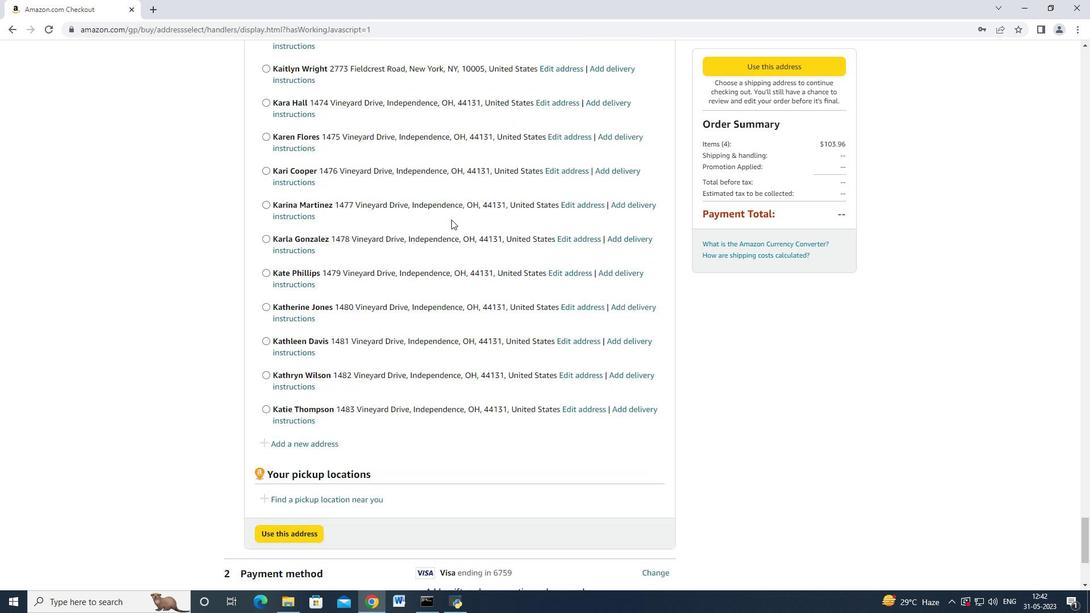 
Action: Mouse moved to (451, 219)
Screenshot: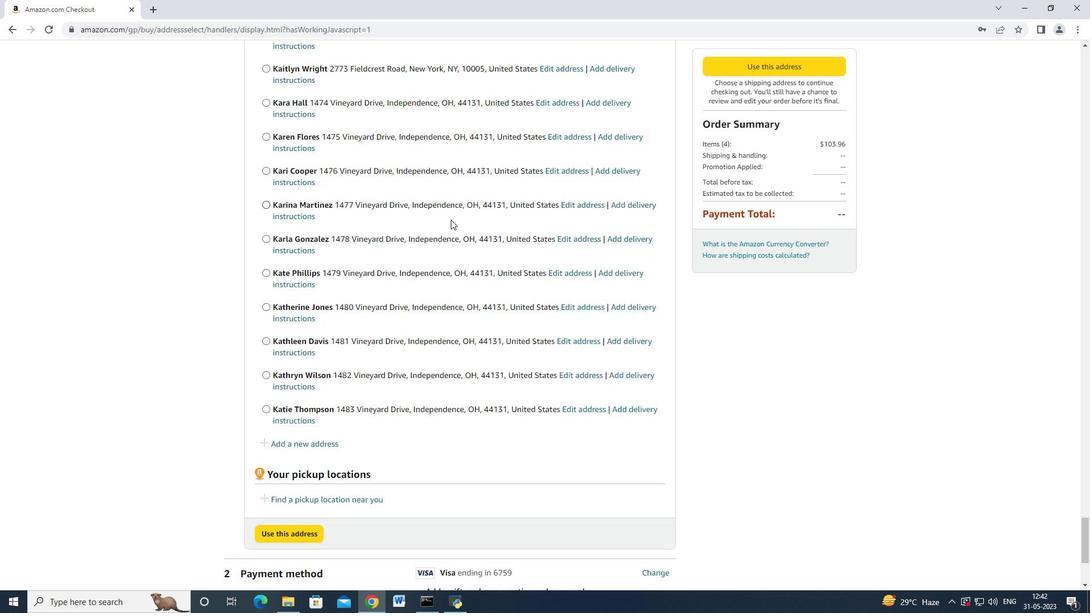 
Action: Mouse scrolled (451, 219) with delta (0, 0)
Screenshot: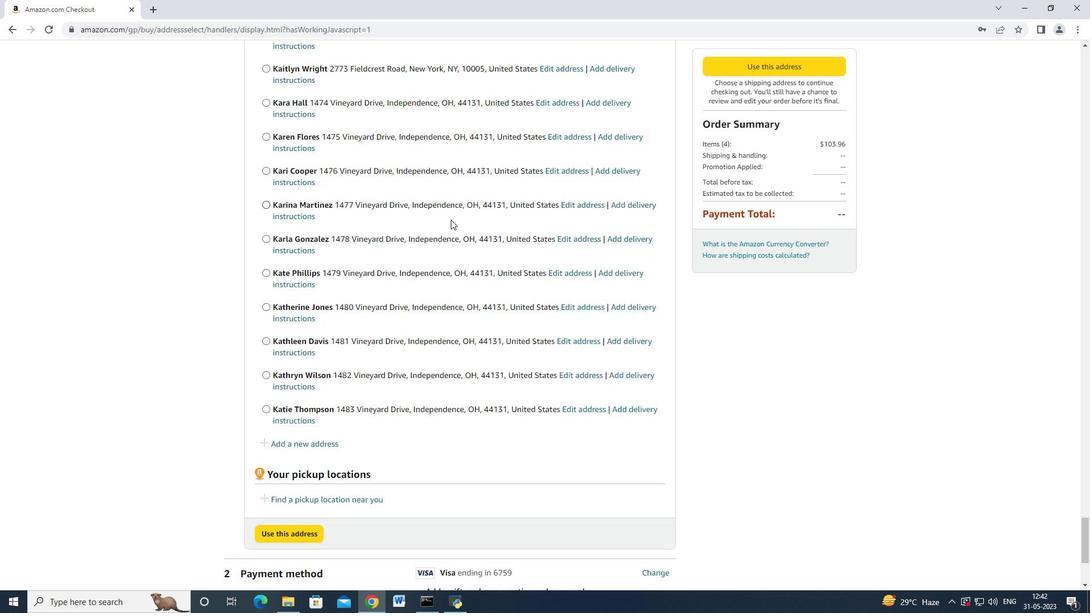 
Action: Mouse moved to (451, 219)
Screenshot: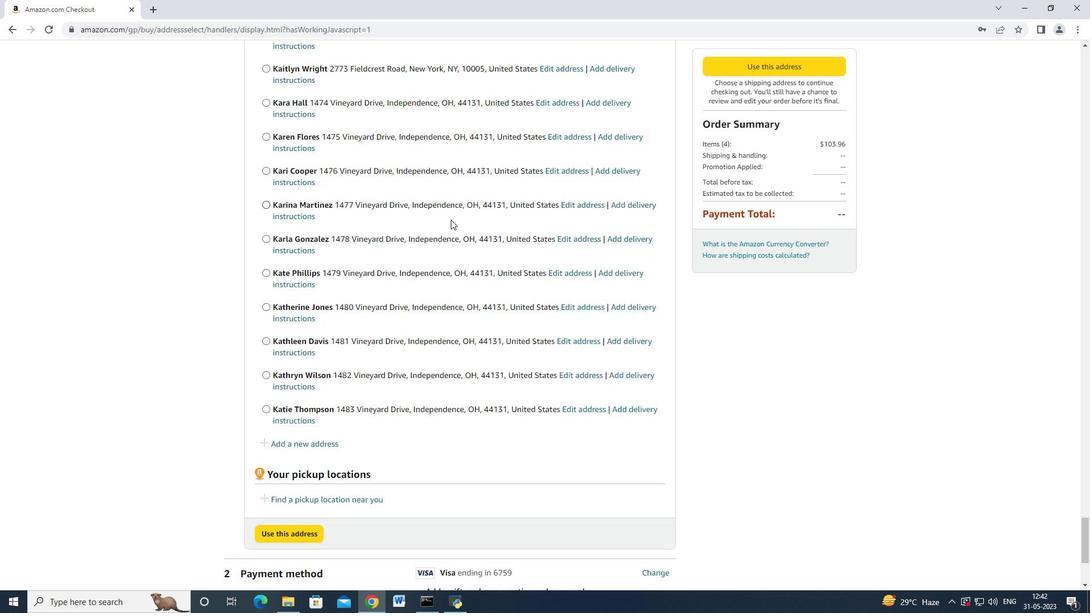 
Action: Mouse scrolled (451, 219) with delta (0, 0)
Screenshot: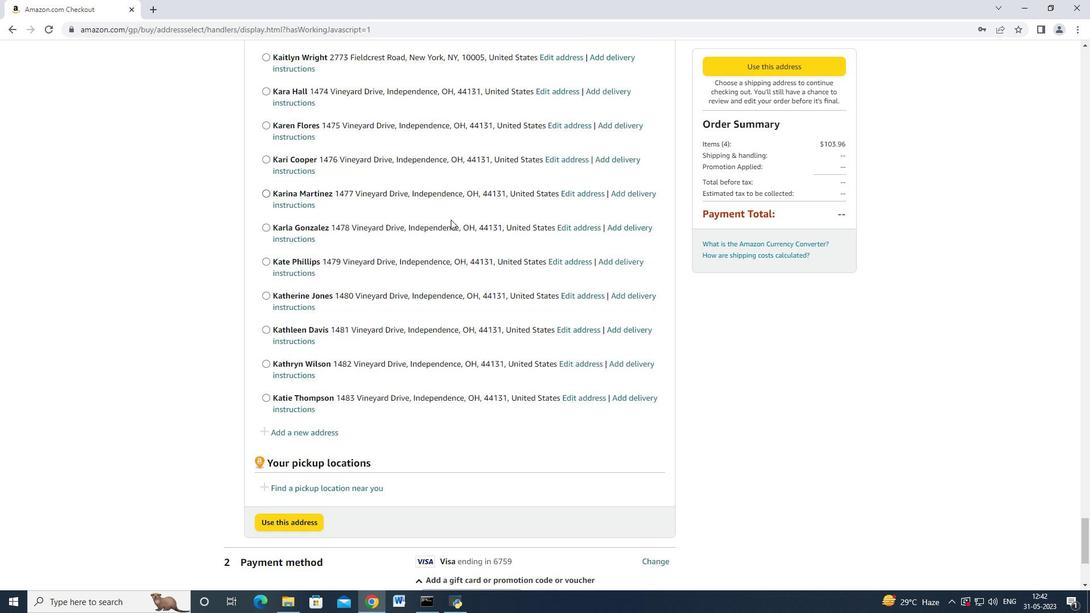 
Action: Mouse scrolled (451, 219) with delta (0, 0)
Screenshot: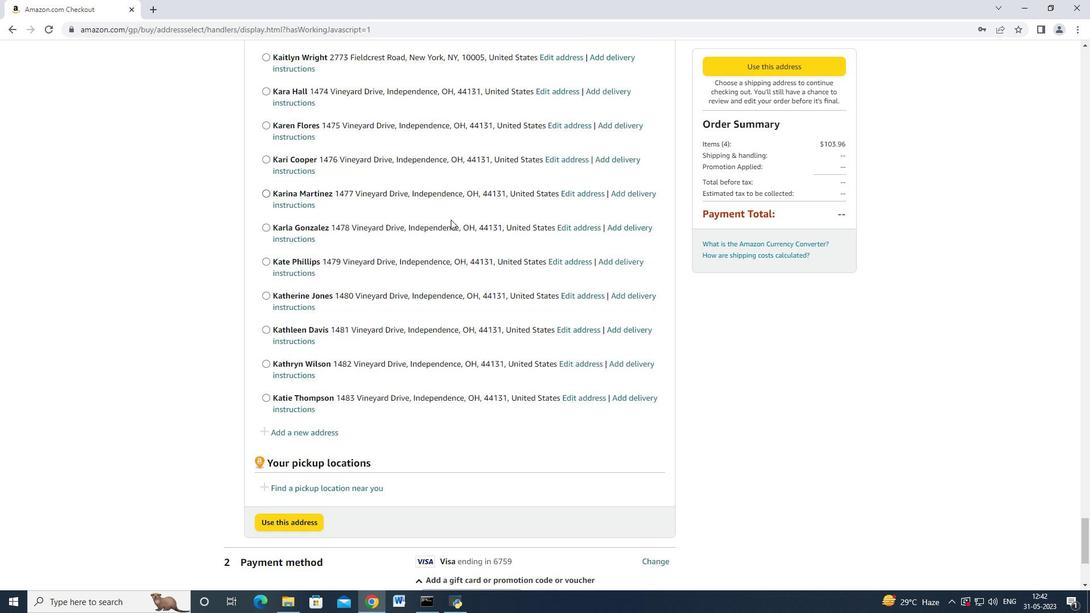 
Action: Mouse scrolled (451, 219) with delta (0, 0)
Screenshot: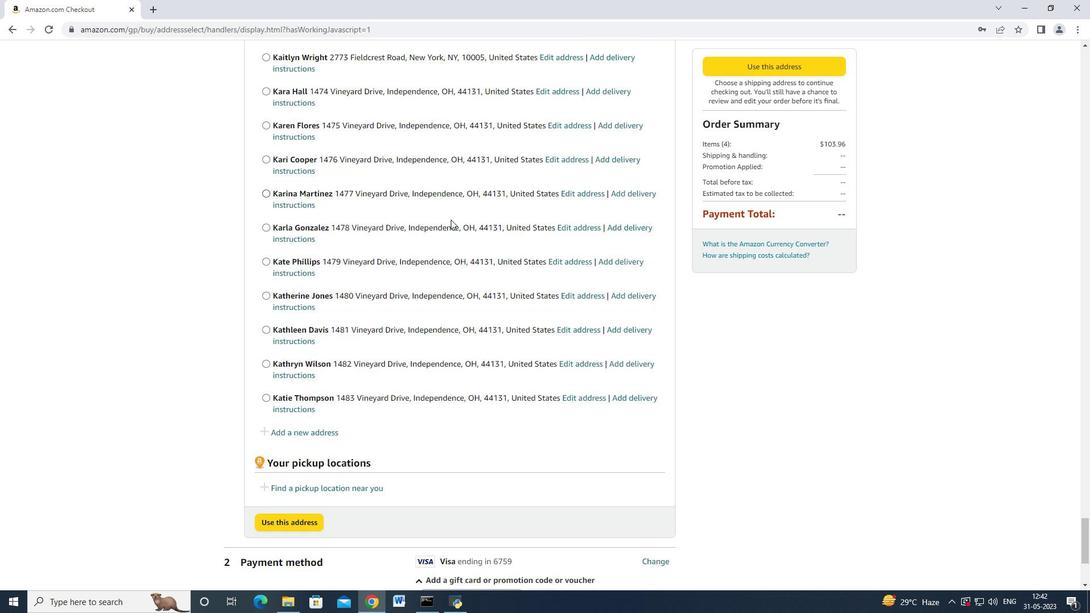 
Action: Mouse scrolled (451, 219) with delta (0, 0)
Screenshot: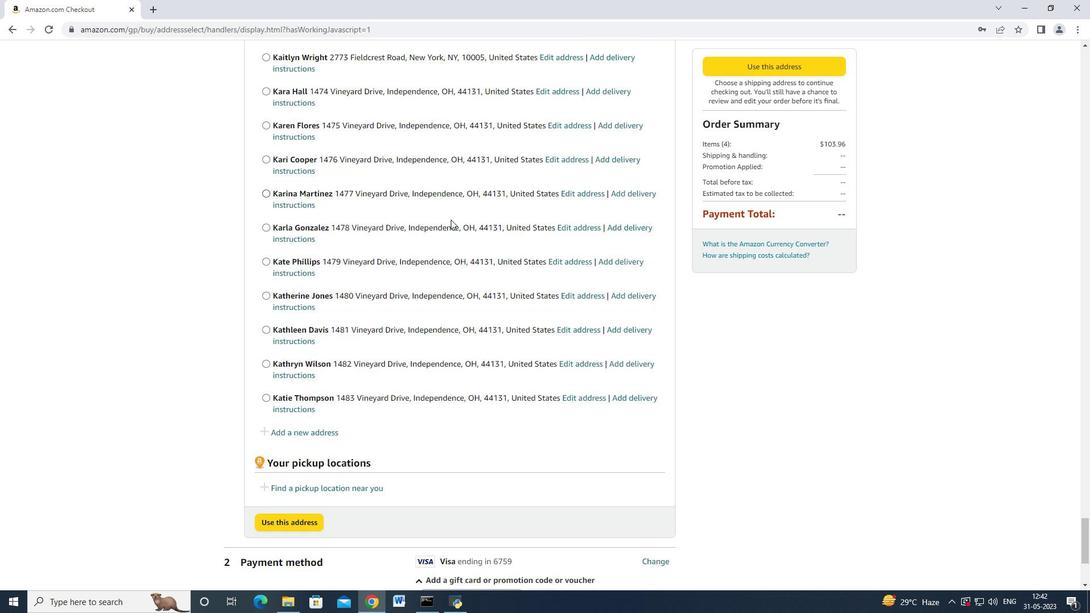 
Action: Mouse moved to (311, 231)
Screenshot: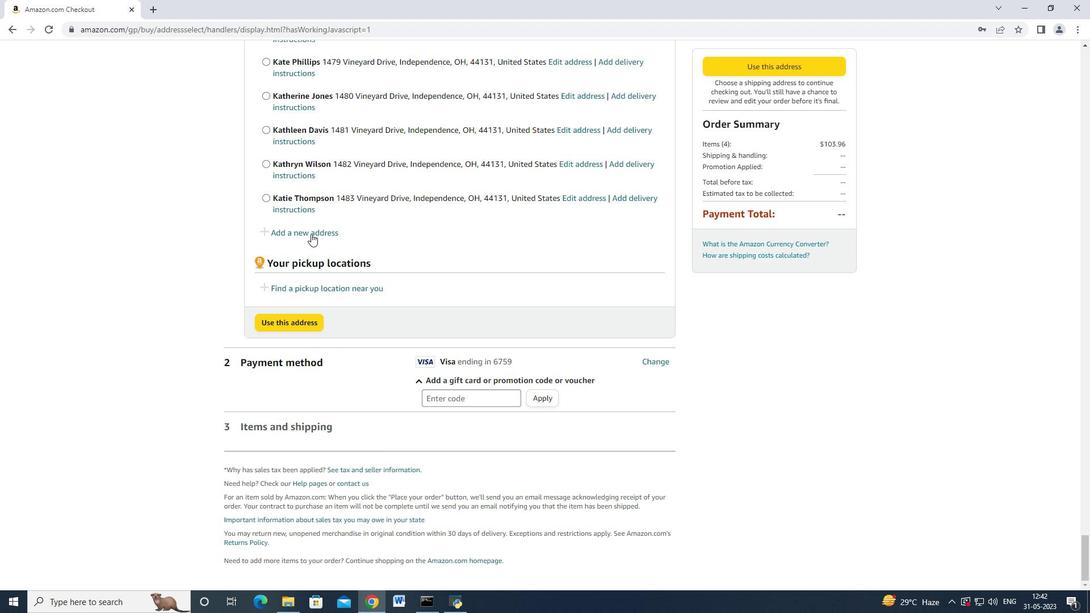 
Action: Mouse pressed left at (311, 231)
Screenshot: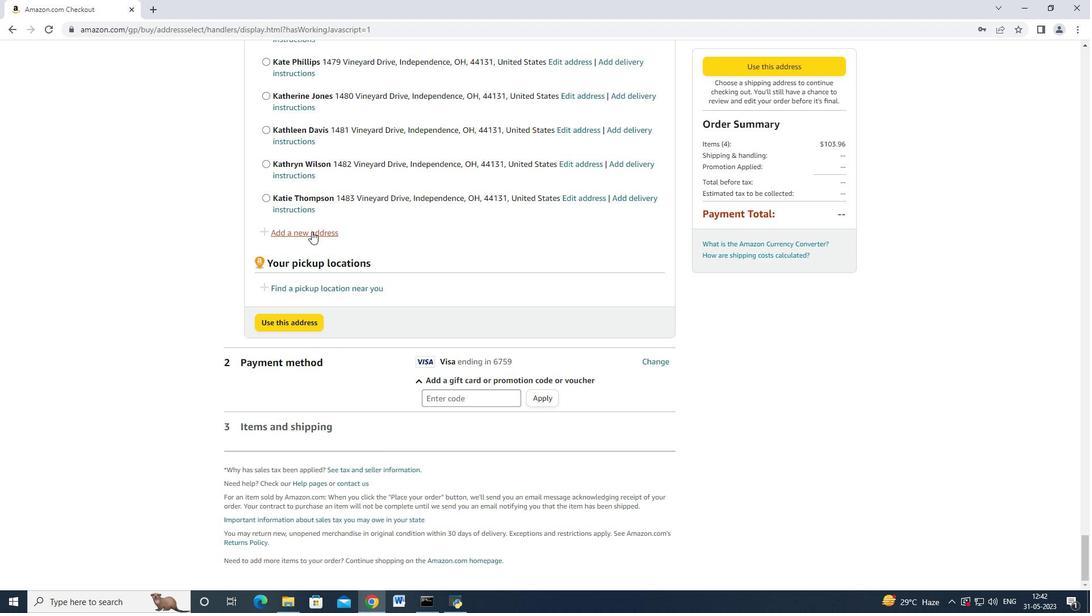 
Action: Mouse moved to (376, 281)
Screenshot: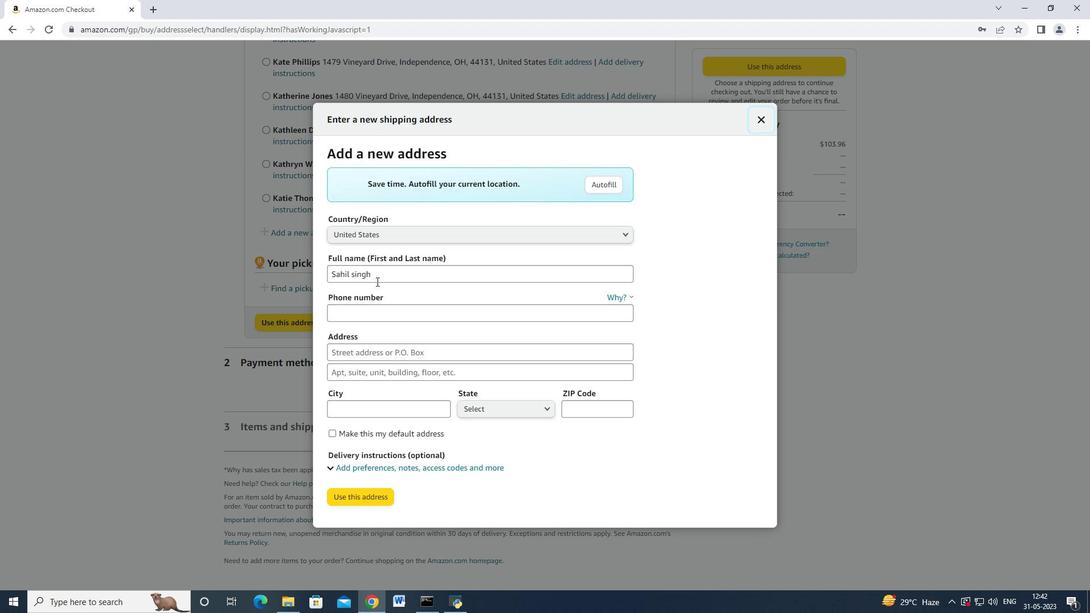 
Action: Mouse pressed left at (376, 281)
Screenshot: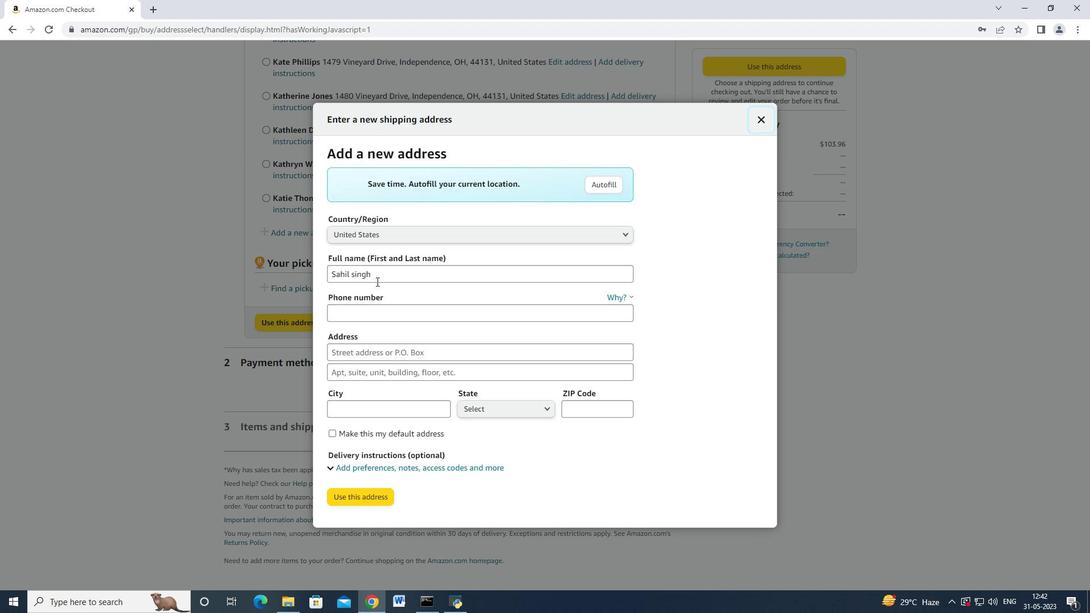 
Action: Mouse moved to (330, 272)
Screenshot: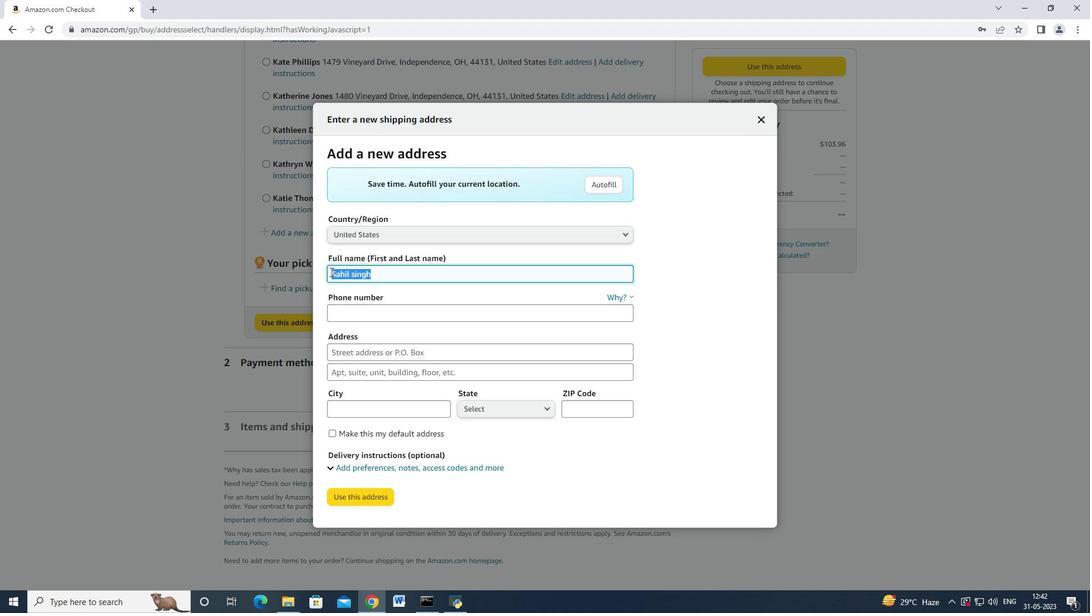 
Action: Key pressed <Key.backspace><Key.shift>Kaylee<Key.space><Key.shift>Green<Key.tab><Key.tab>4403901431<Key.tab>1485<Key.space><Key.shift>Vineyard<Key.space><Key.shift_r>Drive<Key.tab><Key.tab><Key.shift>Inp<Key.backspace>dependece<Key.backspace><Key.backspace>nce
Screenshot: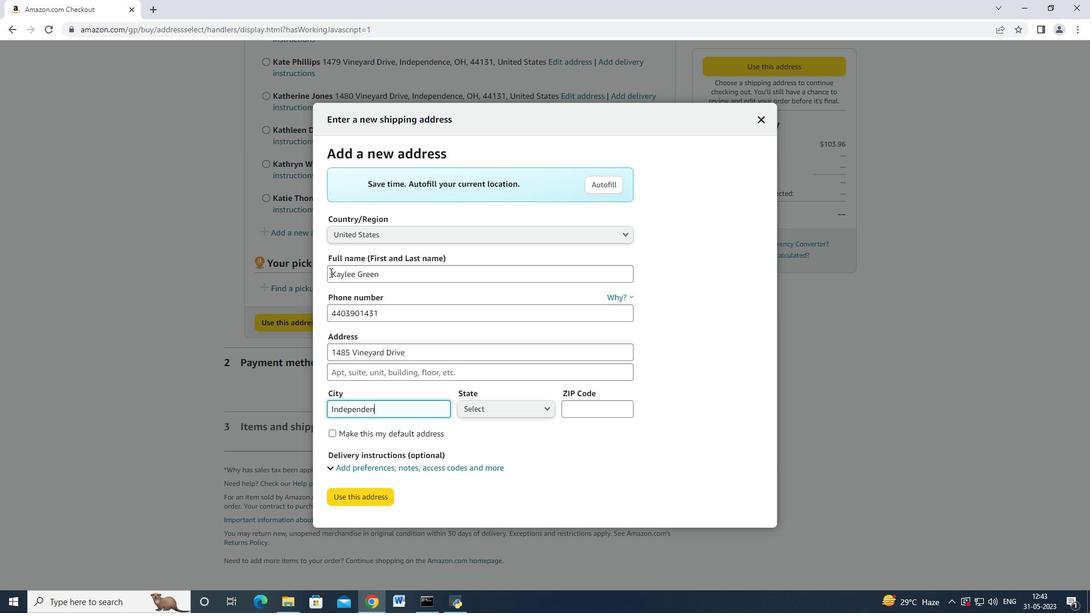 
Action: Mouse moved to (507, 409)
Screenshot: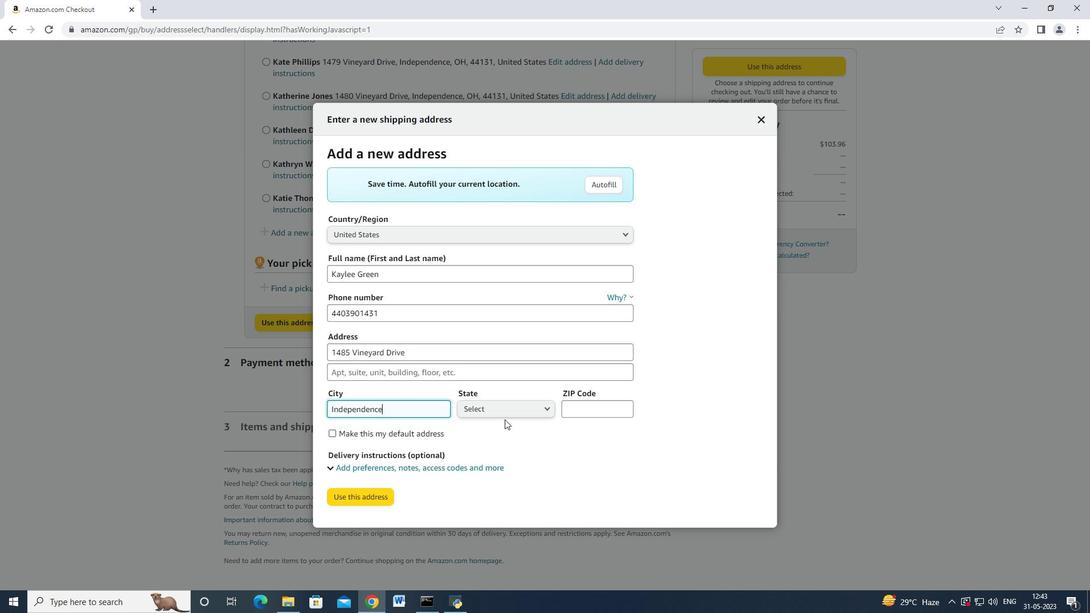 
Action: Mouse pressed left at (507, 409)
Screenshot: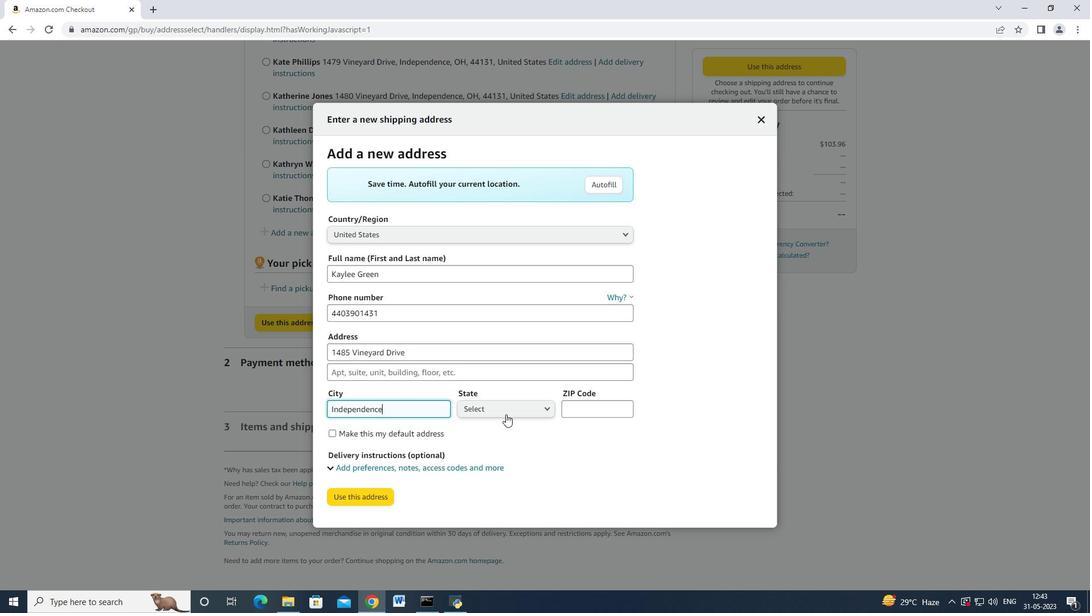 
Action: Mouse moved to (510, 167)
Screenshot: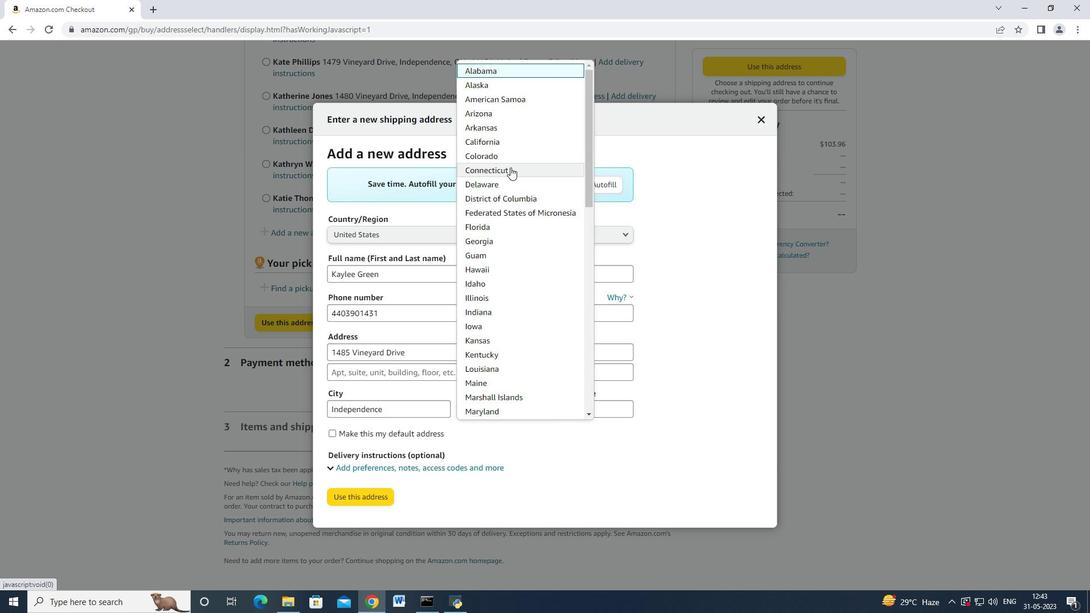 
Action: Mouse scrolled (510, 166) with delta (0, 0)
Screenshot: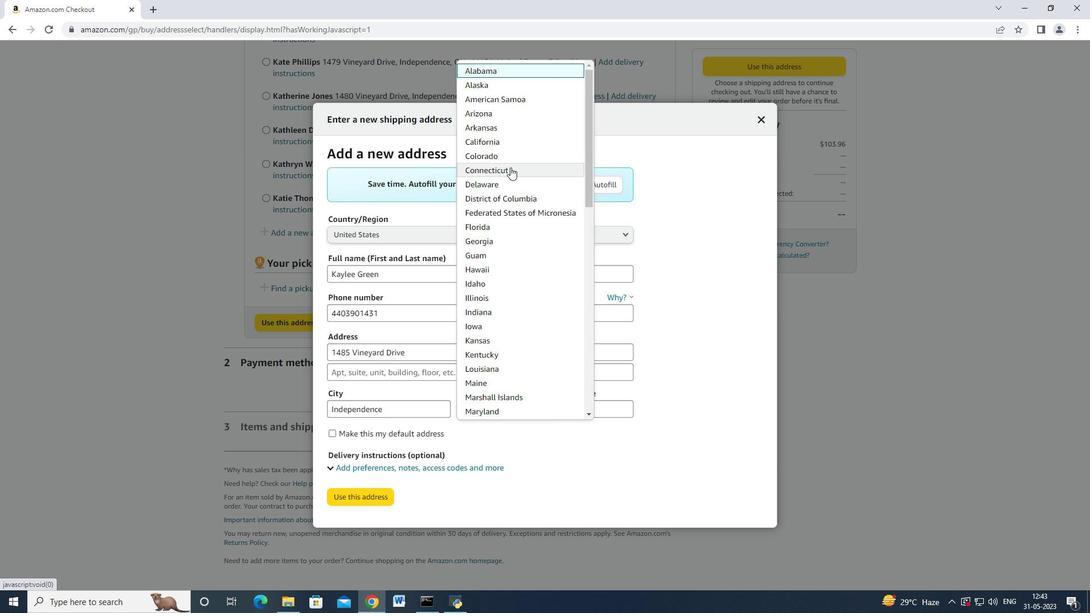 
Action: Mouse moved to (510, 167)
Screenshot: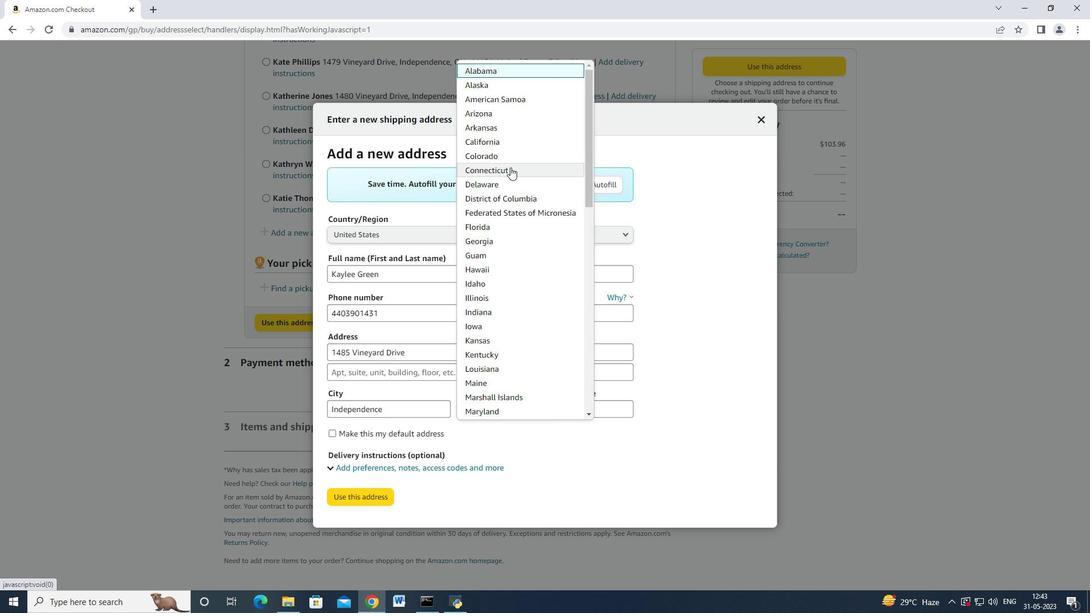 
Action: Mouse scrolled (510, 167) with delta (0, 0)
Screenshot: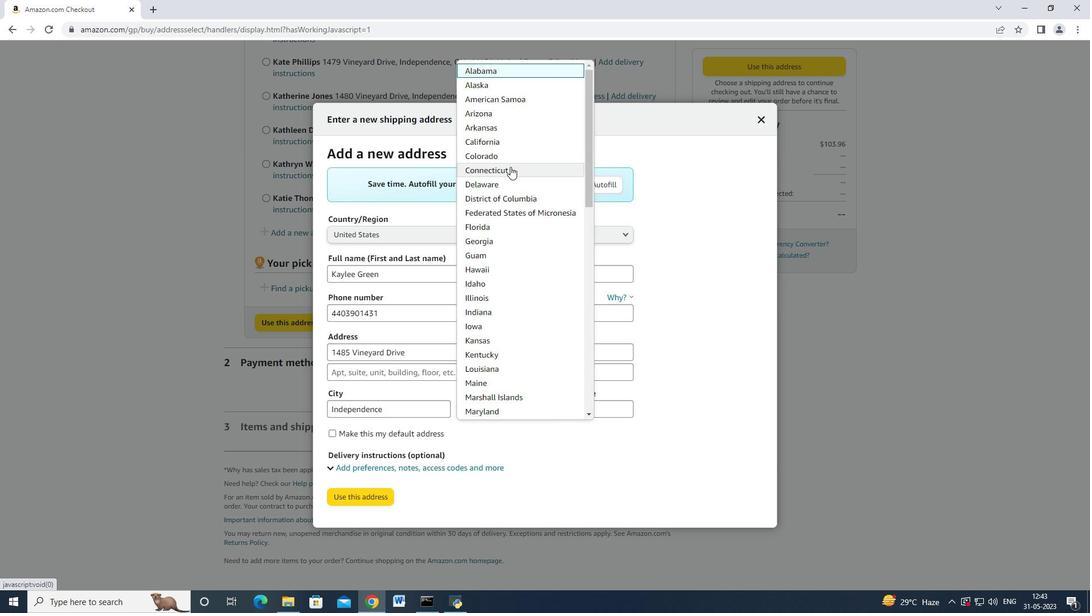
Action: Mouse moved to (510, 167)
Screenshot: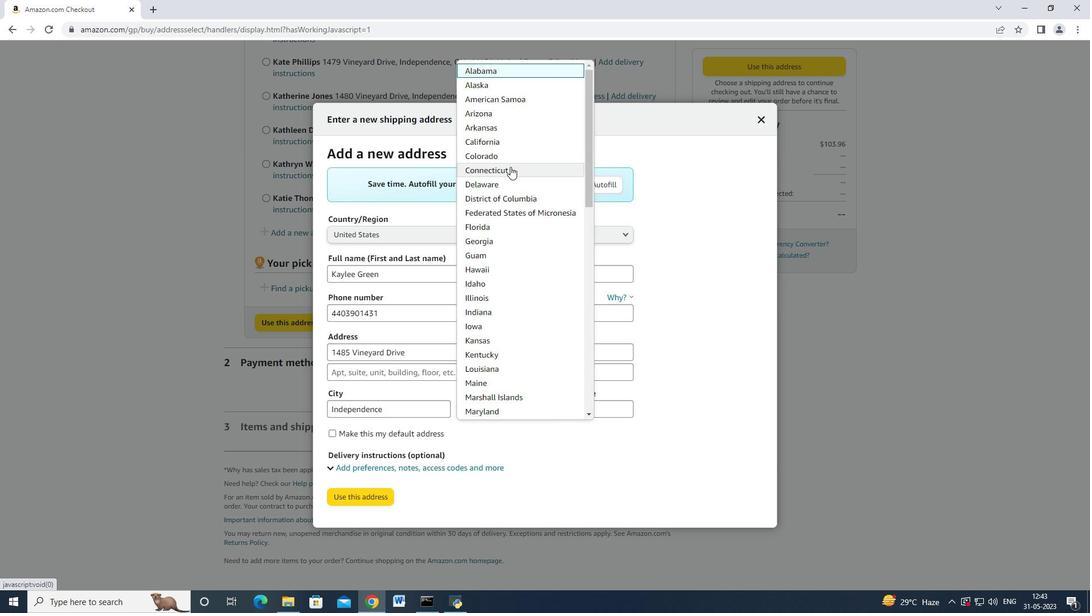 
Action: Mouse scrolled (510, 167) with delta (0, 0)
Screenshot: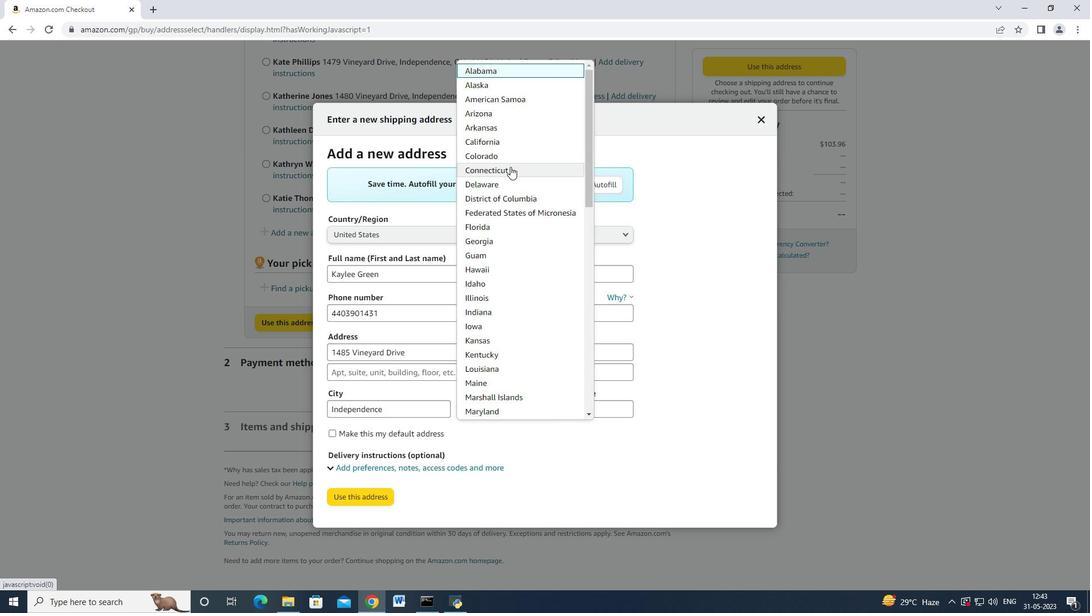 
Action: Mouse moved to (510, 176)
Screenshot: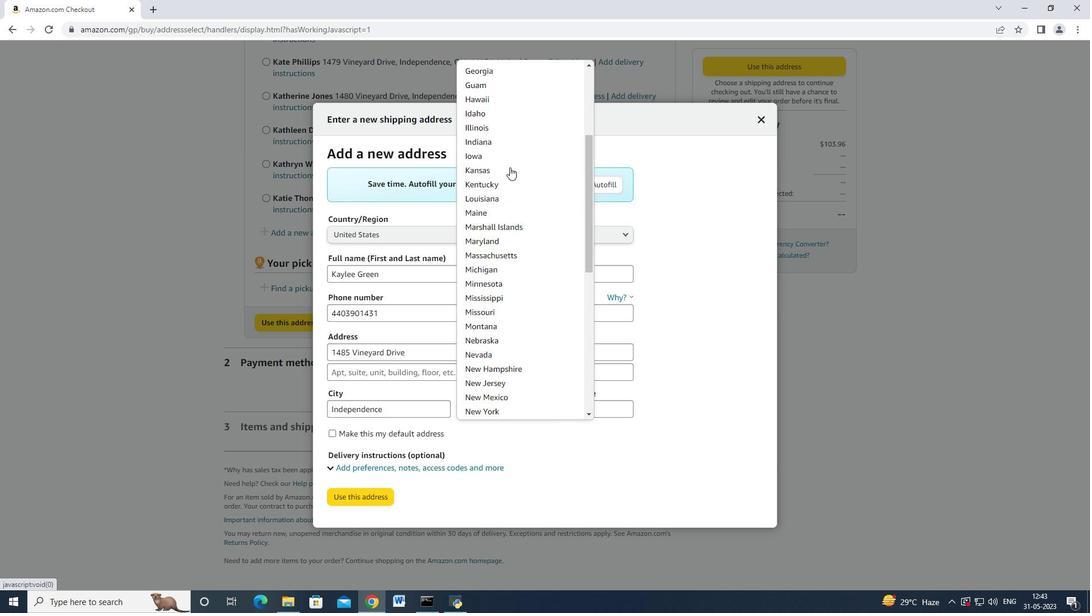 
Action: Mouse scrolled (510, 176) with delta (0, 0)
Screenshot: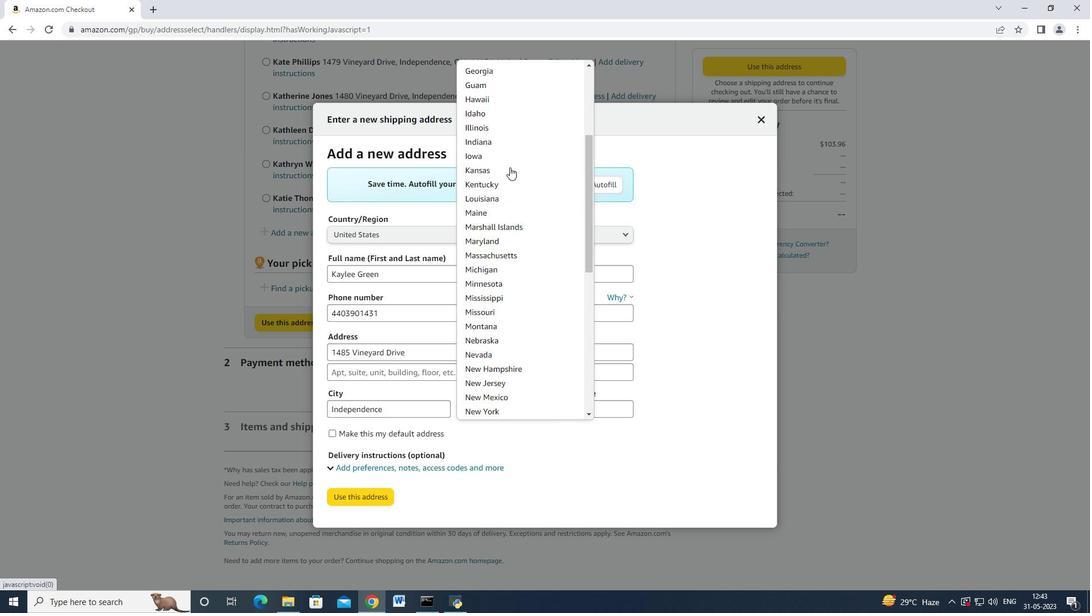 
Action: Mouse moved to (511, 178)
Screenshot: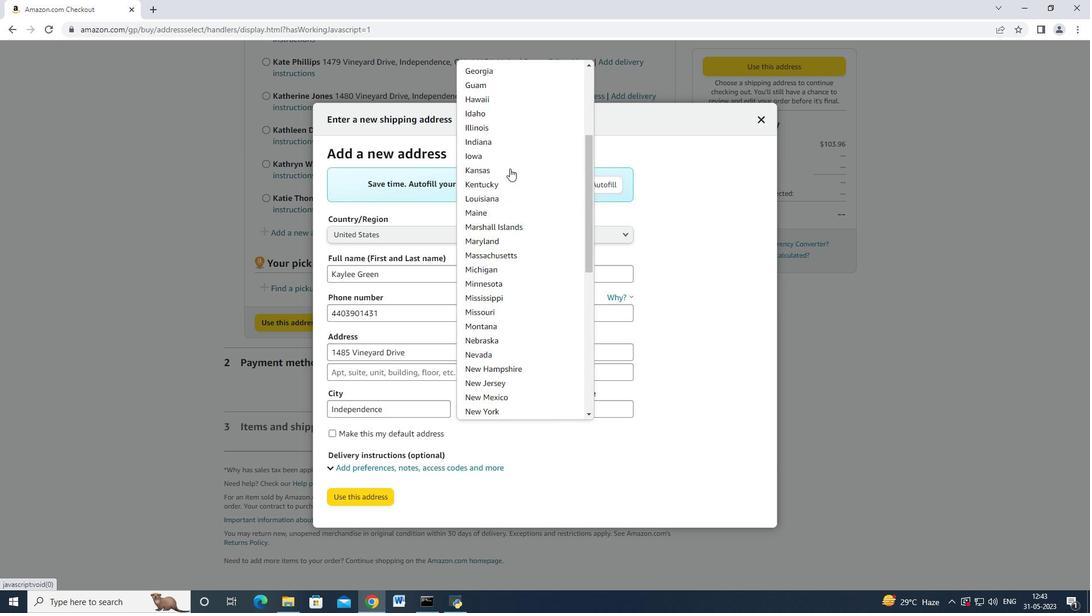 
Action: Mouse scrolled (511, 177) with delta (0, 0)
Screenshot: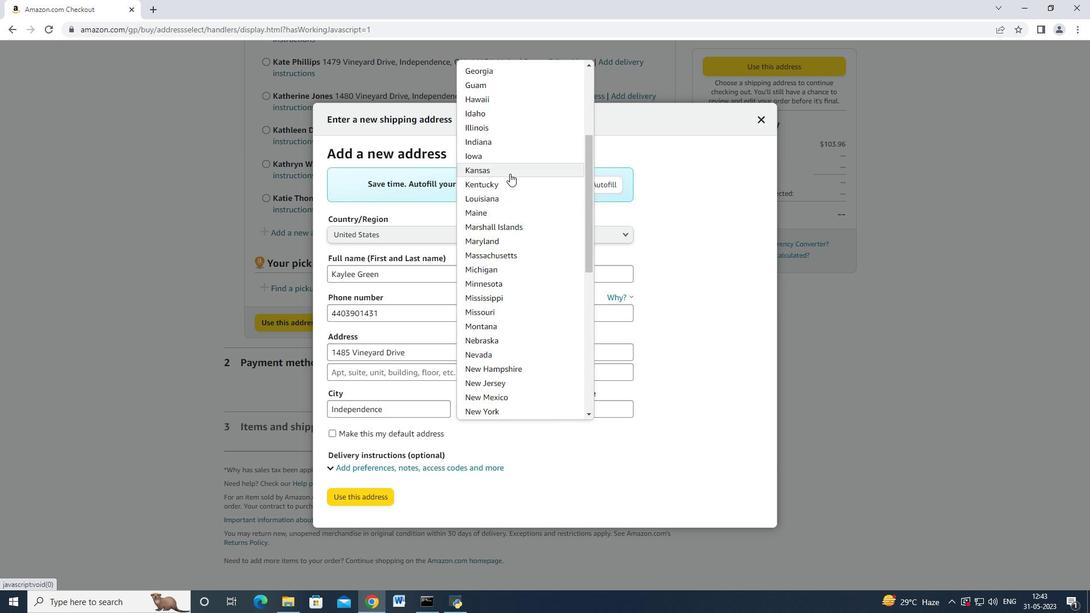 
Action: Mouse moved to (485, 349)
Screenshot: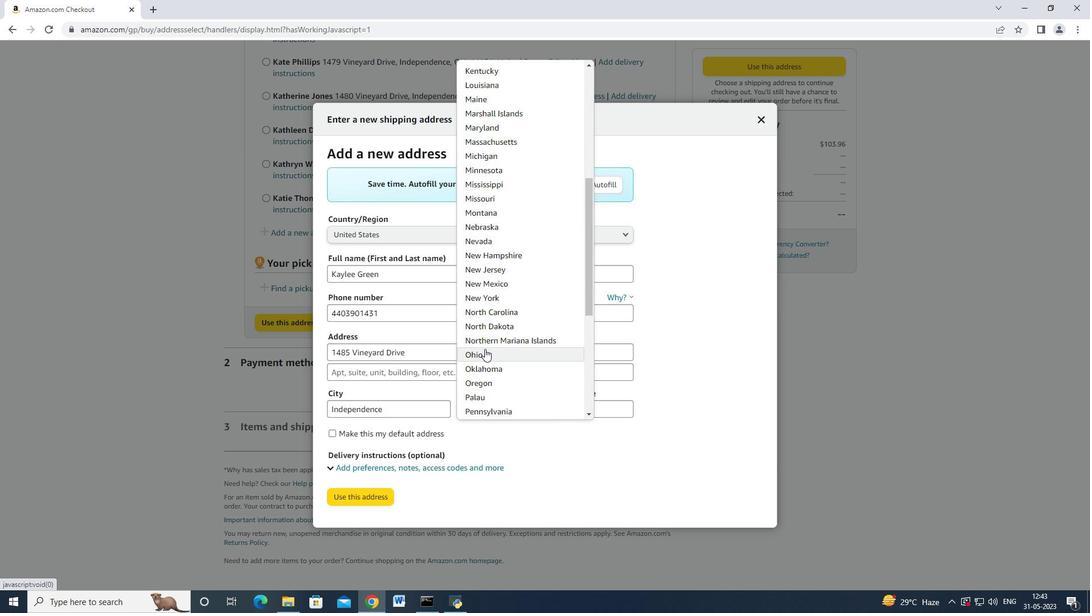 
Action: Mouse pressed left at (485, 349)
Screenshot: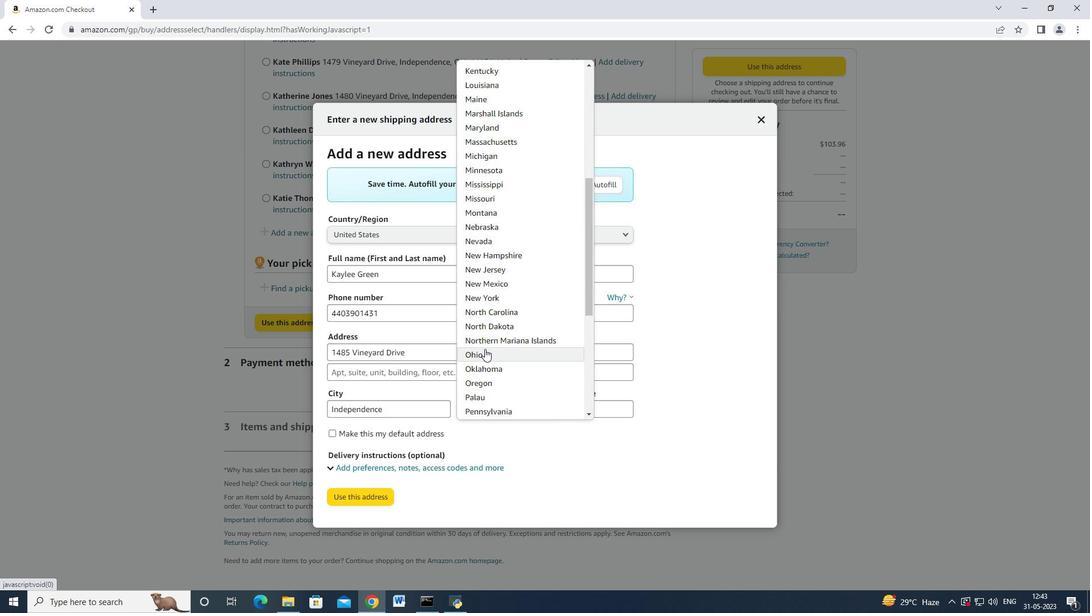 
Action: Mouse moved to (588, 401)
Screenshot: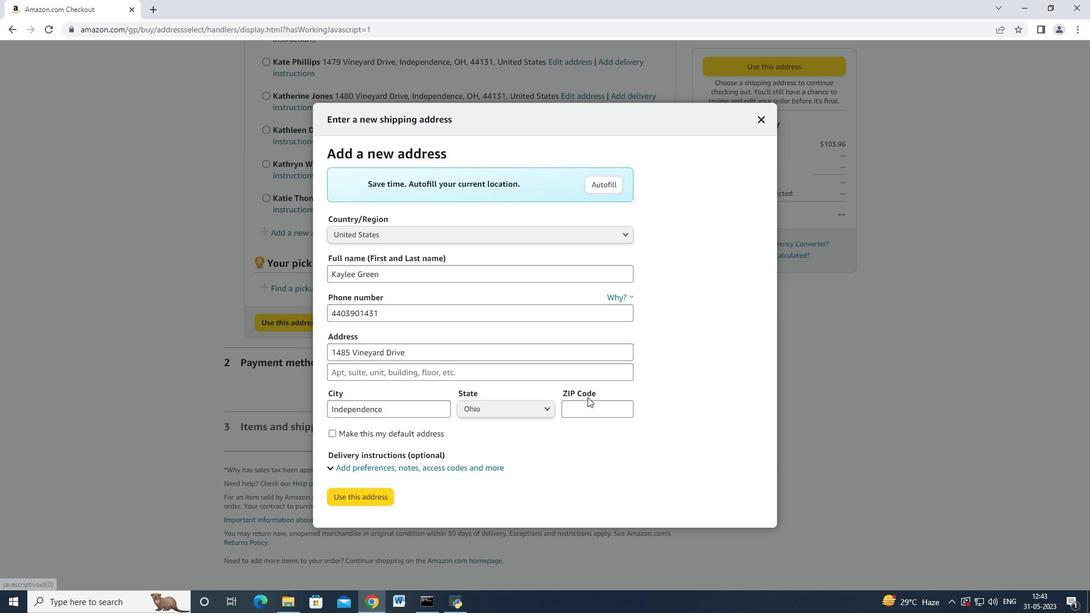 
Action: Mouse pressed left at (588, 401)
Screenshot: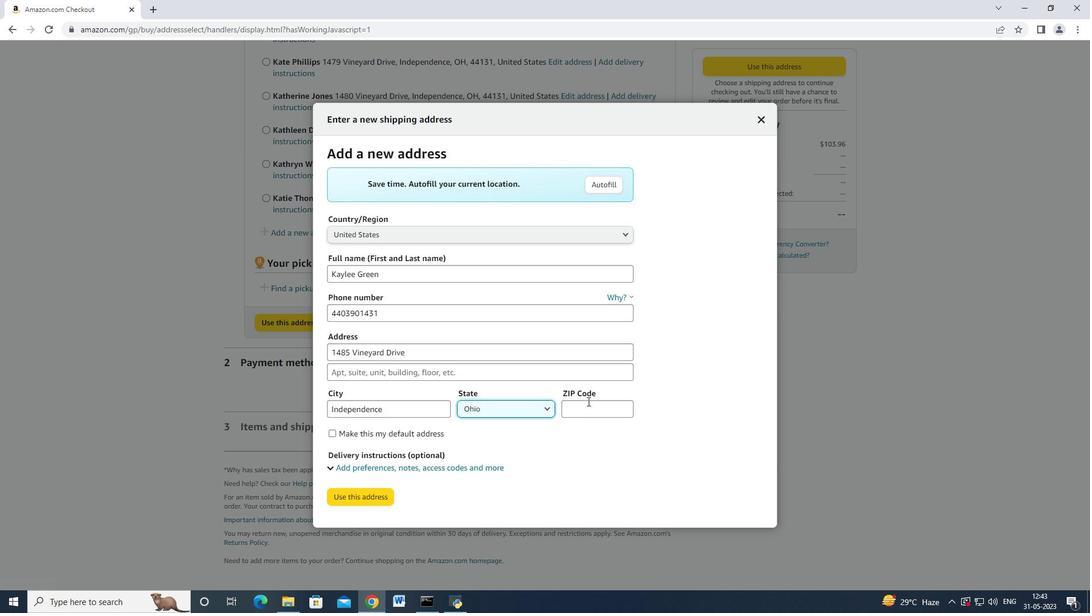 
Action: Mouse moved to (588, 402)
Screenshot: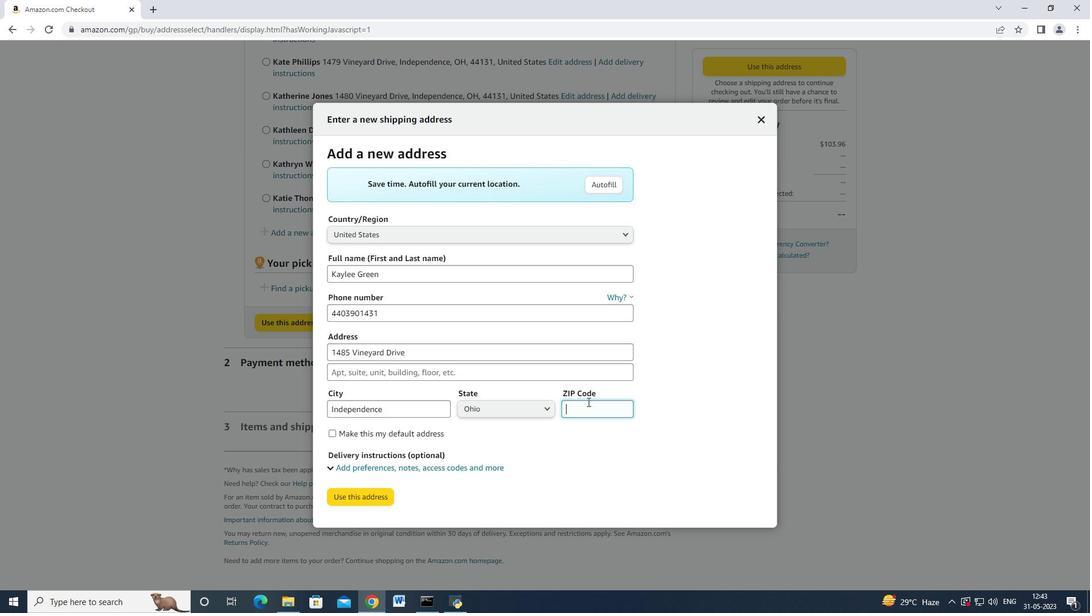 
Action: Key pressed 44131
Screenshot: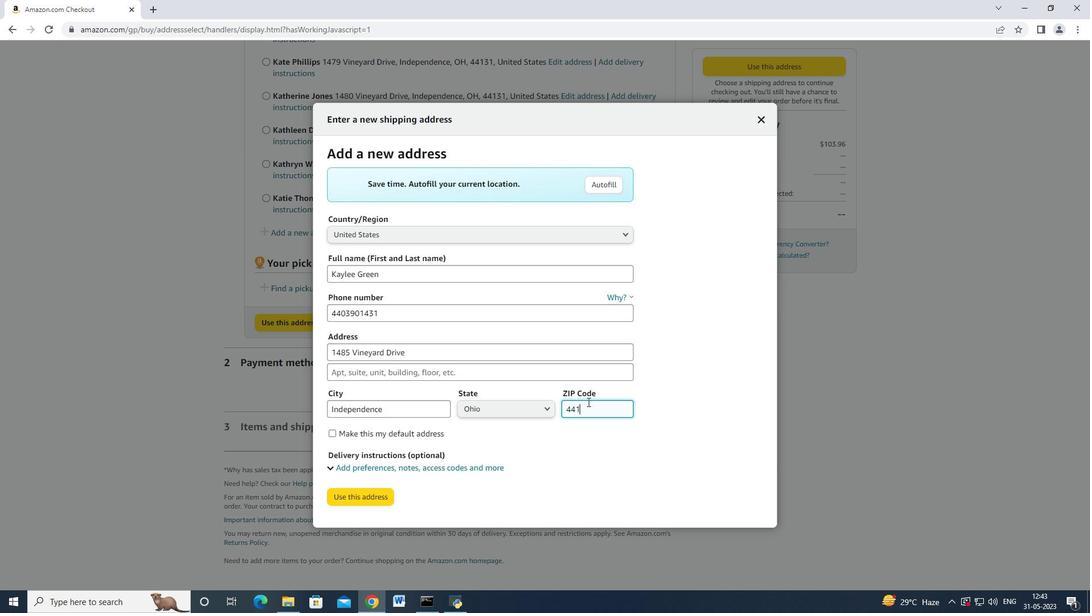 
Action: Mouse moved to (363, 501)
Screenshot: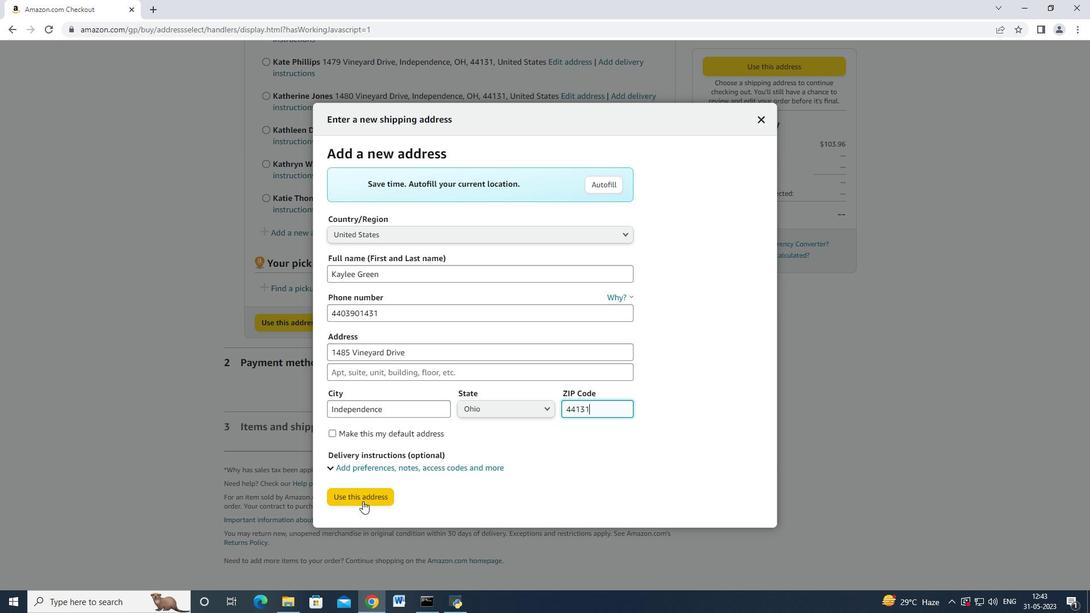 
Action: Mouse pressed left at (363, 501)
Screenshot: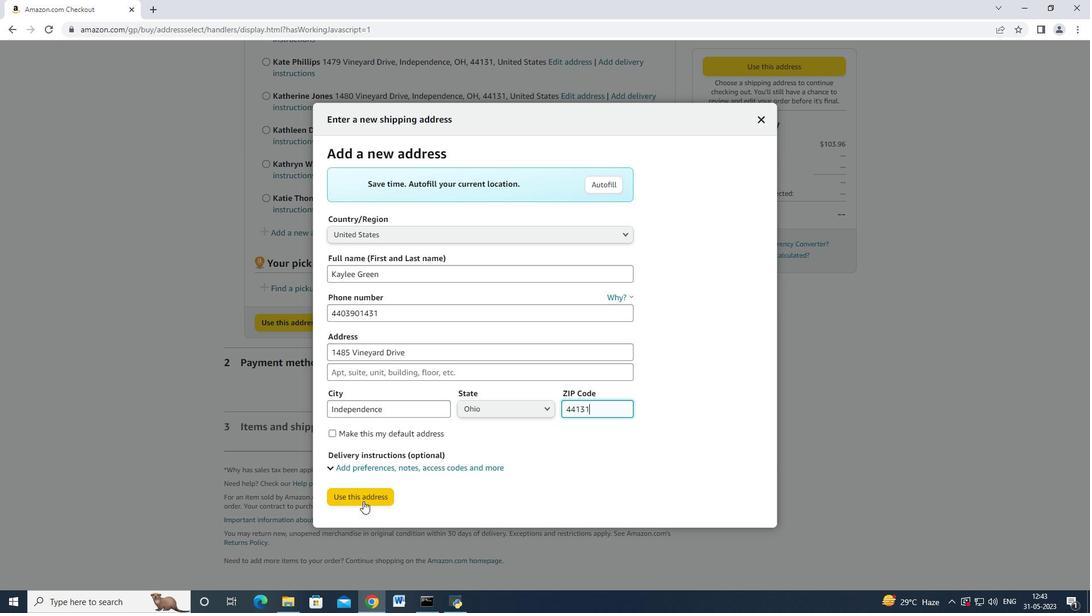 
Action: Mouse moved to (343, 214)
Screenshot: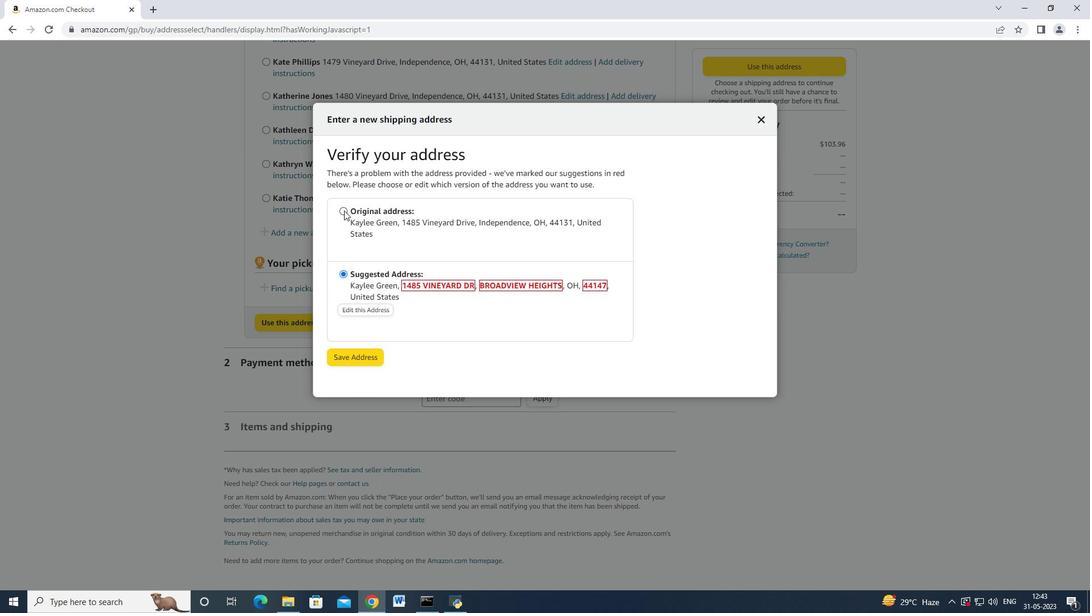 
Action: Mouse pressed left at (343, 214)
Screenshot: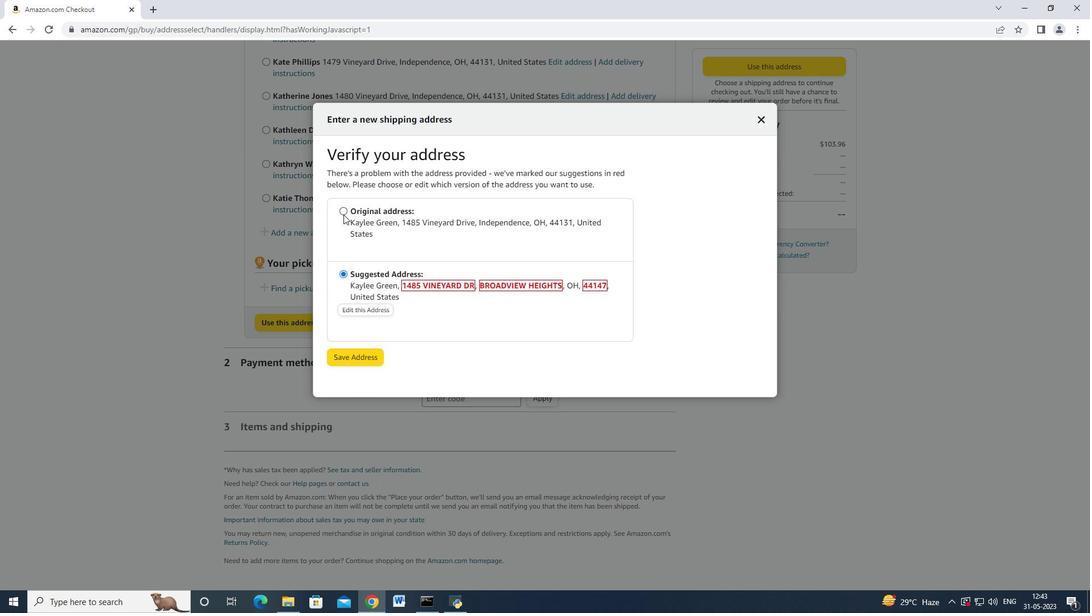 
Action: Mouse moved to (361, 353)
Screenshot: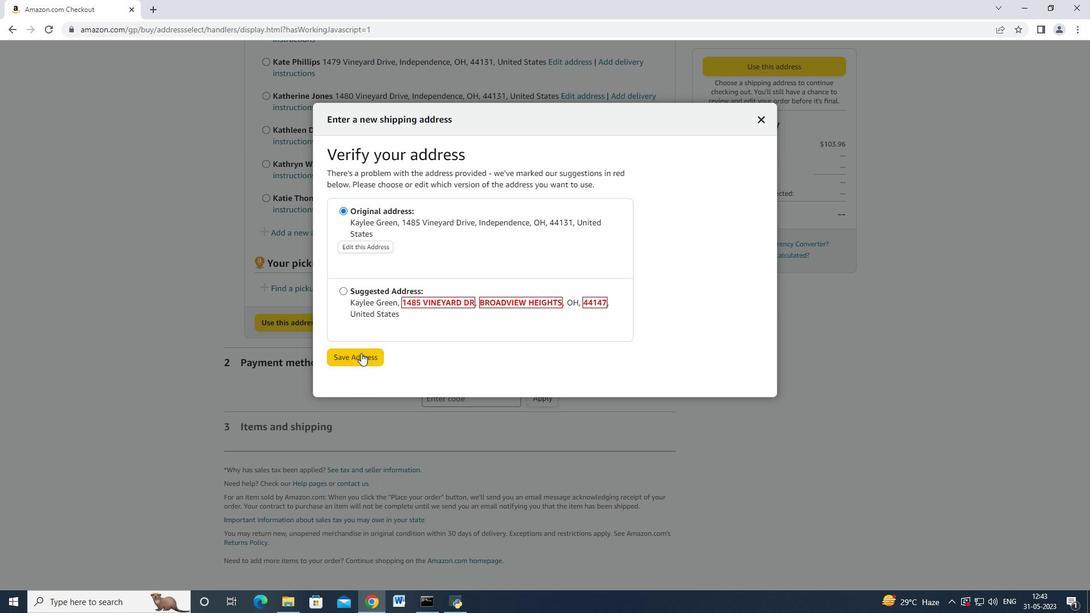 
Action: Mouse pressed left at (361, 353)
Screenshot: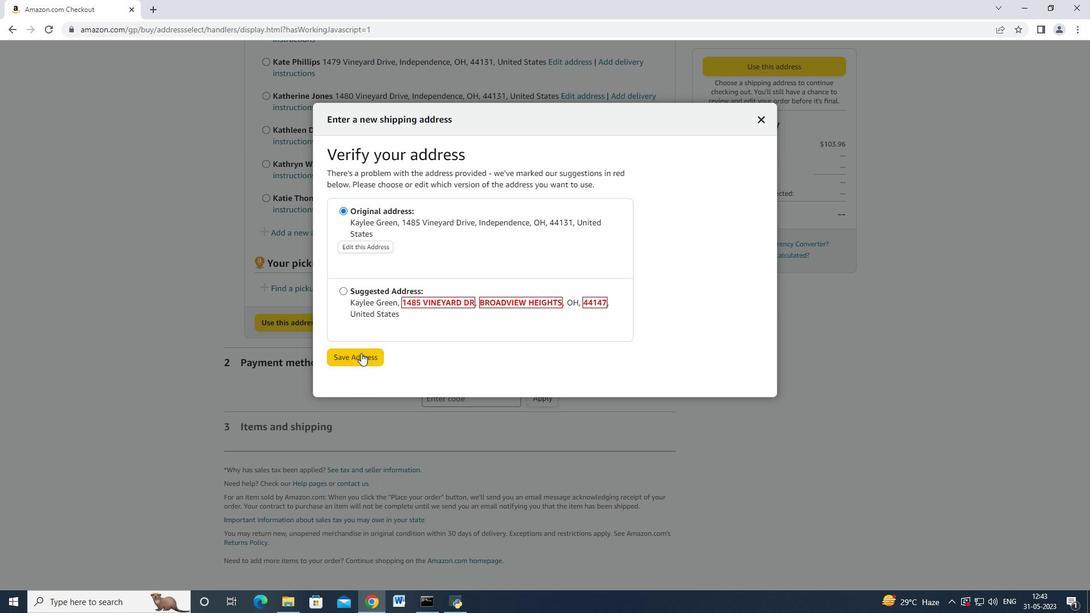 
Action: Mouse moved to (484, 234)
Screenshot: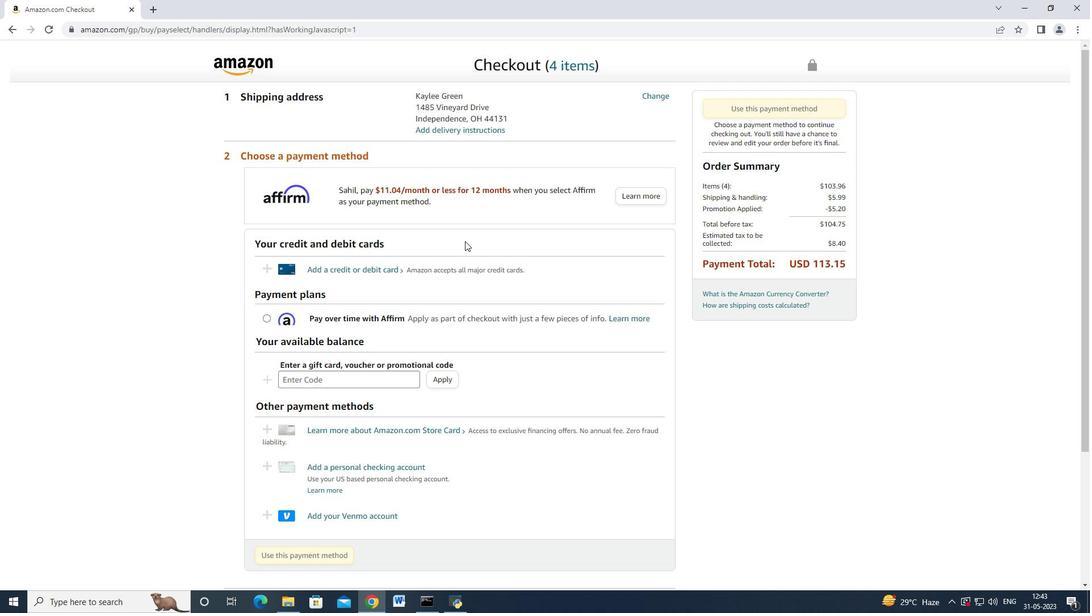 
Action: Mouse scrolled (484, 234) with delta (0, 0)
Screenshot: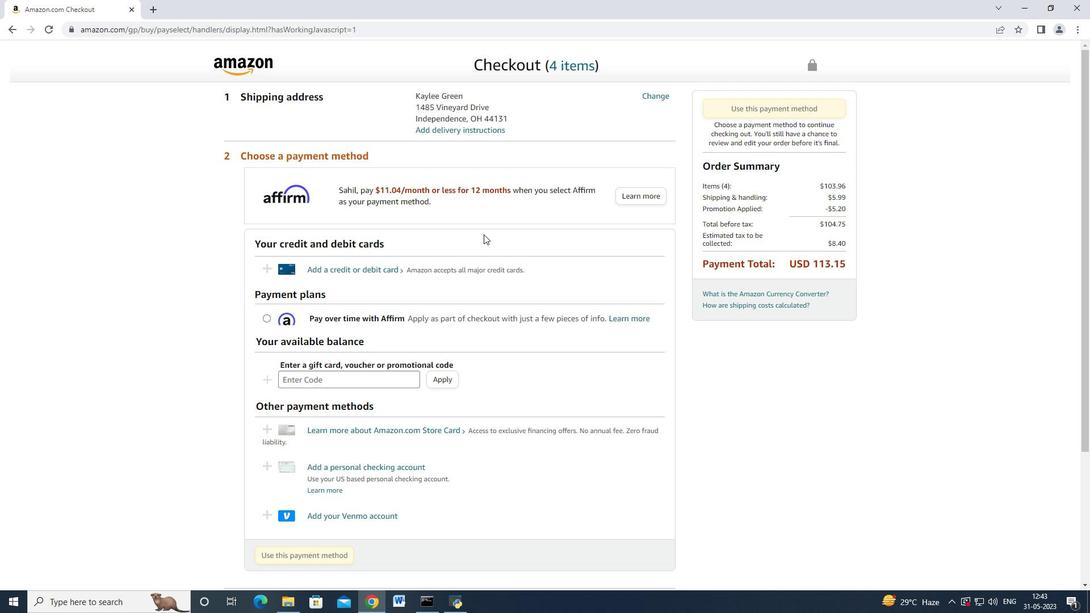
Action: Mouse moved to (377, 212)
